 Task: Explore Victorian Homes in San Jose with Vintage Charm.
Action: Key pressed <Key.caps_lock>S<Key.caps_lock>an<Key.space><Key.caps_lock>J<Key.caps_lock>ose
Screenshot: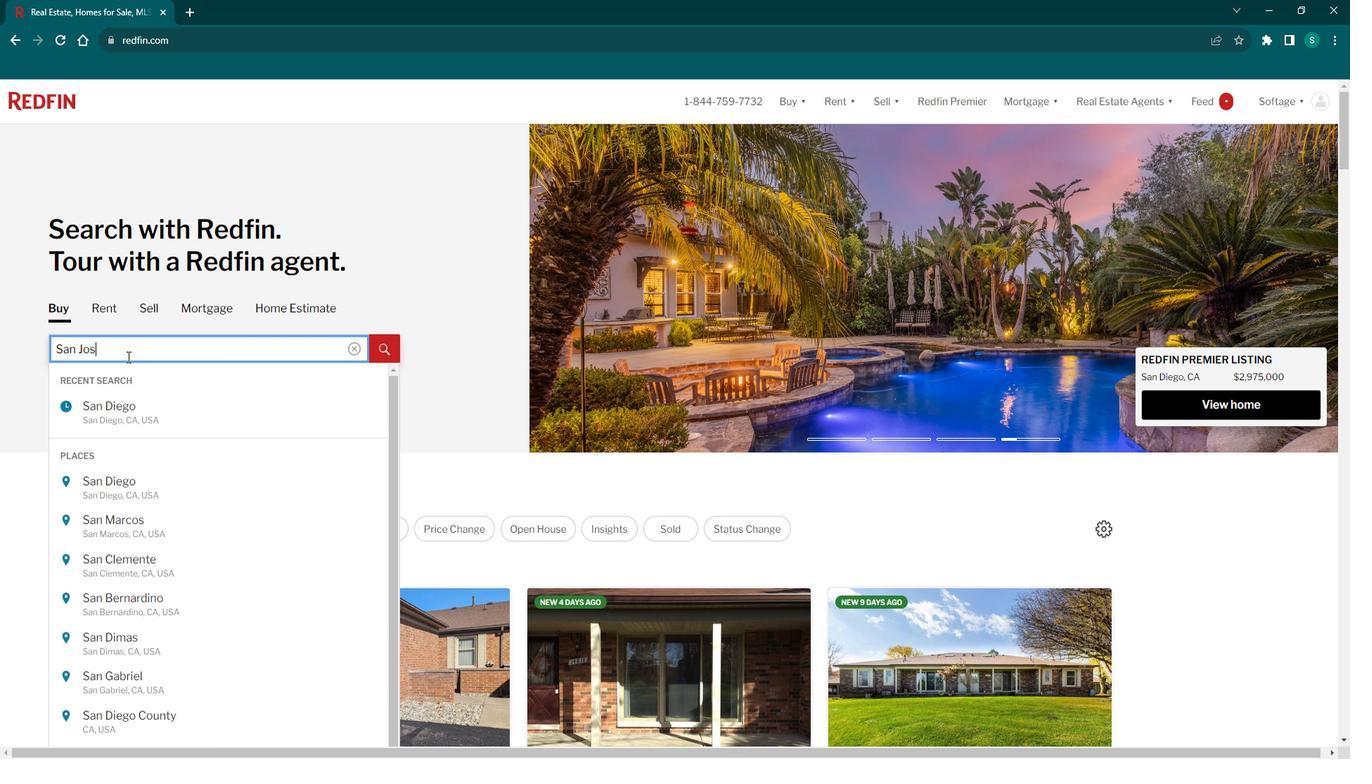 
Action: Mouse moved to (102, 388)
Screenshot: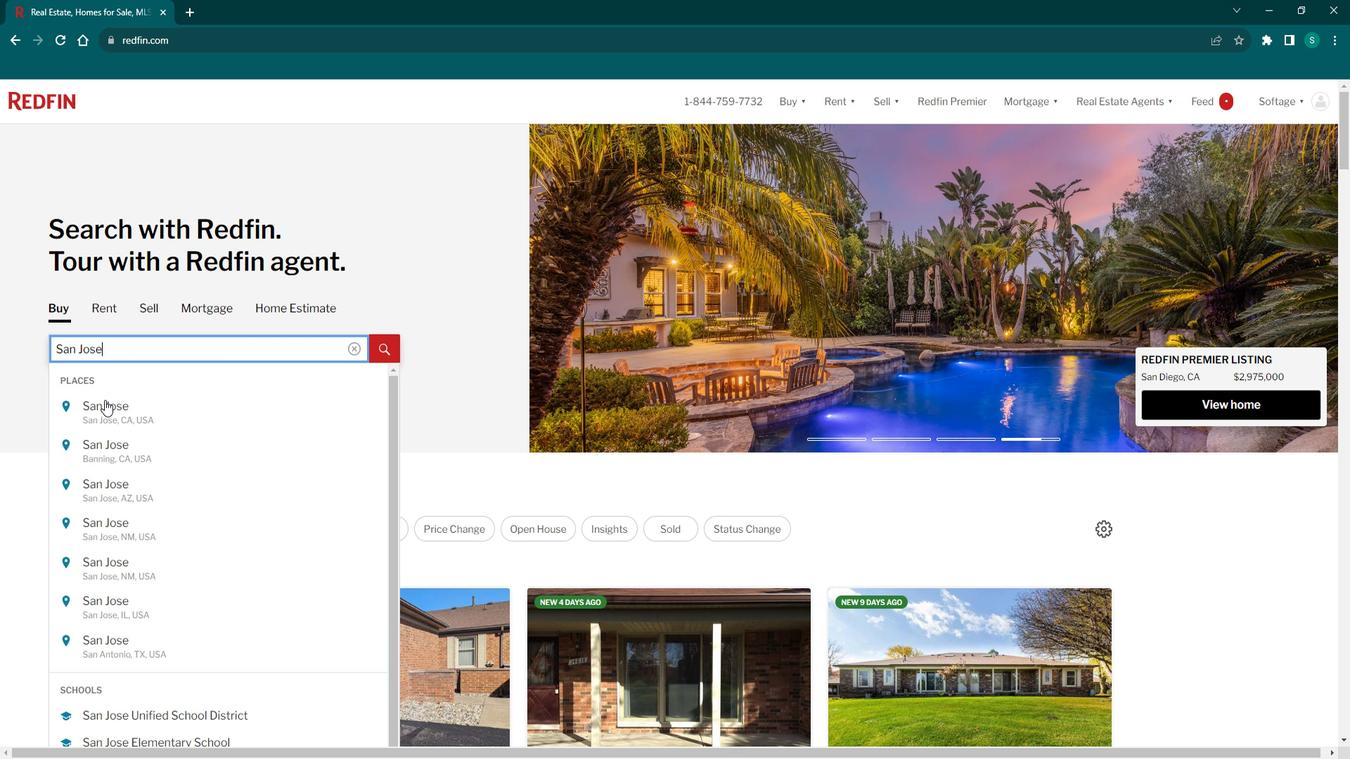 
Action: Mouse pressed left at (102, 388)
Screenshot: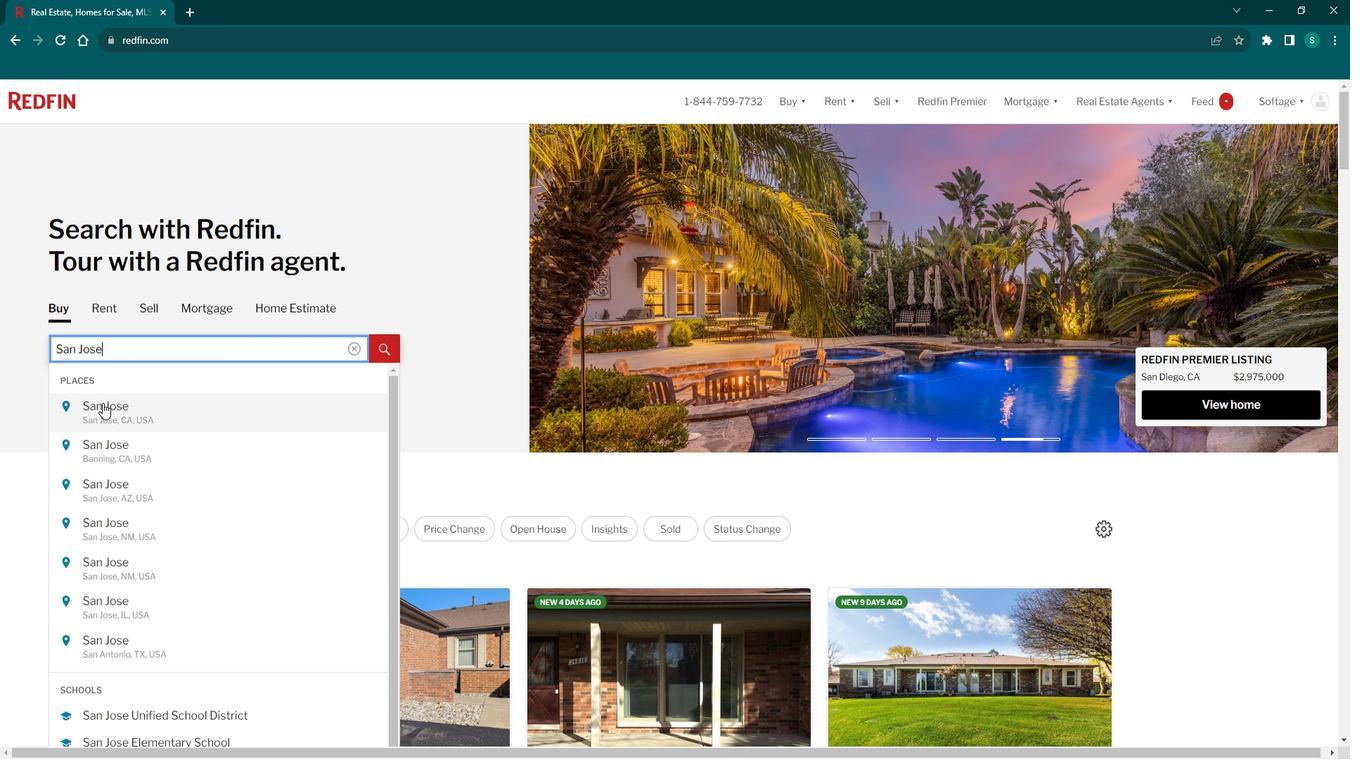 
Action: Mouse moved to (1202, 190)
Screenshot: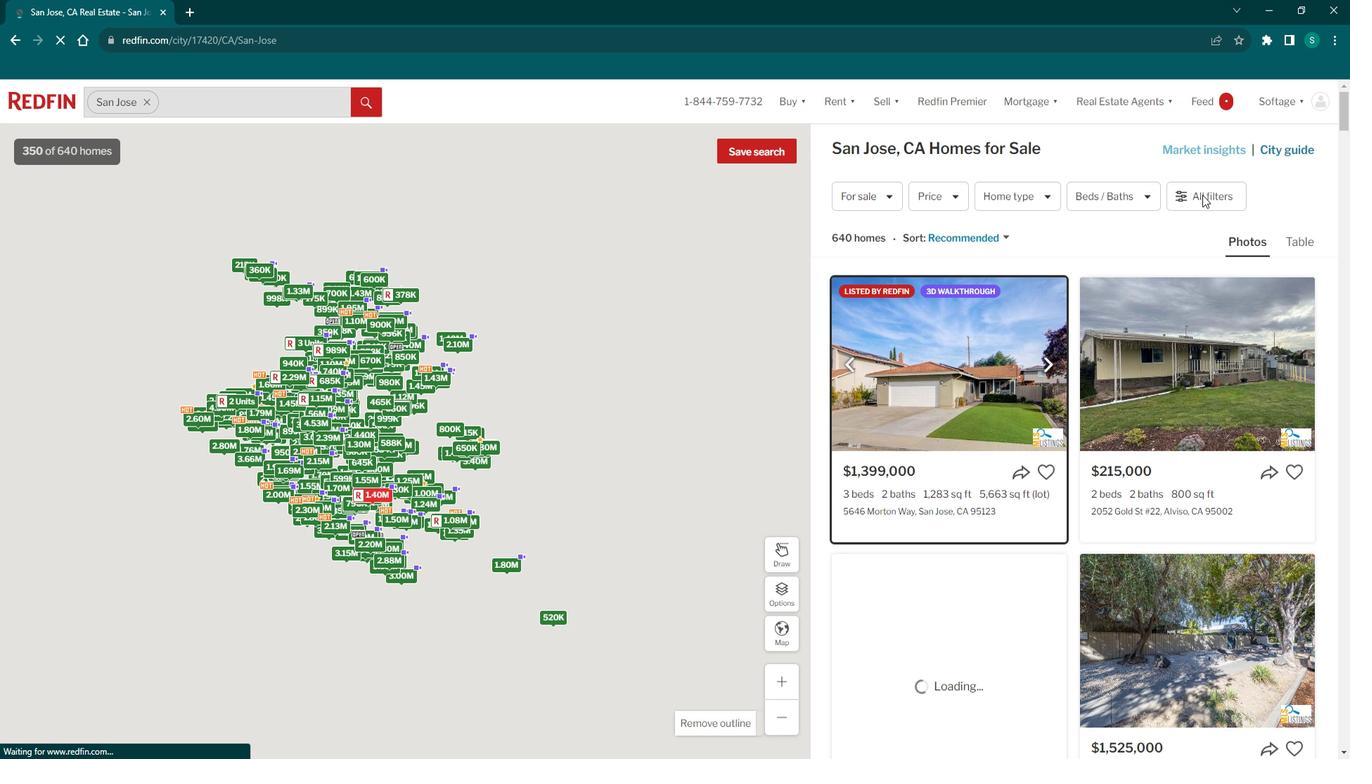 
Action: Mouse pressed left at (1202, 190)
Screenshot: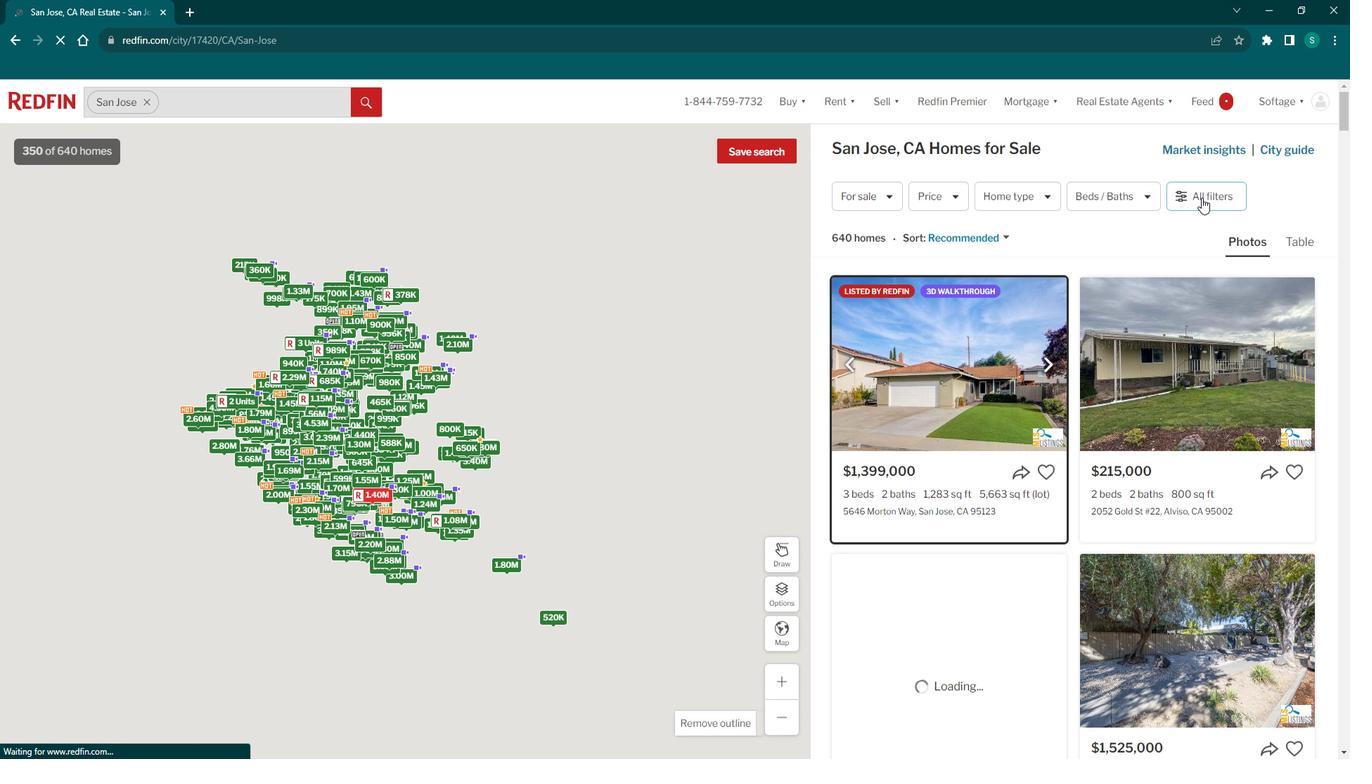 
Action: Mouse moved to (1193, 195)
Screenshot: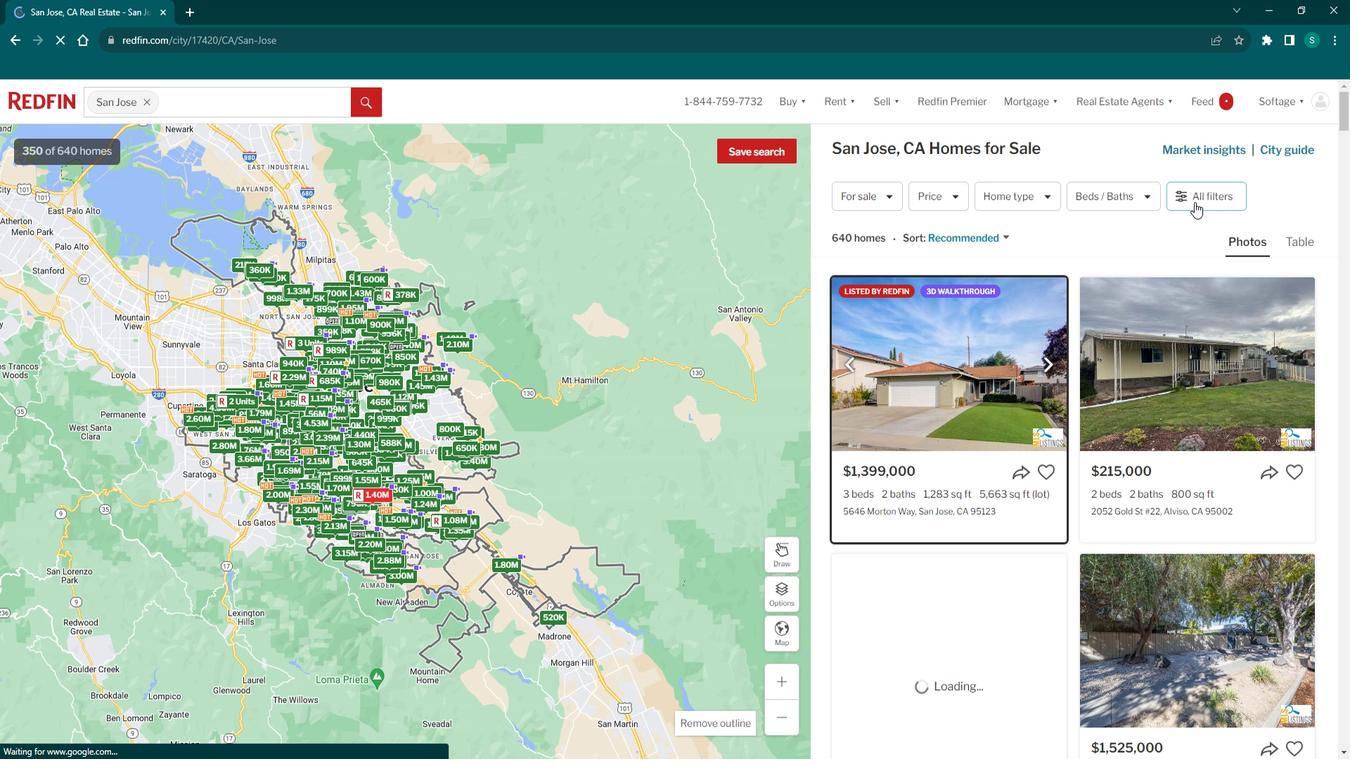 
Action: Mouse pressed left at (1193, 195)
Screenshot: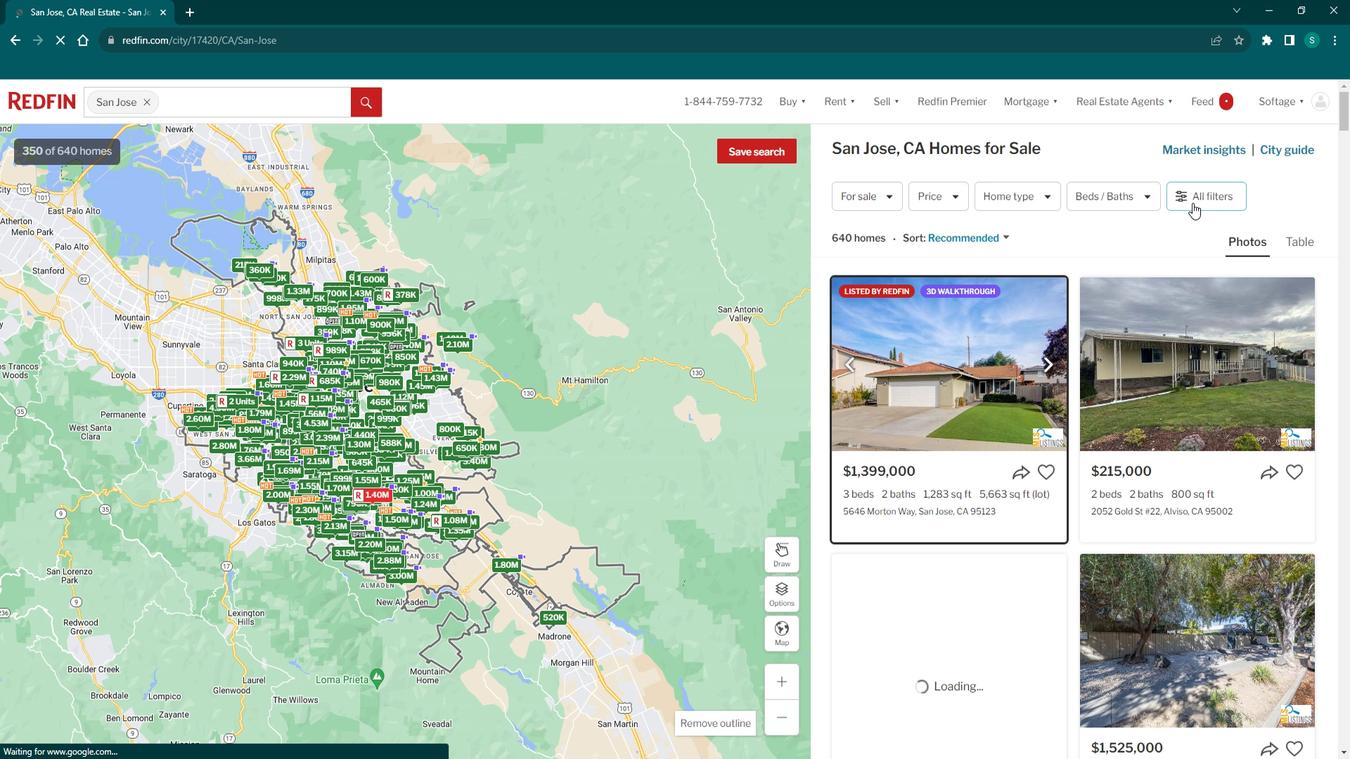 
Action: Mouse pressed left at (1193, 195)
Screenshot: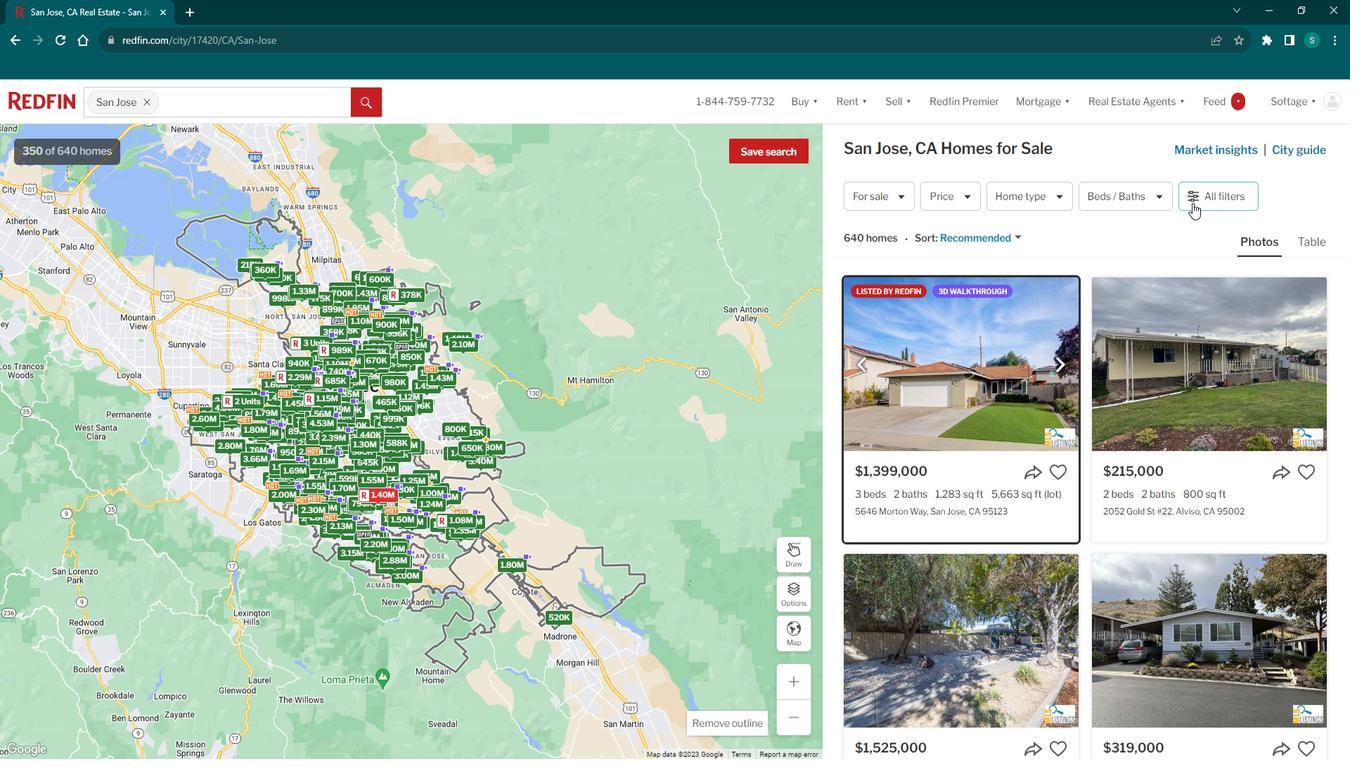 
Action: Mouse moved to (985, 520)
Screenshot: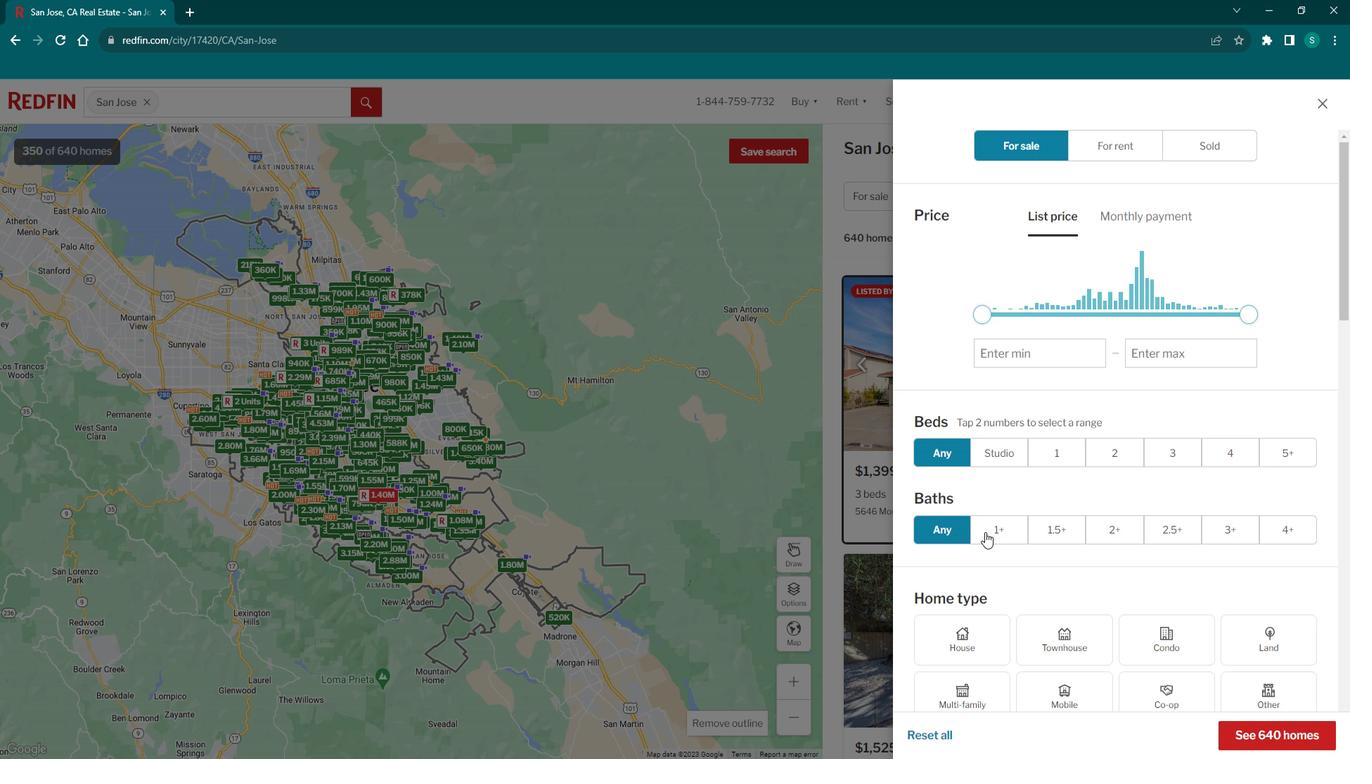 
Action: Mouse scrolled (985, 519) with delta (0, 0)
Screenshot: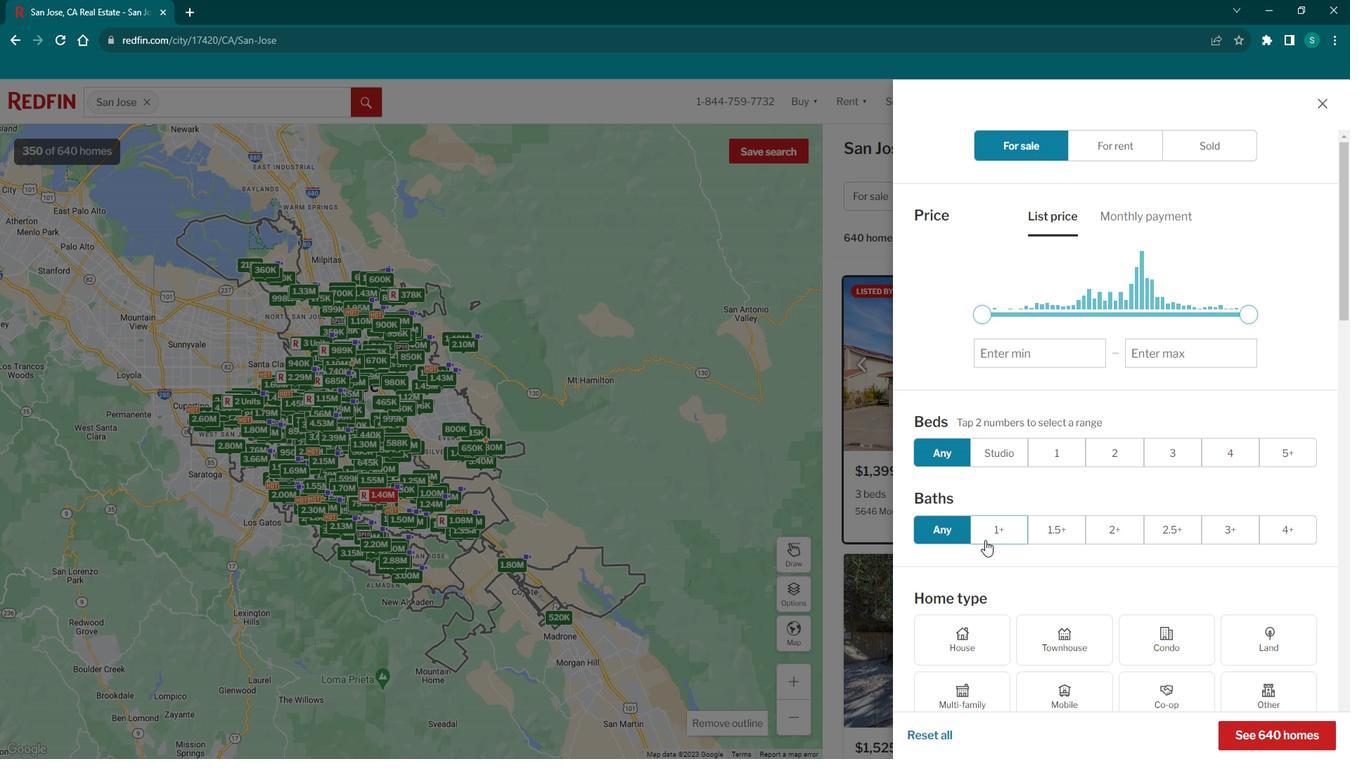 
Action: Mouse scrolled (985, 519) with delta (0, 0)
Screenshot: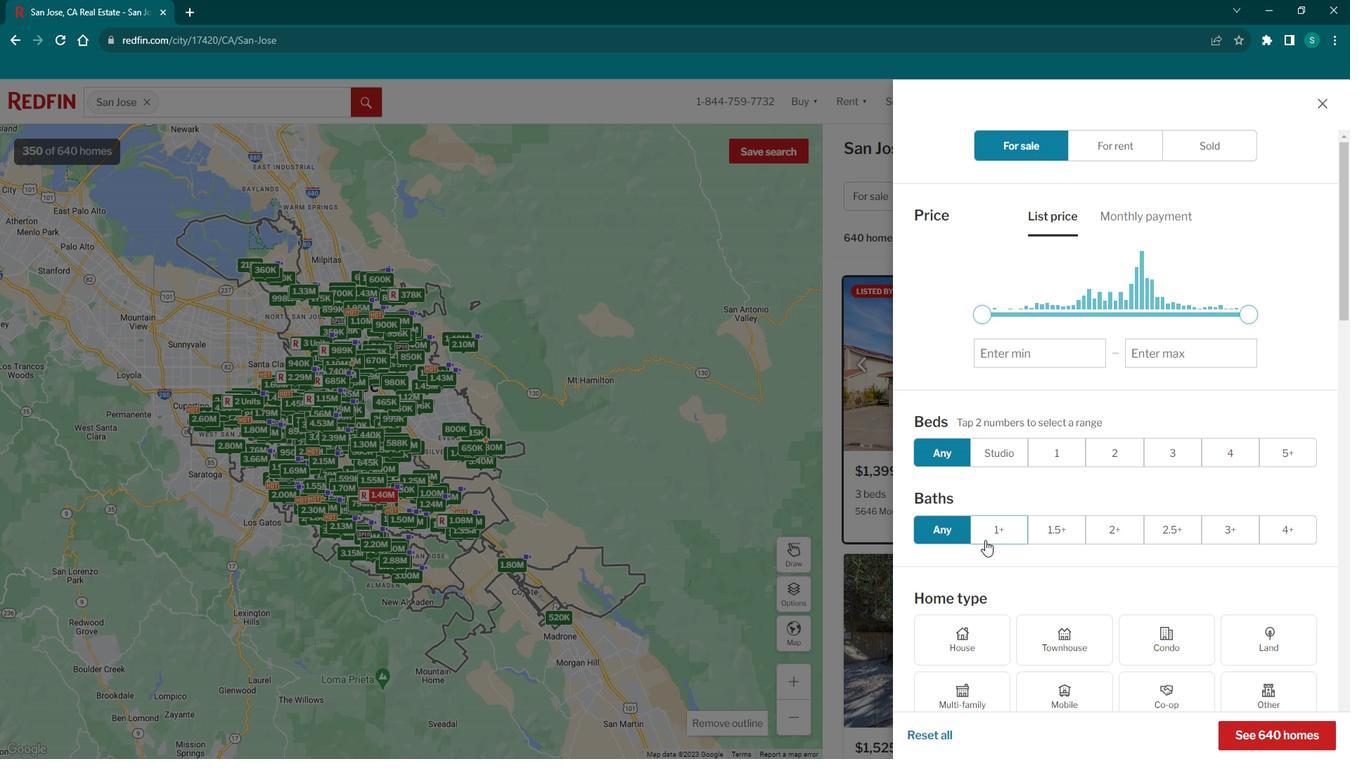 
Action: Mouse moved to (953, 465)
Screenshot: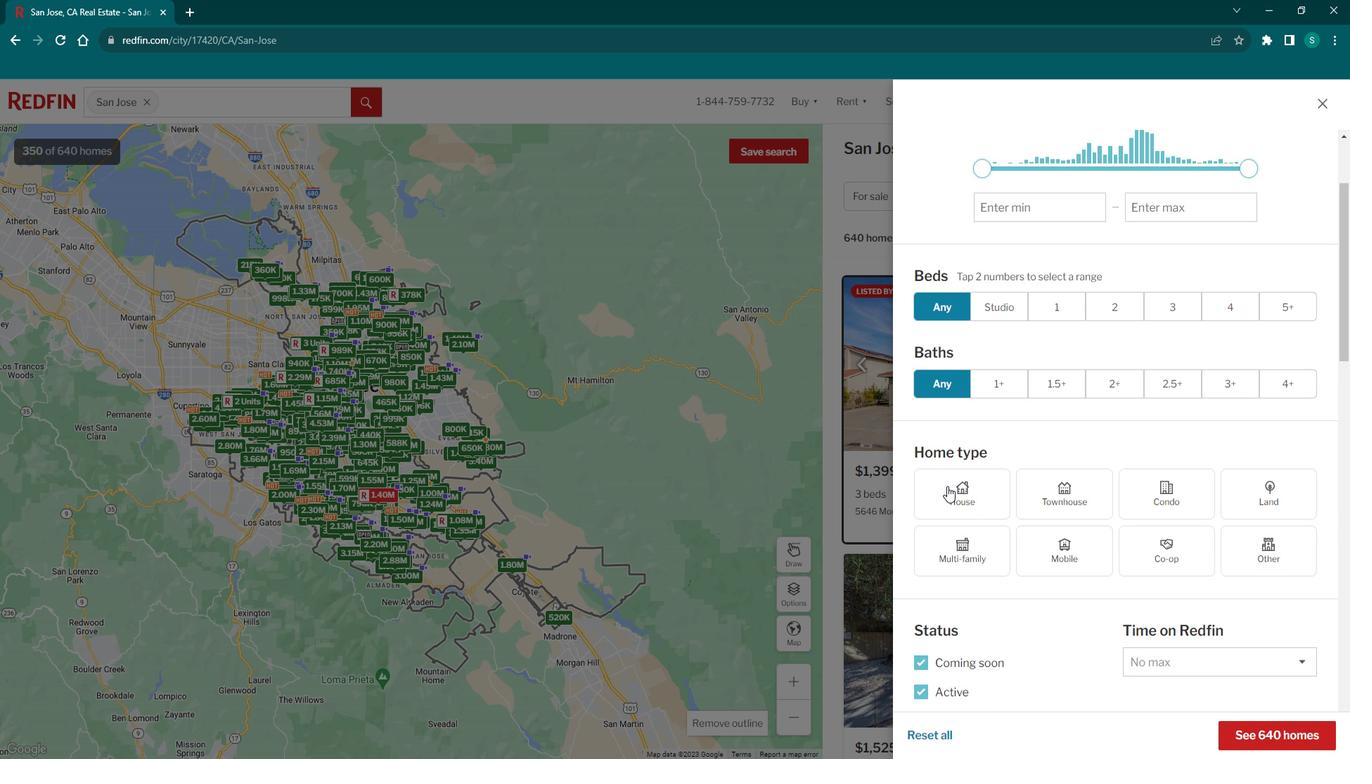 
Action: Mouse pressed left at (953, 465)
Screenshot: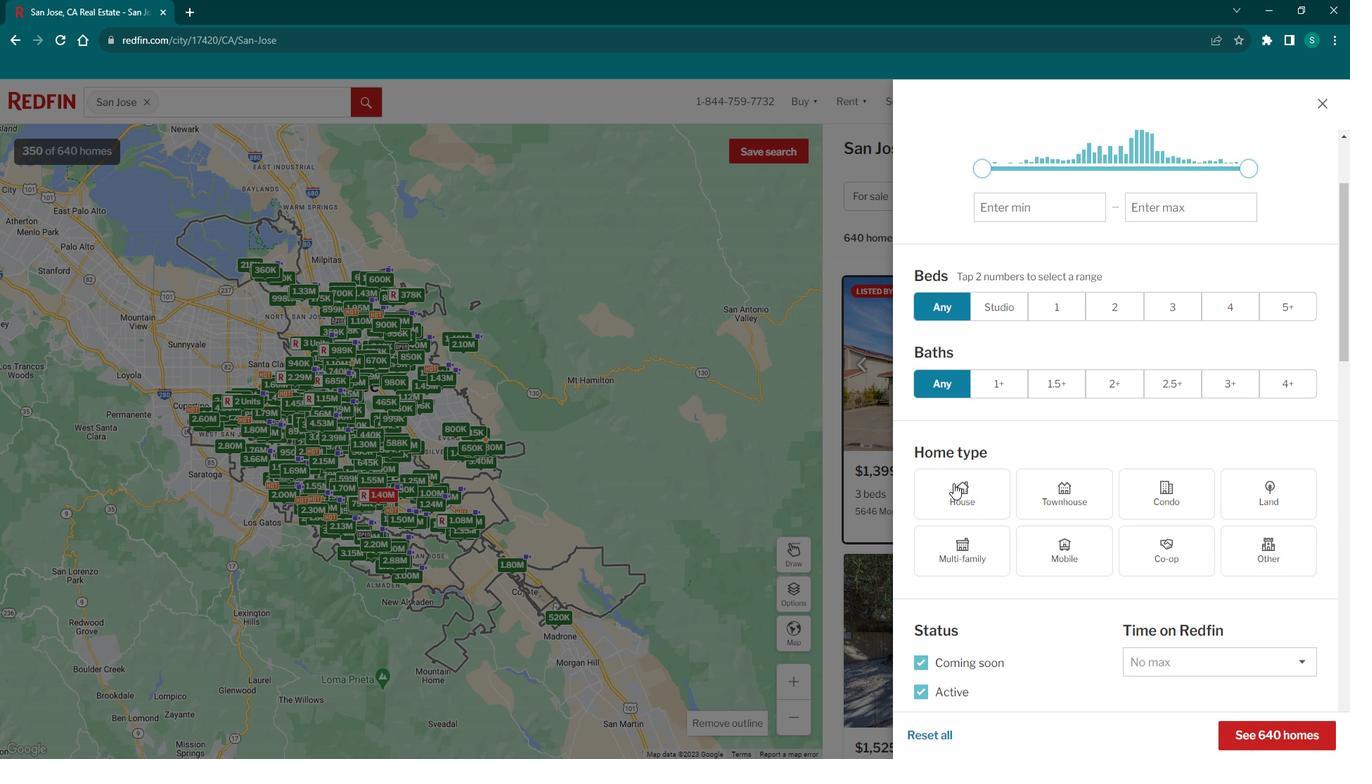 
Action: Mouse moved to (985, 481)
Screenshot: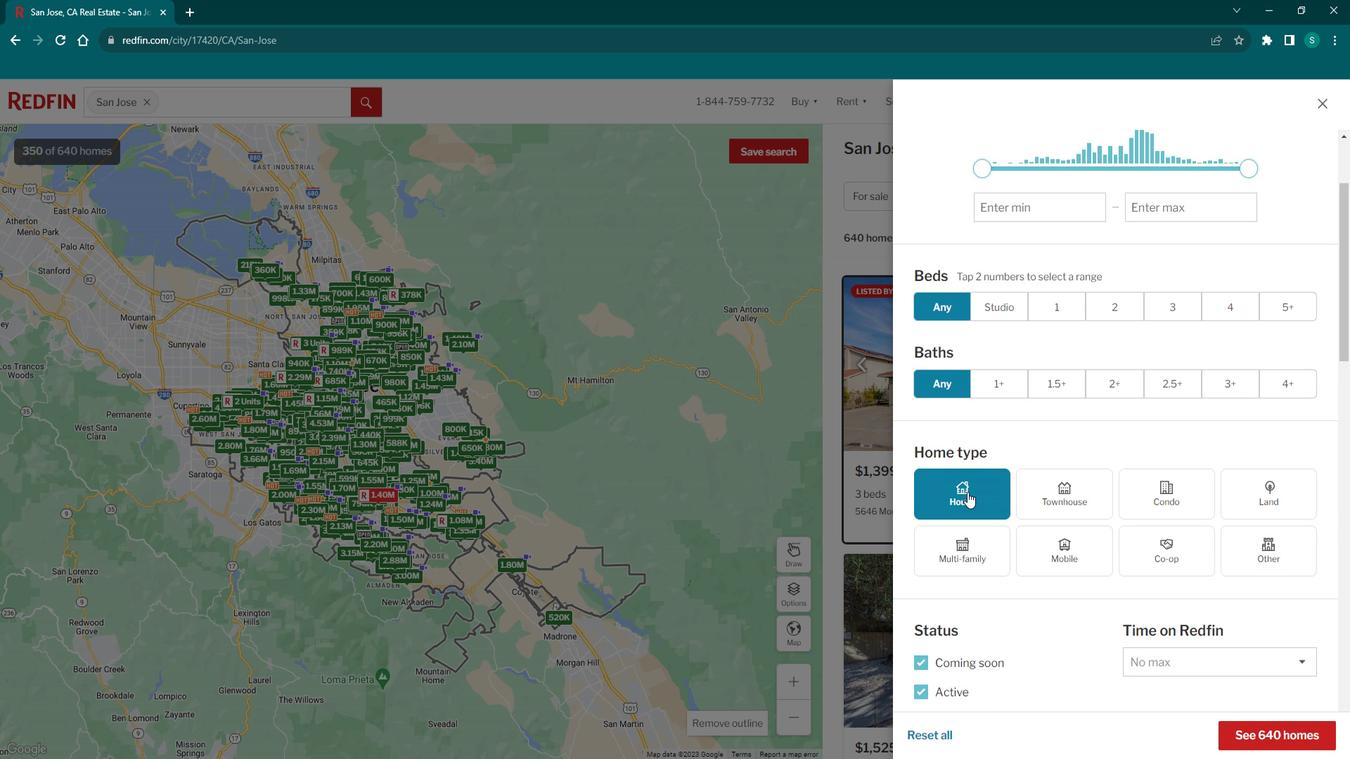 
Action: Mouse scrolled (985, 480) with delta (0, 0)
Screenshot: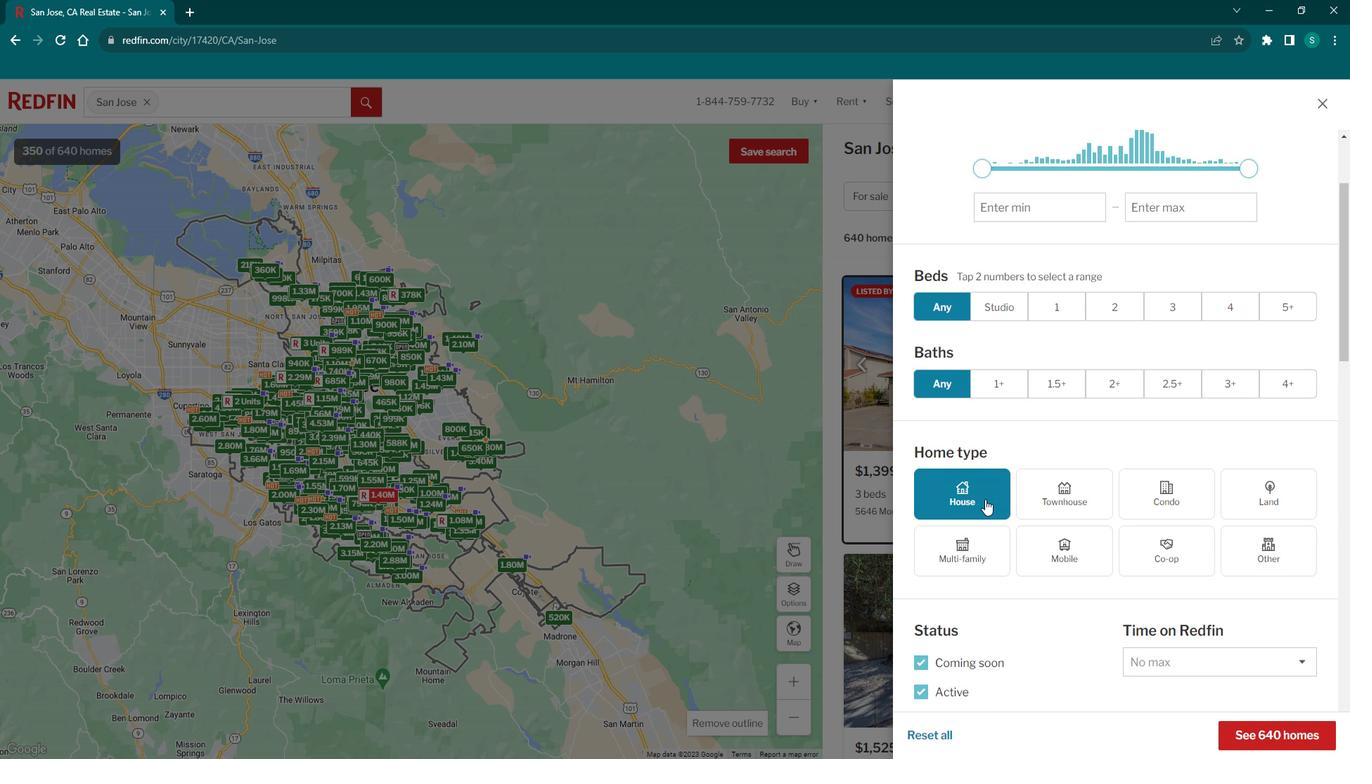 
Action: Mouse scrolled (985, 480) with delta (0, 0)
Screenshot: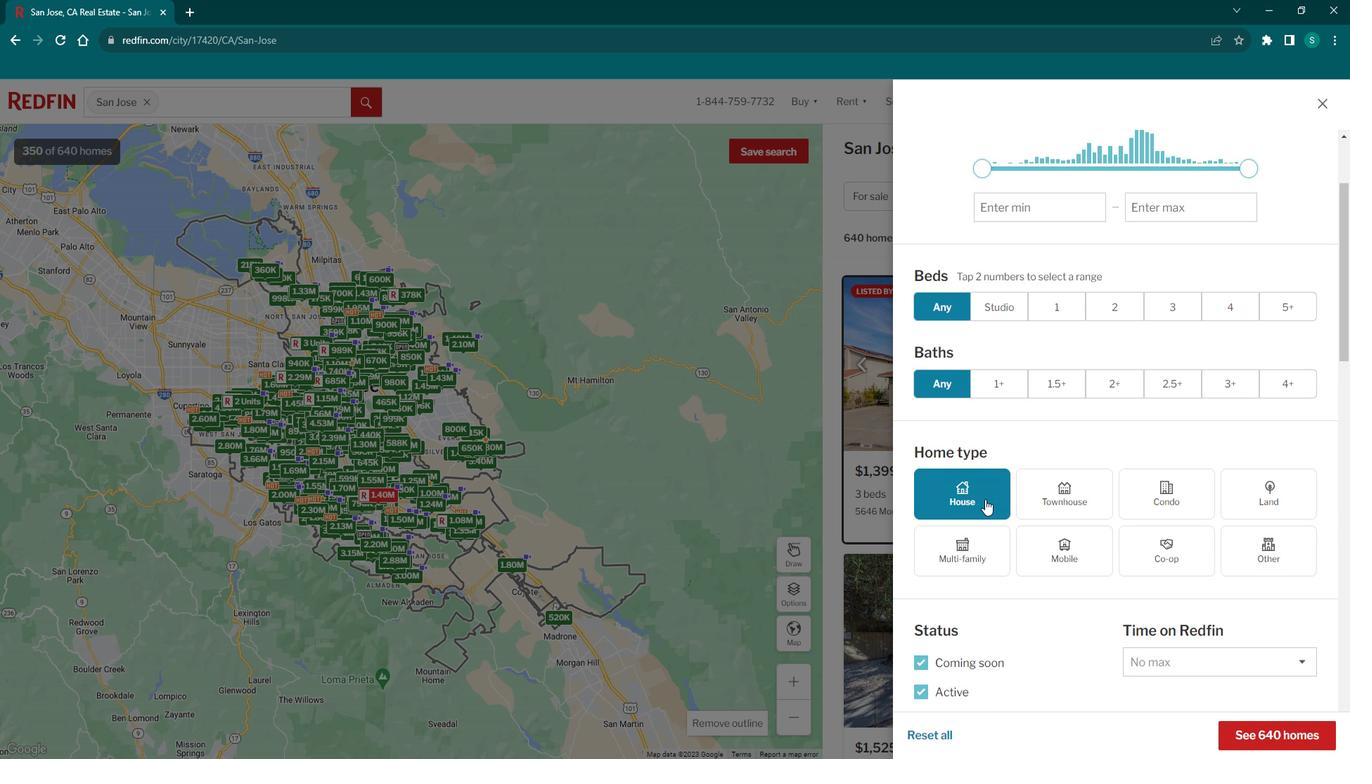 
Action: Mouse scrolled (985, 480) with delta (0, 0)
Screenshot: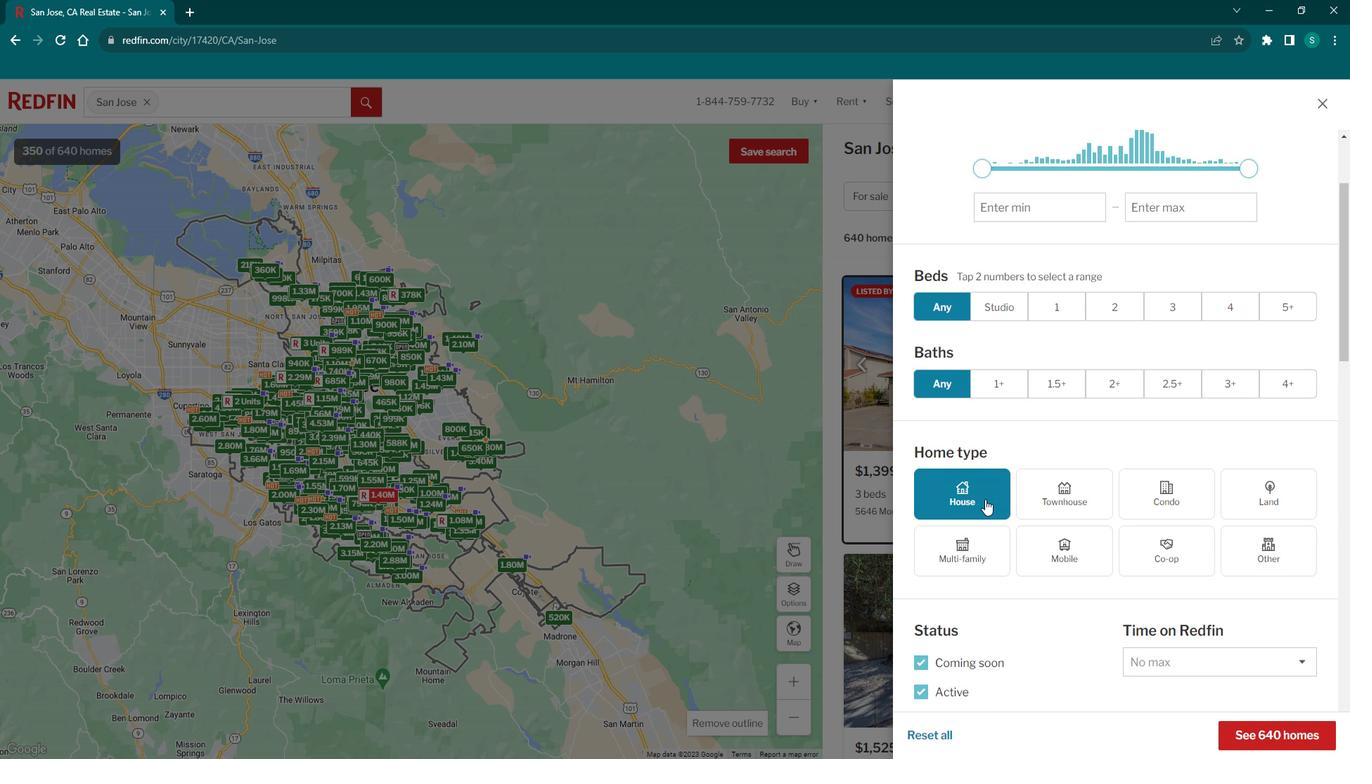 
Action: Mouse scrolled (985, 480) with delta (0, 0)
Screenshot: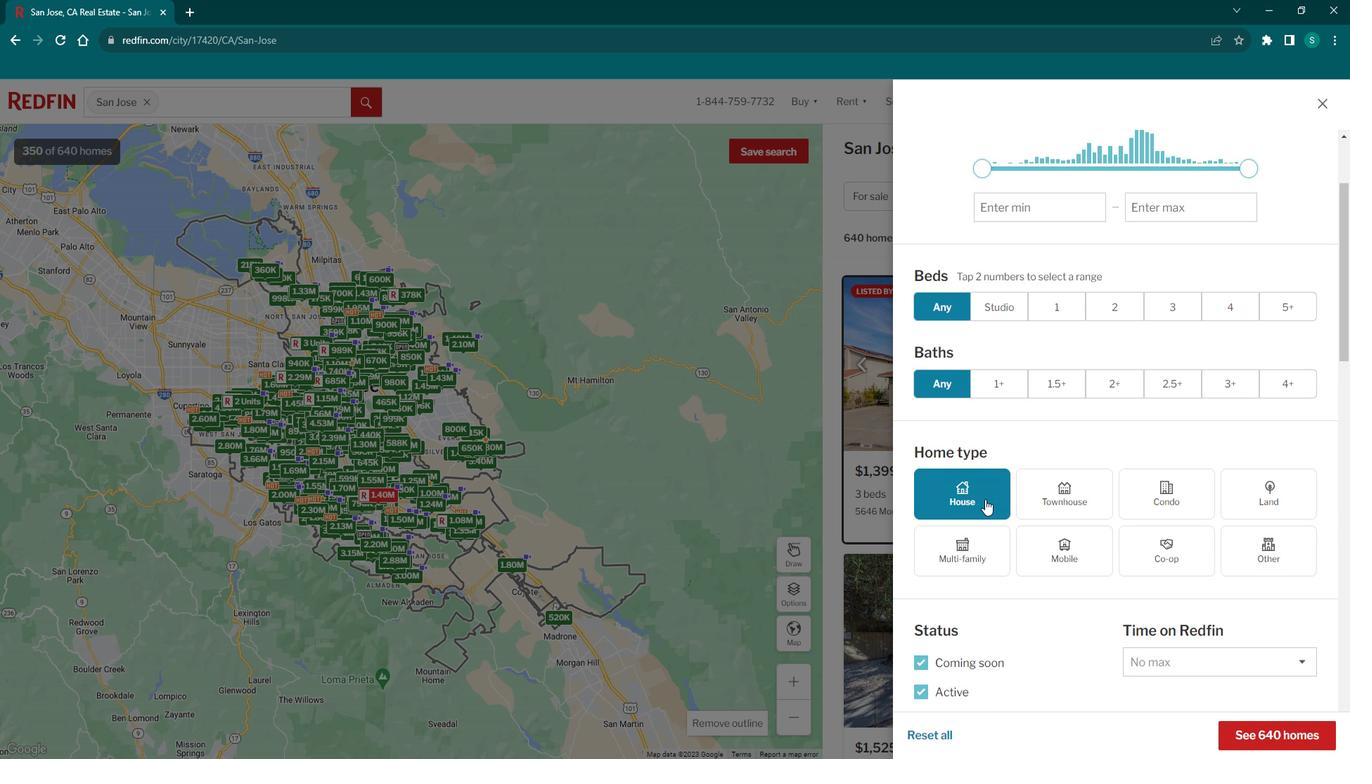 
Action: Mouse scrolled (985, 480) with delta (0, 0)
Screenshot: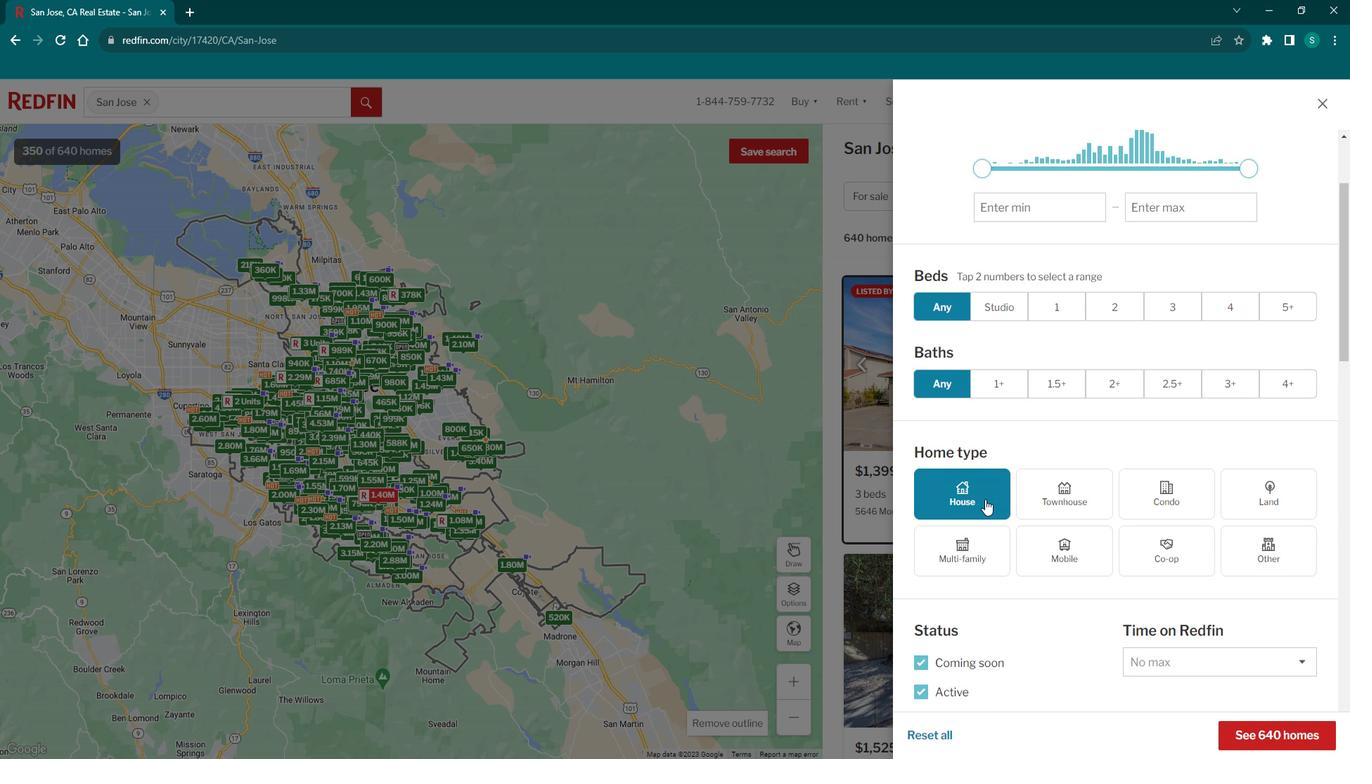 
Action: Mouse scrolled (985, 480) with delta (0, 0)
Screenshot: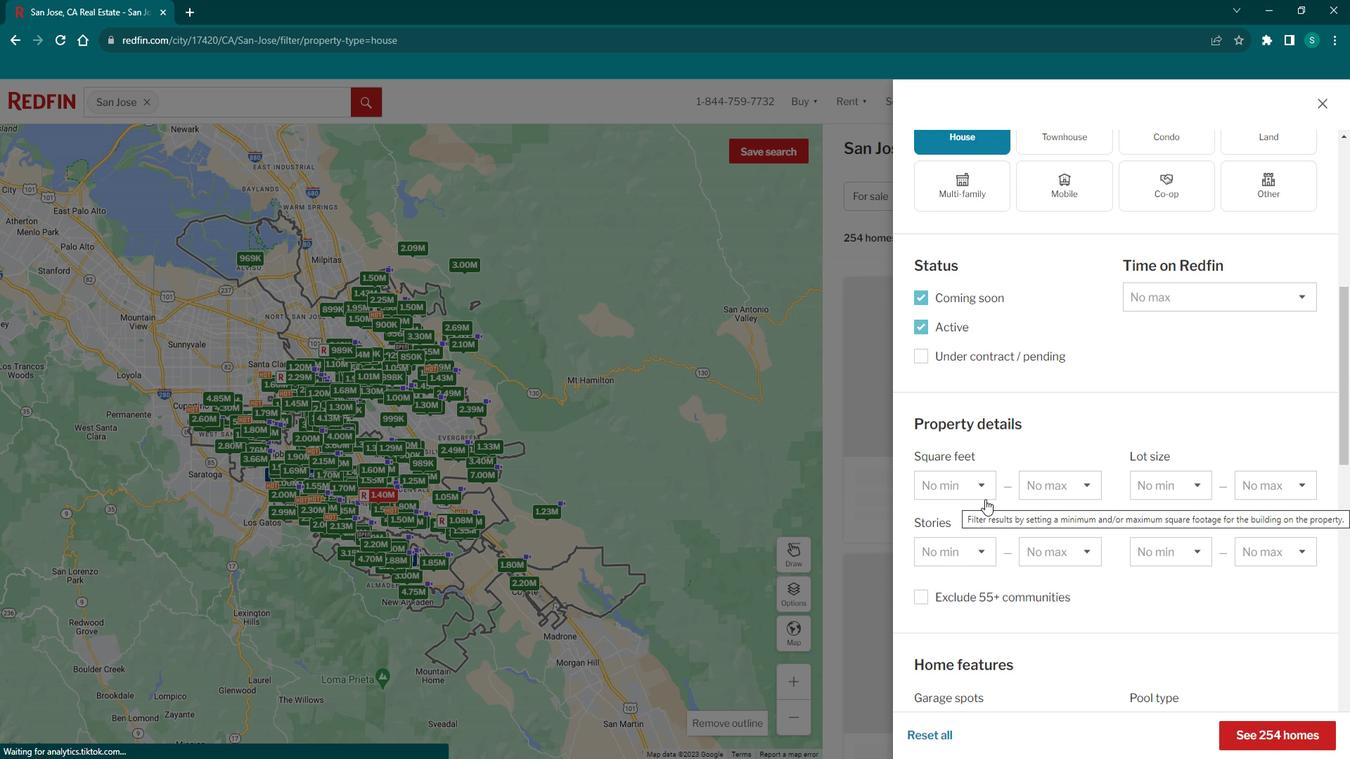 
Action: Mouse scrolled (985, 480) with delta (0, 0)
Screenshot: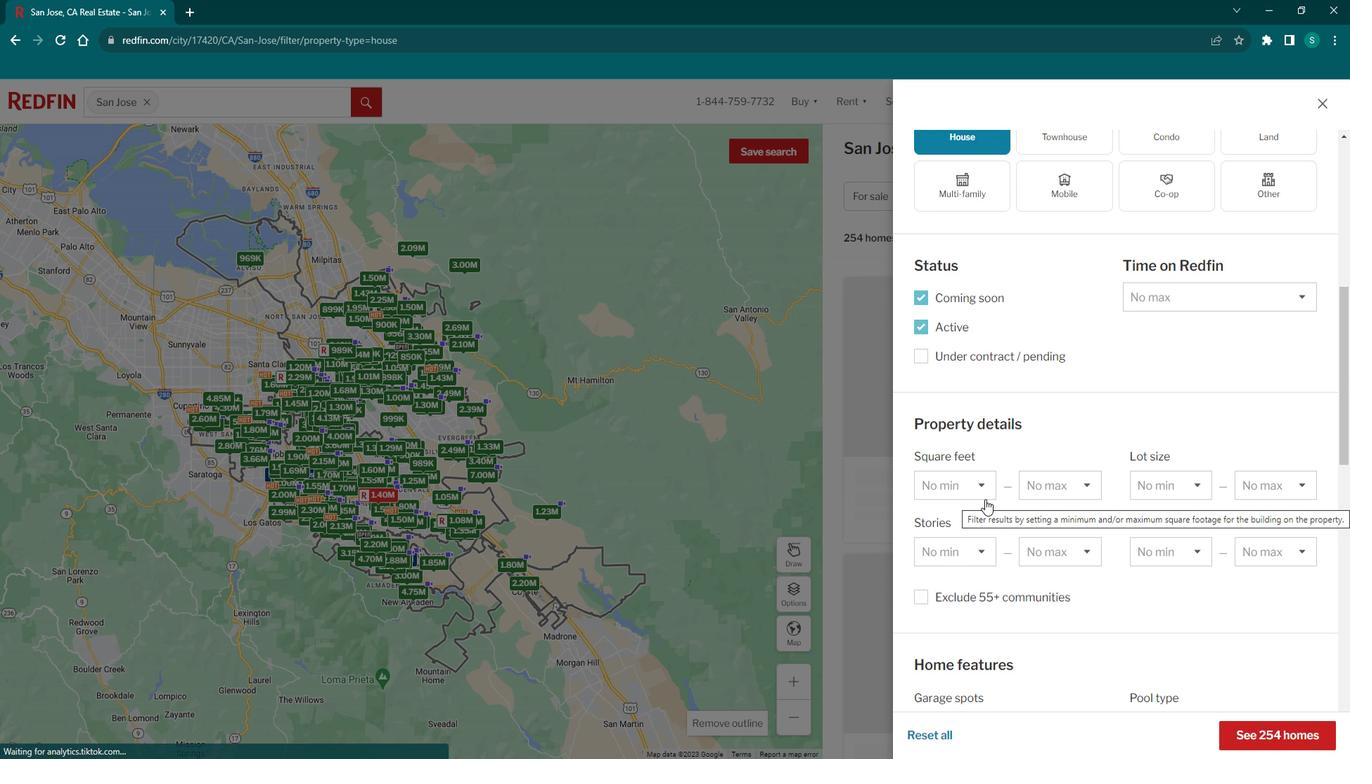 
Action: Mouse moved to (1158, 394)
Screenshot: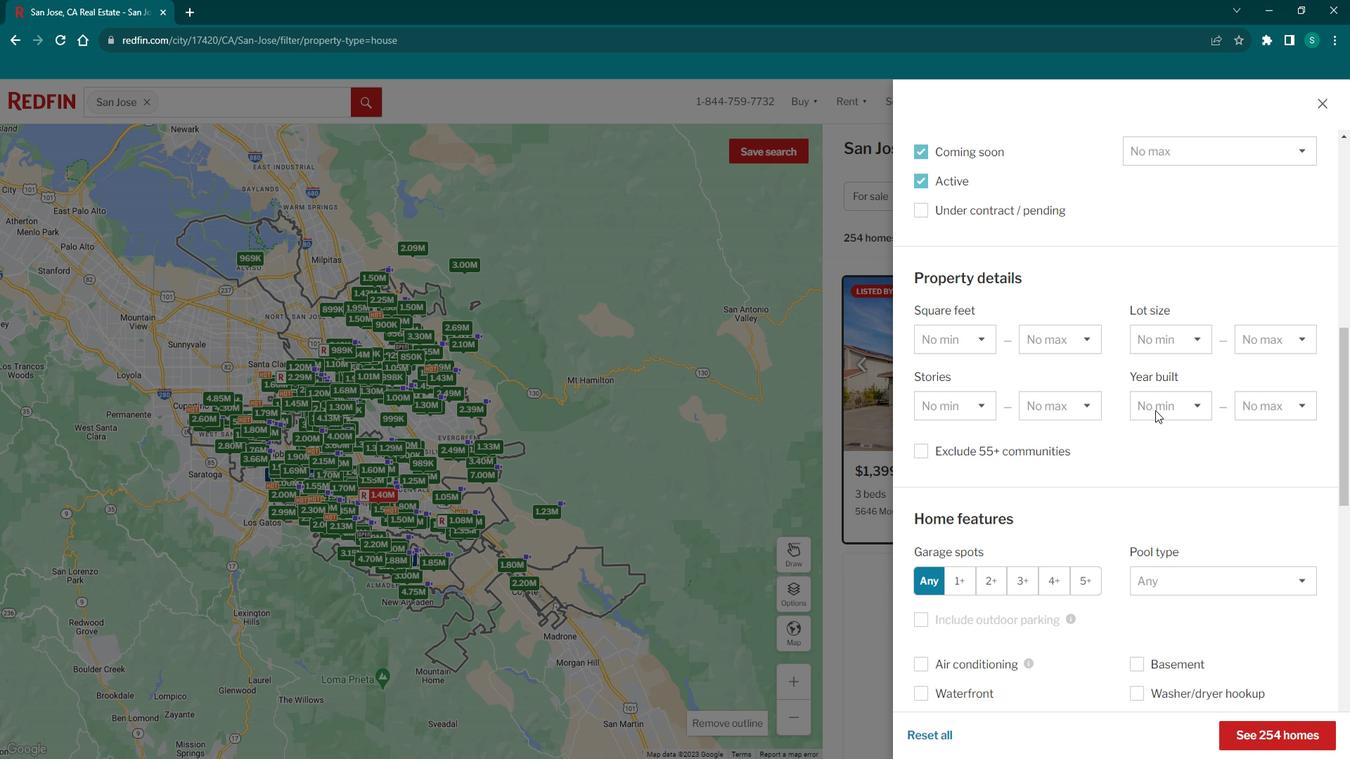 
Action: Mouse pressed left at (1158, 394)
Screenshot: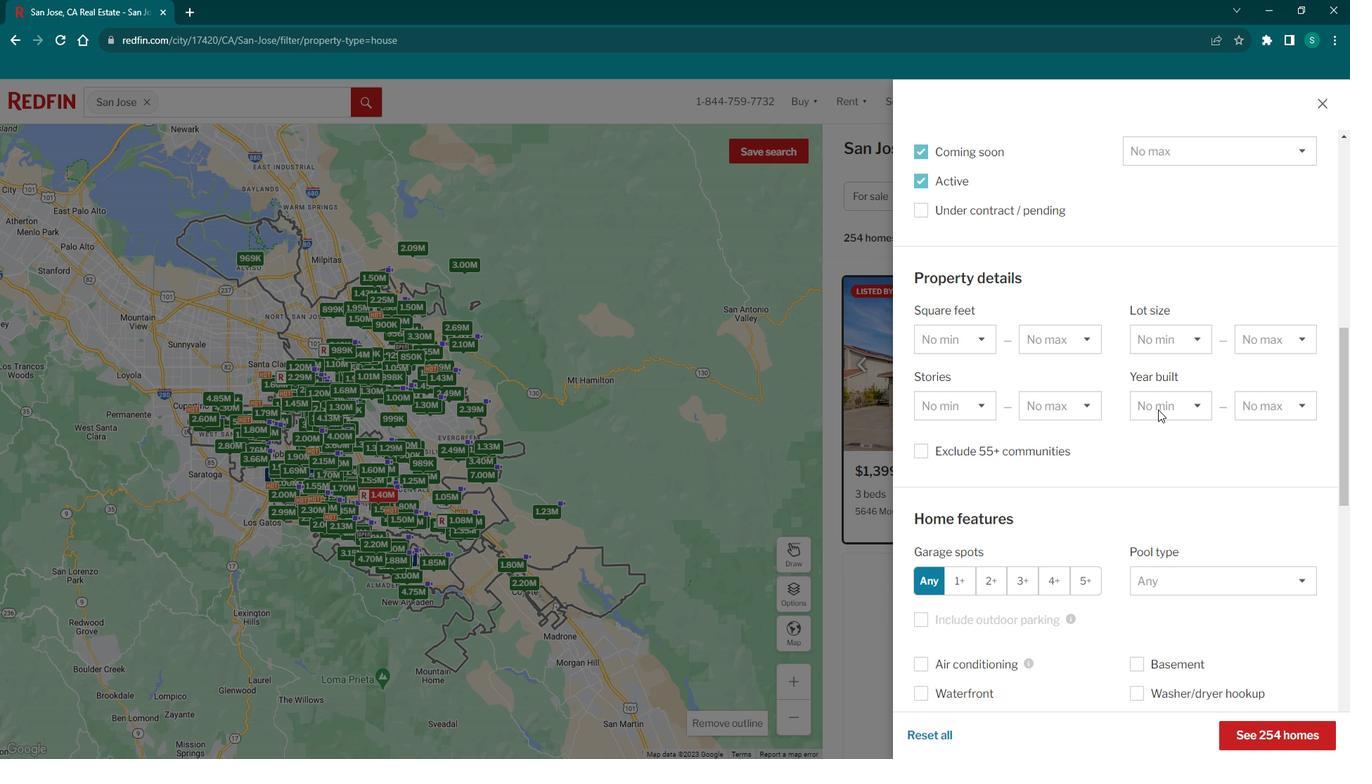 
Action: Mouse moved to (1143, 549)
Screenshot: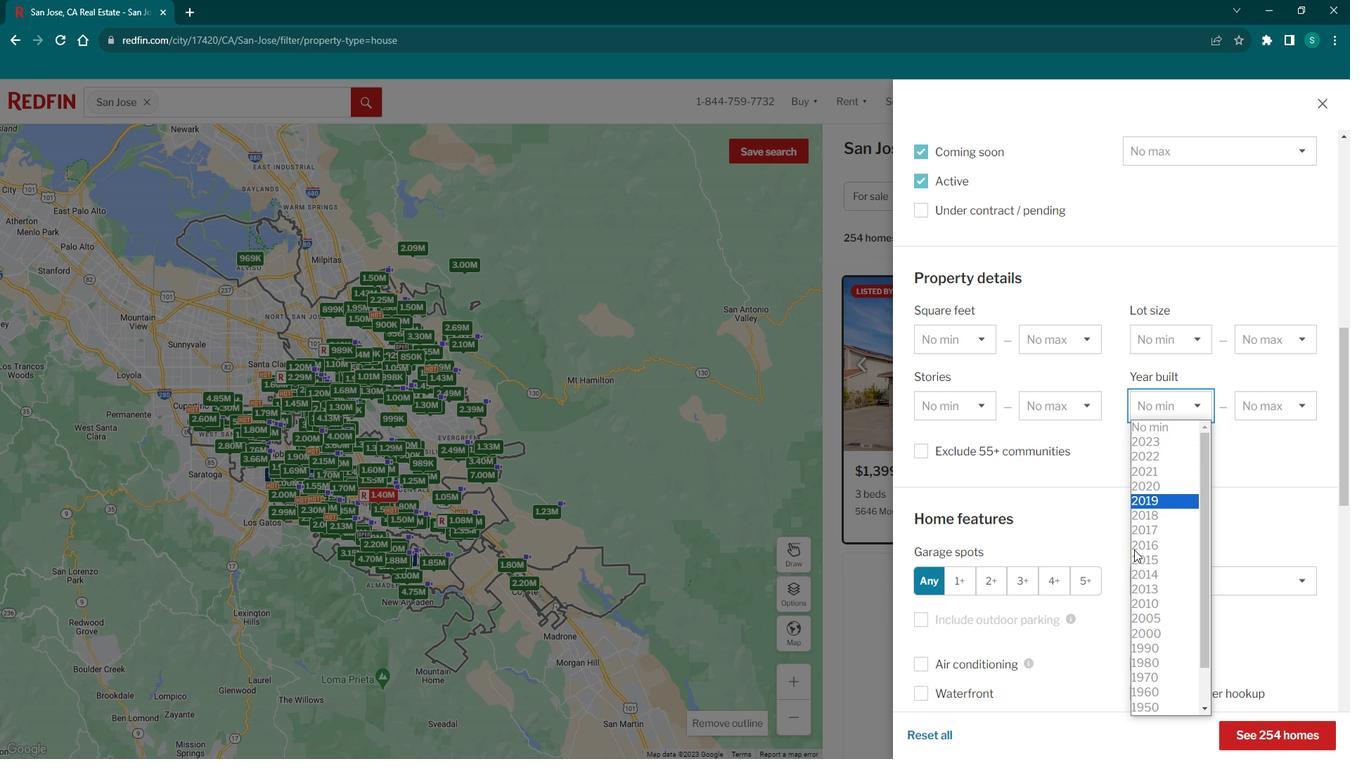 
Action: Mouse scrolled (1143, 548) with delta (0, 0)
Screenshot: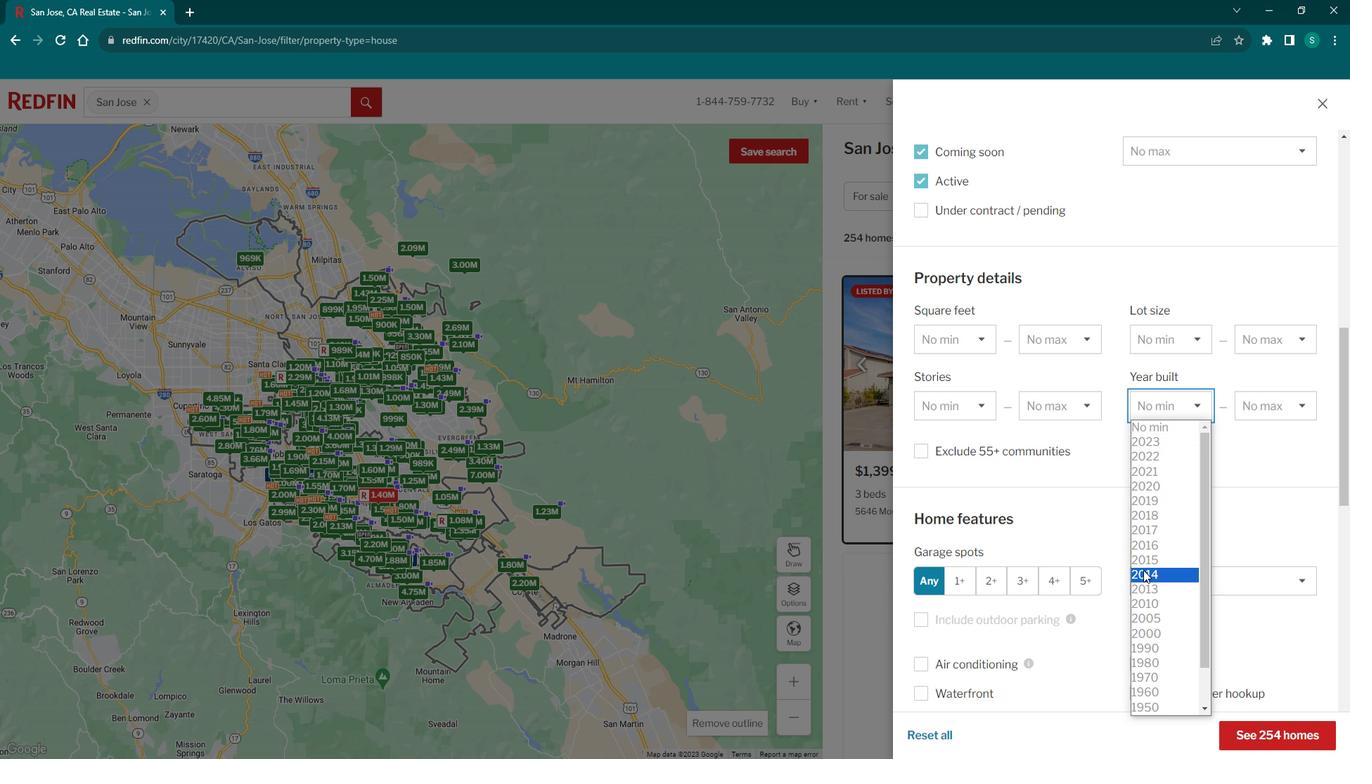 
Action: Mouse scrolled (1143, 548) with delta (0, 0)
Screenshot: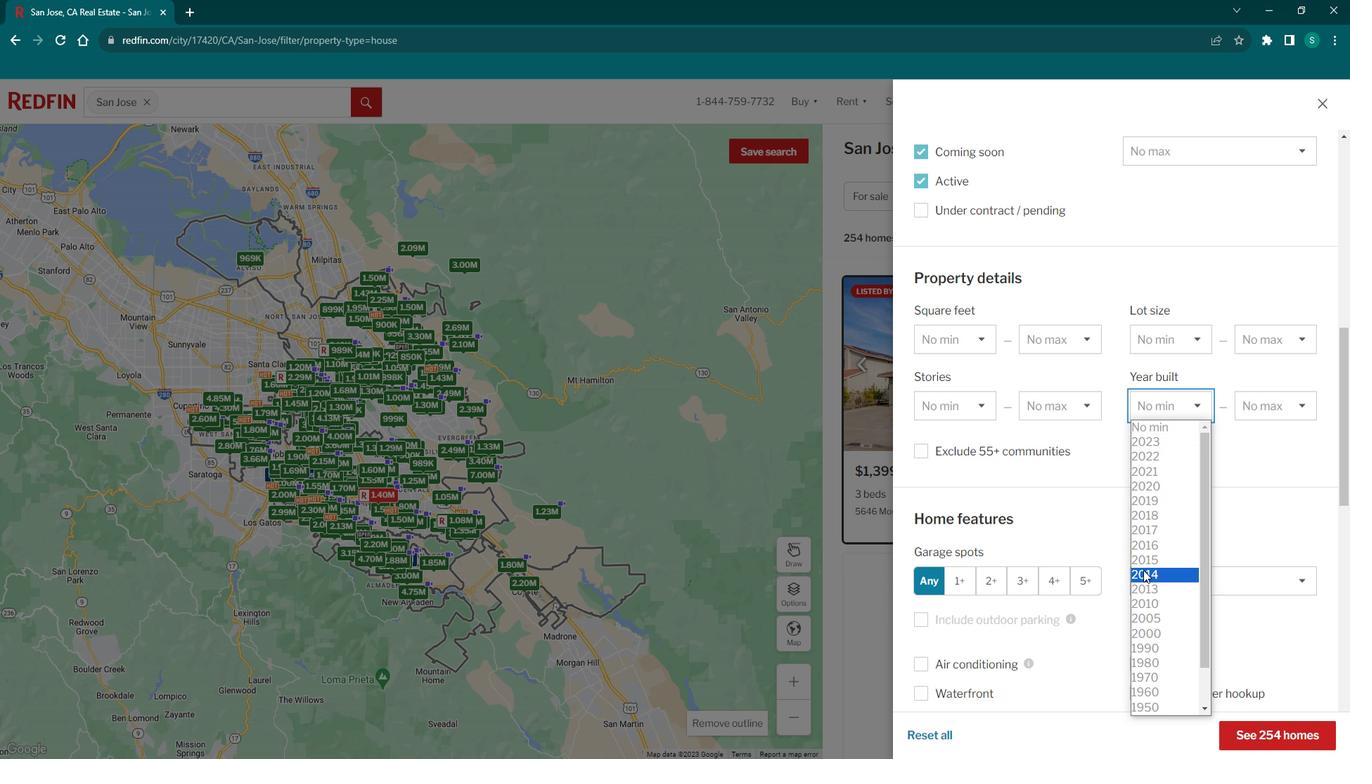 
Action: Mouse scrolled (1143, 548) with delta (0, 0)
Screenshot: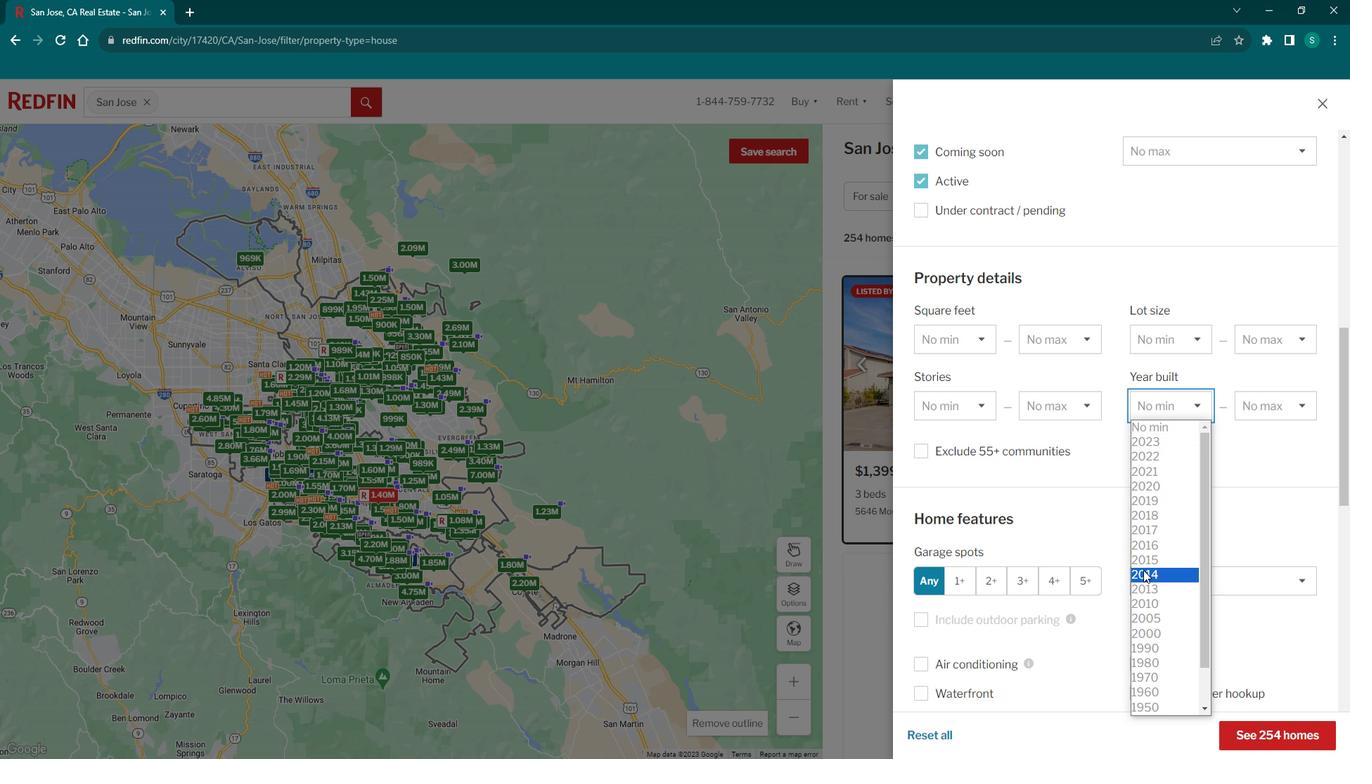 
Action: Mouse scrolled (1143, 548) with delta (0, 0)
Screenshot: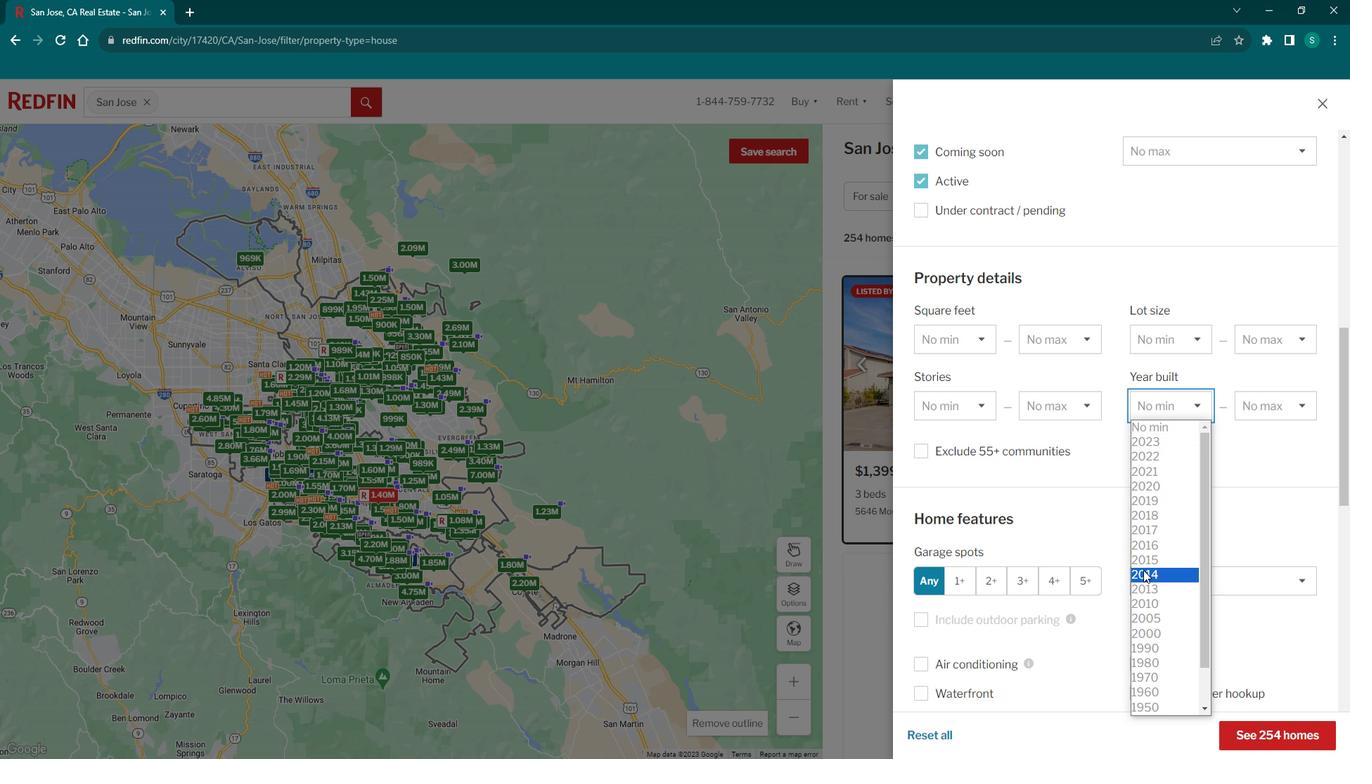 
Action: Mouse scrolled (1143, 548) with delta (0, 0)
Screenshot: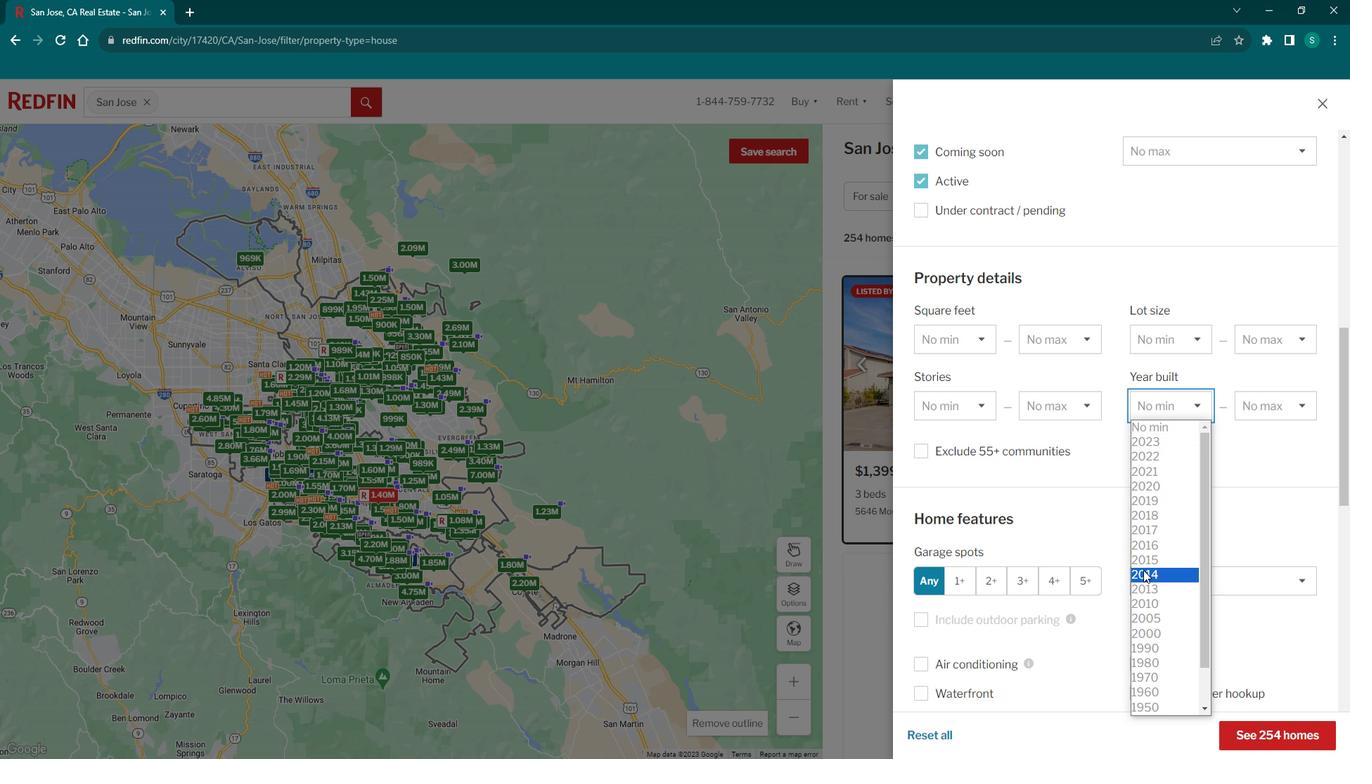 
Action: Mouse moved to (1141, 654)
Screenshot: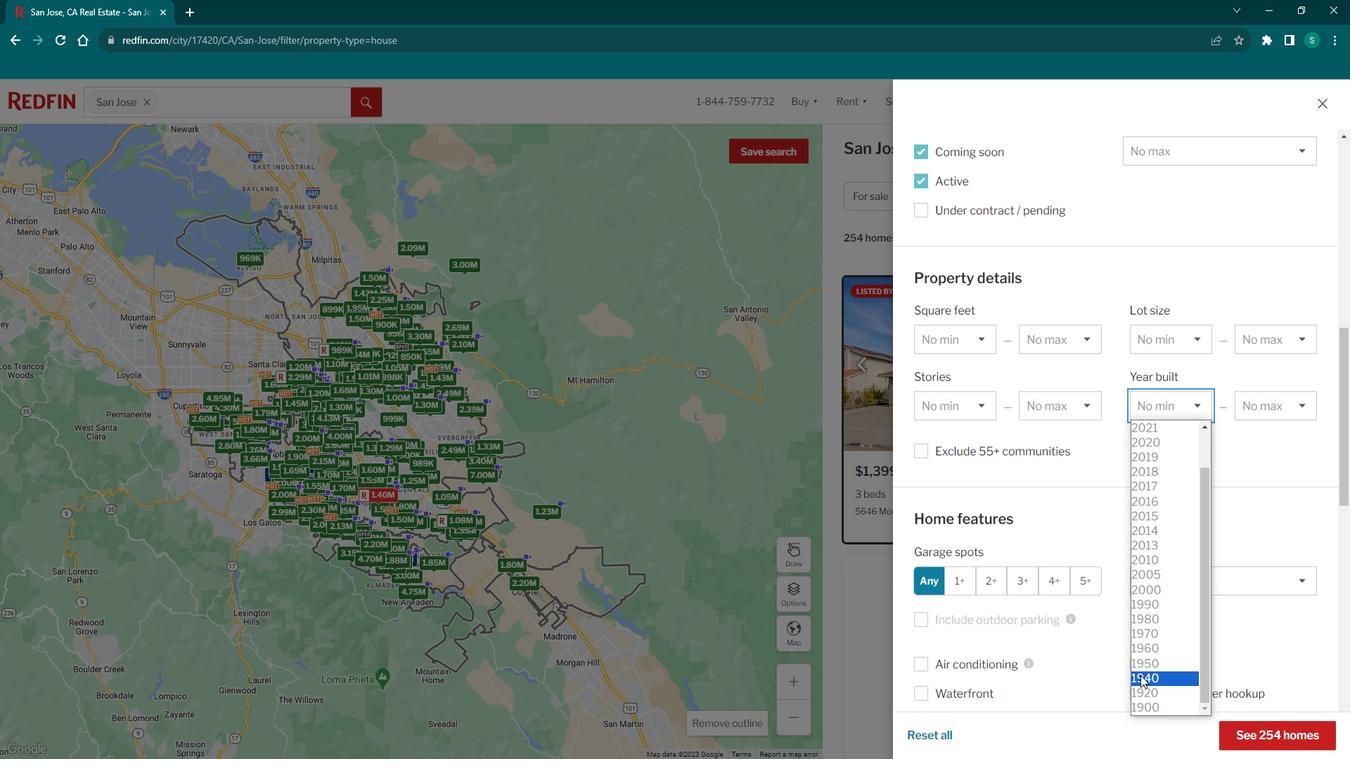 
Action: Mouse pressed left at (1141, 654)
Screenshot: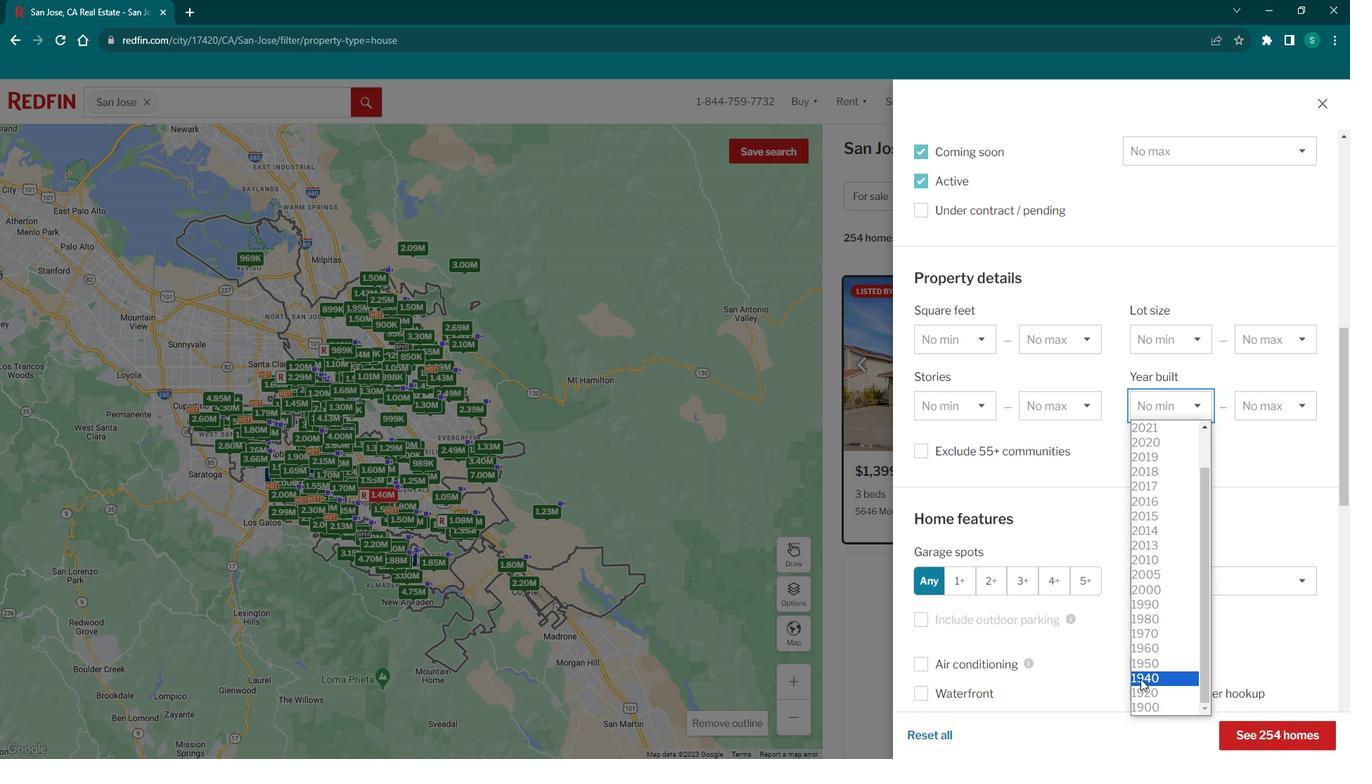 
Action: Mouse moved to (1275, 394)
Screenshot: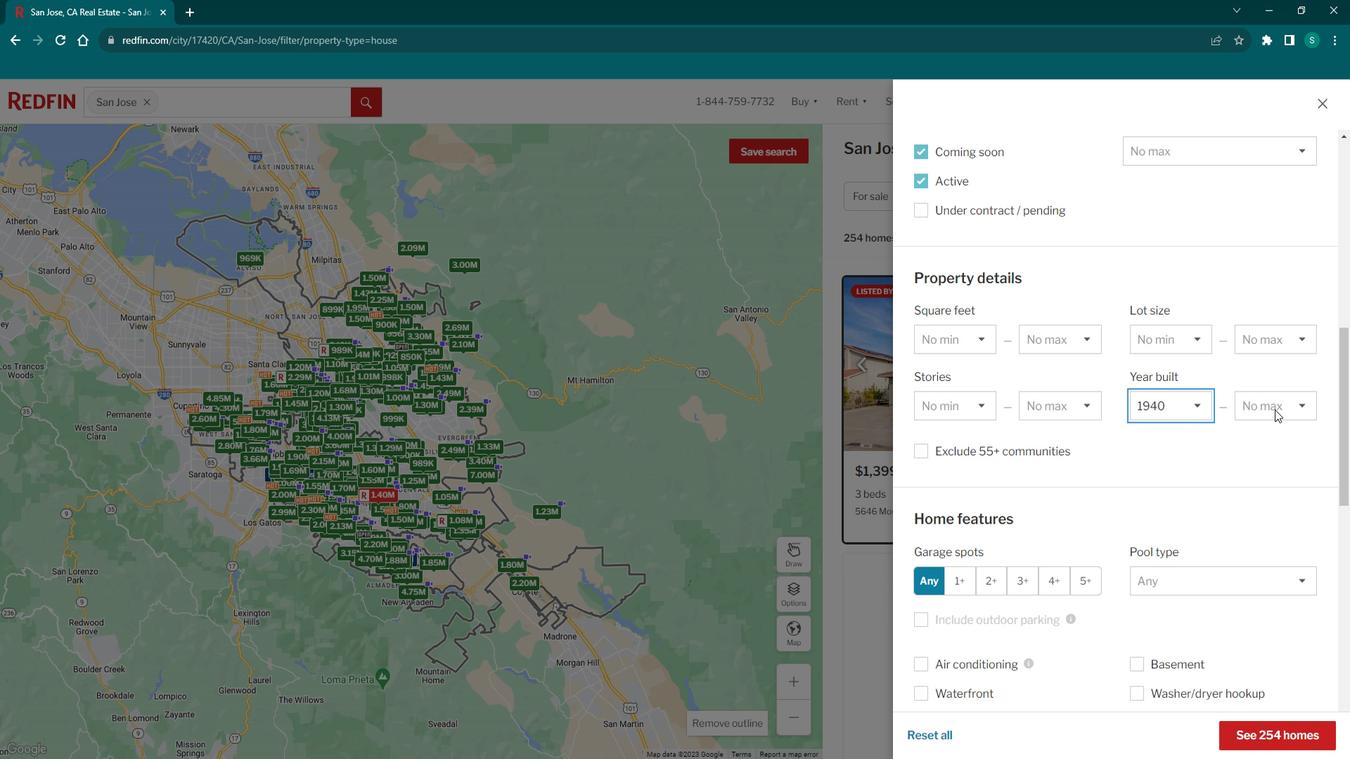 
Action: Mouse pressed left at (1275, 394)
Screenshot: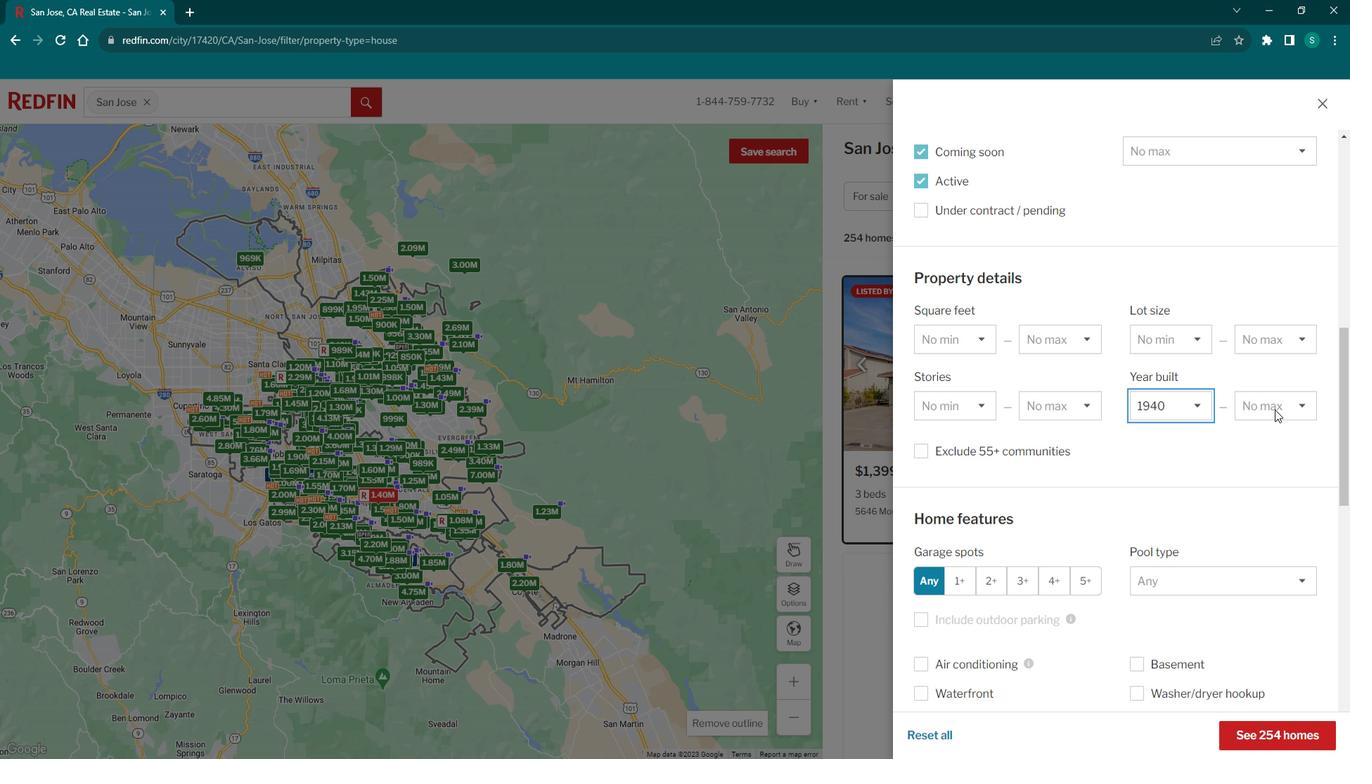 
Action: Mouse moved to (1266, 625)
Screenshot: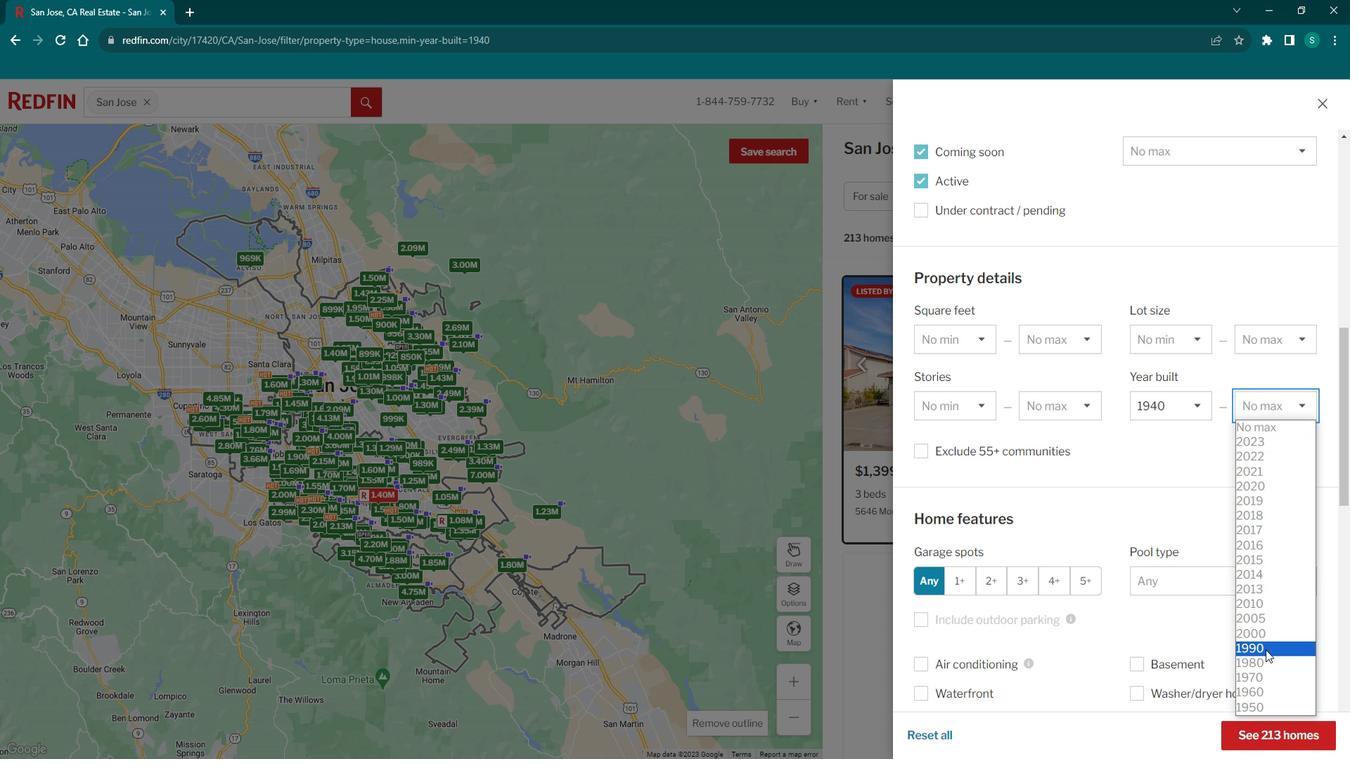 
Action: Mouse pressed left at (1266, 625)
Screenshot: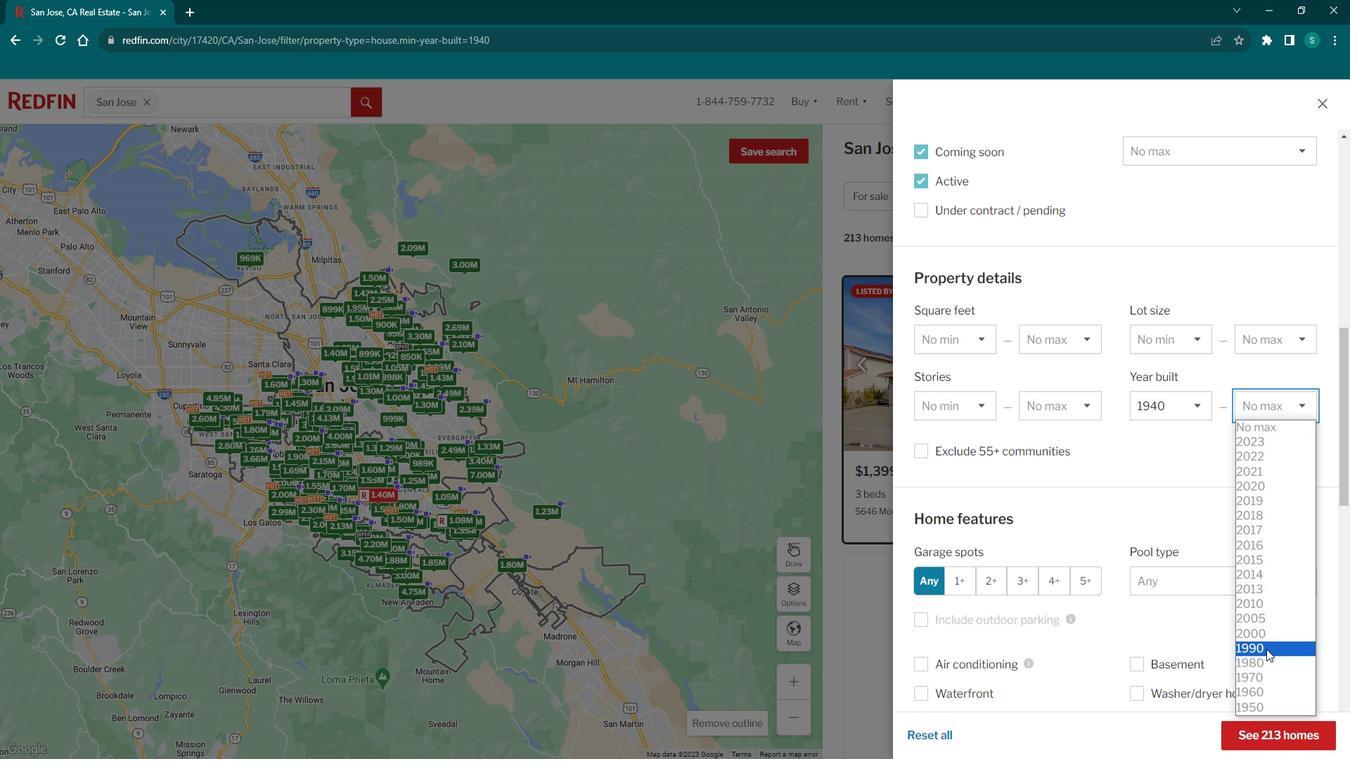 
Action: Mouse moved to (1117, 508)
Screenshot: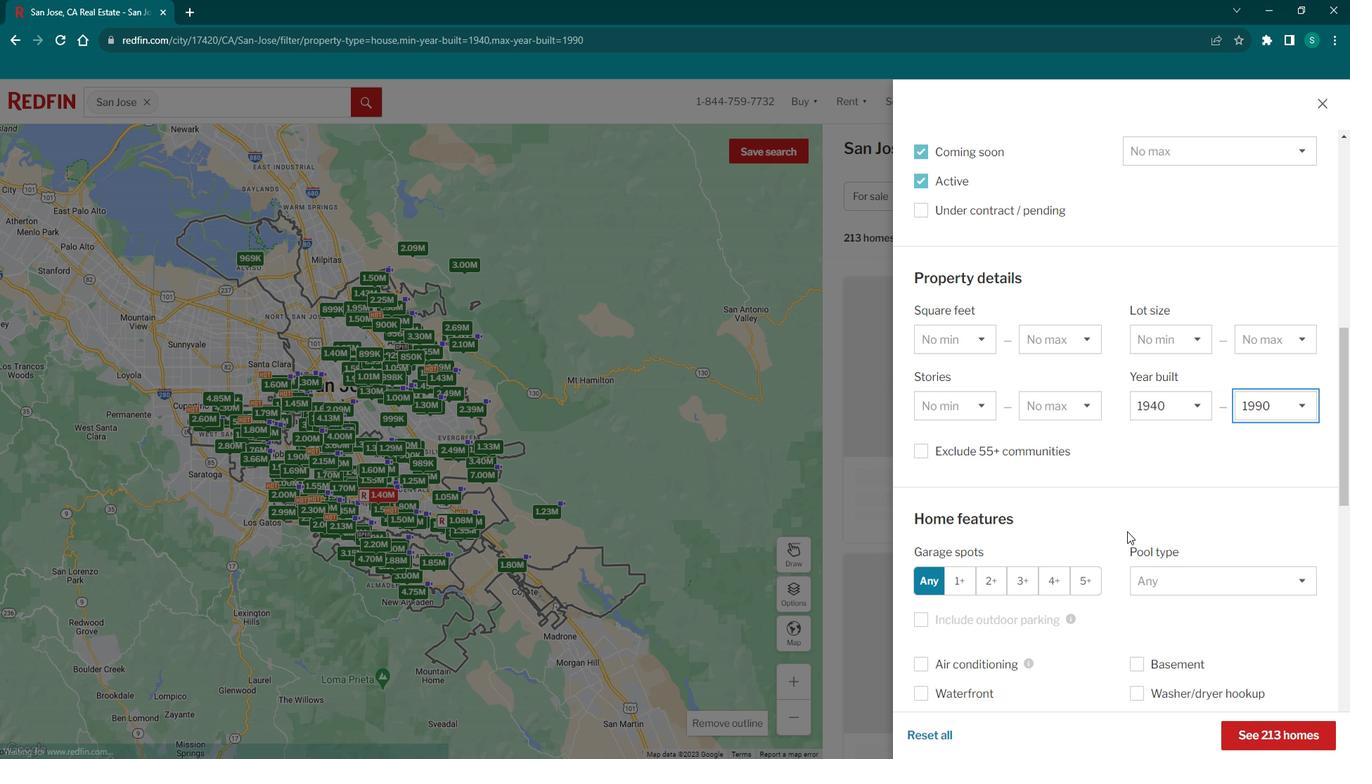 
Action: Mouse scrolled (1117, 507) with delta (0, 0)
Screenshot: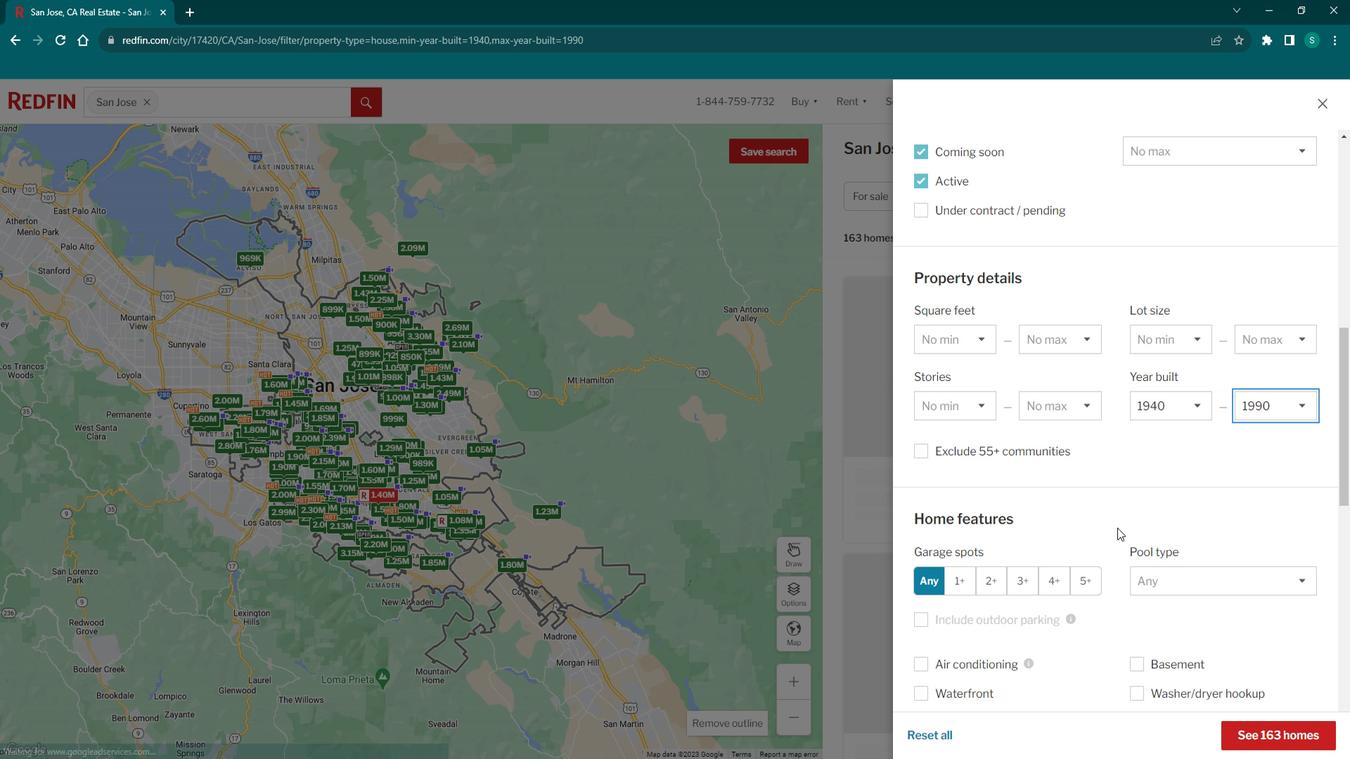 
Action: Mouse scrolled (1117, 507) with delta (0, 0)
Screenshot: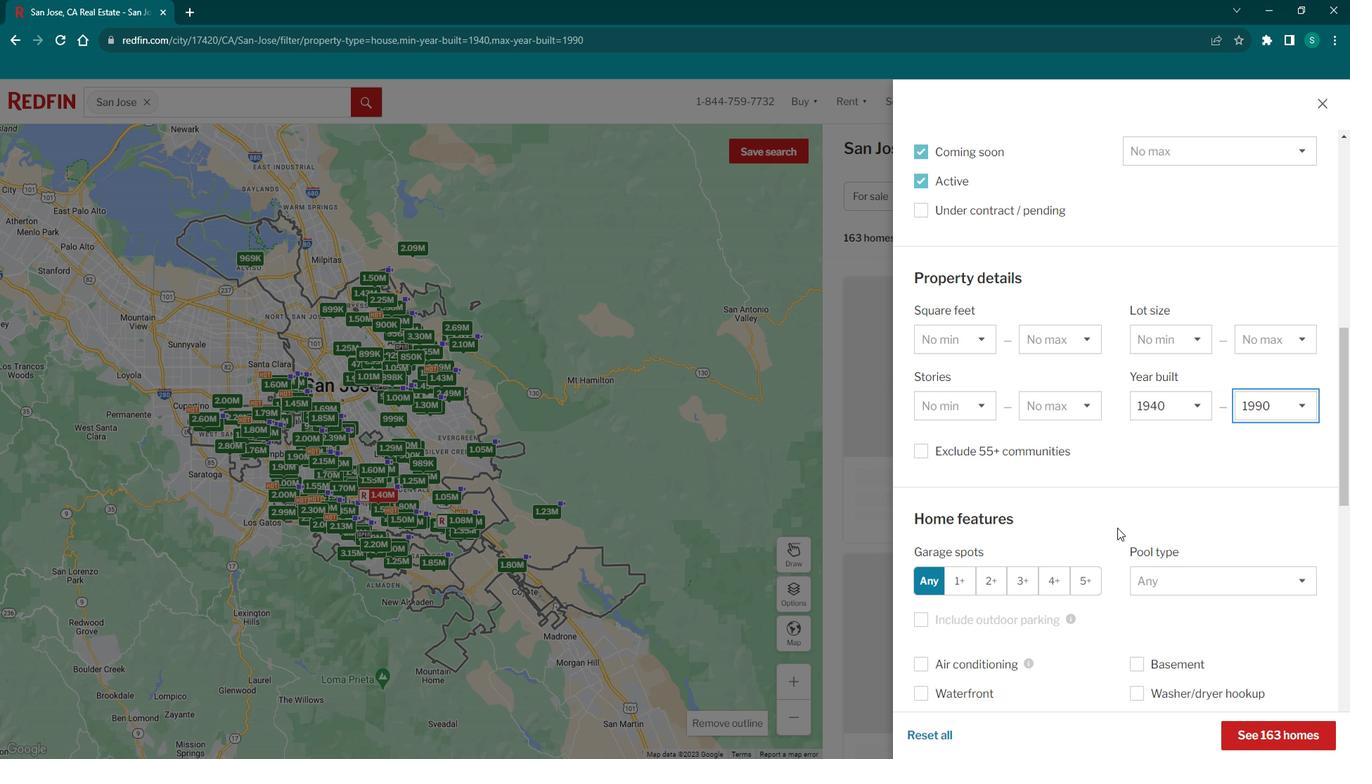 
Action: Mouse scrolled (1117, 507) with delta (0, 0)
Screenshot: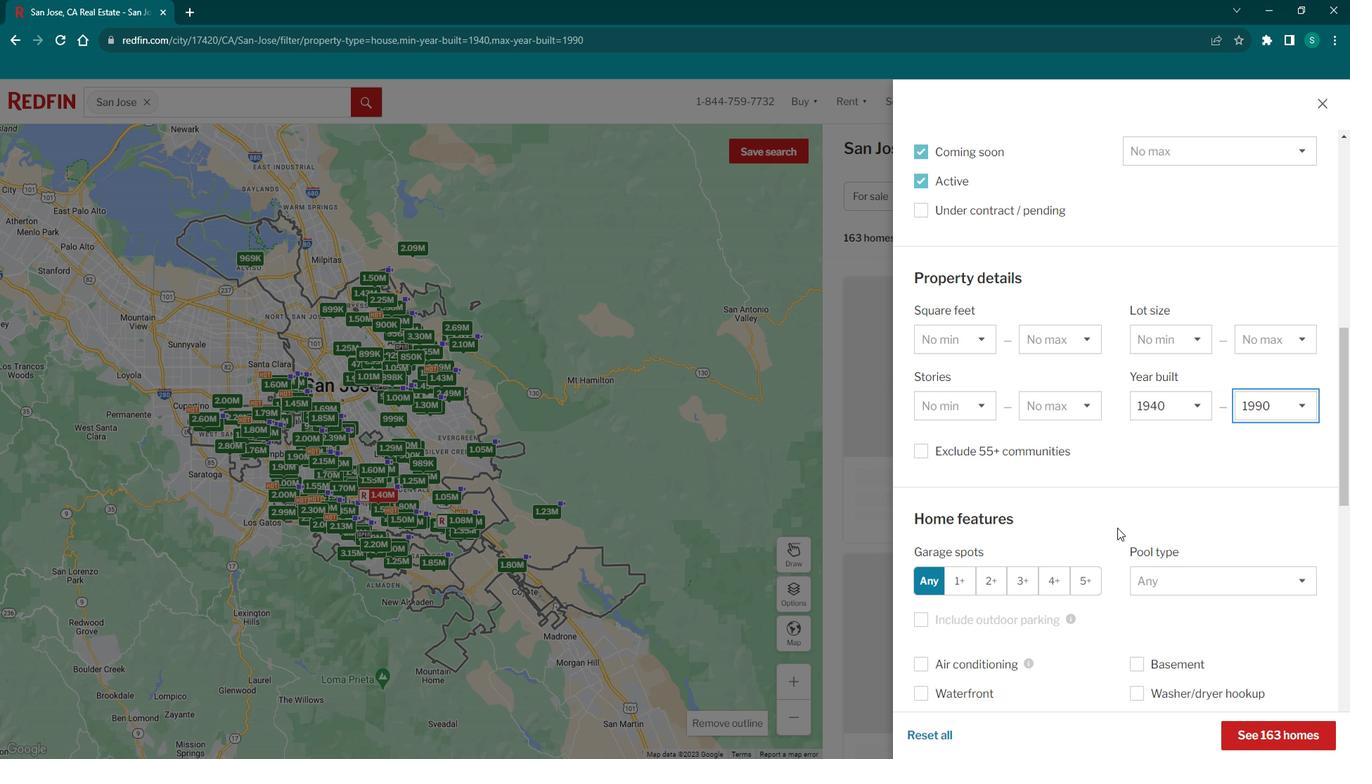 
Action: Mouse scrolled (1117, 507) with delta (0, 0)
Screenshot: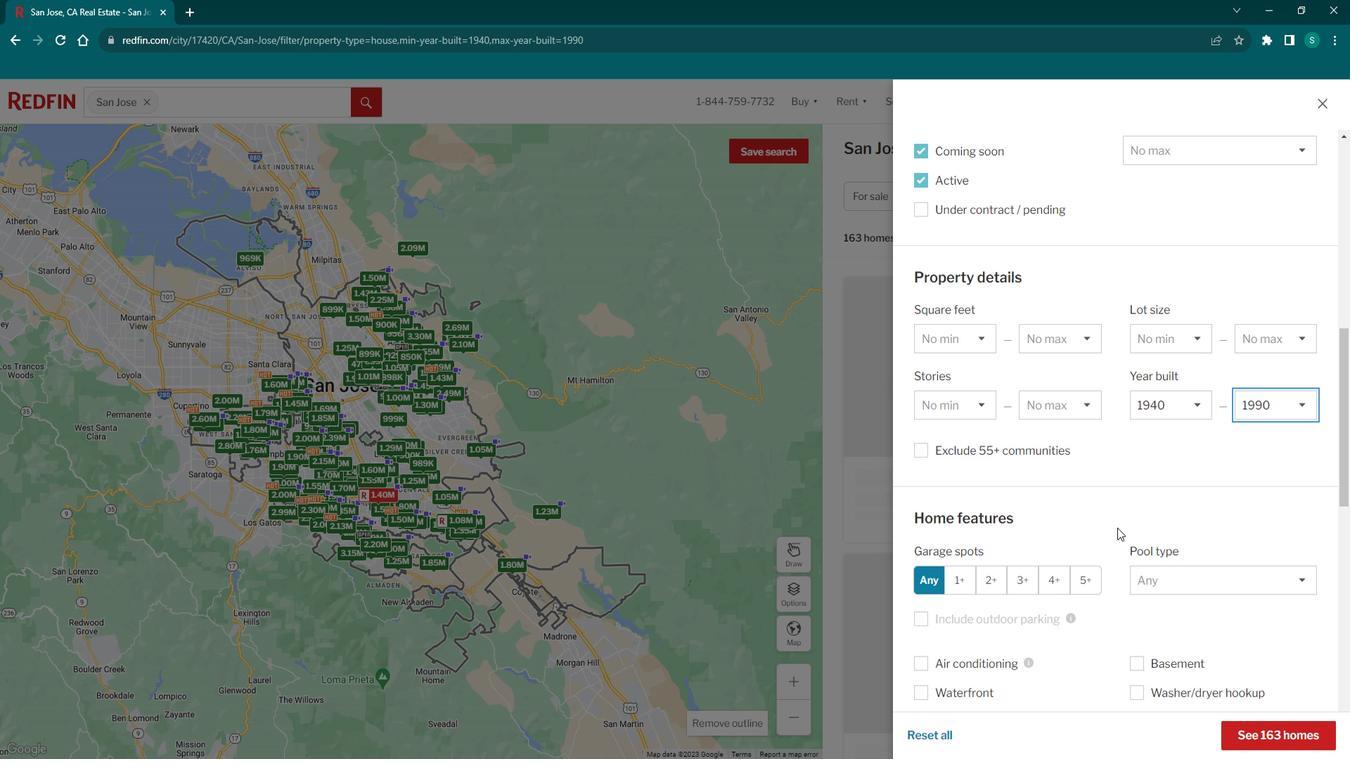 
Action: Mouse scrolled (1117, 507) with delta (0, 0)
Screenshot: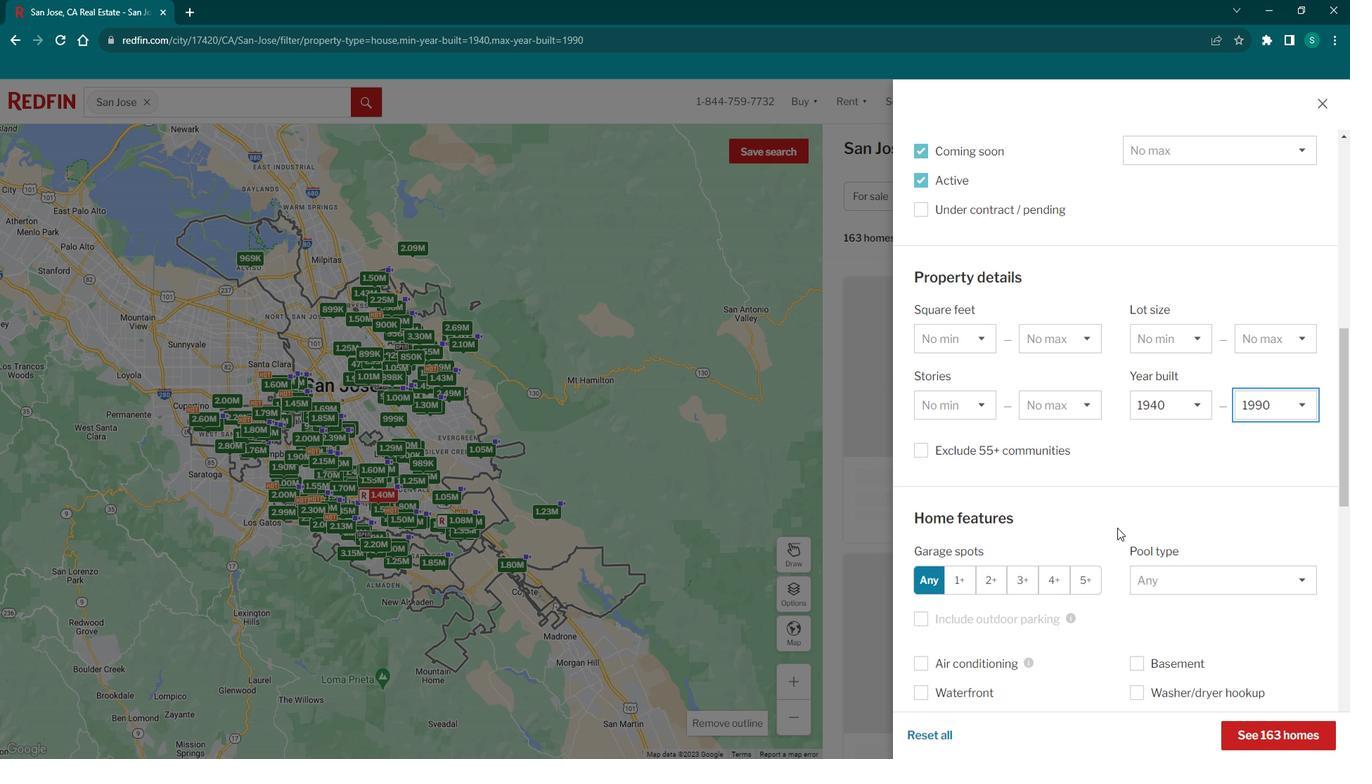 
Action: Mouse moved to (1065, 496)
Screenshot: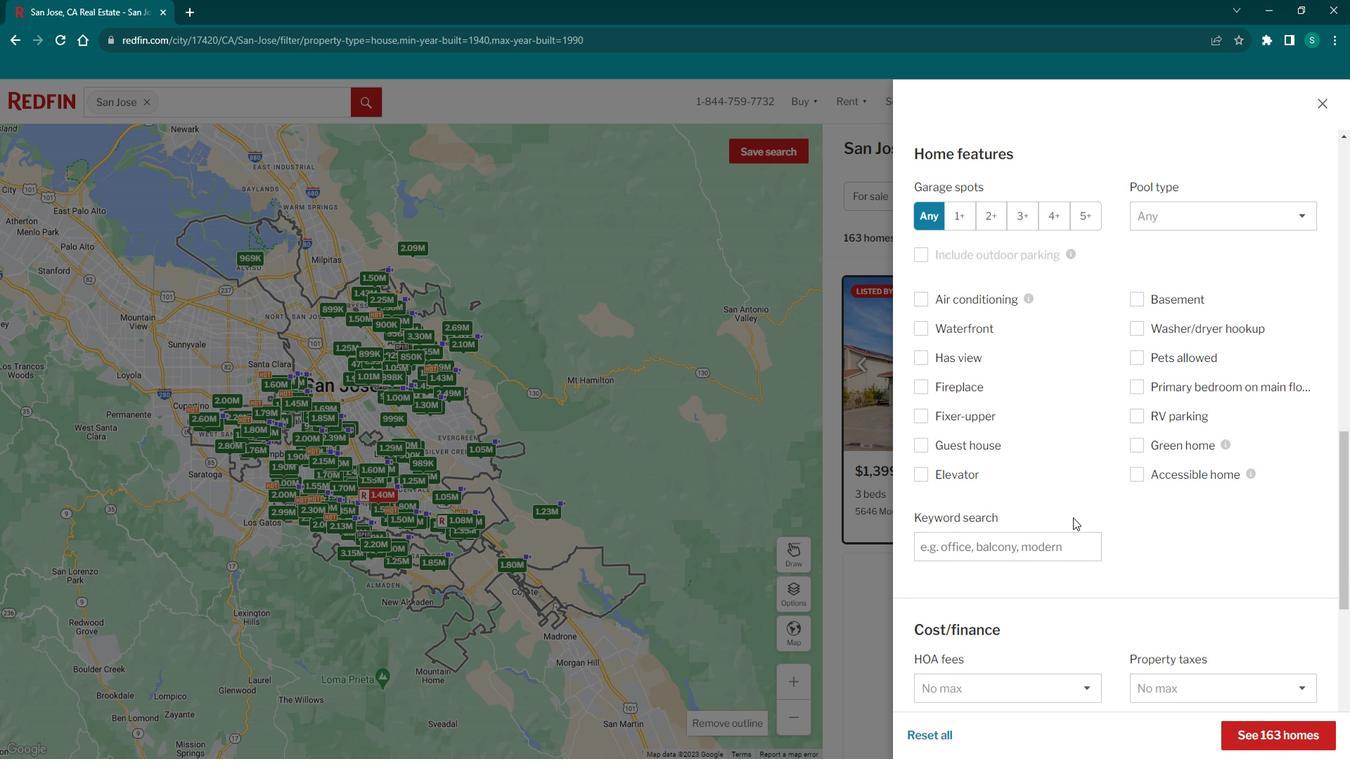 
Action: Mouse scrolled (1065, 497) with delta (0, 0)
Screenshot: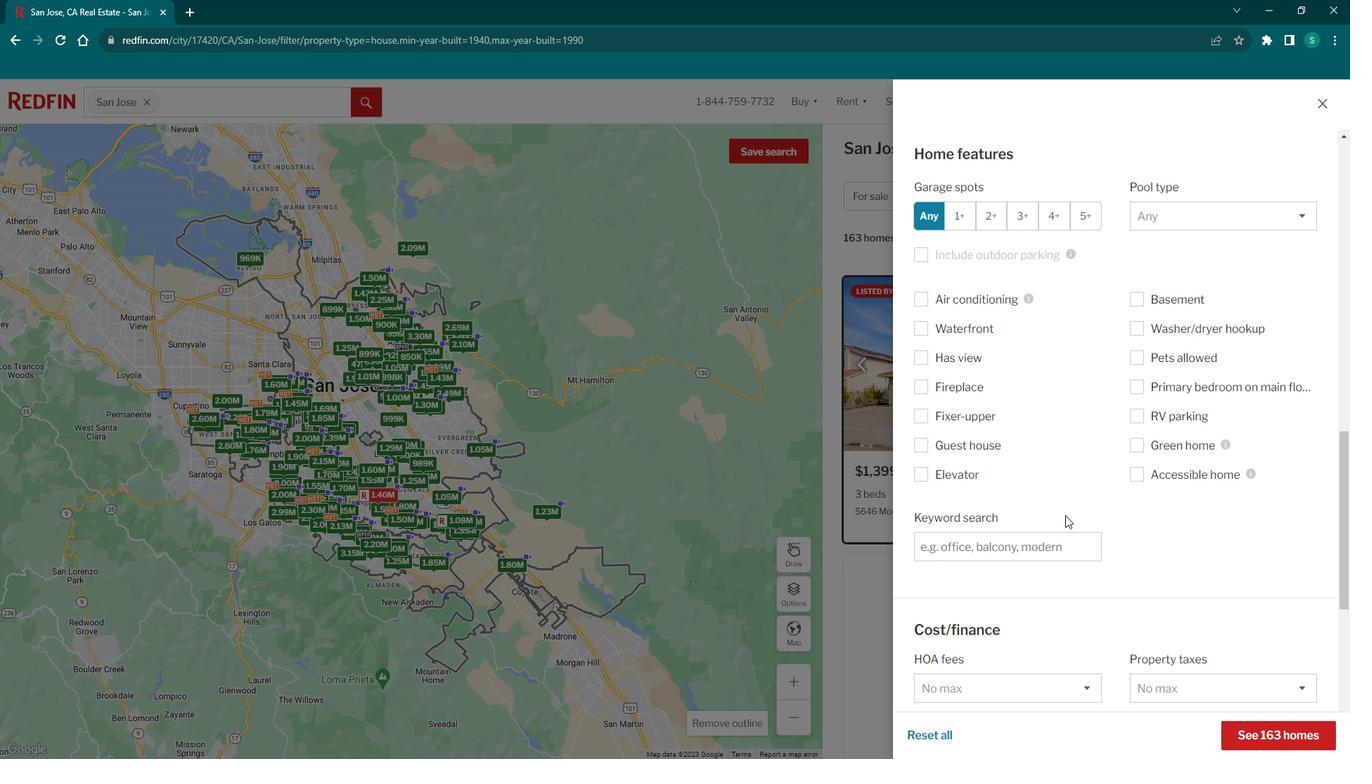 
Action: Mouse scrolled (1065, 497) with delta (0, 0)
Screenshot: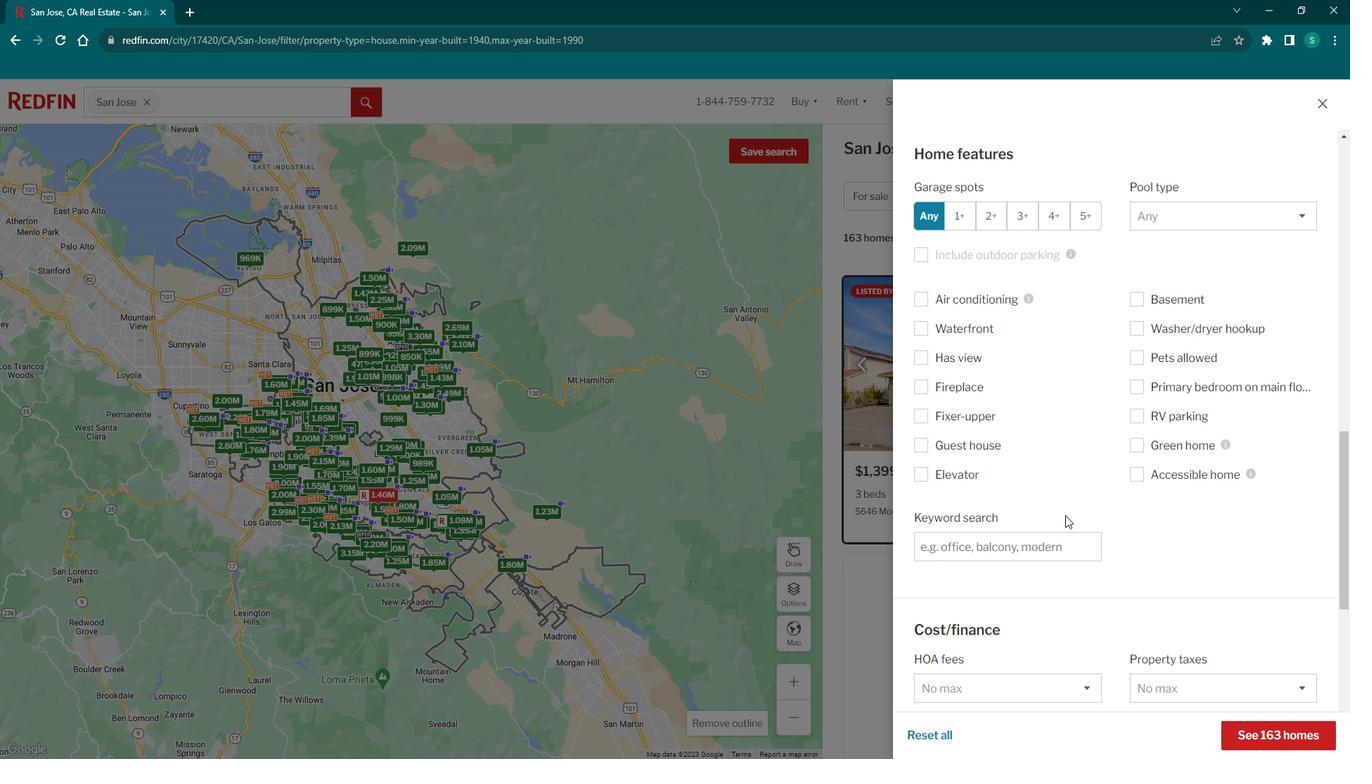 
Action: Mouse scrolled (1065, 497) with delta (0, 0)
Screenshot: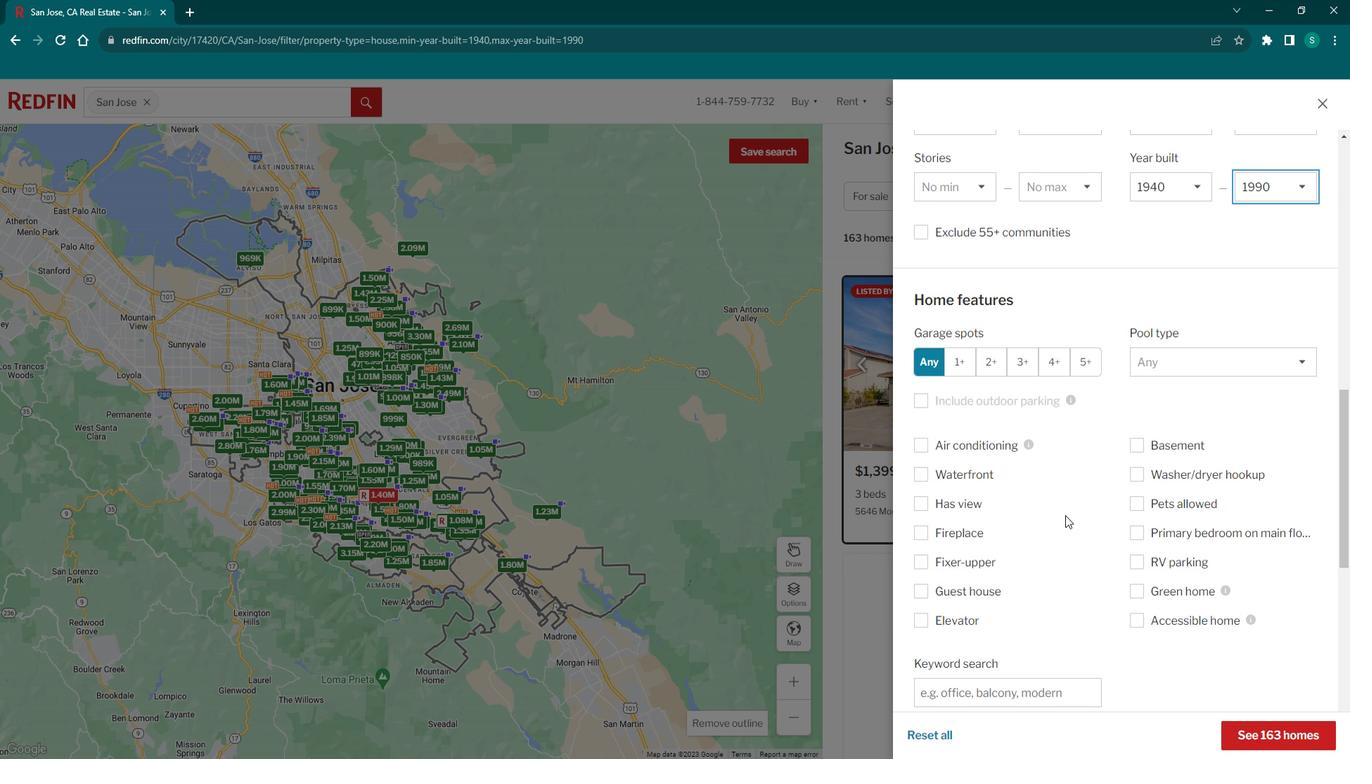 
Action: Mouse scrolled (1065, 497) with delta (0, 0)
Screenshot: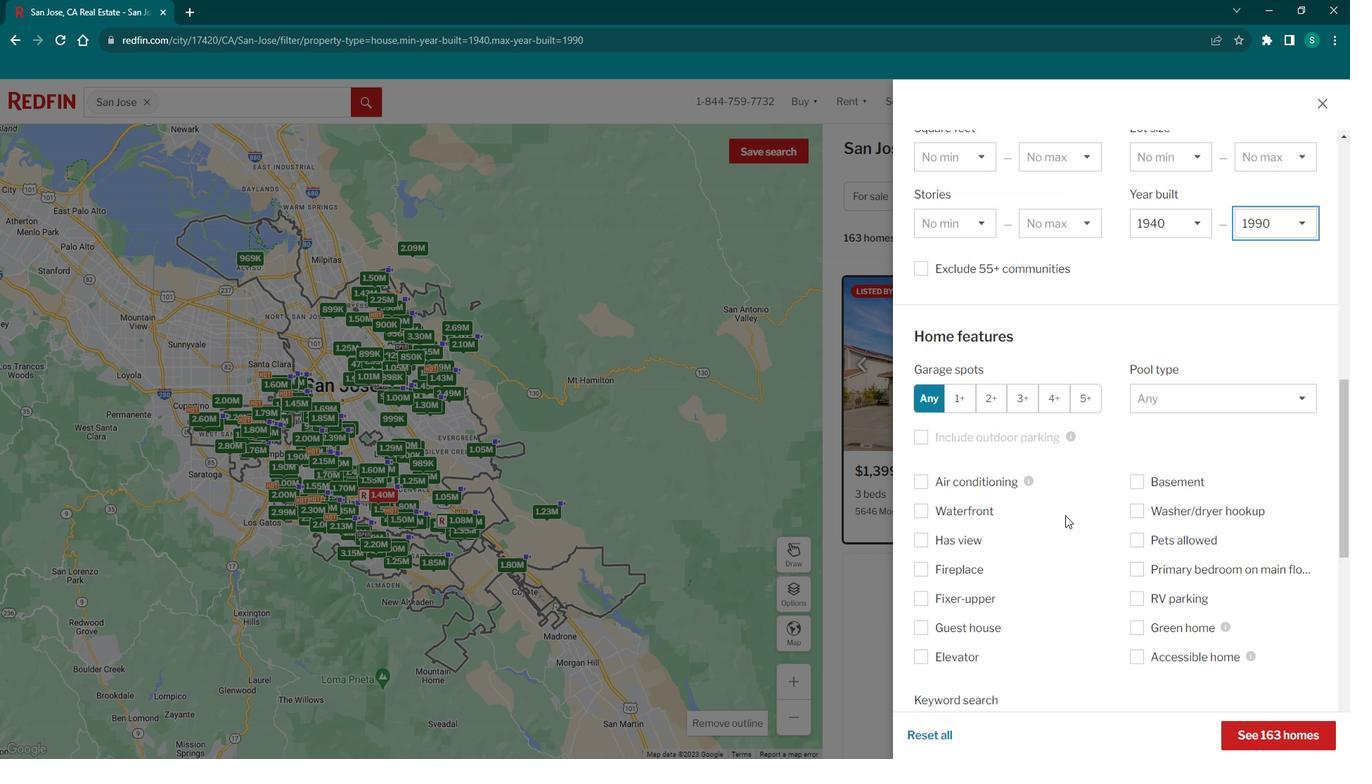 
Action: Mouse moved to (1278, 331)
Screenshot: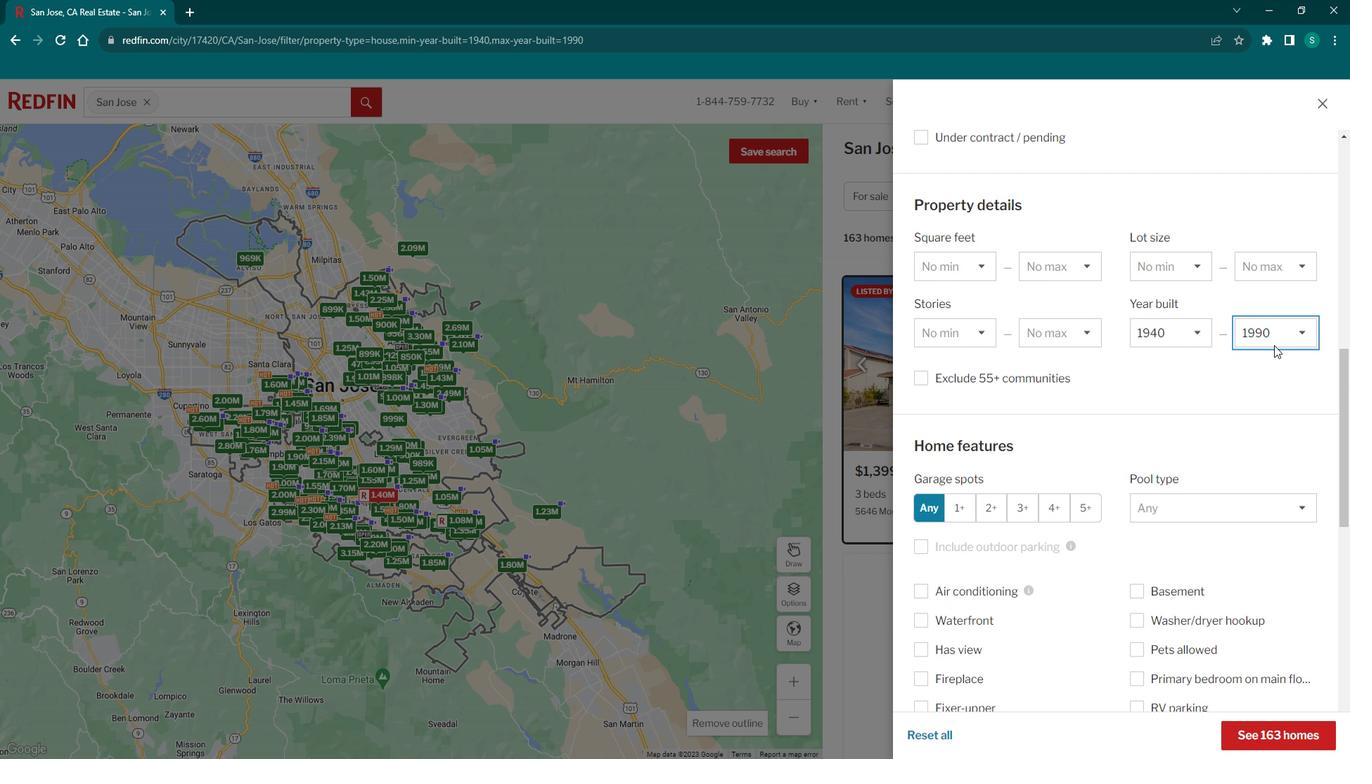 
Action: Mouse pressed left at (1278, 331)
Screenshot: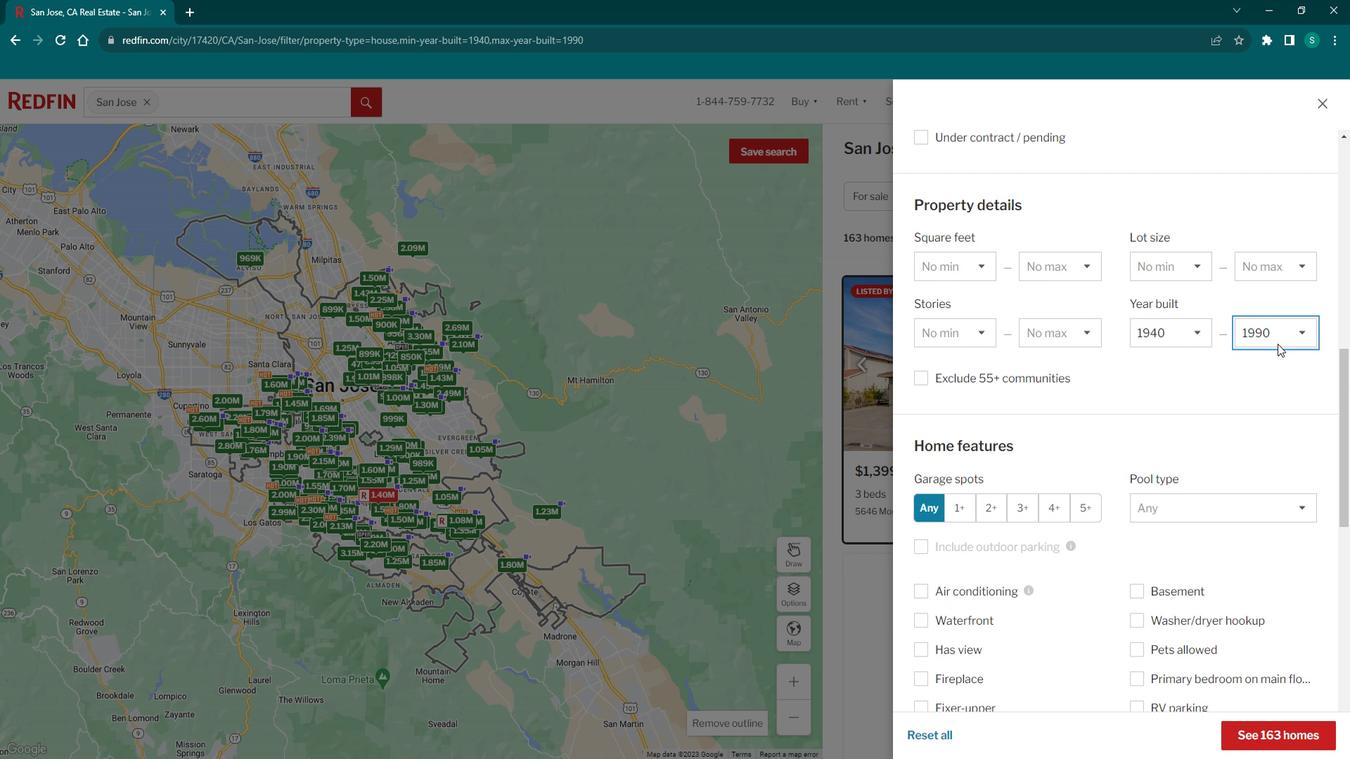 
Action: Mouse moved to (1257, 566)
Screenshot: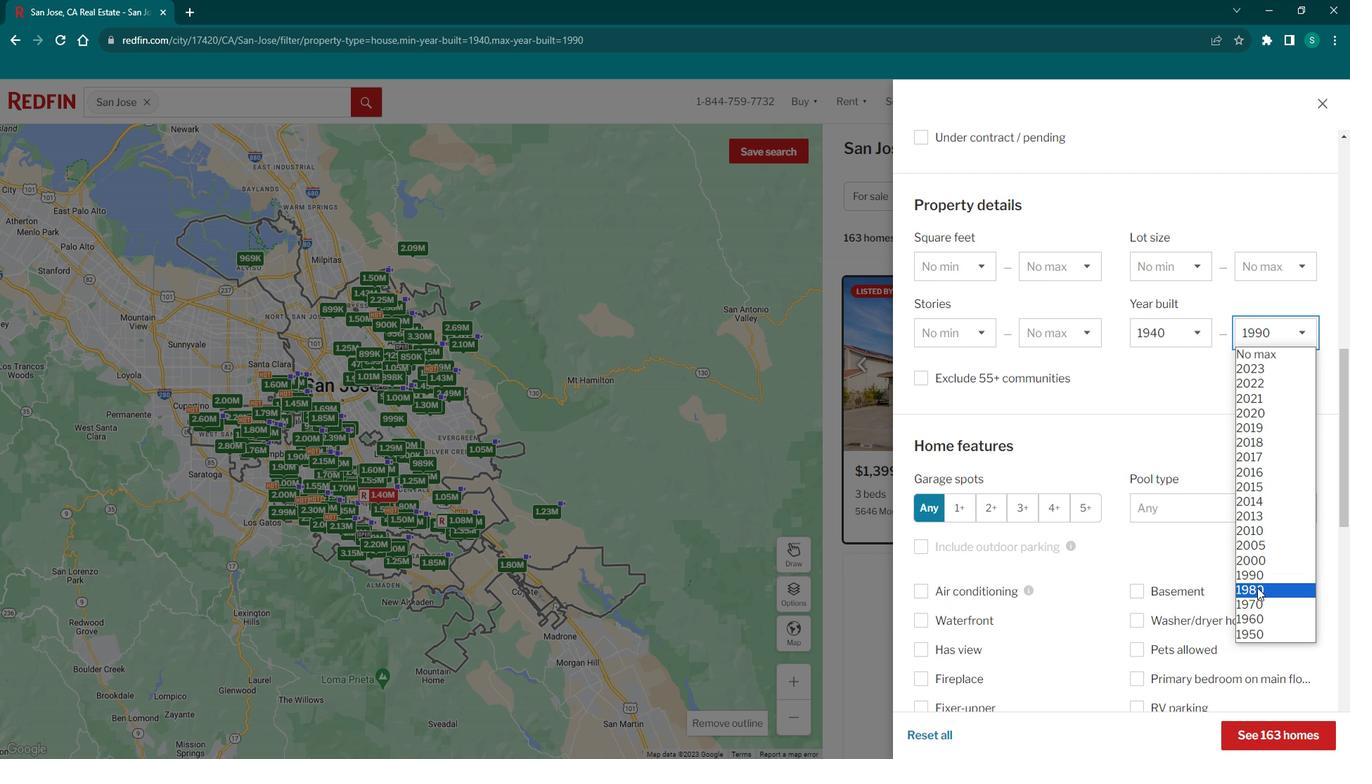 
Action: Mouse pressed left at (1257, 566)
Screenshot: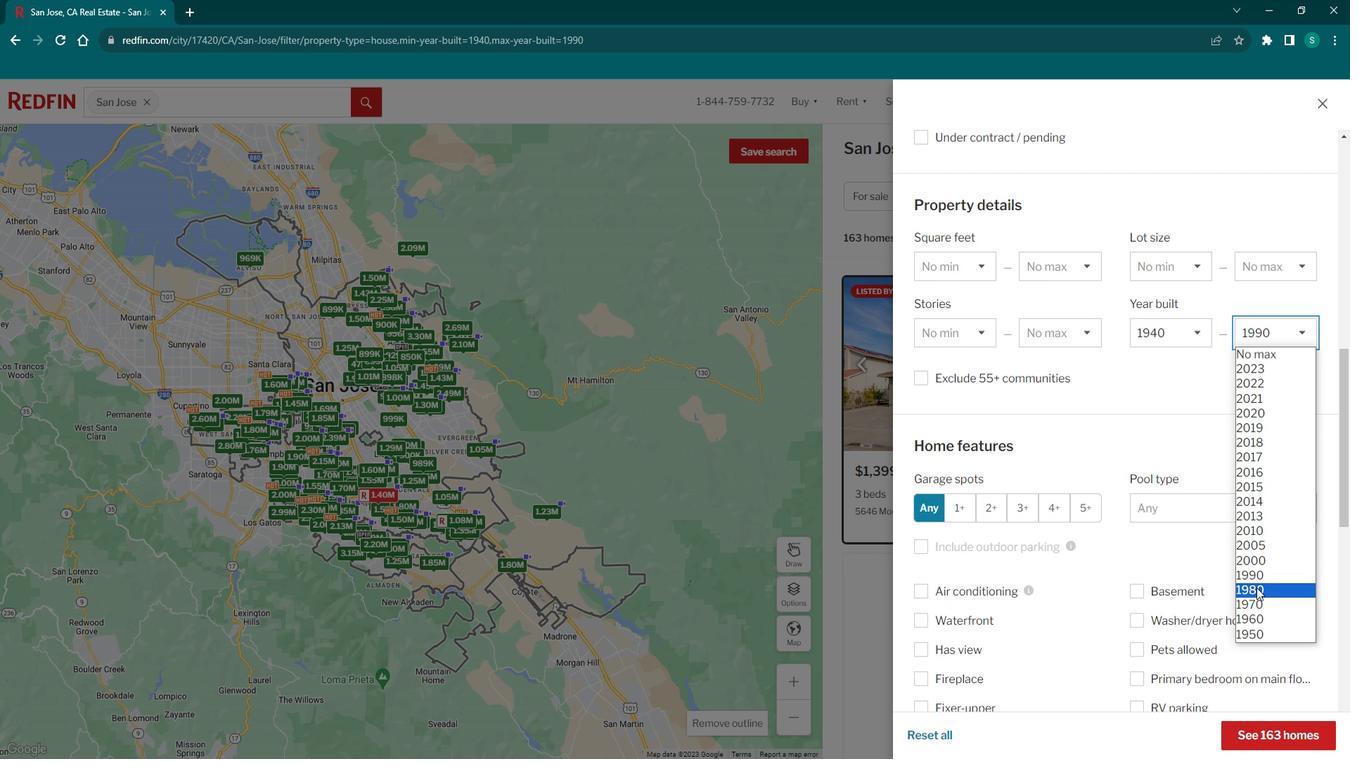 
Action: Mouse moved to (1235, 420)
Screenshot: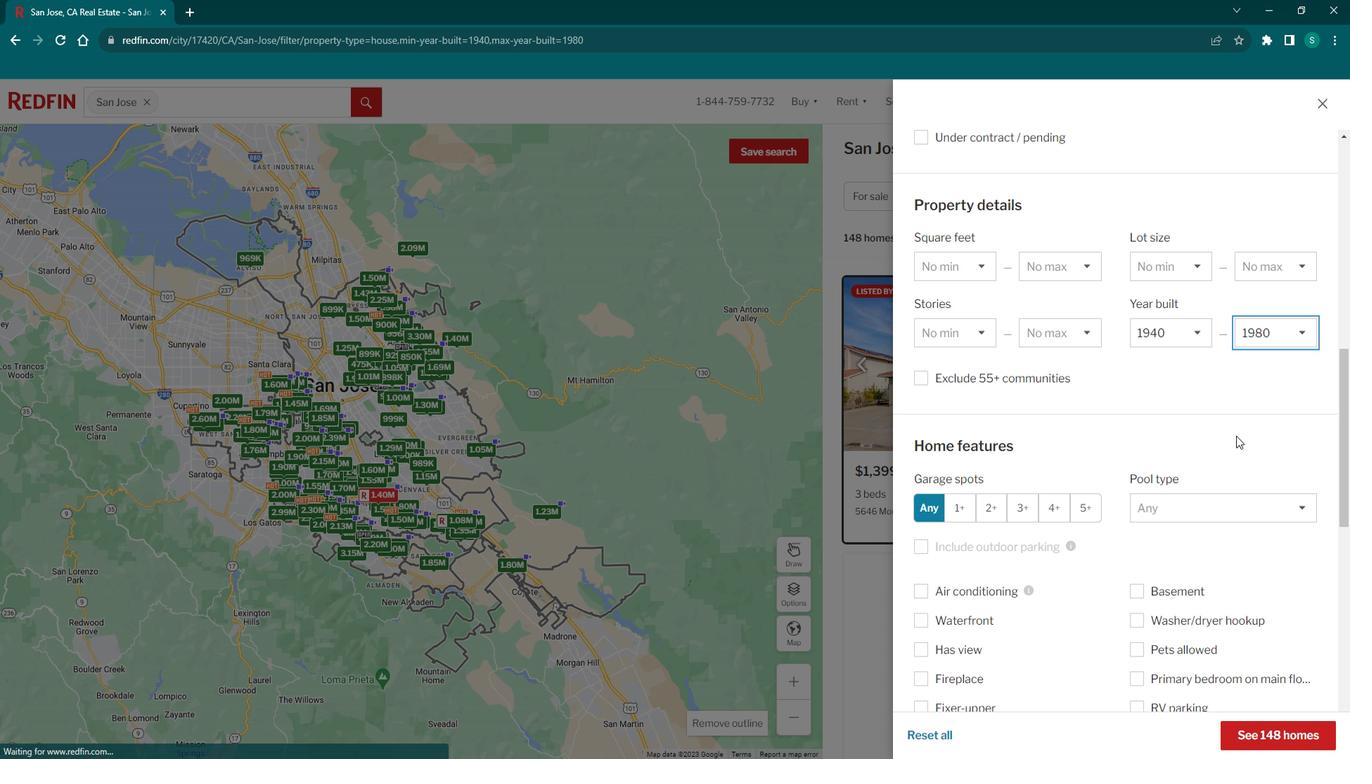 
Action: Mouse scrolled (1235, 419) with delta (0, 0)
Screenshot: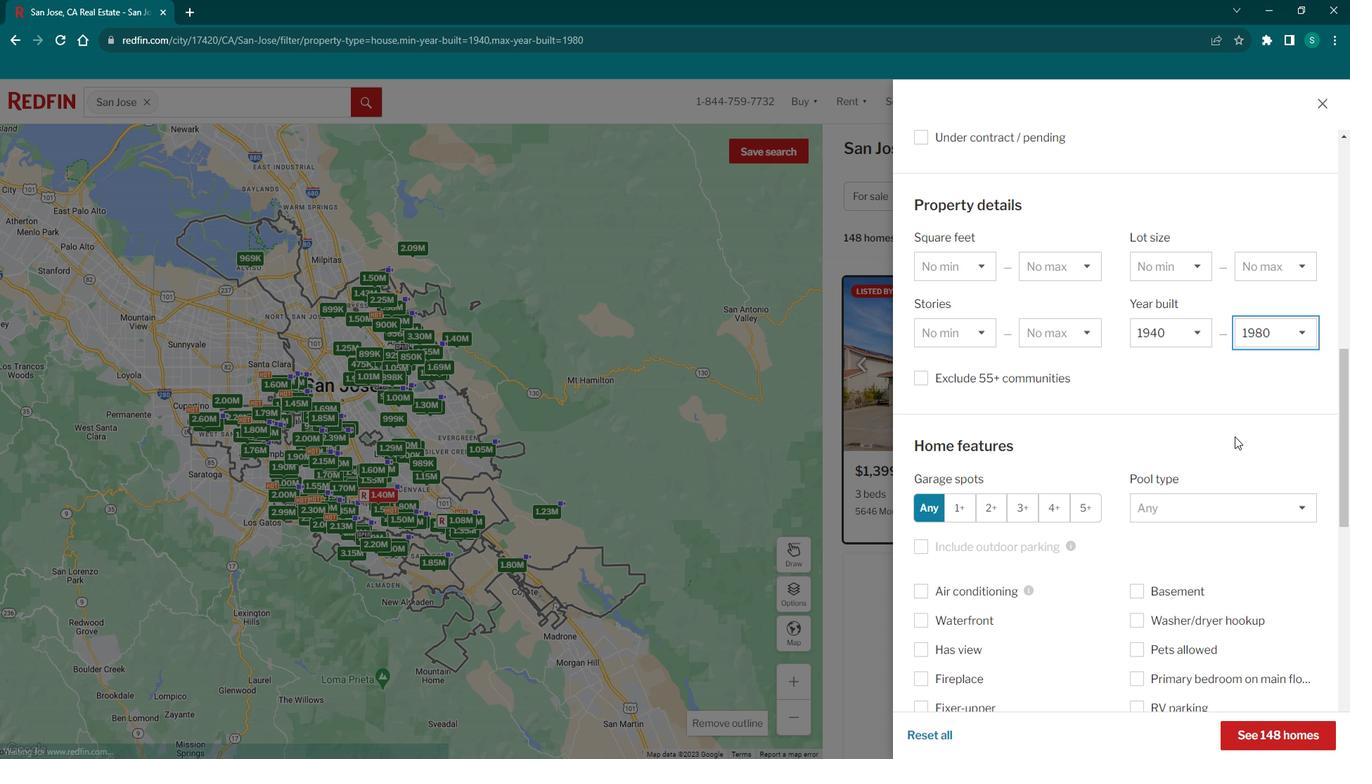 
Action: Mouse moved to (1234, 421)
Screenshot: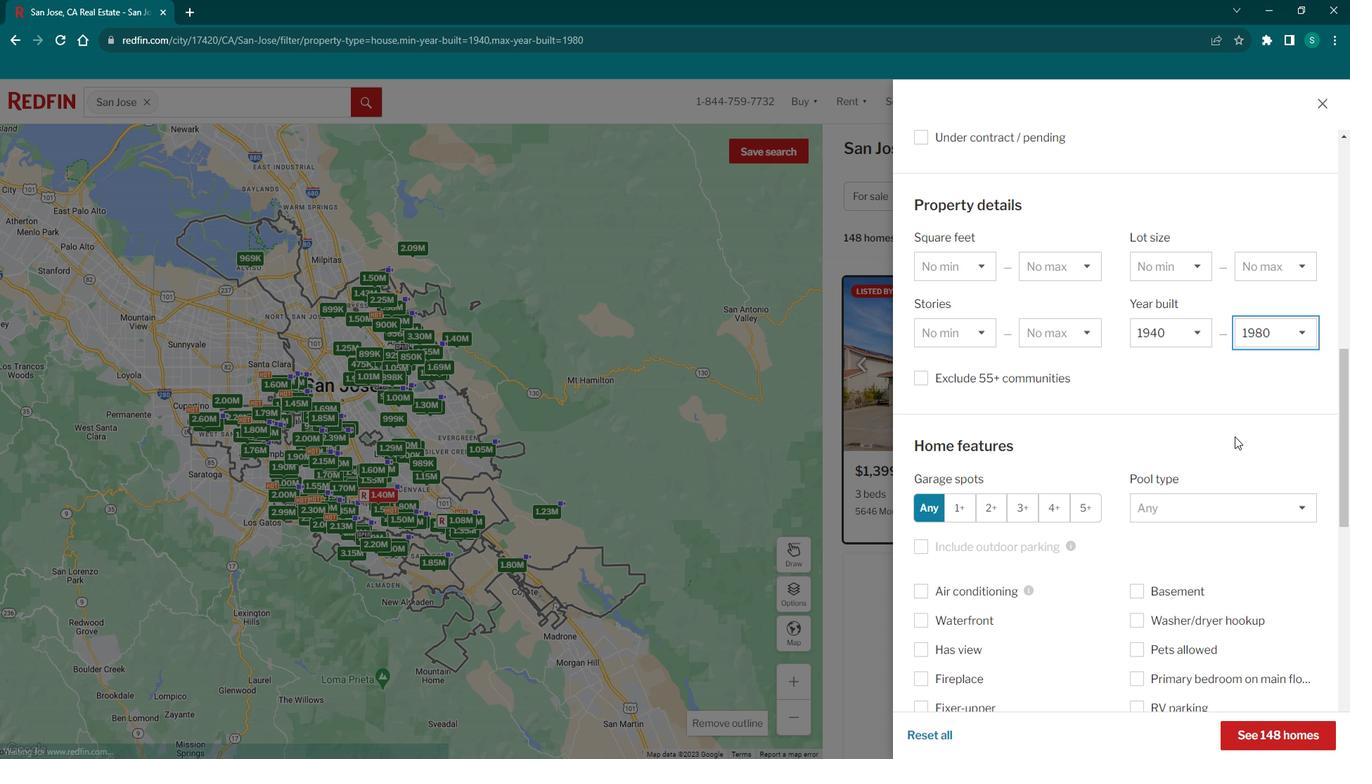 
Action: Mouse scrolled (1234, 420) with delta (0, 0)
Screenshot: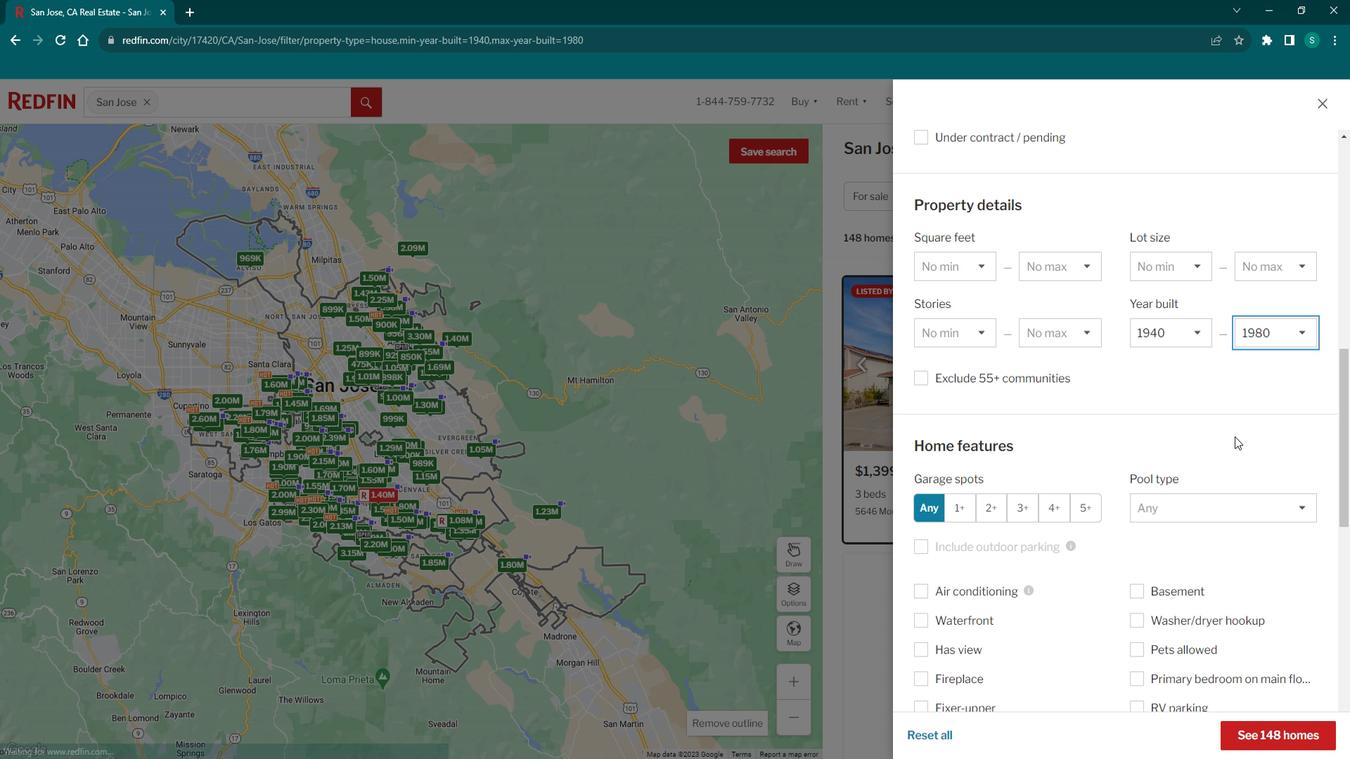 
Action: Mouse scrolled (1234, 420) with delta (0, 0)
Screenshot: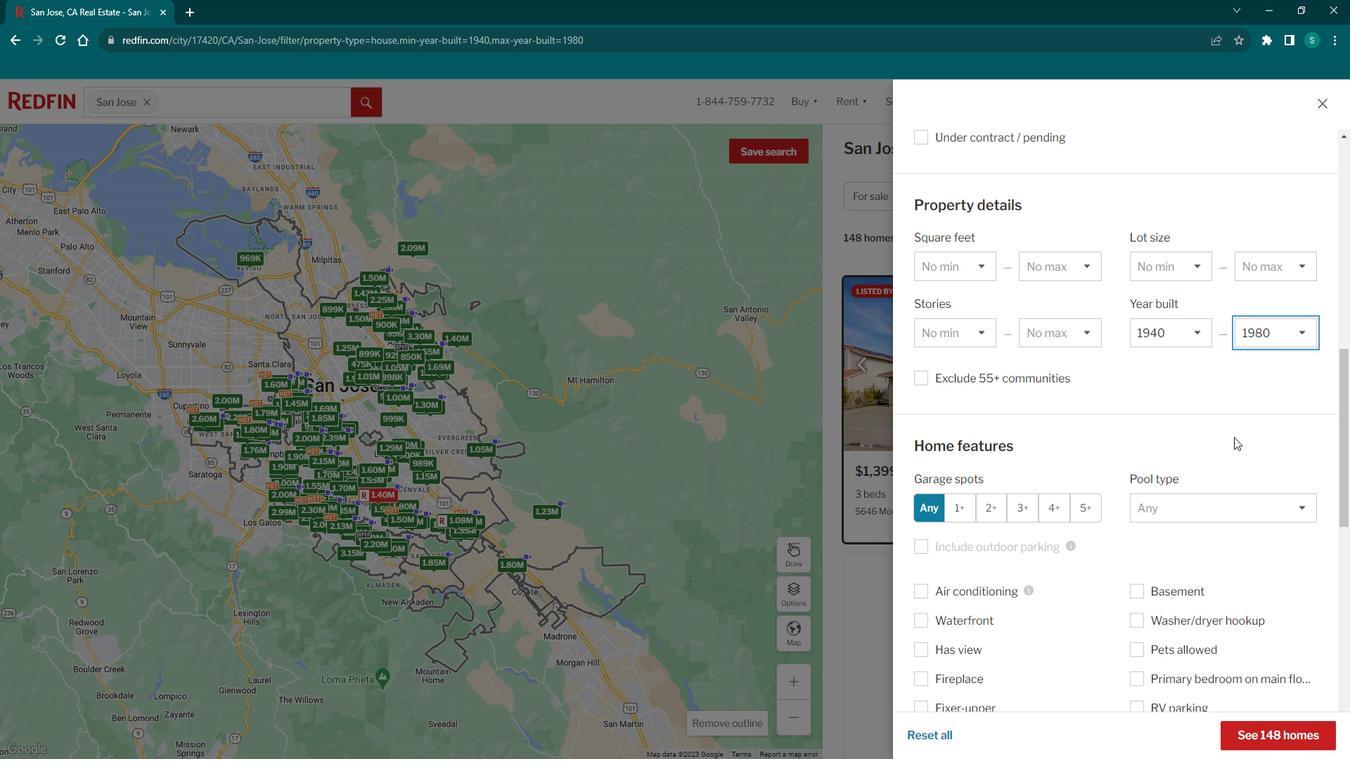 
Action: Mouse scrolled (1234, 420) with delta (0, 0)
Screenshot: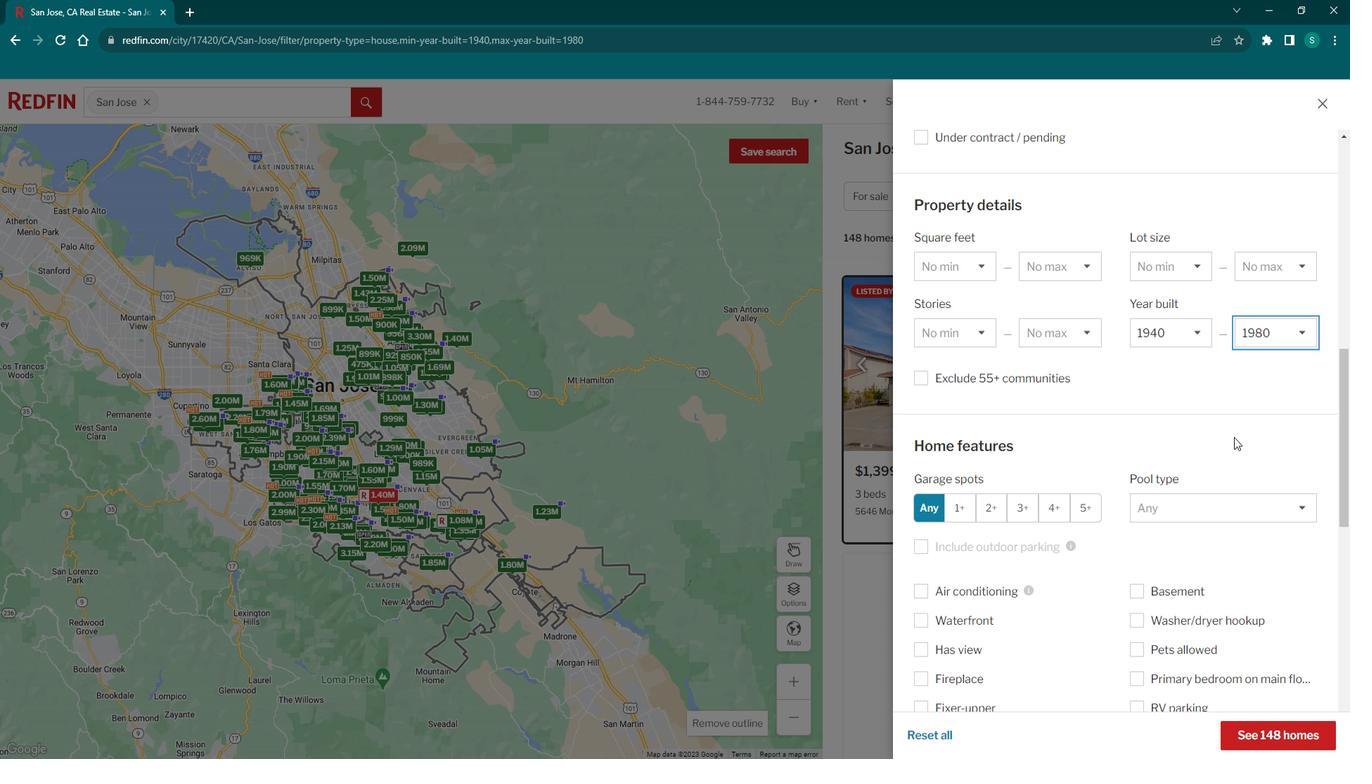 
Action: Mouse moved to (1115, 472)
Screenshot: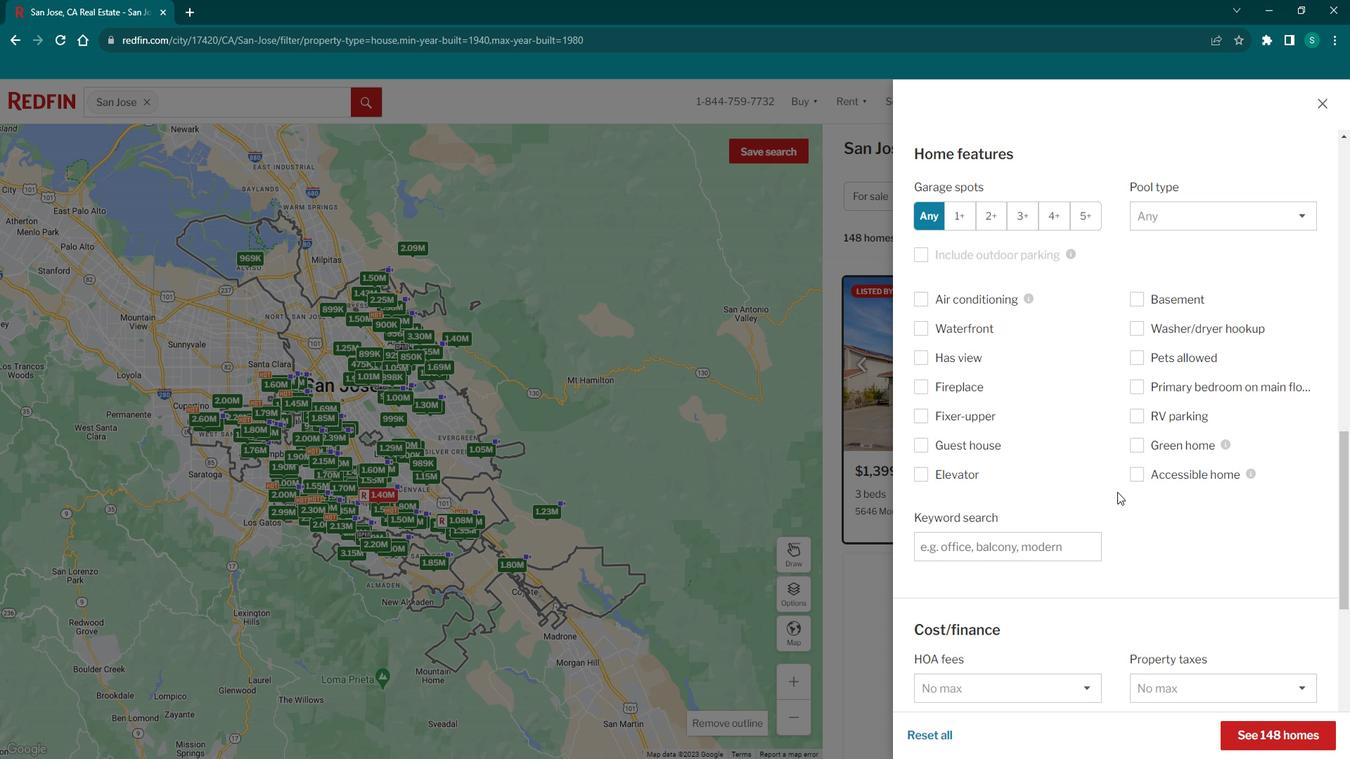 
Action: Mouse scrolled (1115, 472) with delta (0, 0)
Screenshot: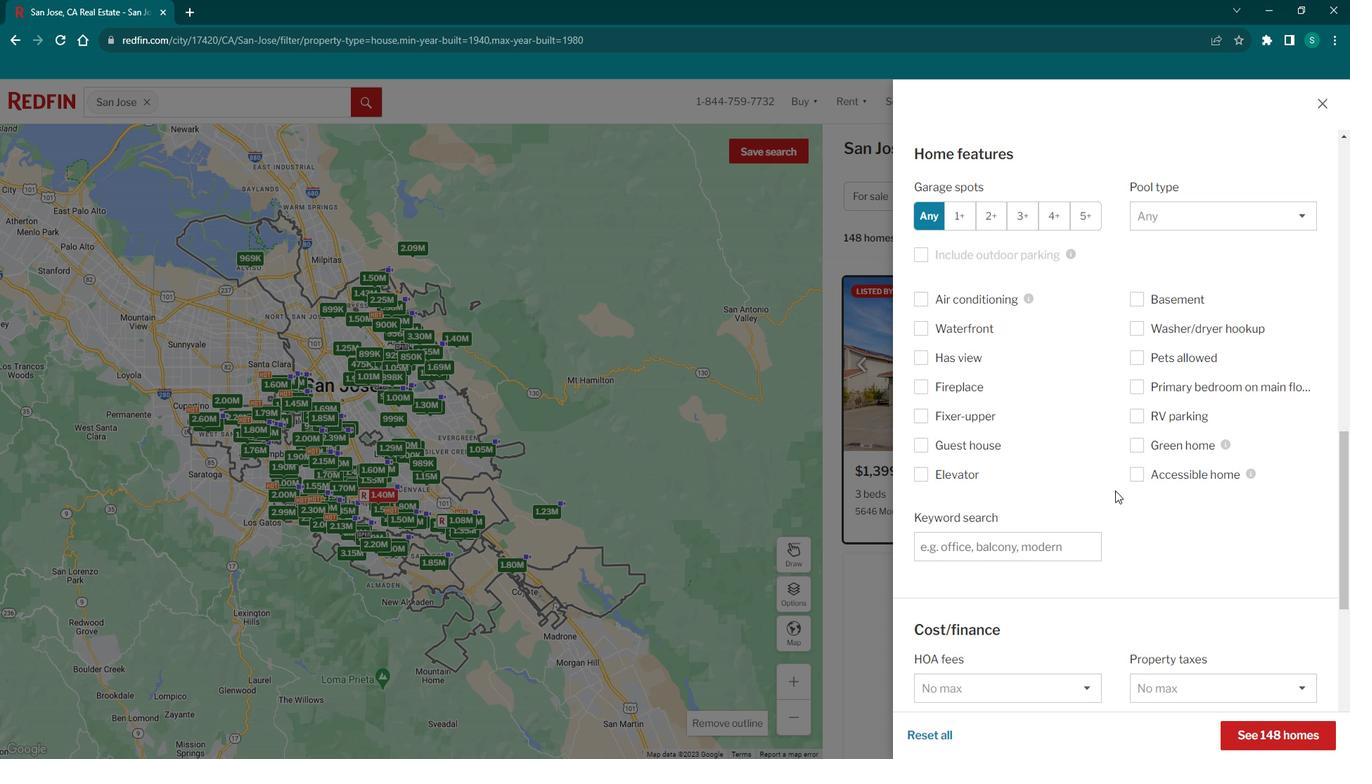 
Action: Mouse scrolled (1115, 472) with delta (0, 0)
Screenshot: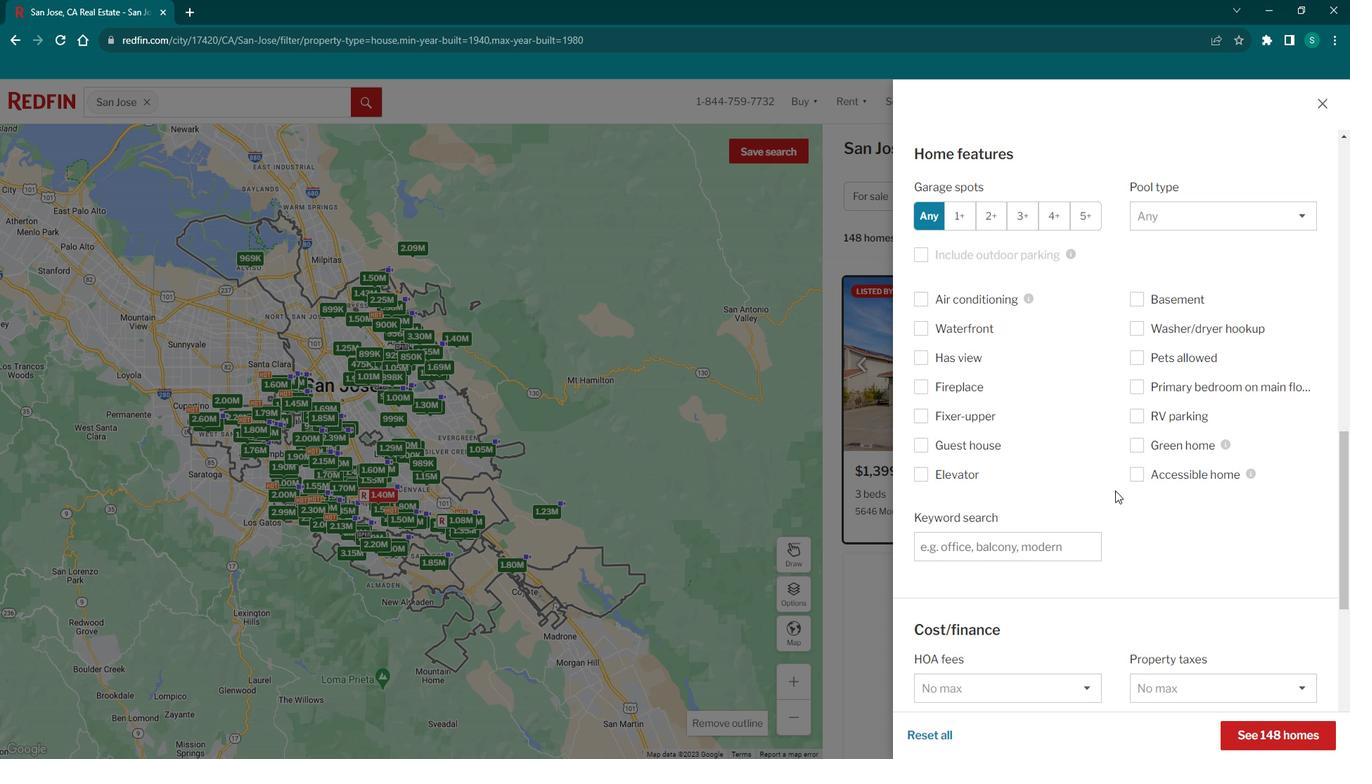
Action: Mouse scrolled (1115, 472) with delta (0, 0)
Screenshot: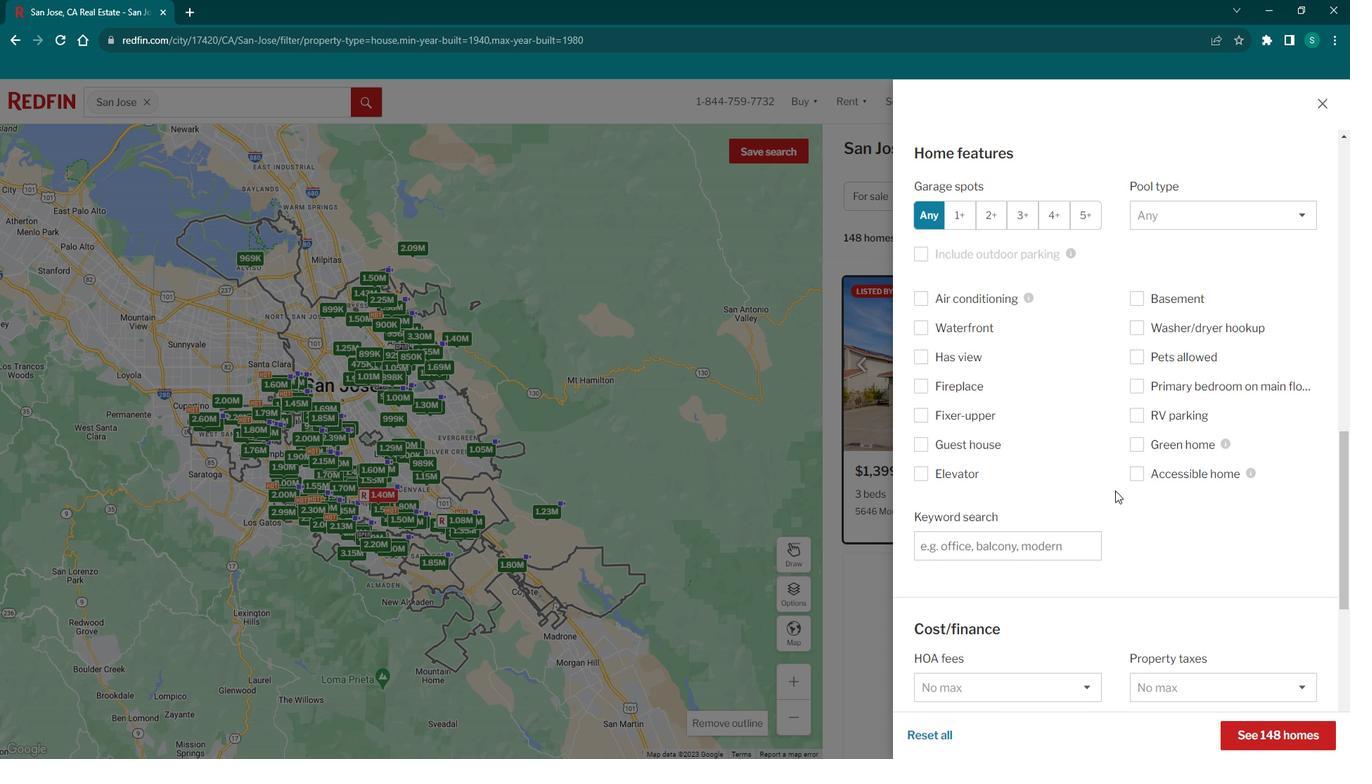 
Action: Mouse scrolled (1115, 472) with delta (0, 0)
Screenshot: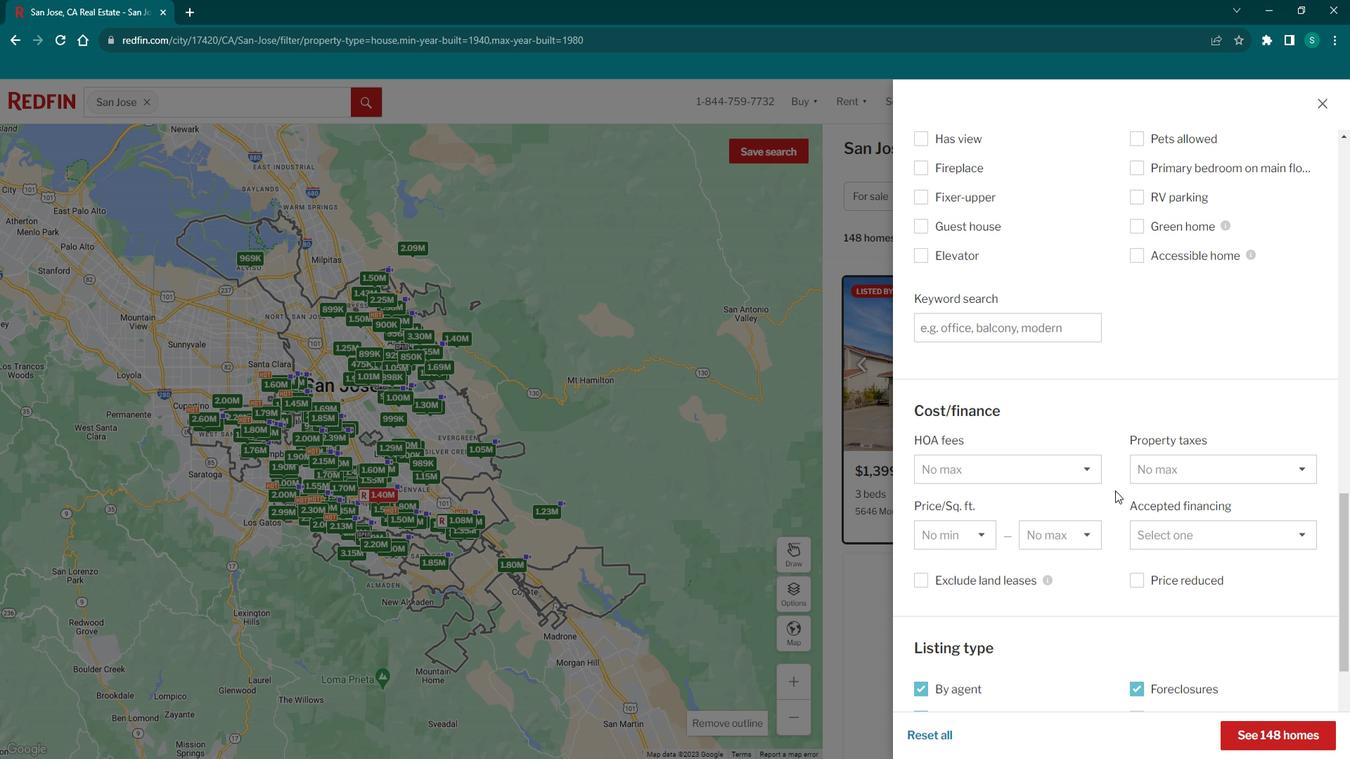 
Action: Mouse scrolled (1115, 472) with delta (0, 0)
Screenshot: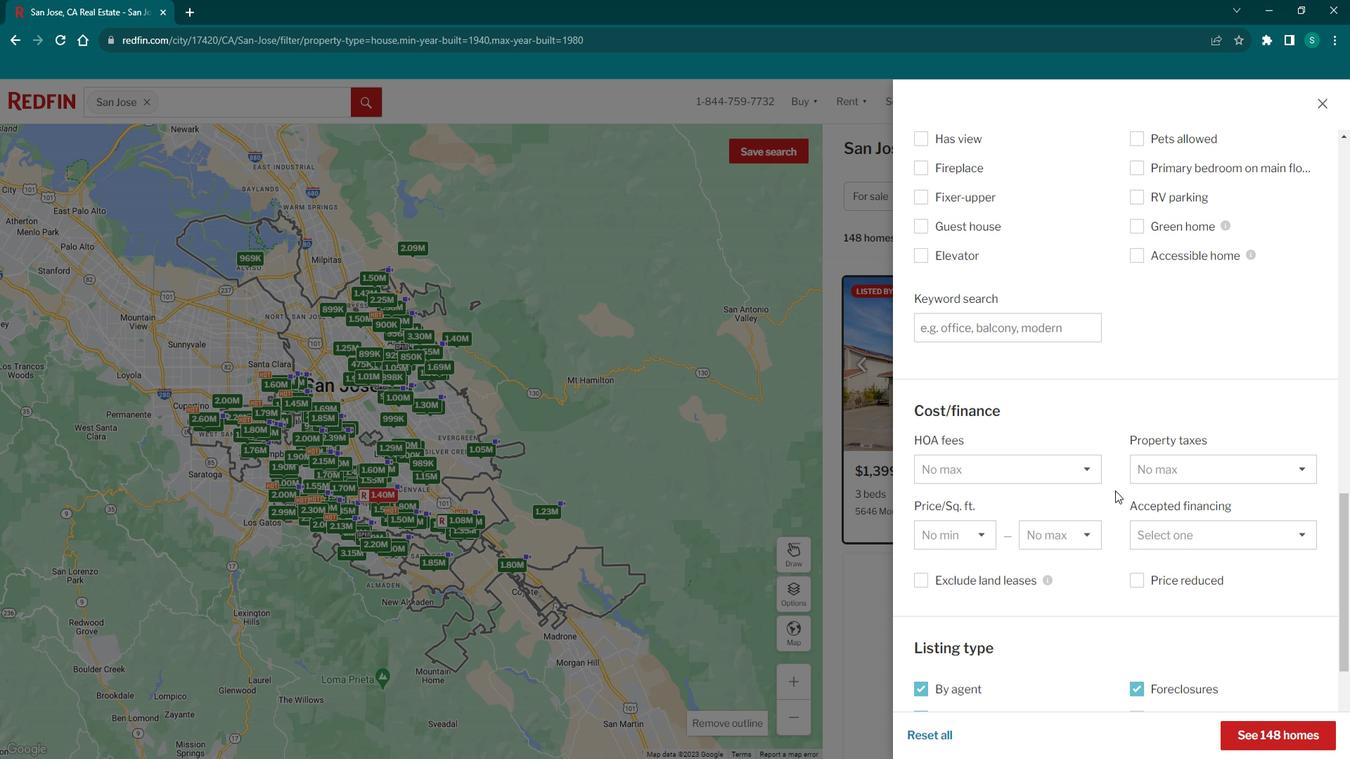 
Action: Mouse scrolled (1115, 472) with delta (0, 0)
Screenshot: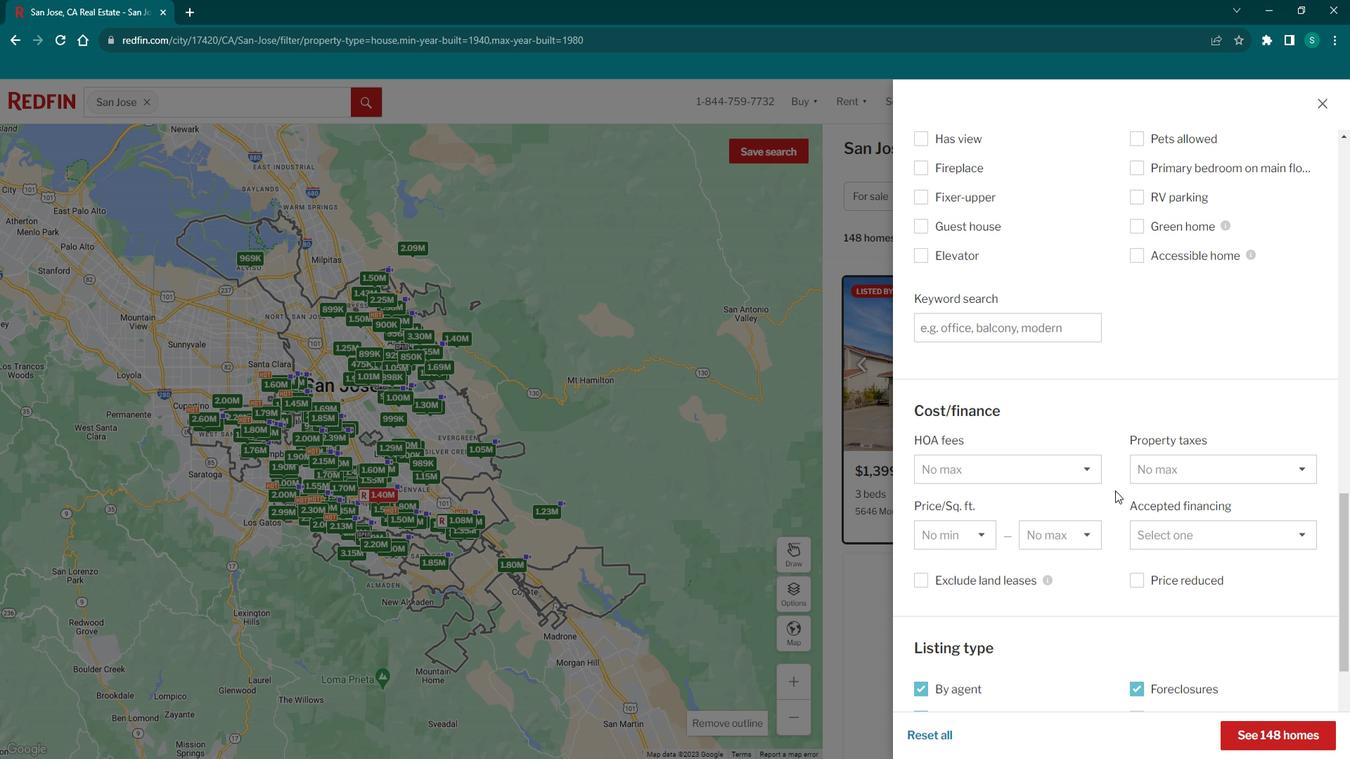 
Action: Mouse scrolled (1115, 472) with delta (0, 0)
Screenshot: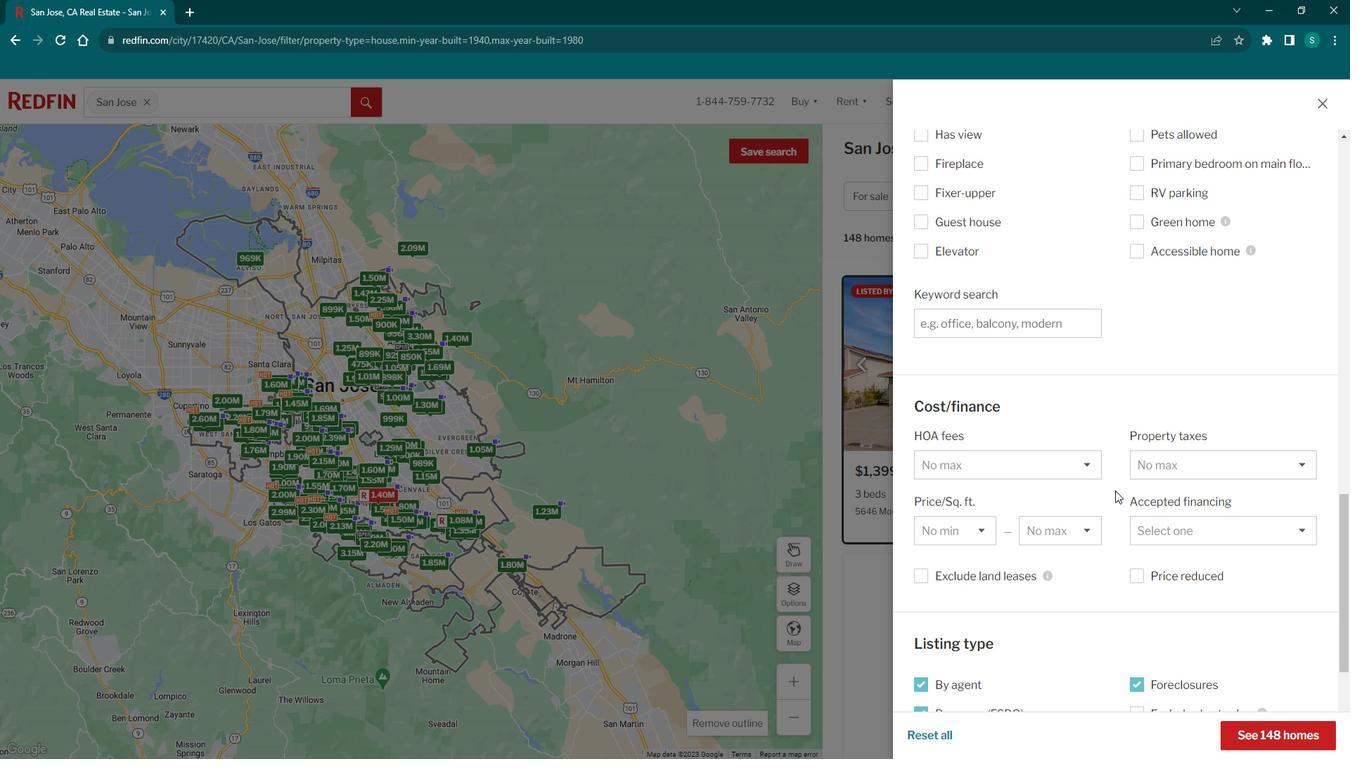 
Action: Mouse scrolled (1115, 472) with delta (0, 0)
Screenshot: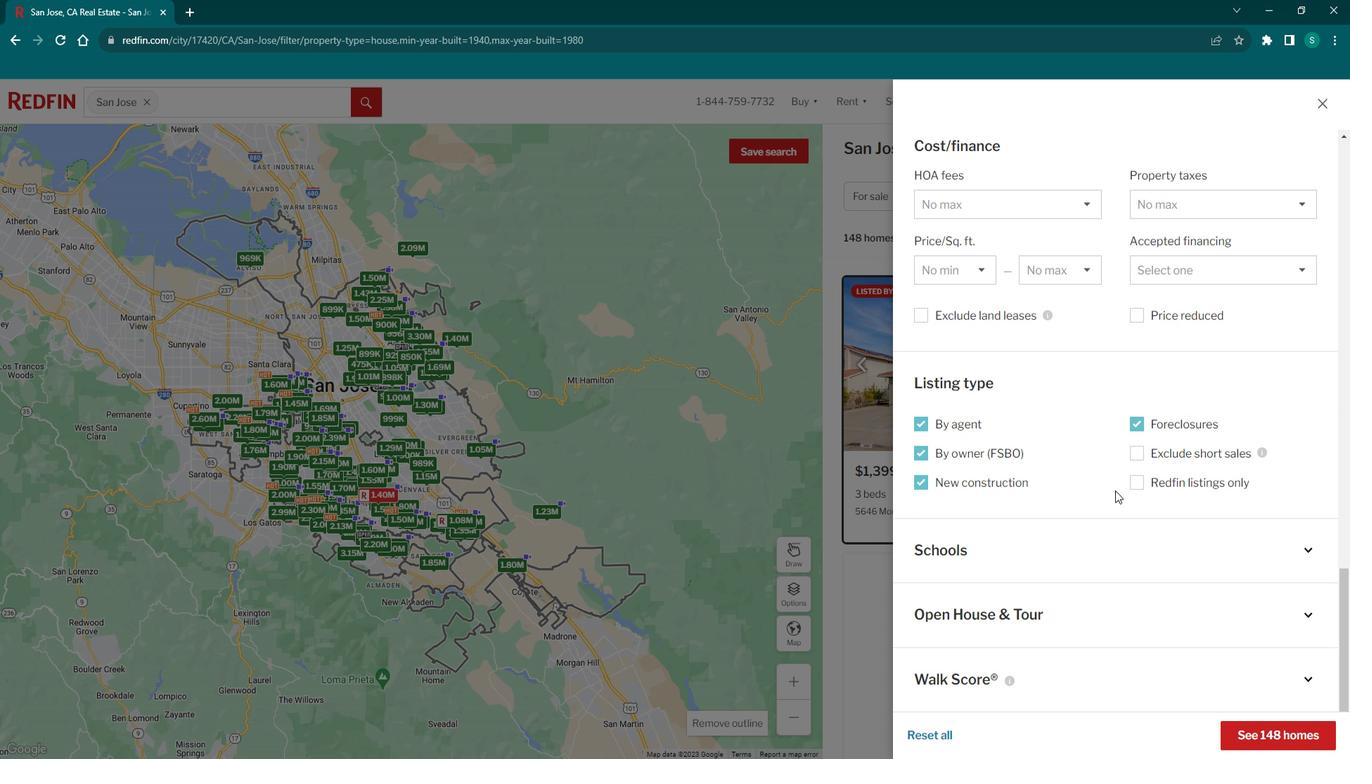 
Action: Mouse scrolled (1115, 472) with delta (0, 0)
Screenshot: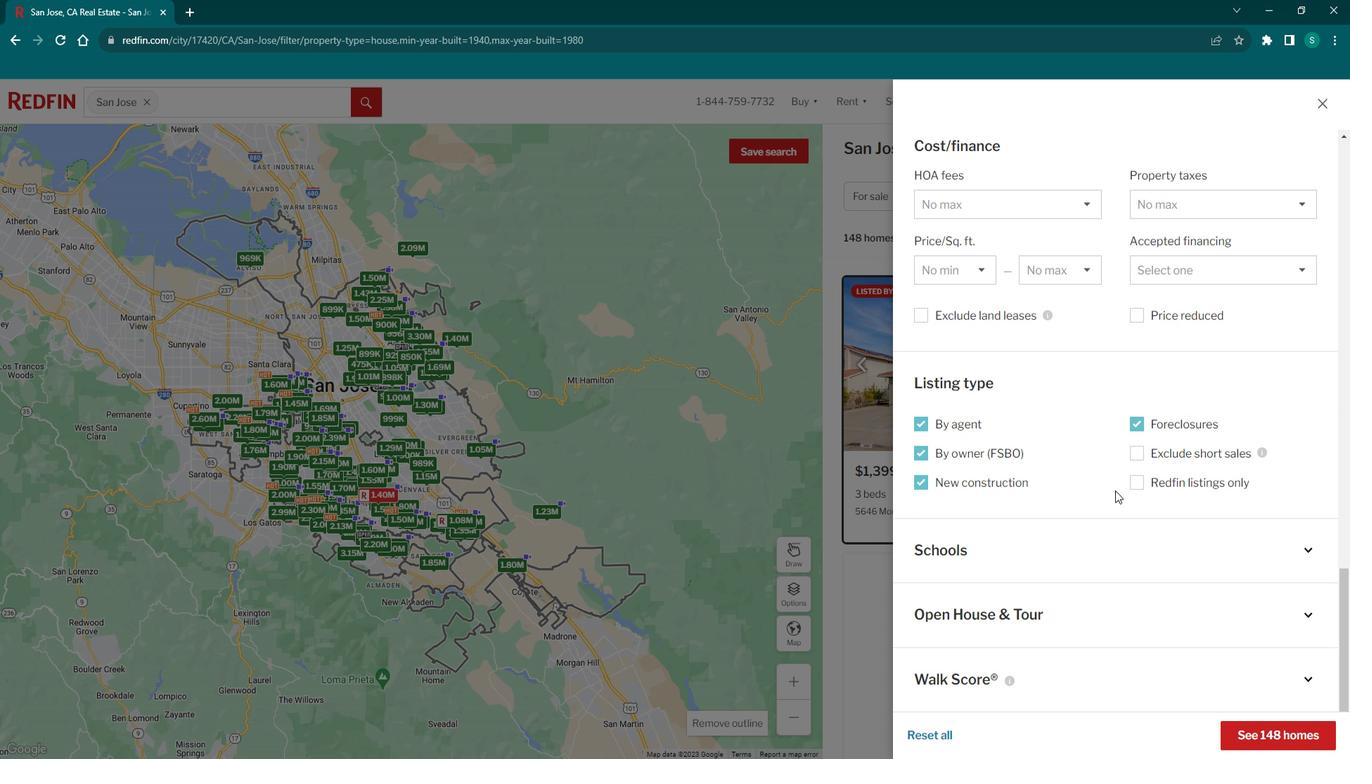 
Action: Mouse scrolled (1115, 472) with delta (0, 0)
Screenshot: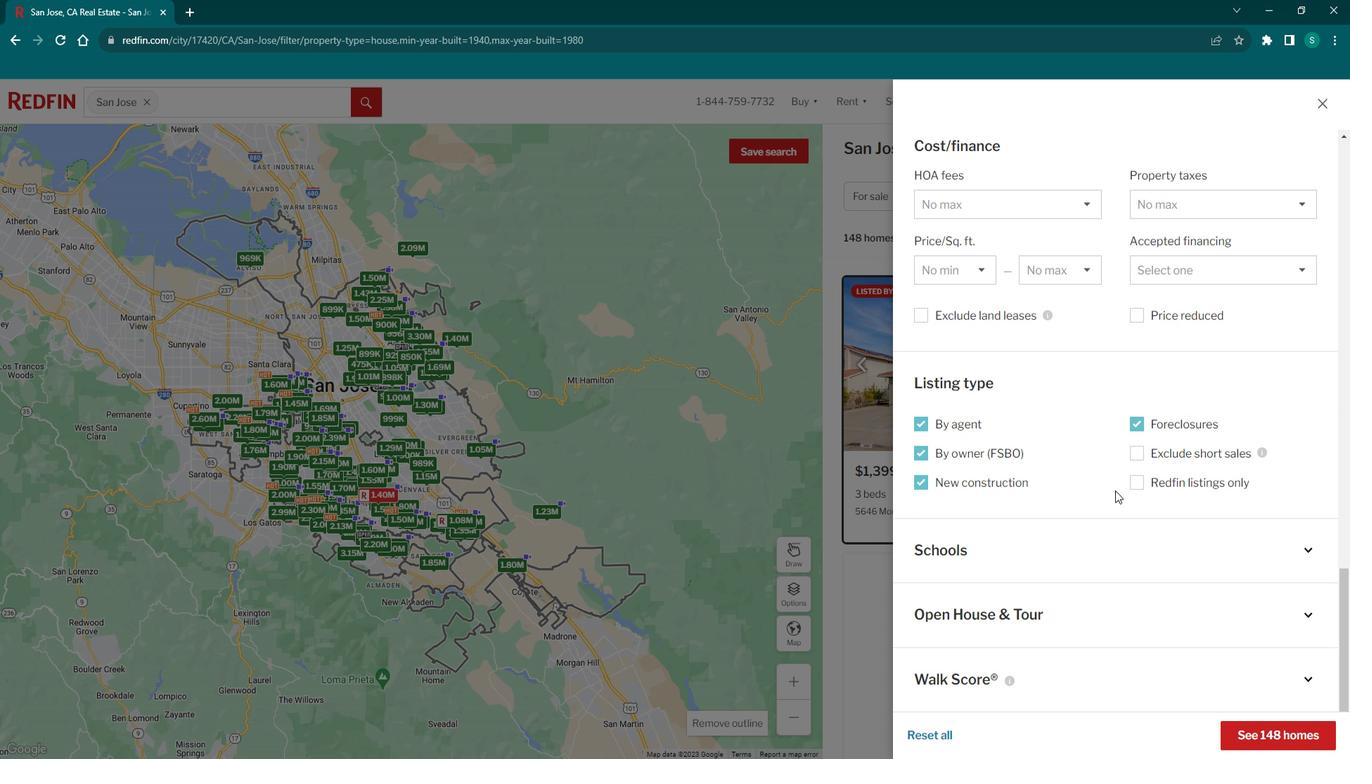 
Action: Mouse scrolled (1115, 472) with delta (0, 0)
Screenshot: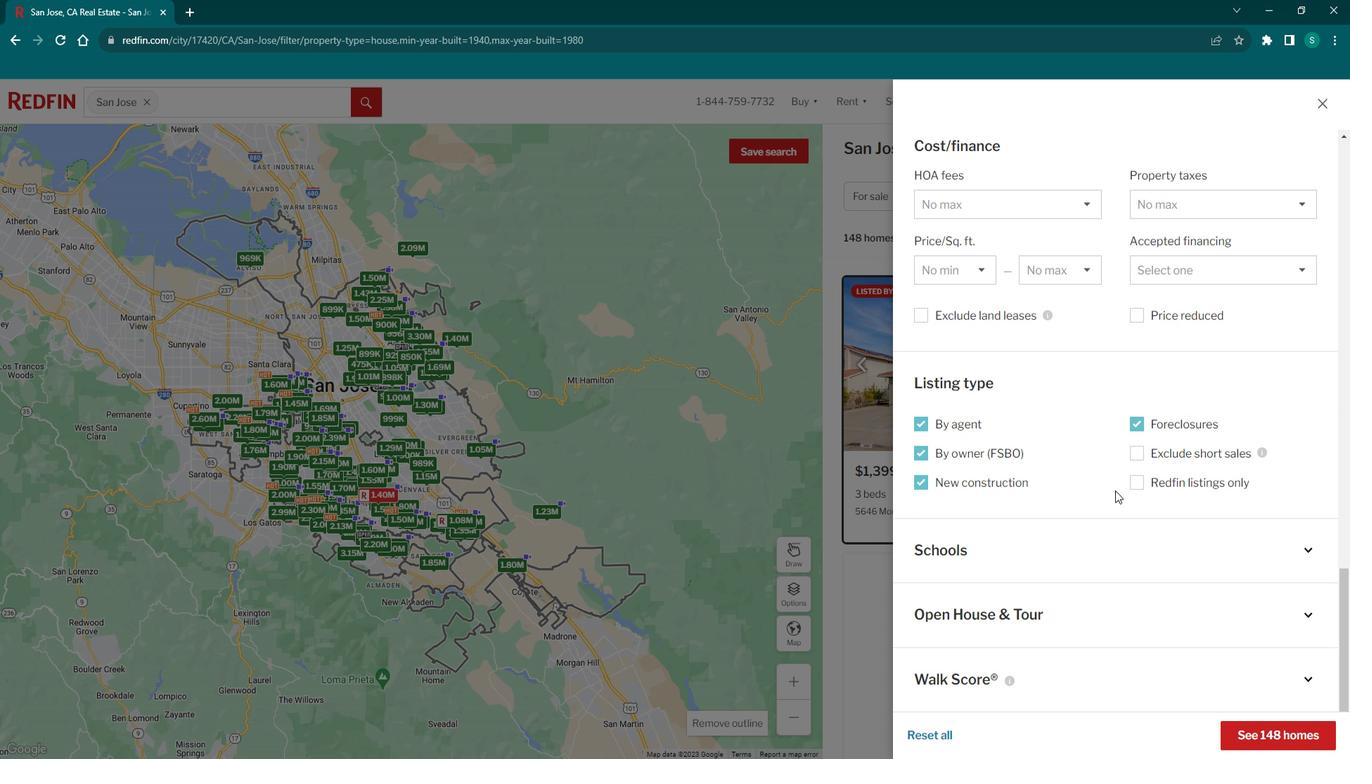 
Action: Mouse scrolled (1115, 472) with delta (0, 0)
Screenshot: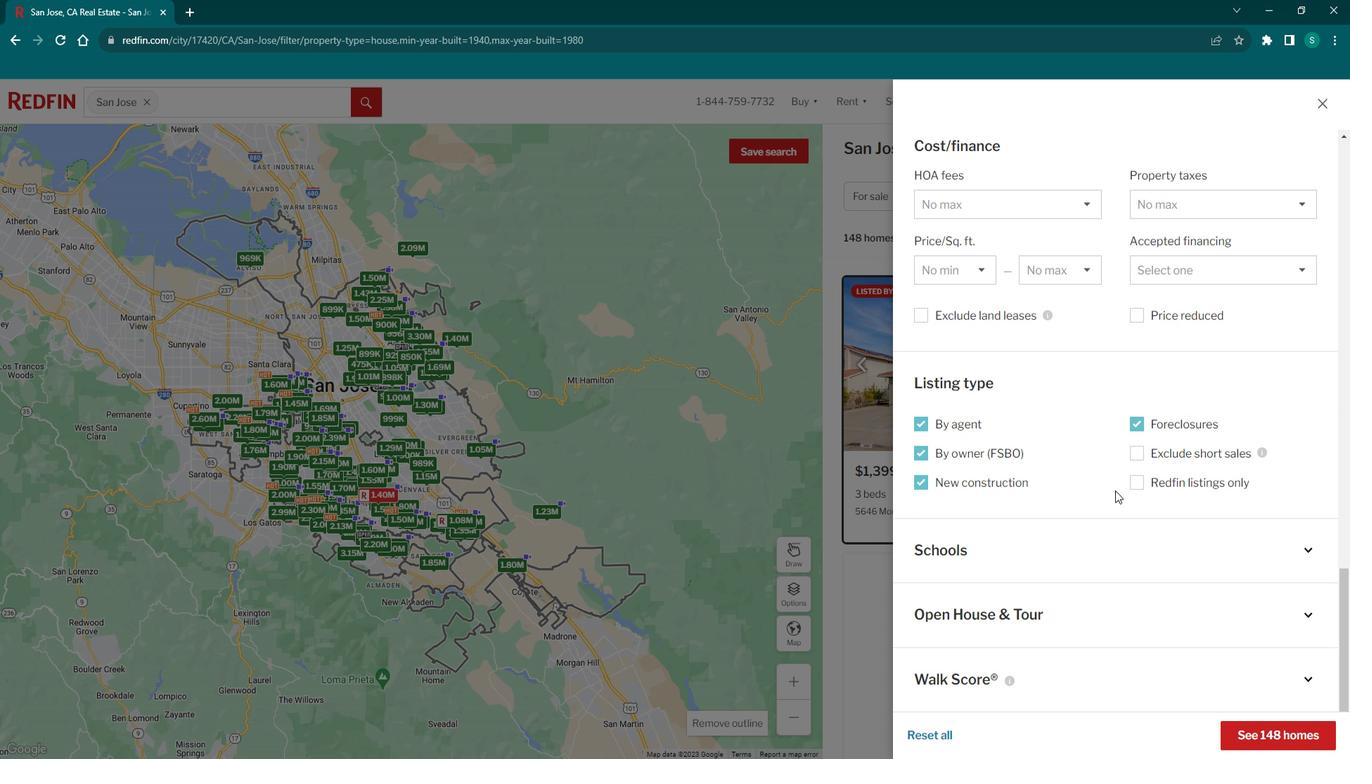 
Action: Mouse scrolled (1115, 473) with delta (0, 0)
Screenshot: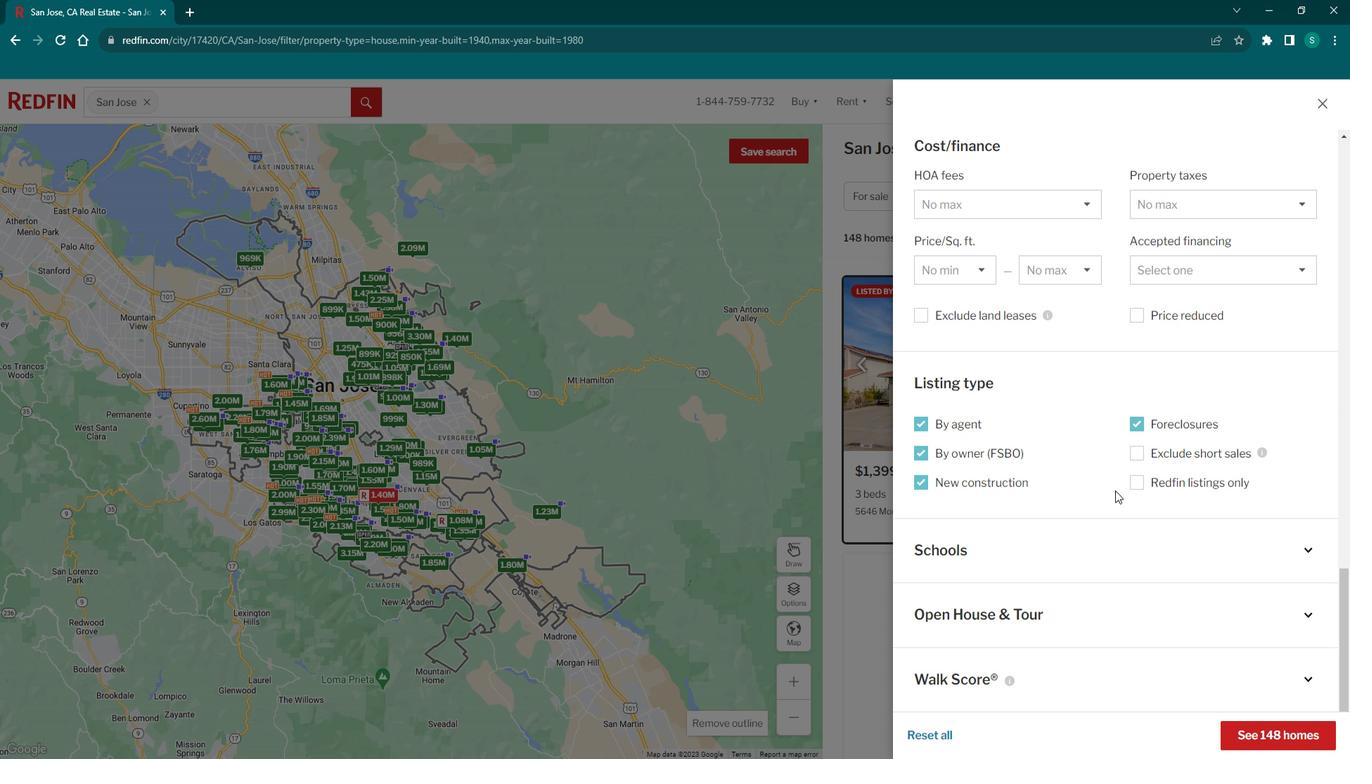 
Action: Mouse scrolled (1115, 472) with delta (0, 0)
Screenshot: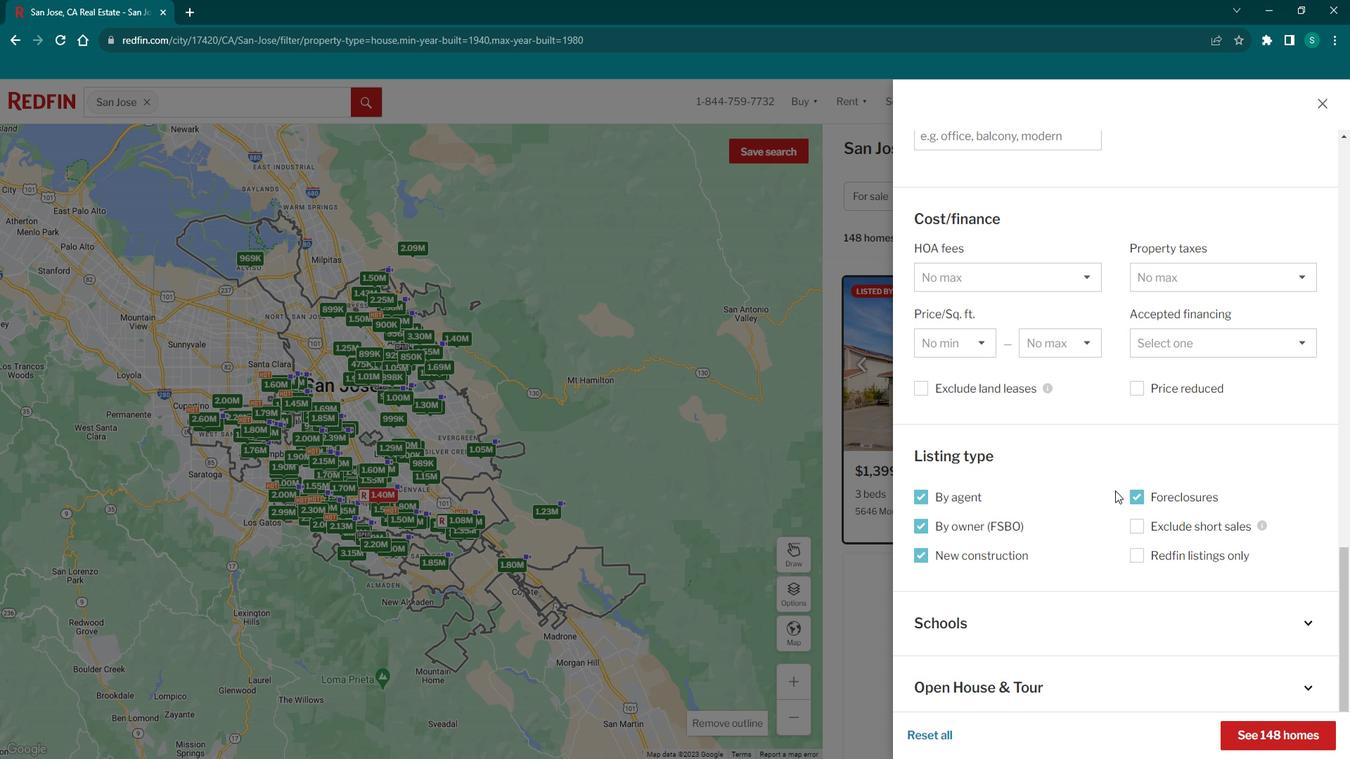 
Action: Mouse moved to (1115, 474)
Screenshot: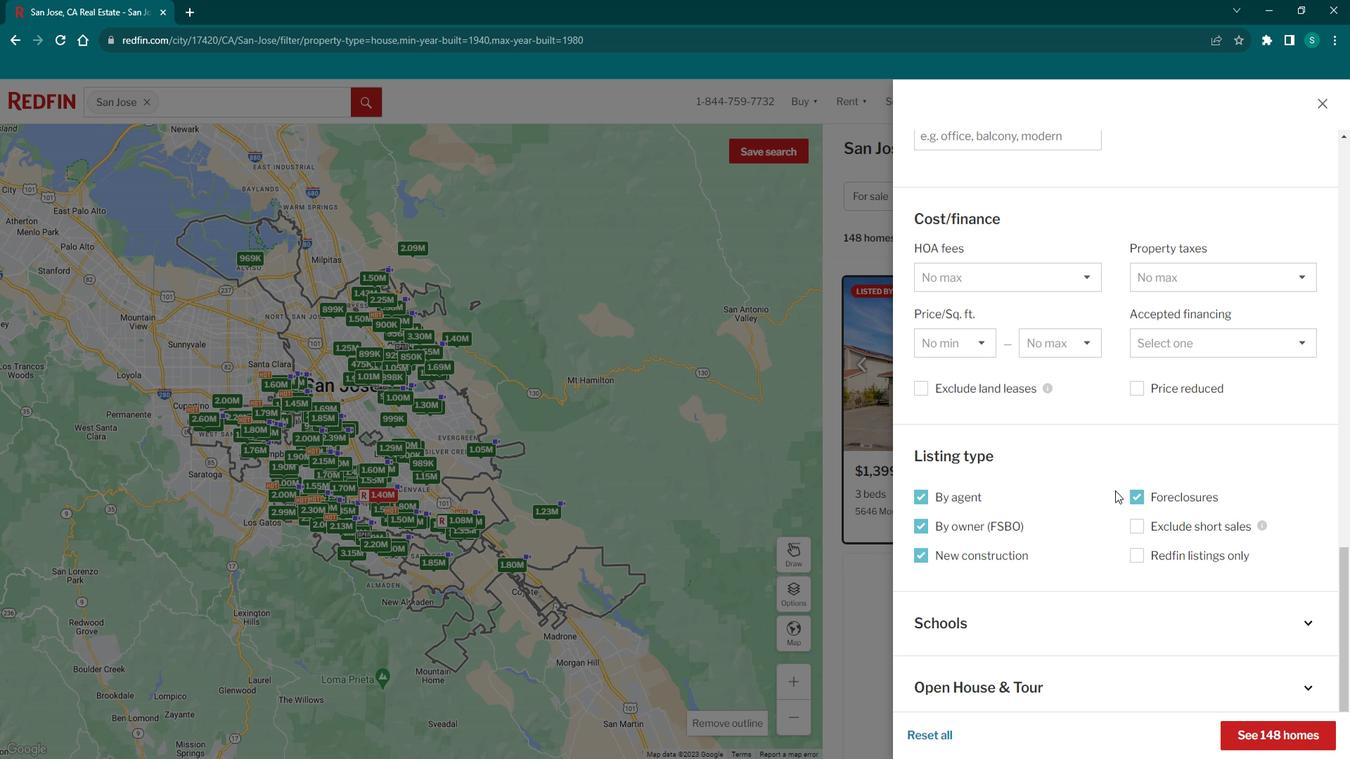 
Action: Mouse scrolled (1115, 474) with delta (0, 0)
Screenshot: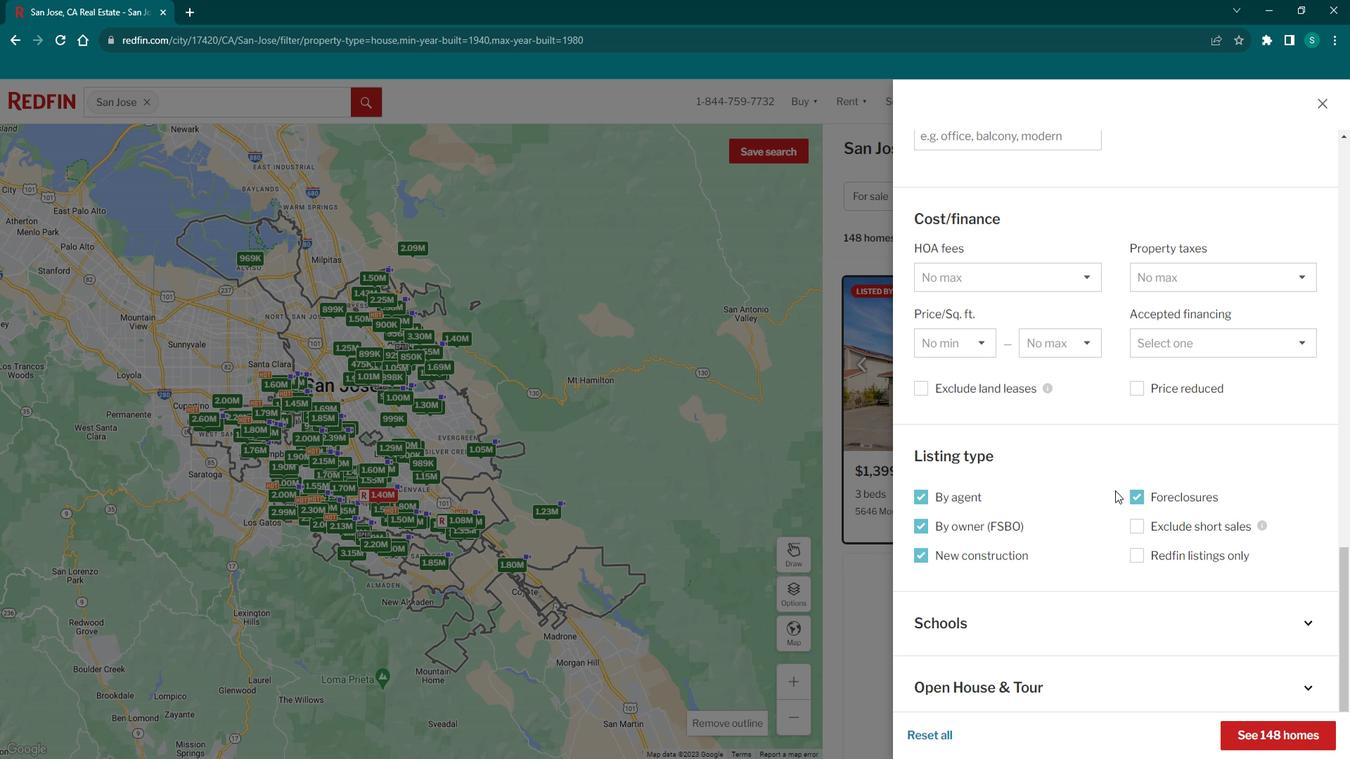 
Action: Mouse moved to (1240, 702)
Screenshot: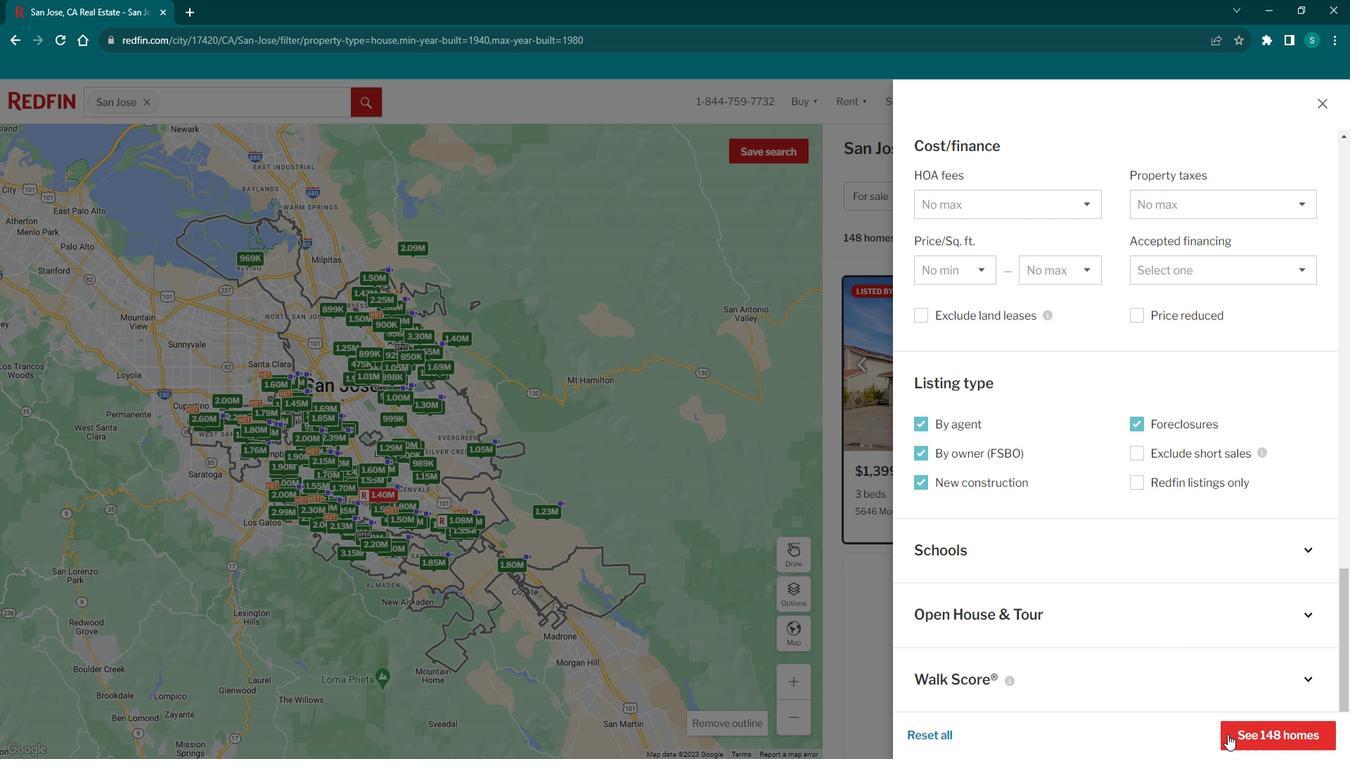
Action: Mouse pressed left at (1240, 702)
Screenshot: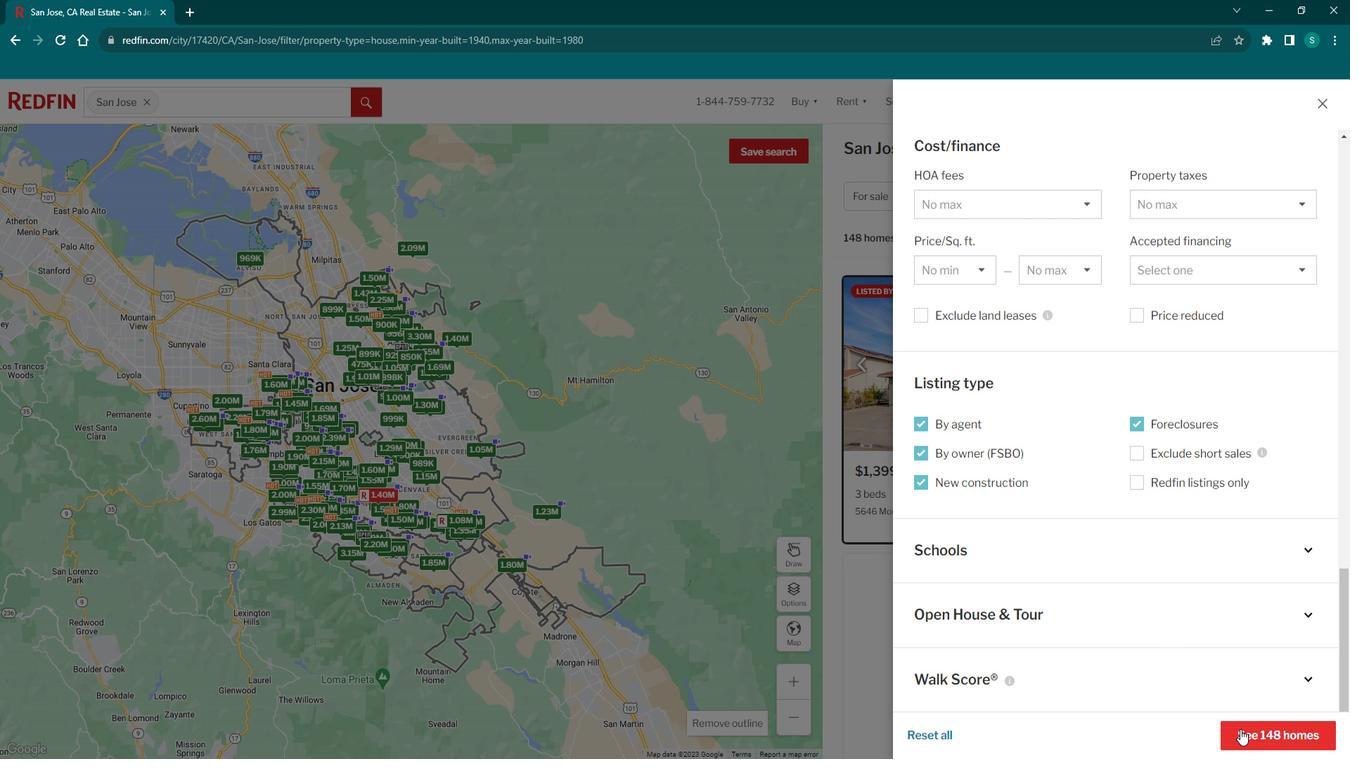 
Action: Mouse moved to (929, 460)
Screenshot: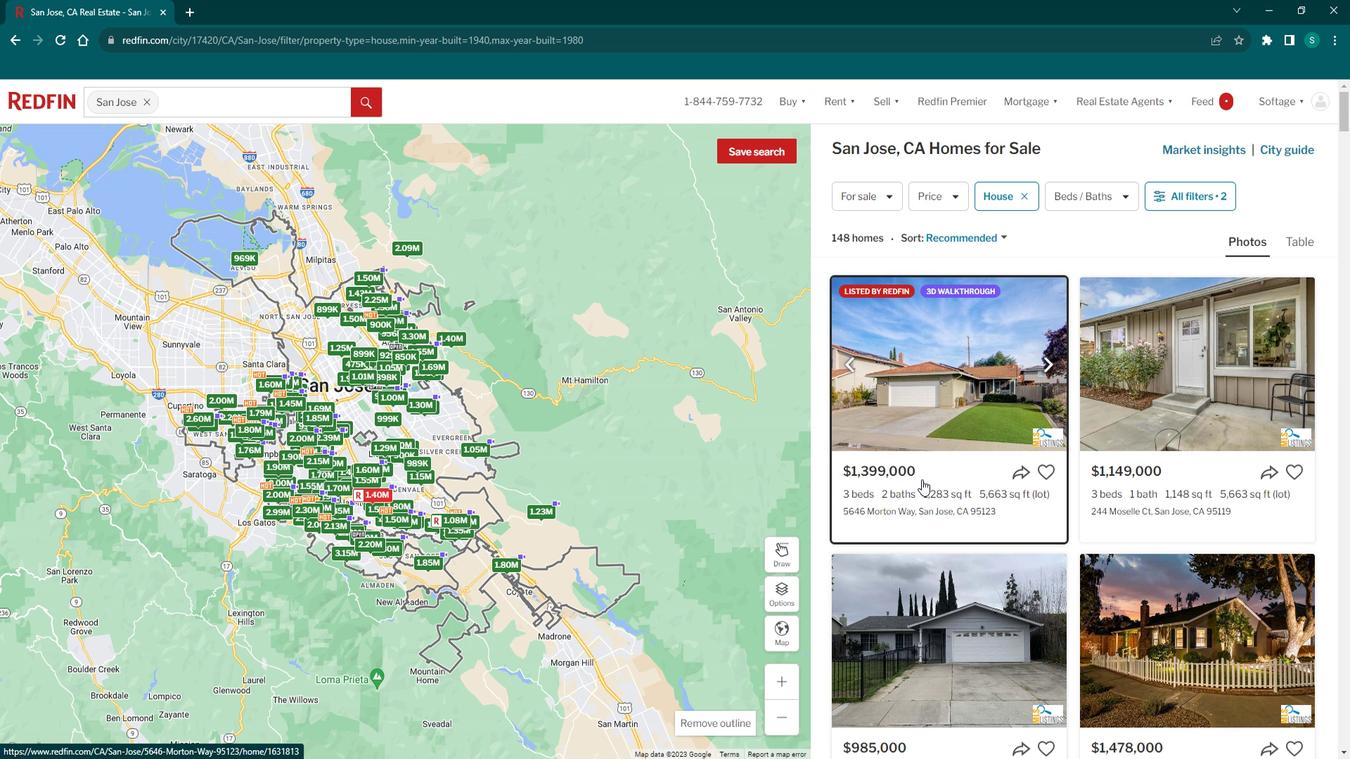 
Action: Mouse scrolled (929, 459) with delta (0, 0)
Screenshot: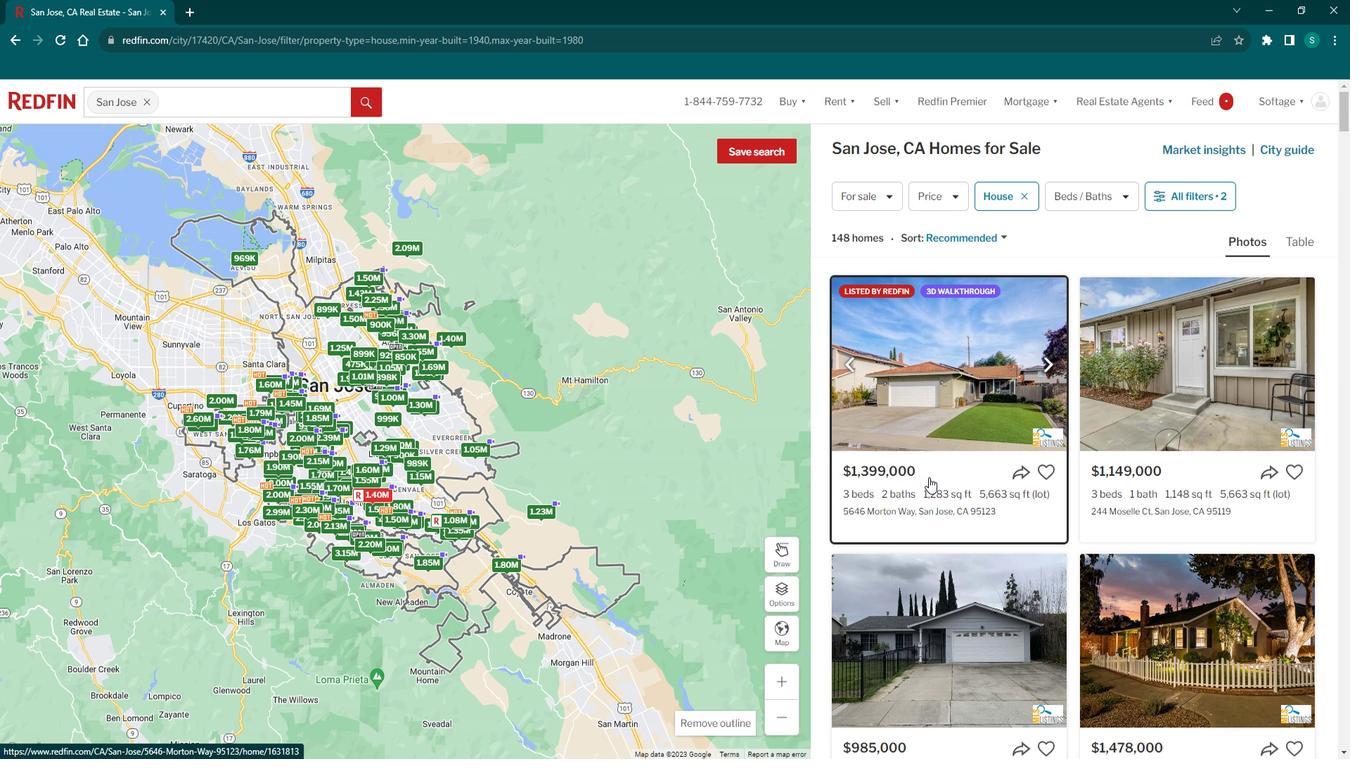 
Action: Mouse scrolled (929, 459) with delta (0, 0)
Screenshot: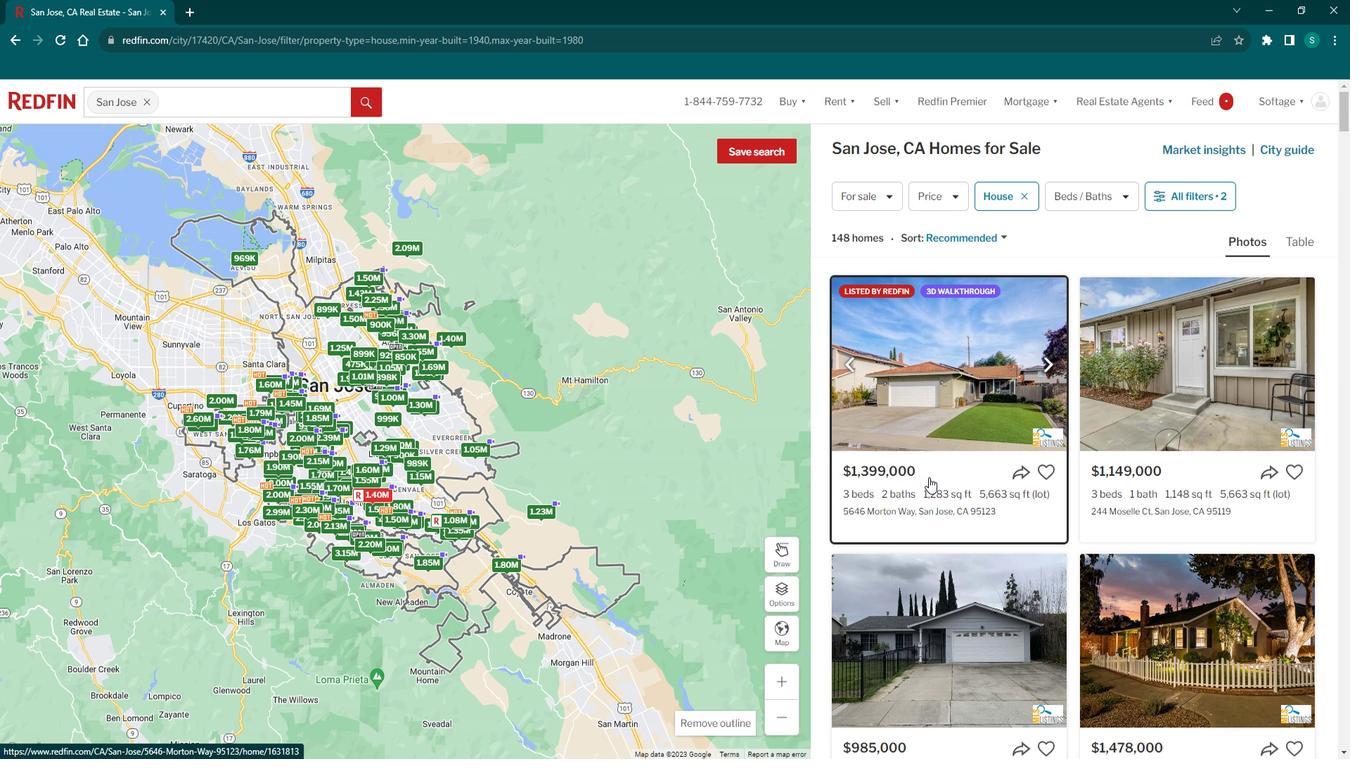 
Action: Mouse scrolled (929, 459) with delta (0, 0)
Screenshot: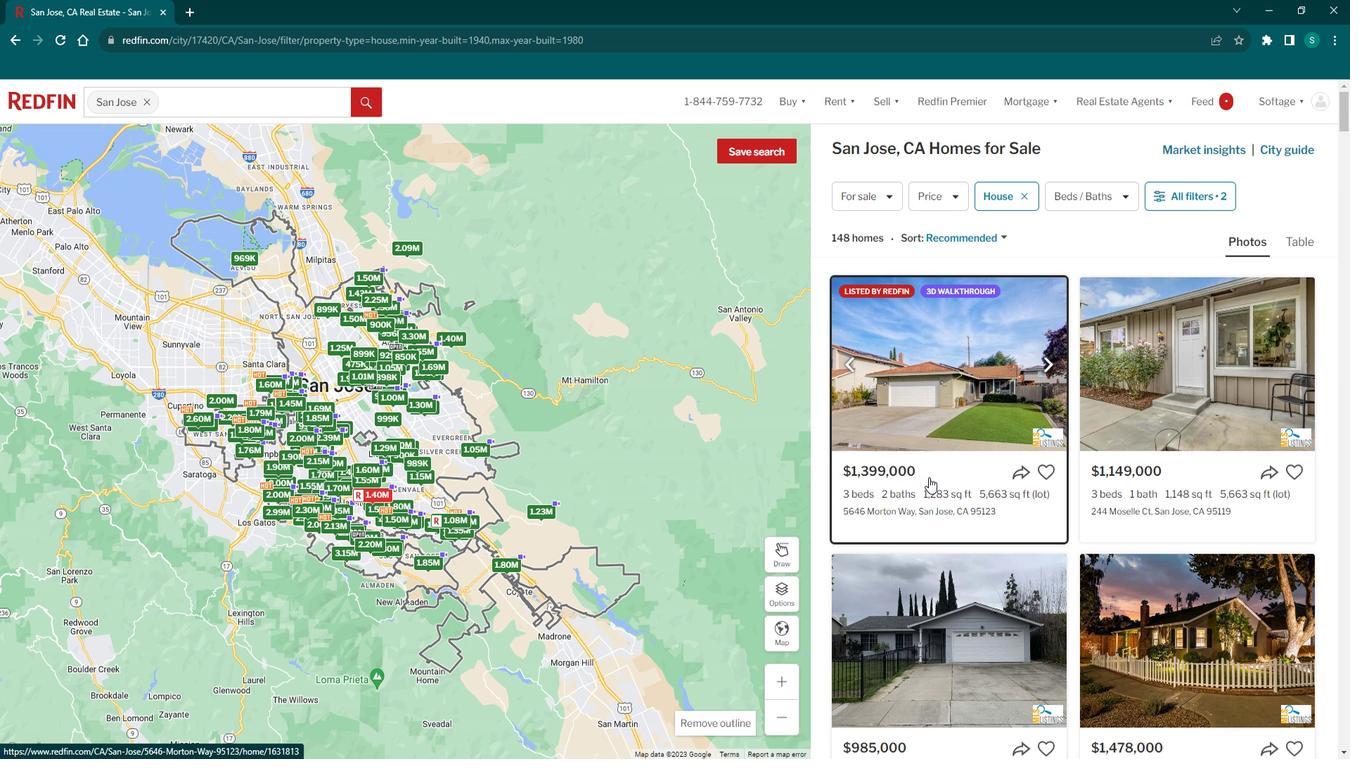 
Action: Mouse scrolled (929, 459) with delta (0, 0)
Screenshot: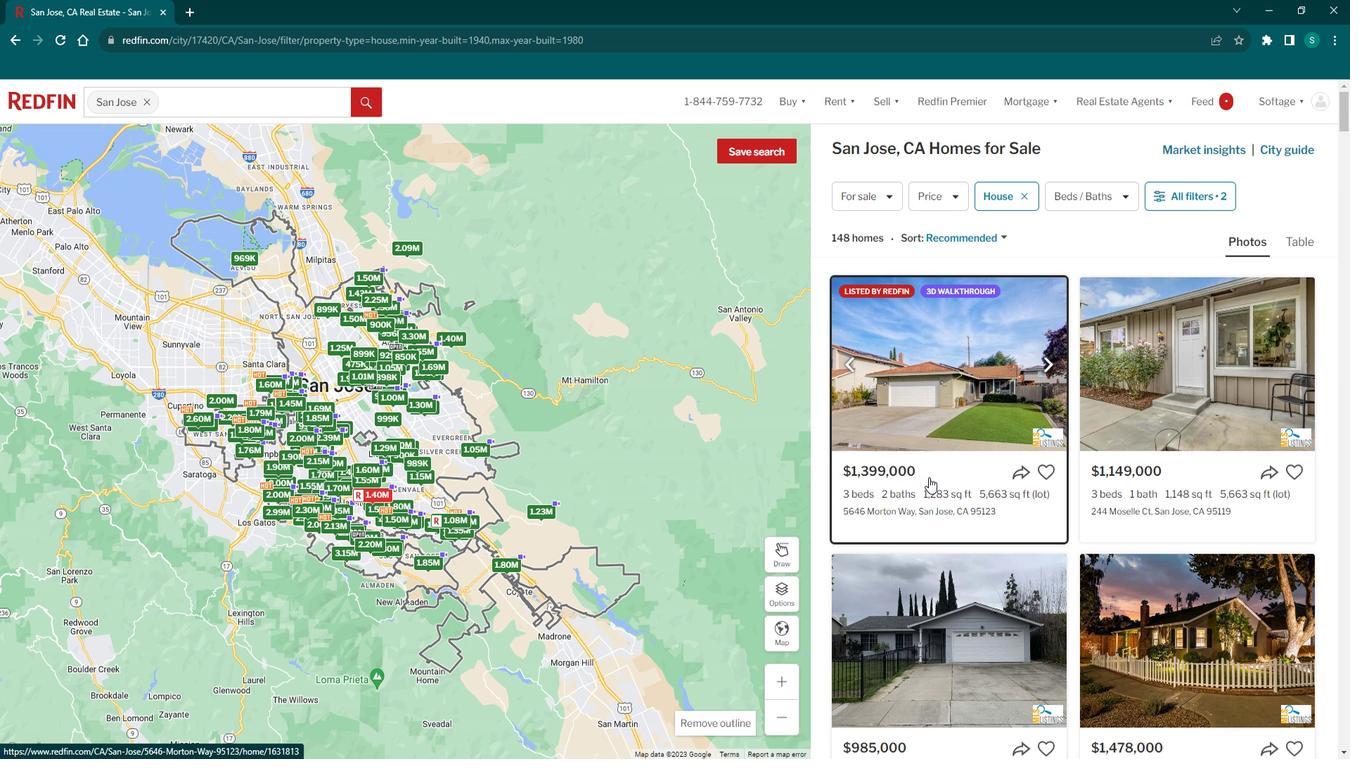 
Action: Mouse scrolled (929, 459) with delta (0, 0)
Screenshot: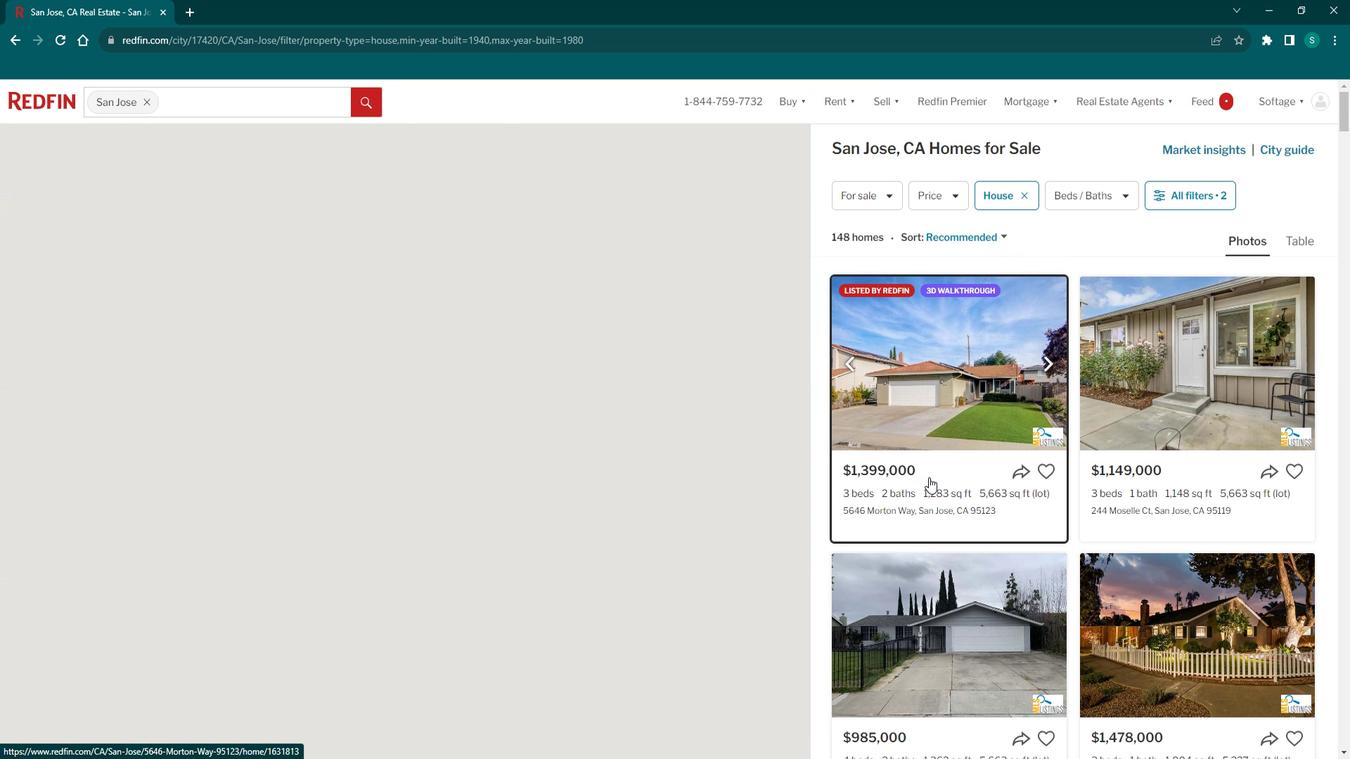 
Action: Mouse moved to (953, 285)
Screenshot: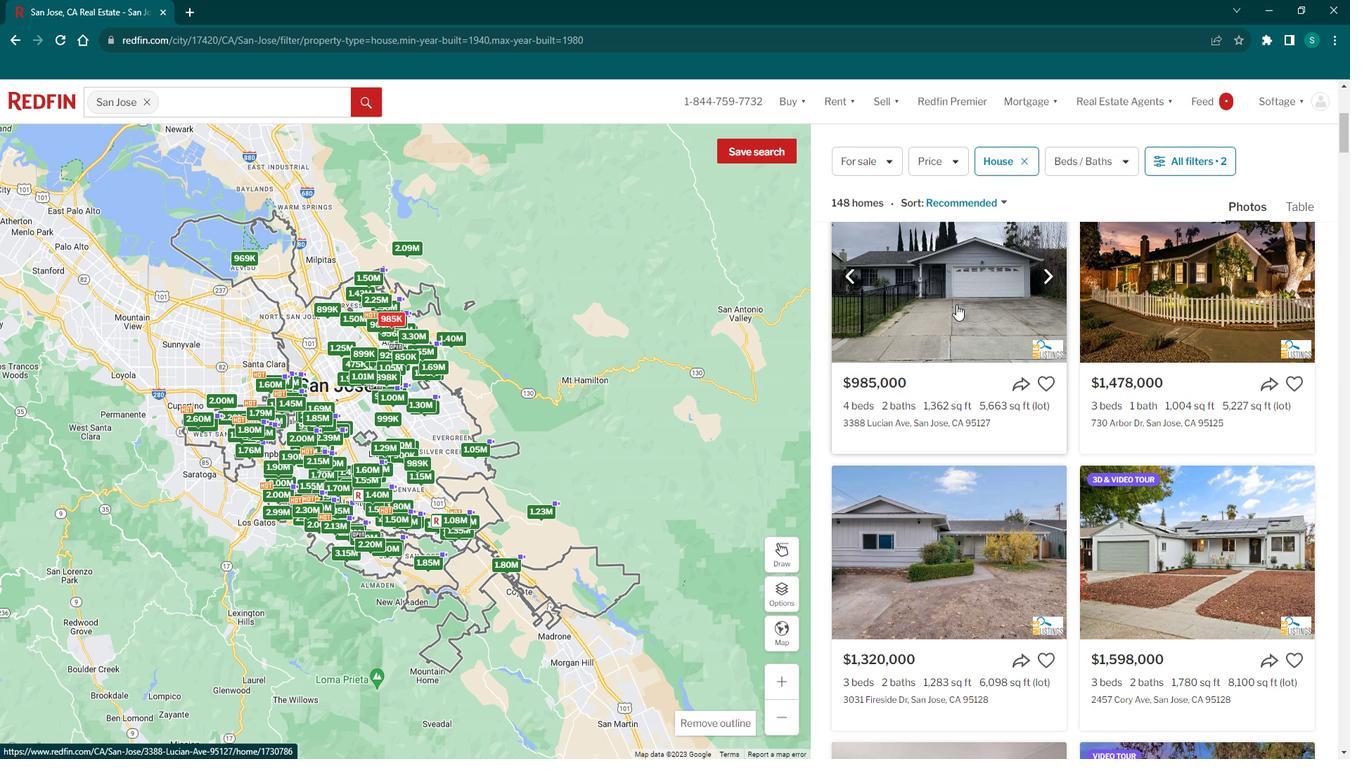 
Action: Mouse pressed left at (953, 285)
Screenshot: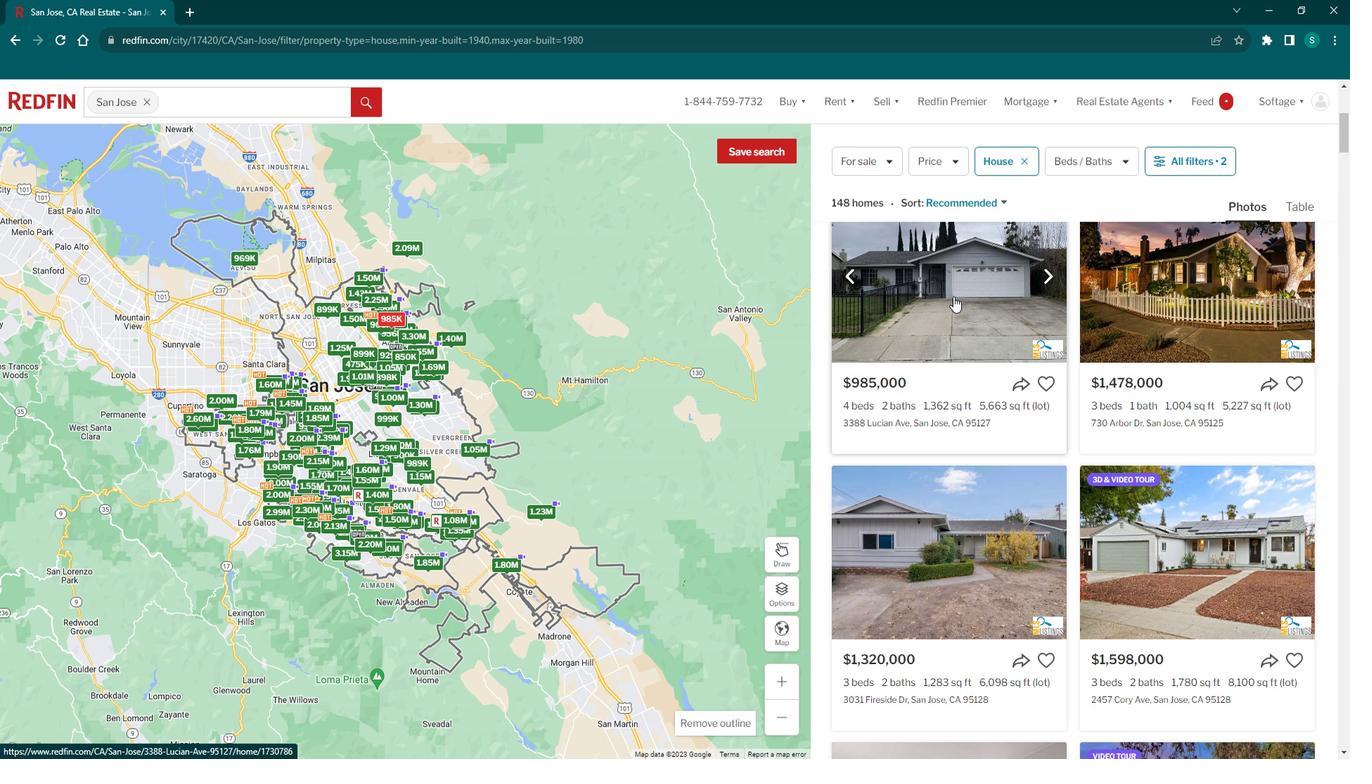
Action: Mouse moved to (410, 390)
Screenshot: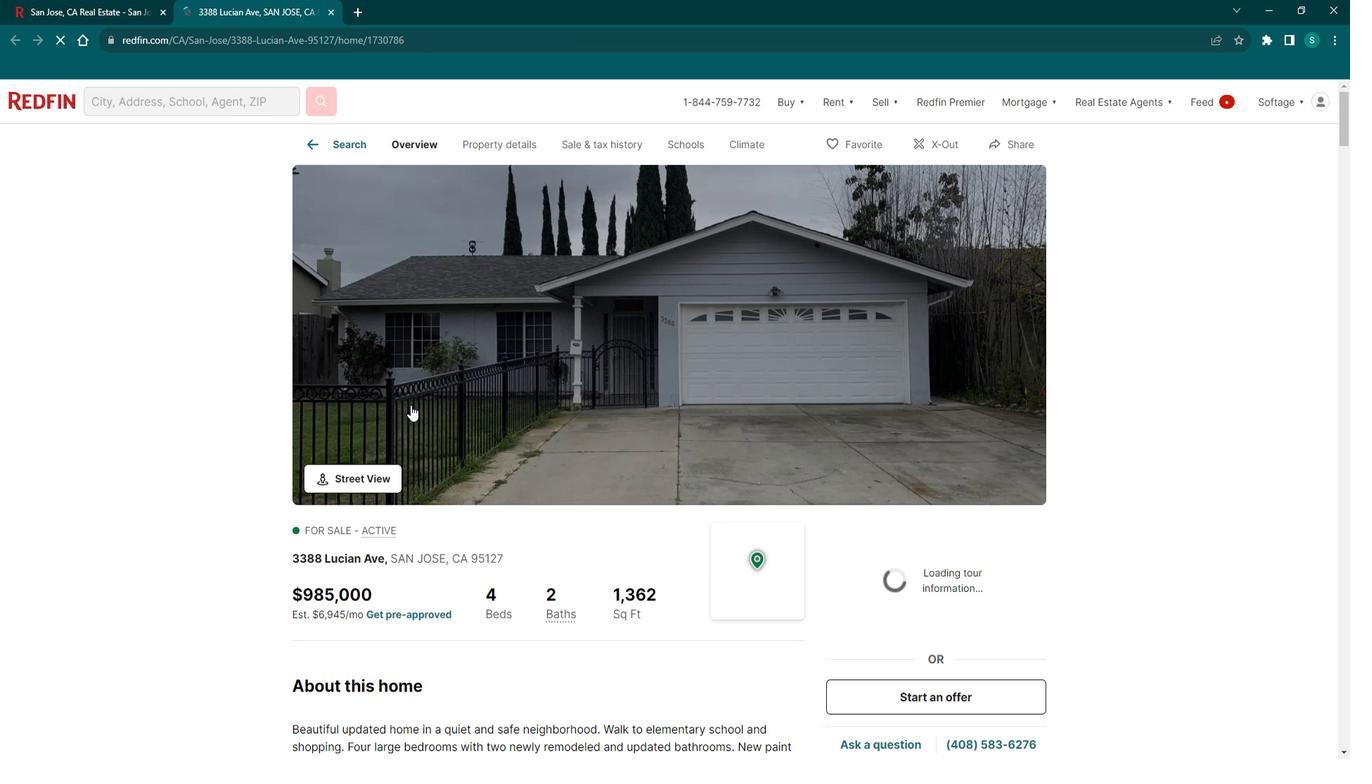 
Action: Mouse scrolled (410, 389) with delta (0, 0)
Screenshot: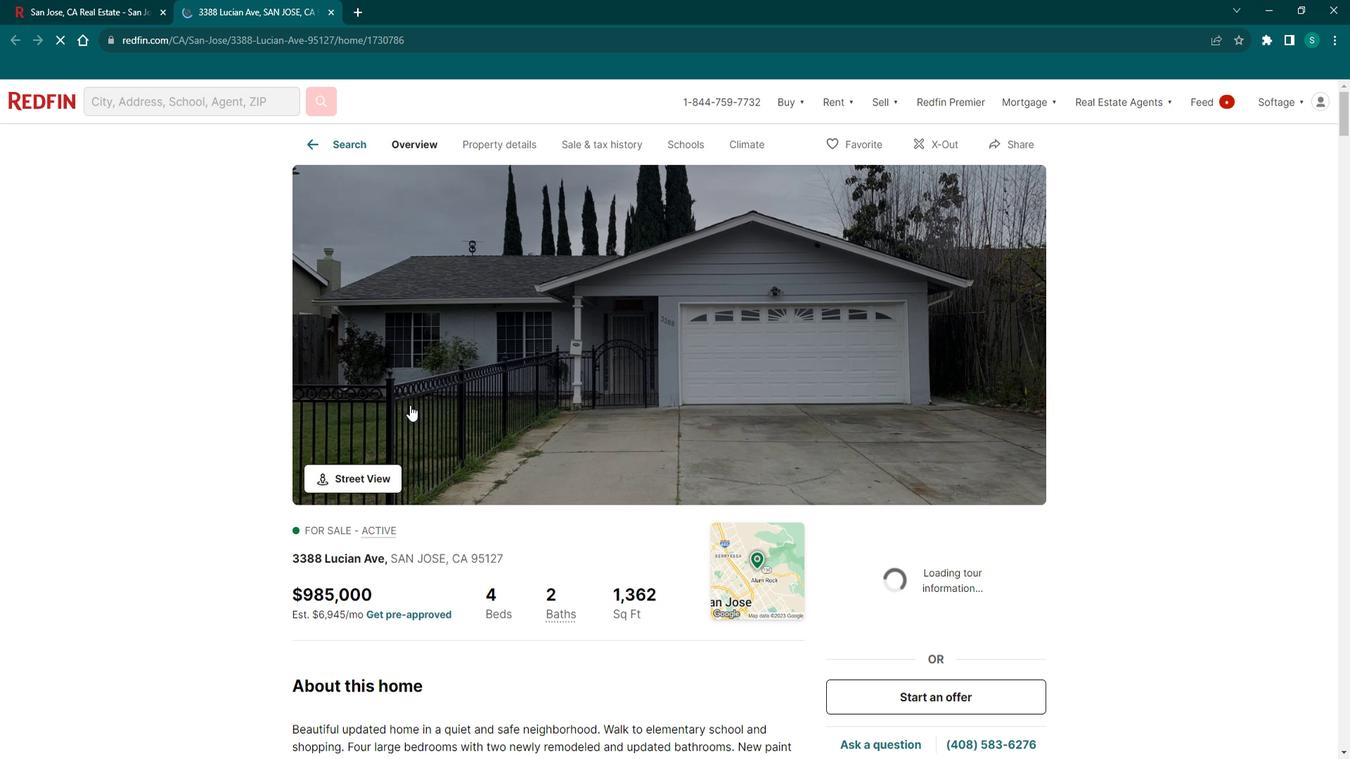 
Action: Mouse scrolled (410, 389) with delta (0, 0)
Screenshot: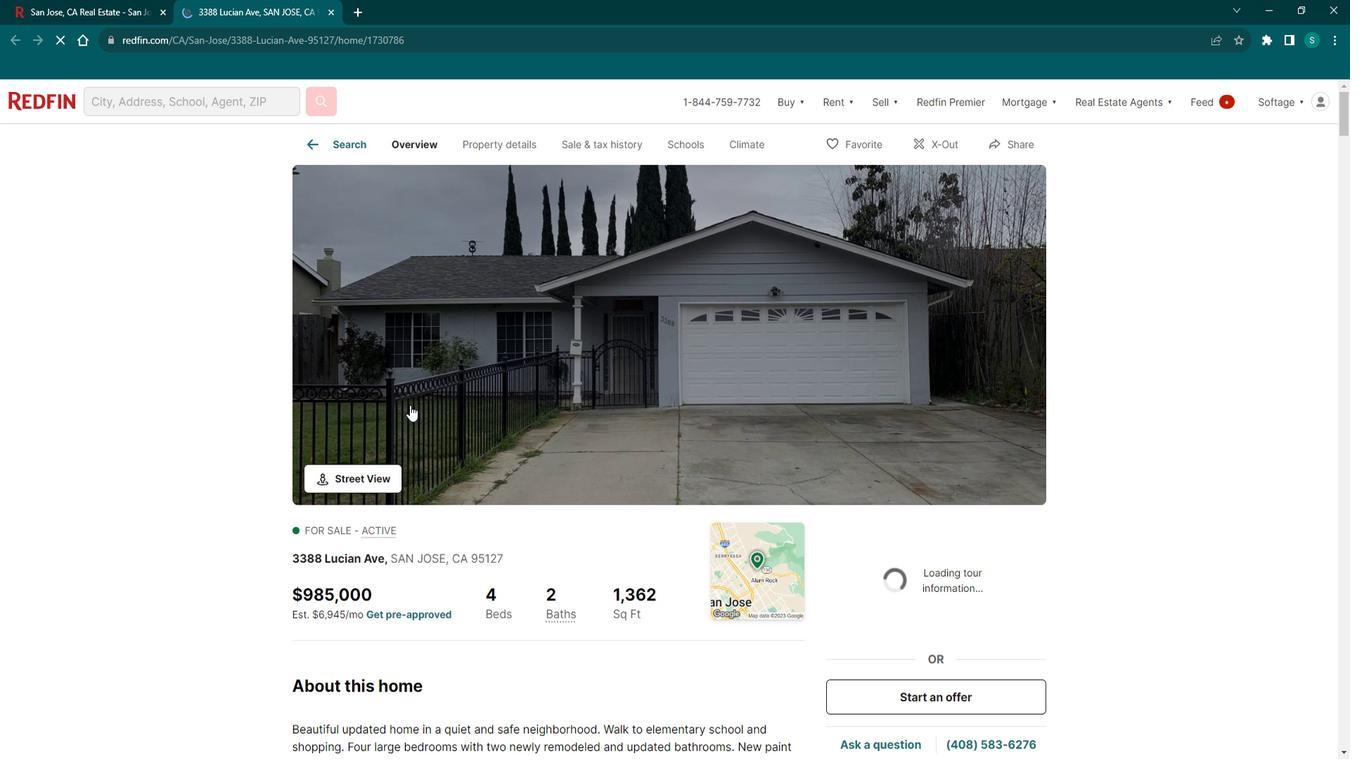 
Action: Mouse scrolled (410, 389) with delta (0, 0)
Screenshot: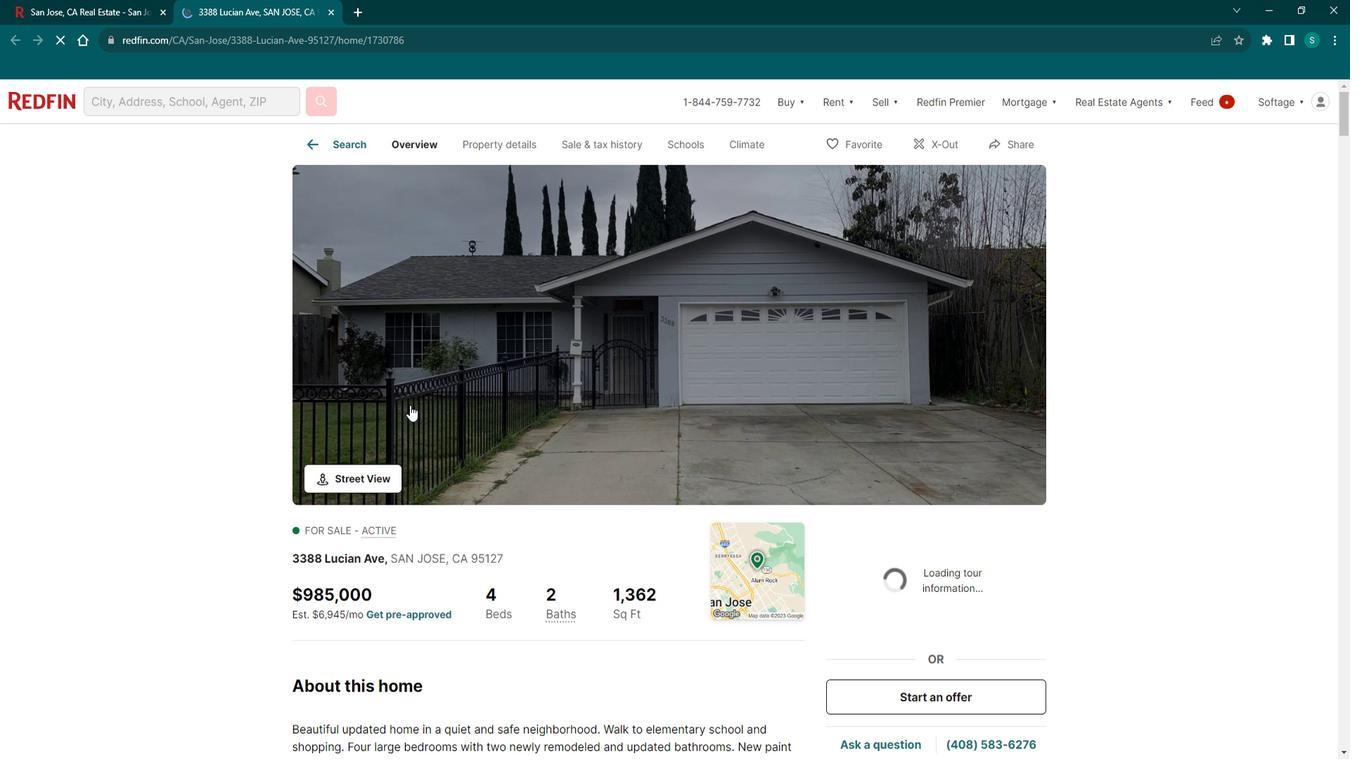
Action: Mouse scrolled (410, 389) with delta (0, 0)
Screenshot: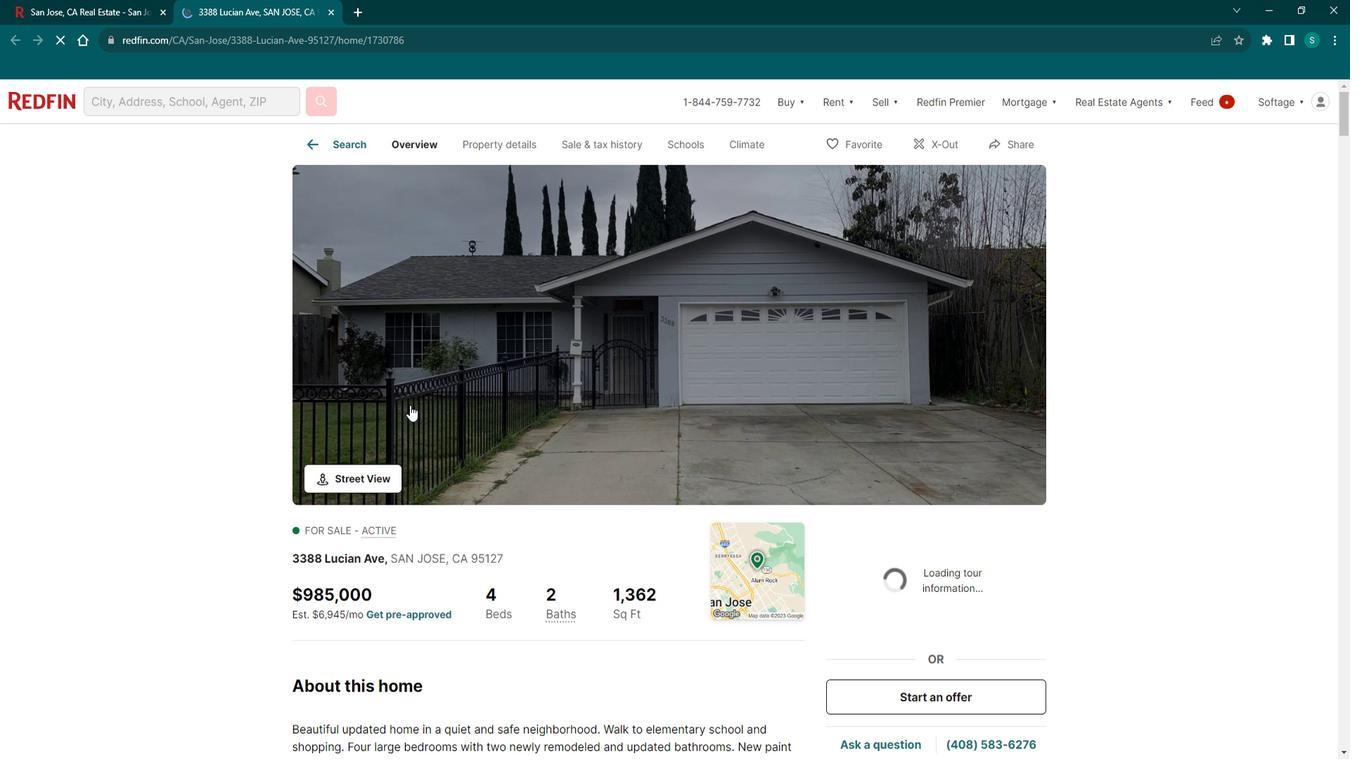 
Action: Mouse scrolled (410, 389) with delta (0, 0)
Screenshot: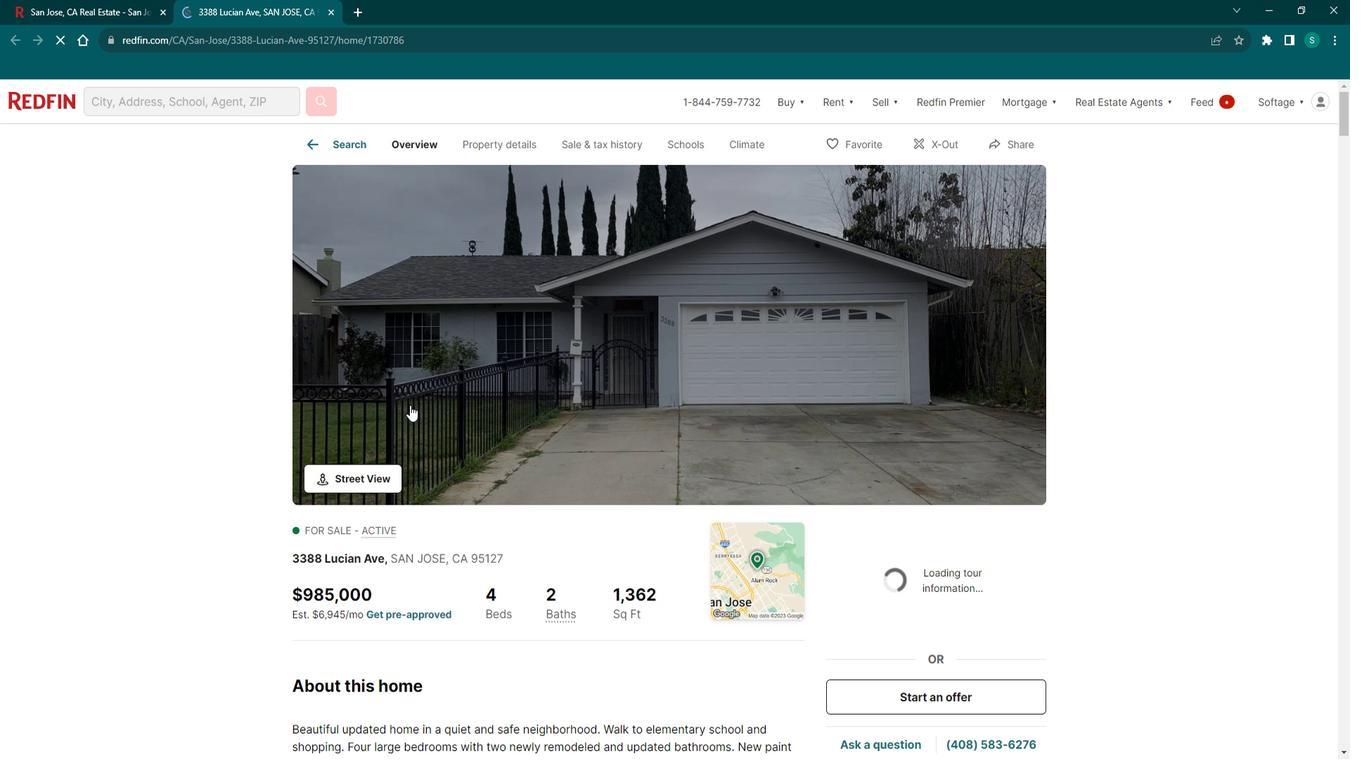 
Action: Mouse scrolled (410, 389) with delta (0, 0)
Screenshot: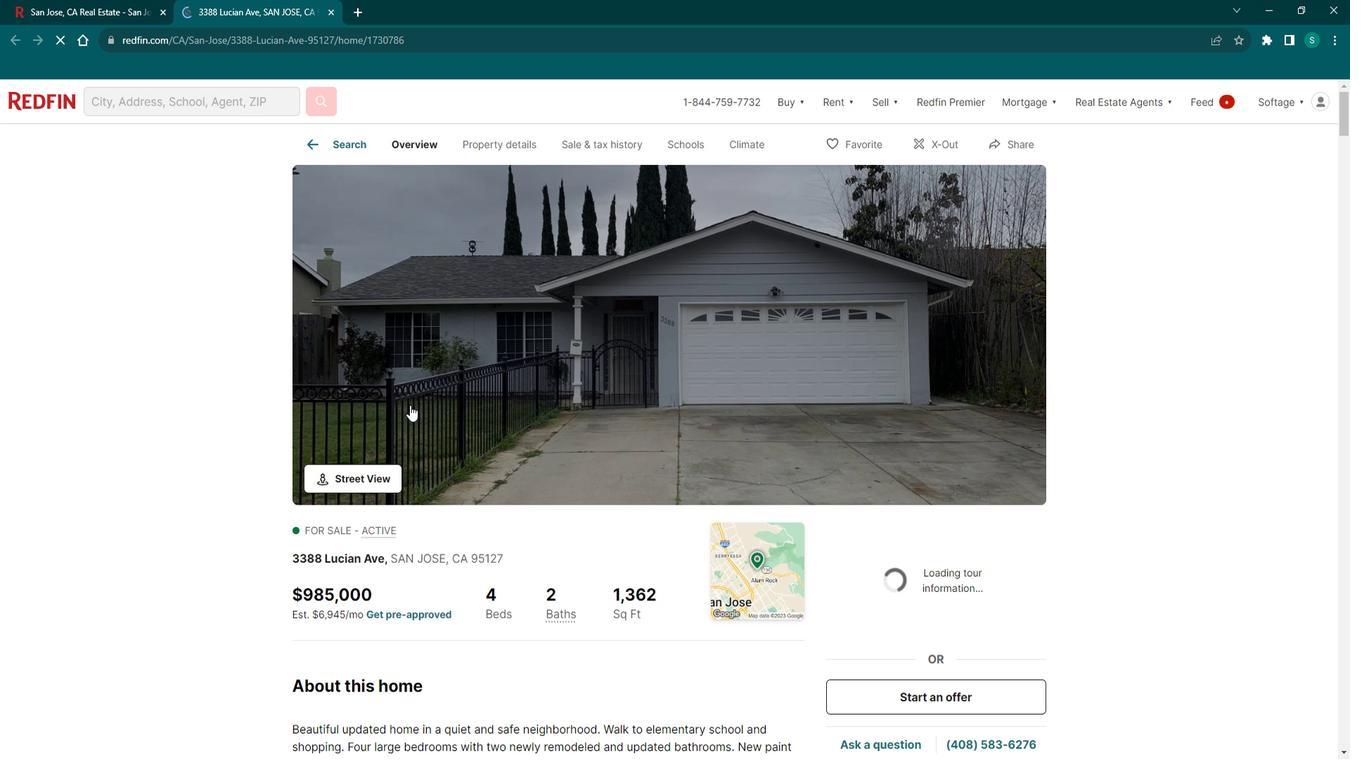 
Action: Mouse moved to (352, 340)
Screenshot: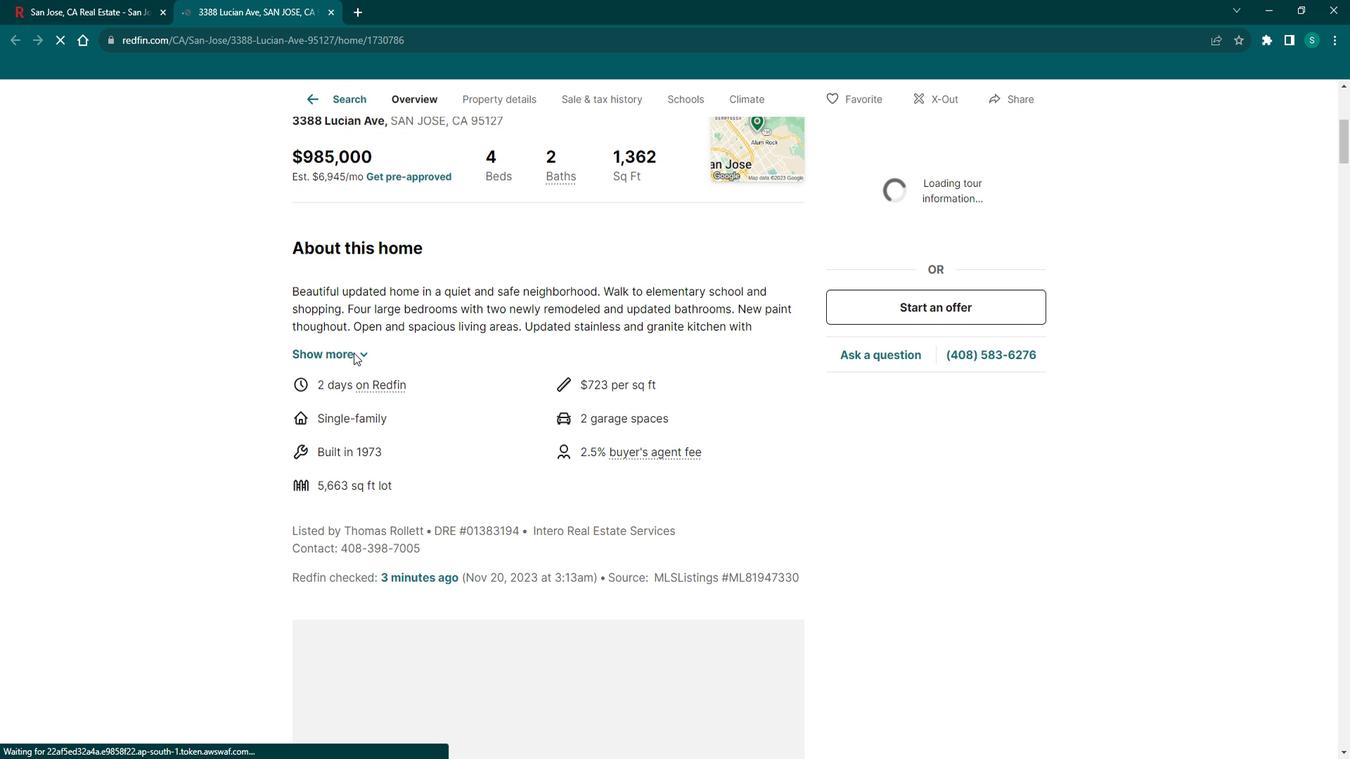 
Action: Mouse pressed left at (352, 340)
Screenshot: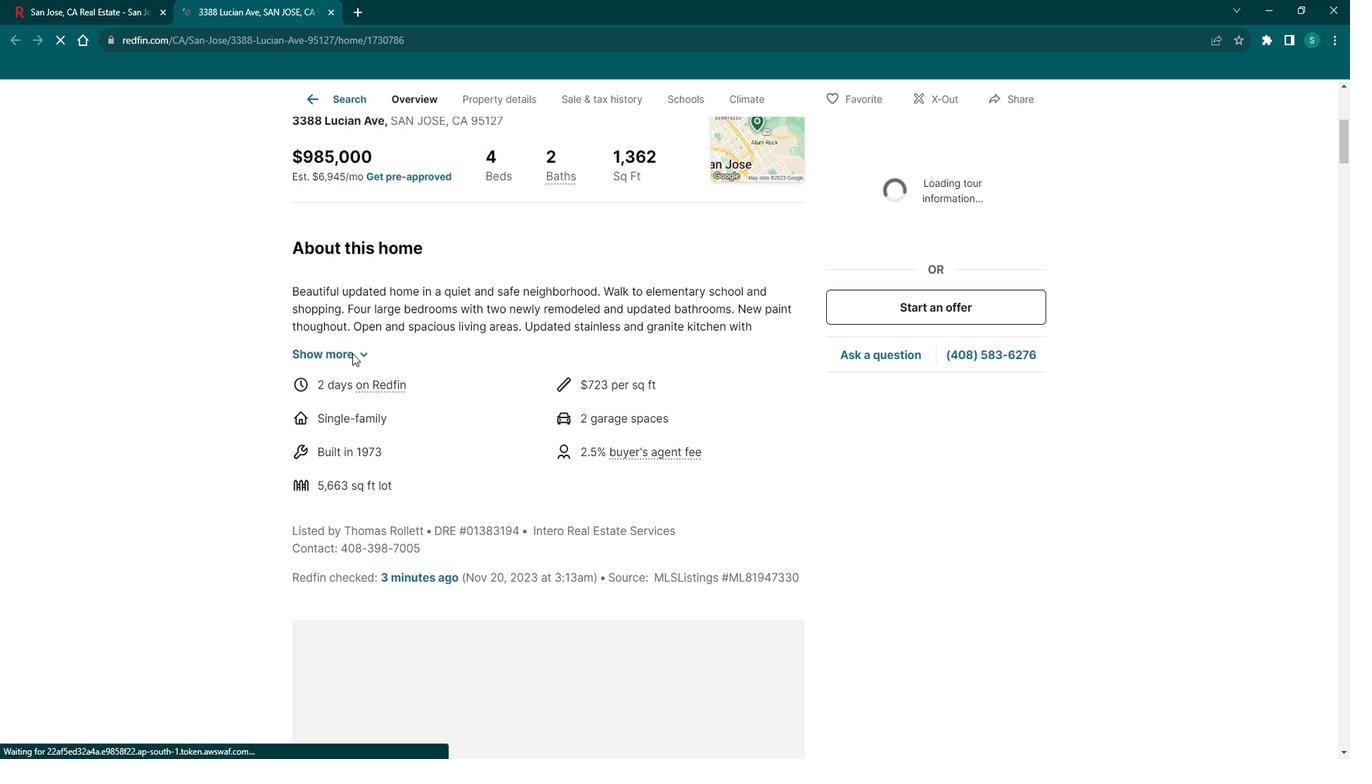 
Action: Mouse scrolled (352, 339) with delta (0, 0)
Screenshot: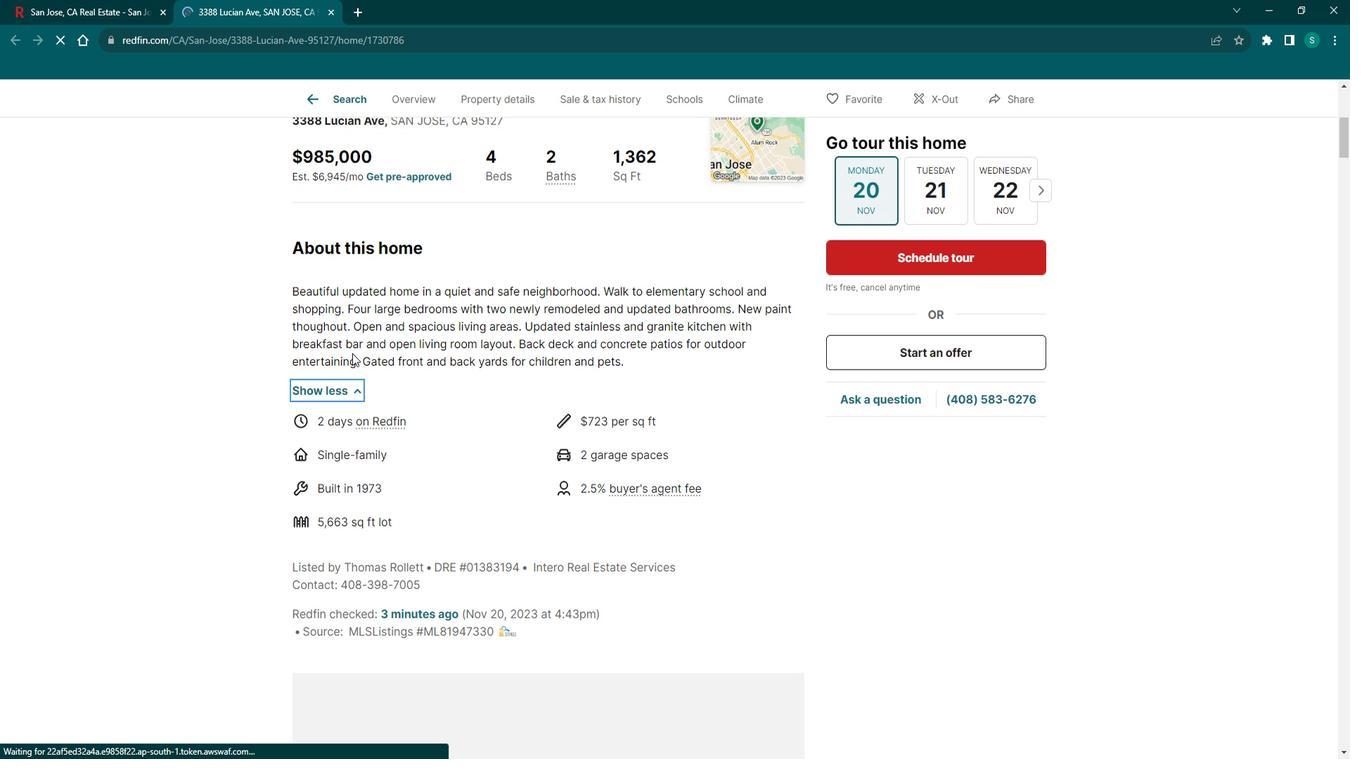 
Action: Mouse scrolled (352, 339) with delta (0, 0)
Screenshot: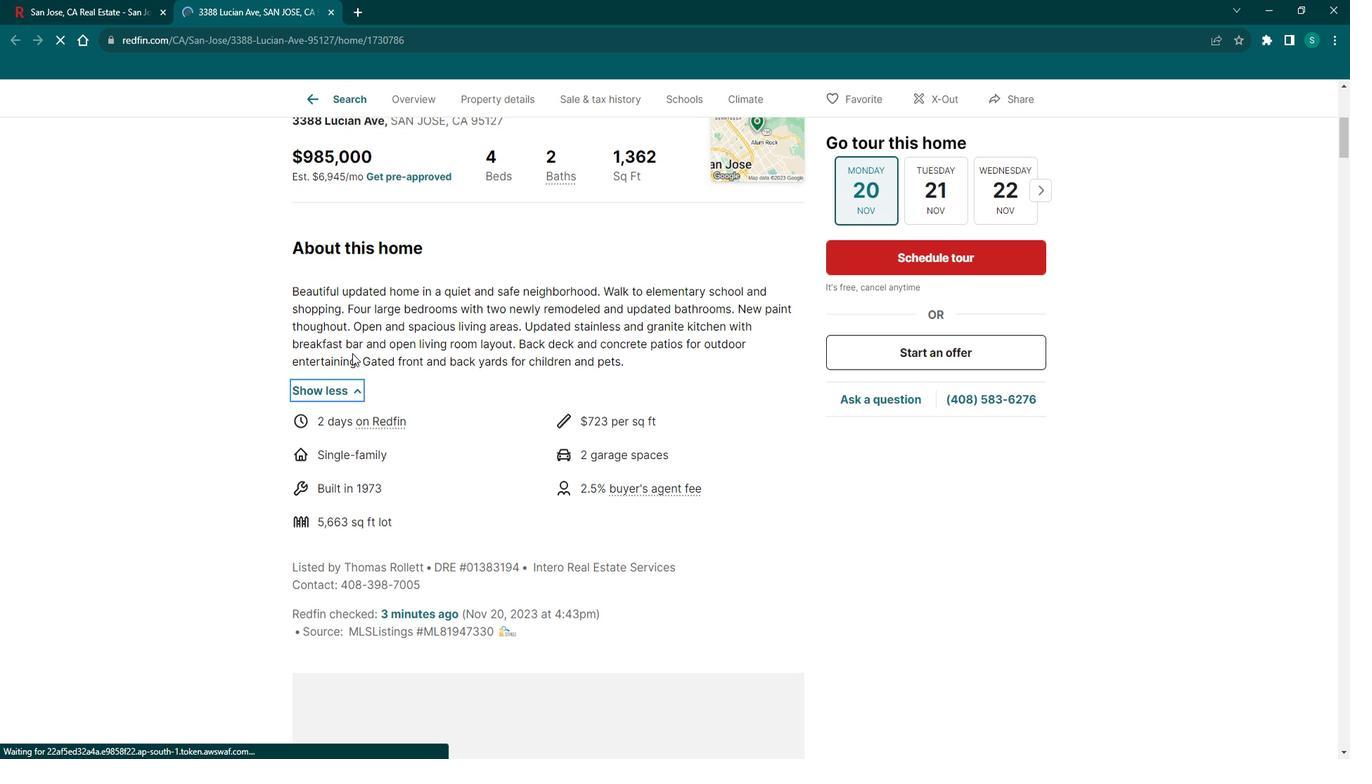 
Action: Mouse scrolled (352, 339) with delta (0, 0)
Screenshot: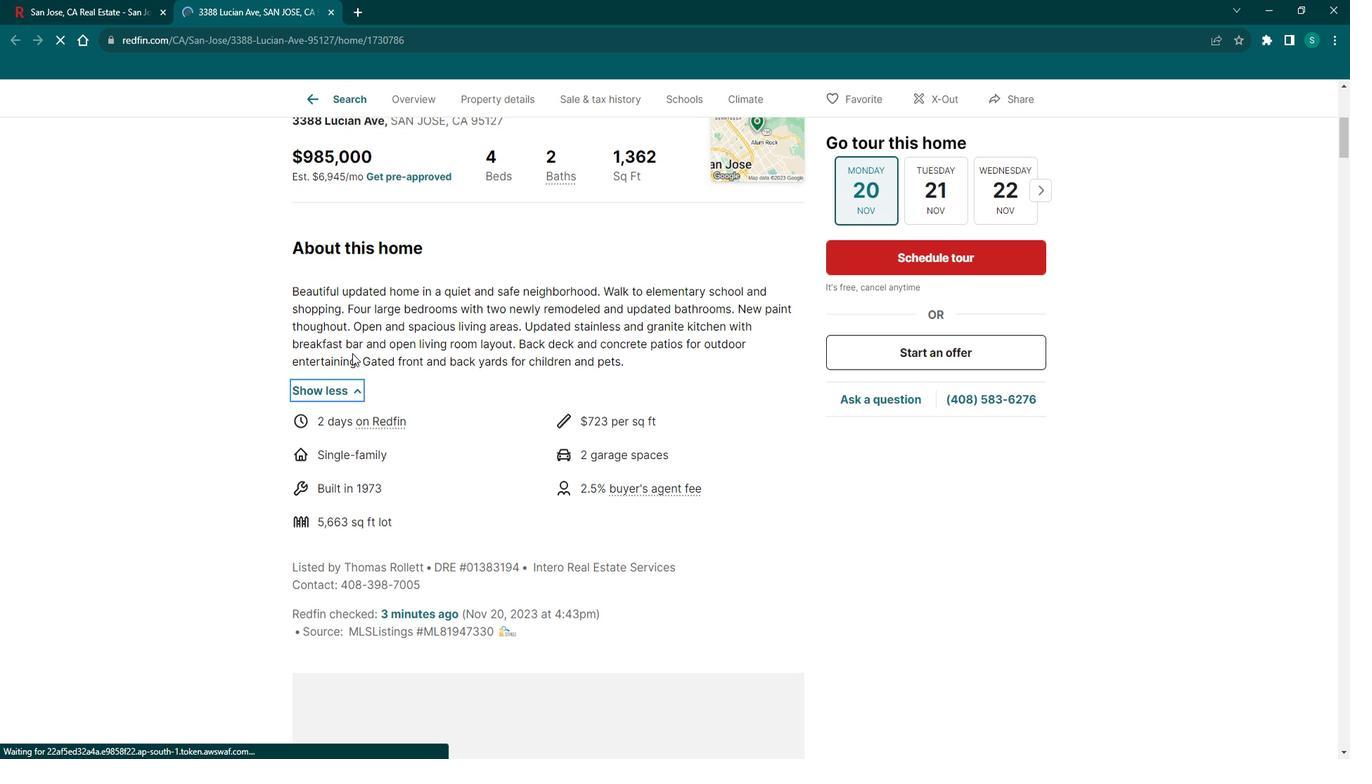 
Action: Mouse scrolled (352, 339) with delta (0, 0)
Screenshot: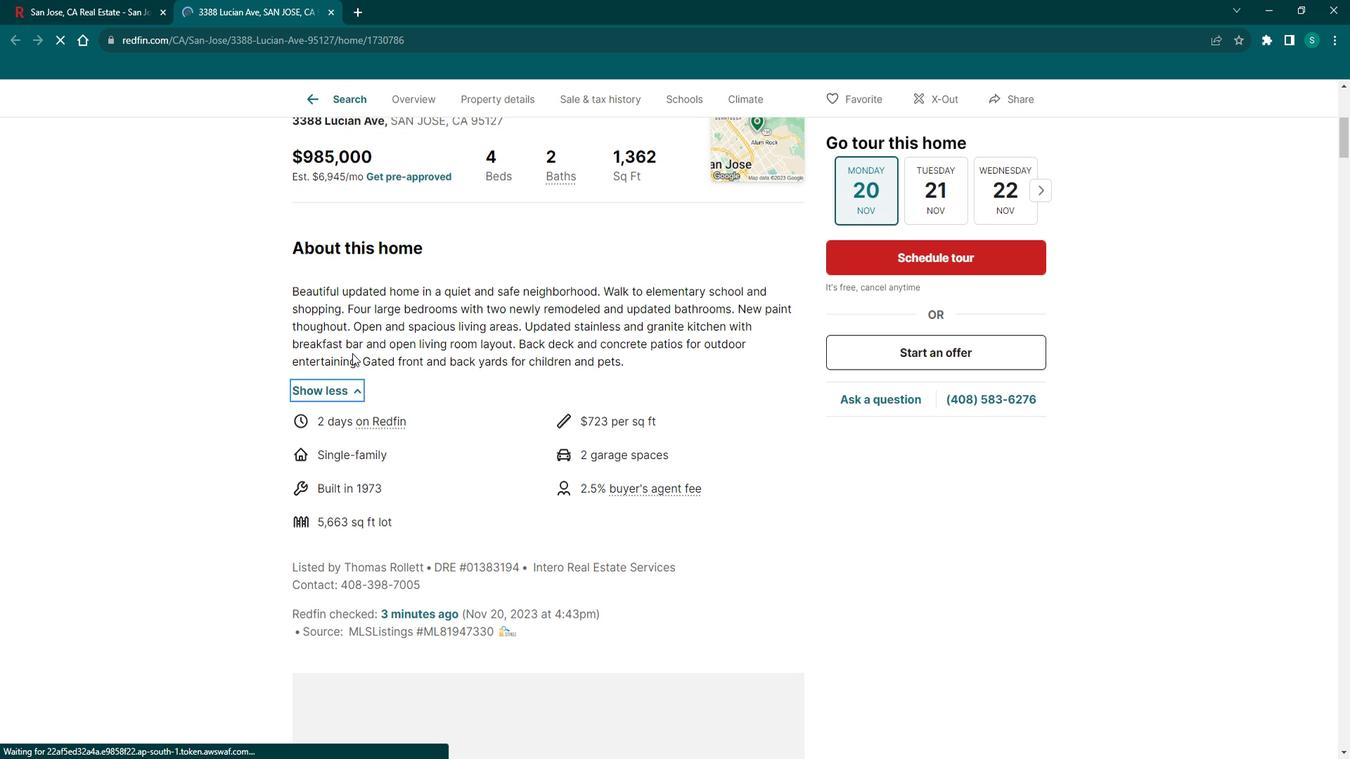 
Action: Mouse scrolled (352, 339) with delta (0, 0)
Screenshot: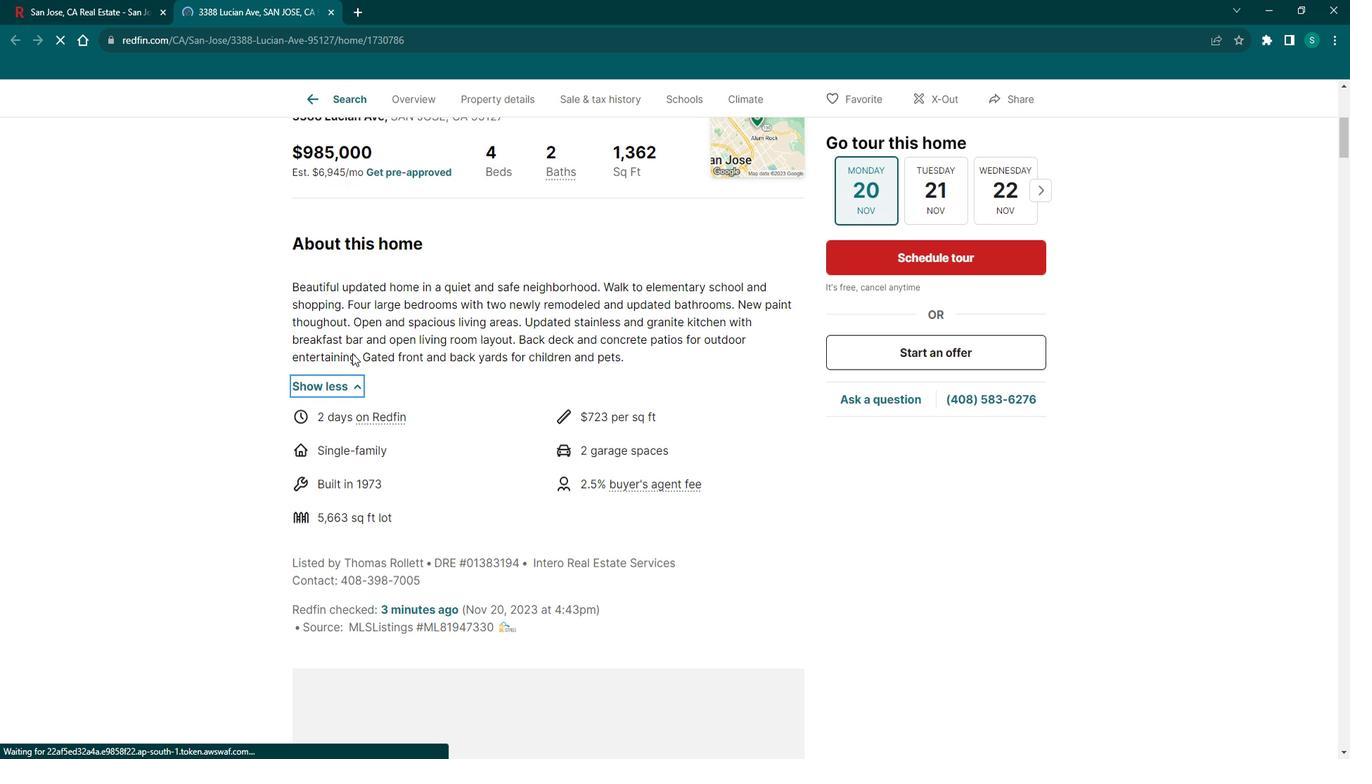 
Action: Mouse scrolled (352, 339) with delta (0, 0)
Screenshot: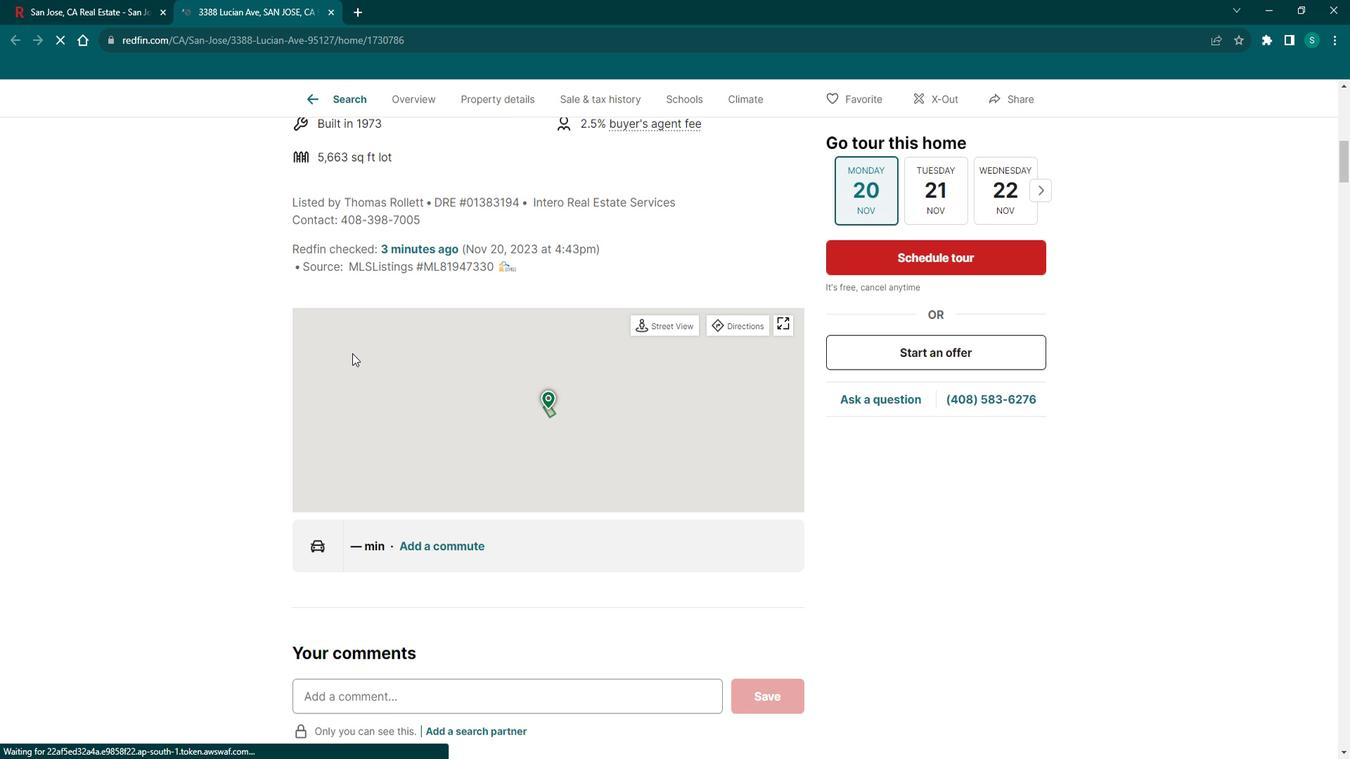 
Action: Mouse scrolled (352, 339) with delta (0, 0)
Screenshot: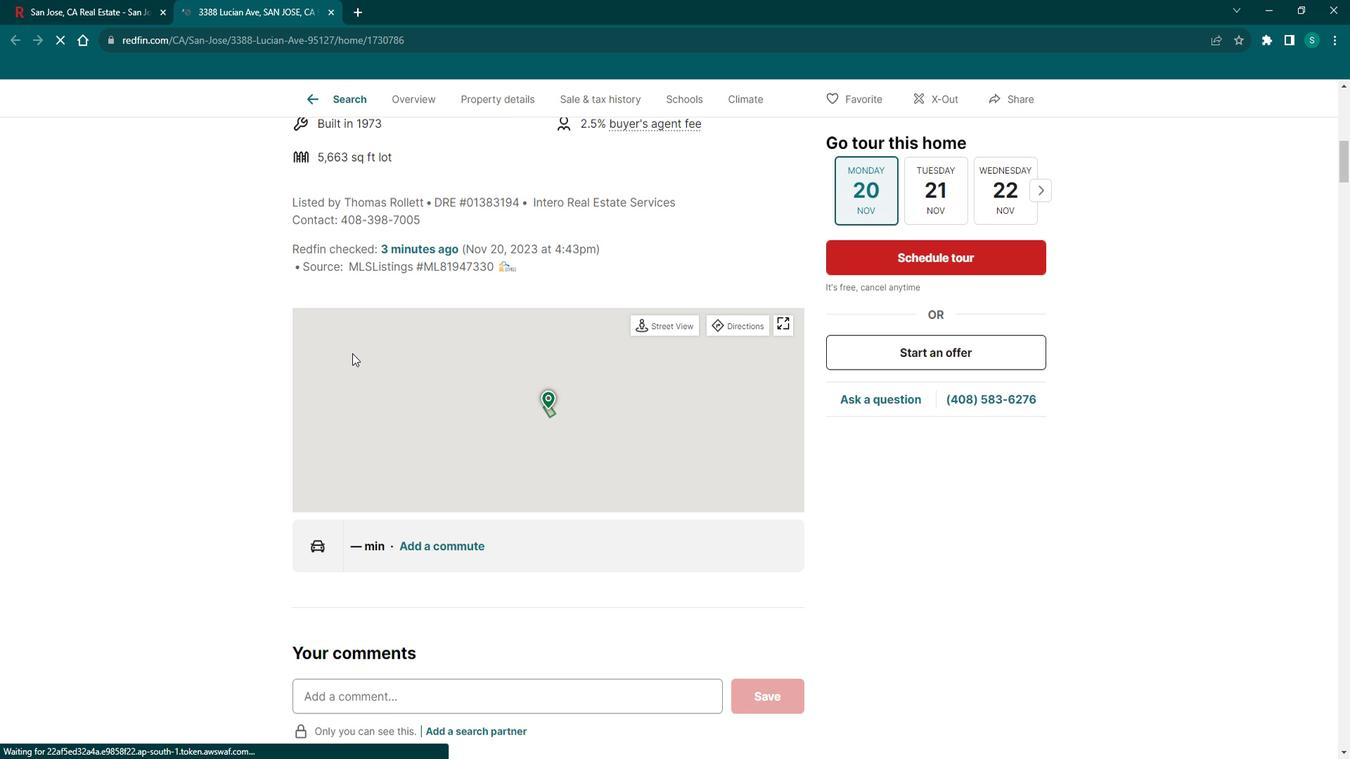 
Action: Mouse scrolled (352, 339) with delta (0, 0)
Screenshot: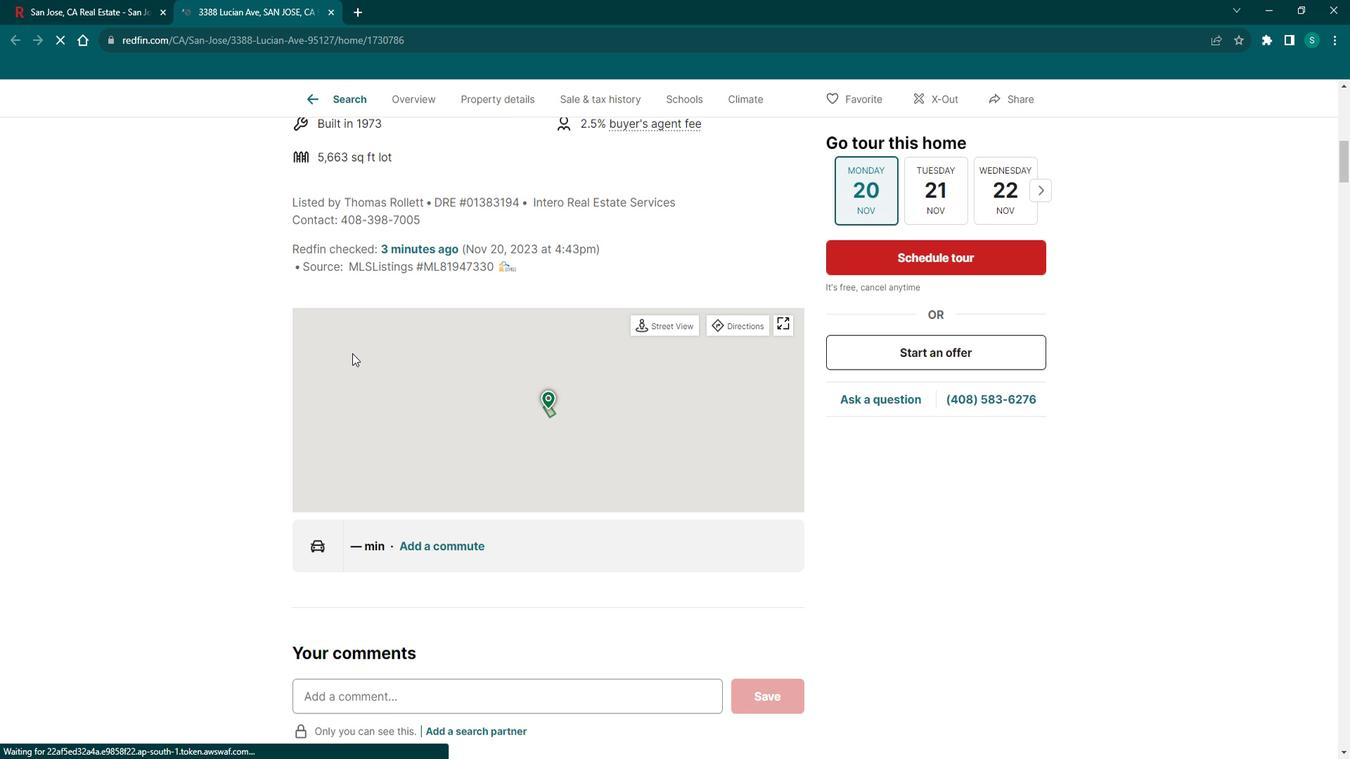 
Action: Mouse scrolled (352, 339) with delta (0, 0)
Screenshot: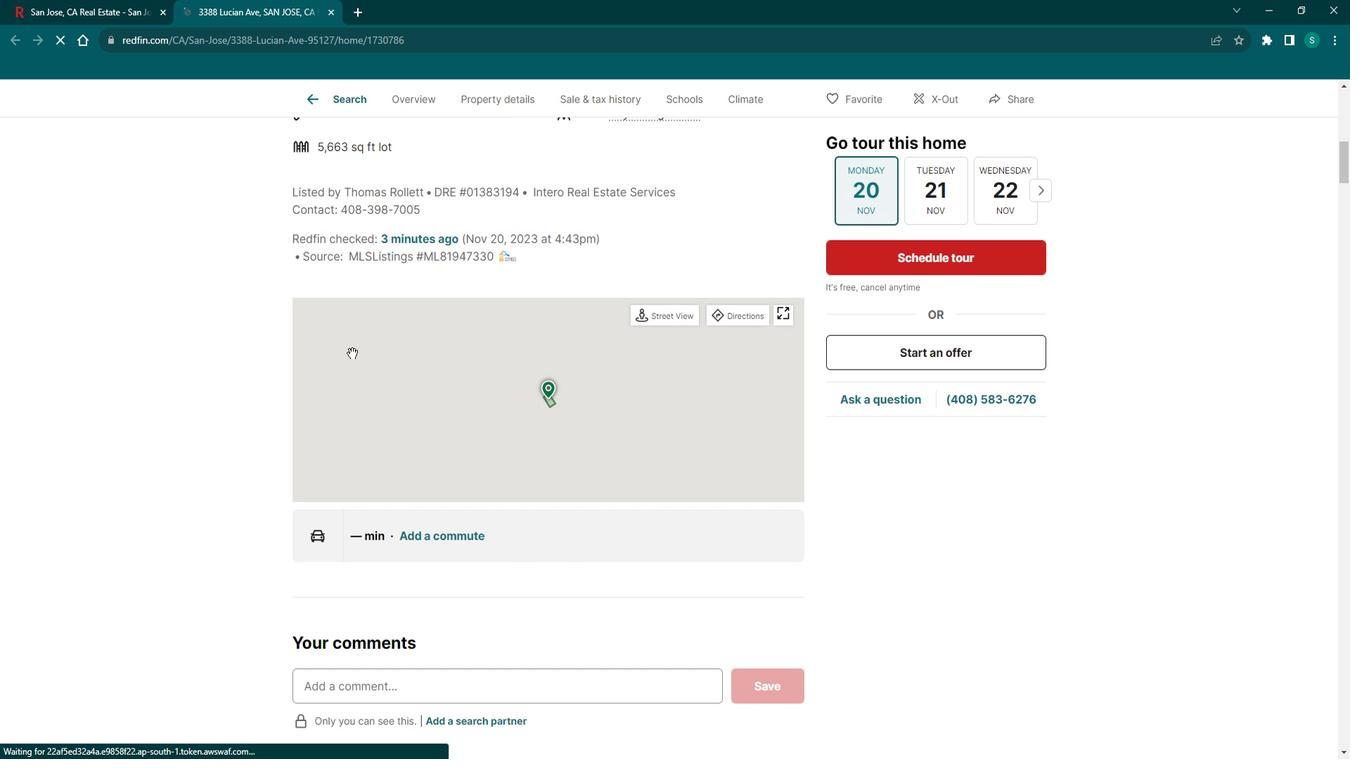 
Action: Mouse scrolled (352, 339) with delta (0, 0)
Screenshot: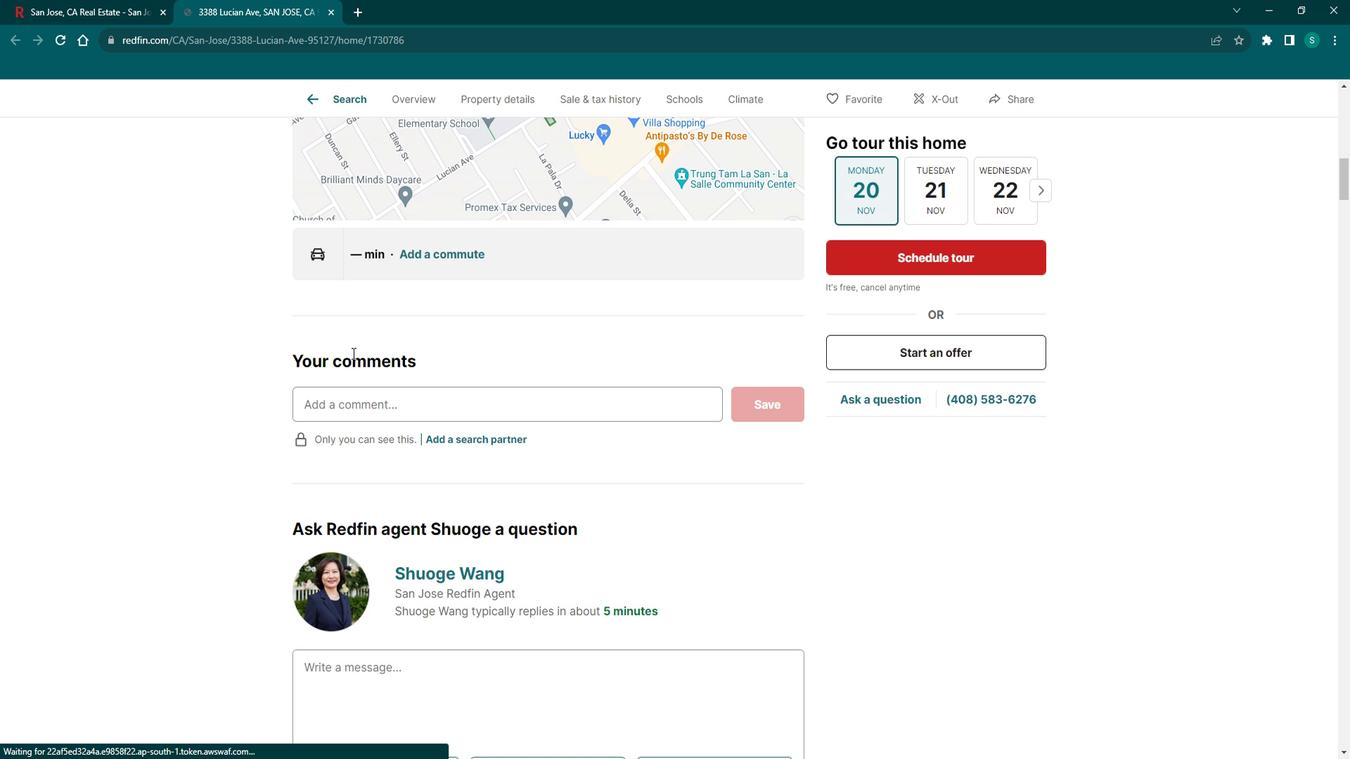 
Action: Mouse scrolled (352, 339) with delta (0, 0)
Screenshot: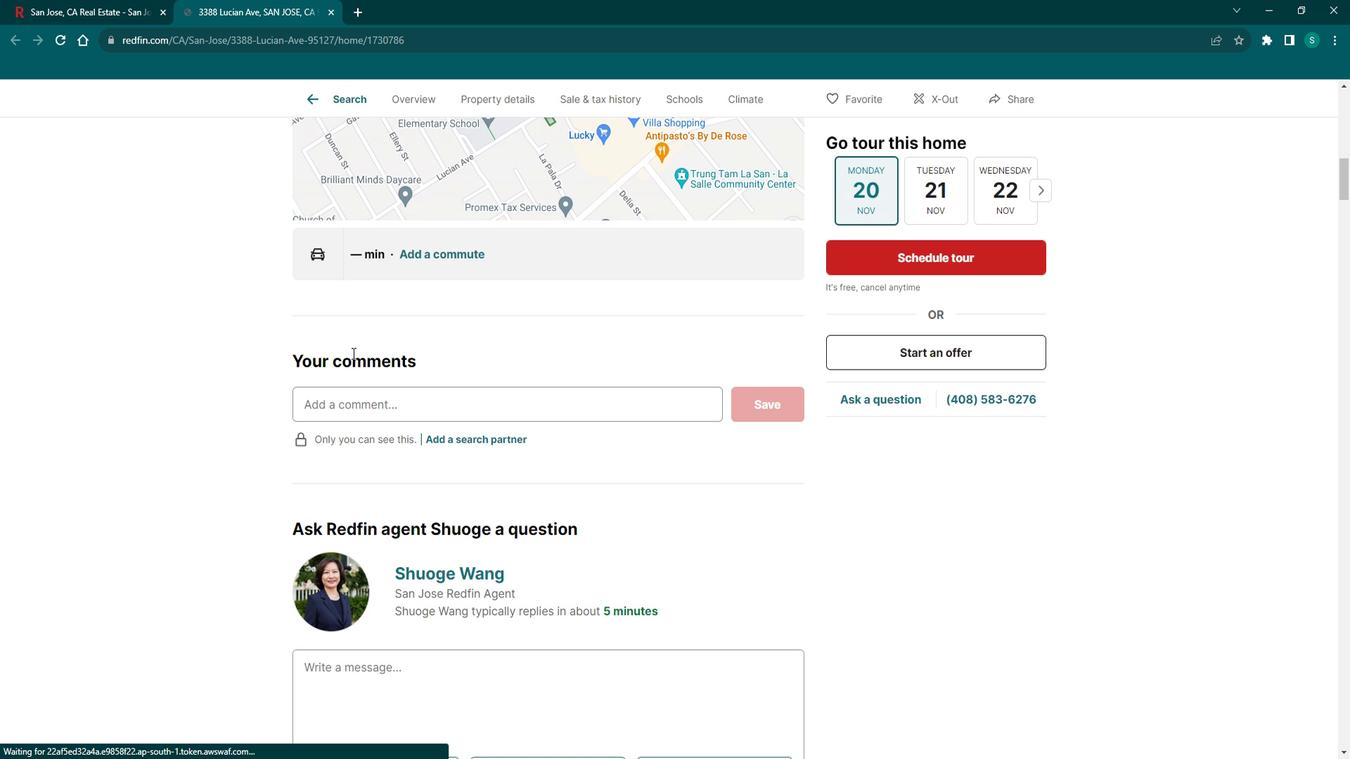 
Action: Mouse scrolled (352, 339) with delta (0, 0)
Screenshot: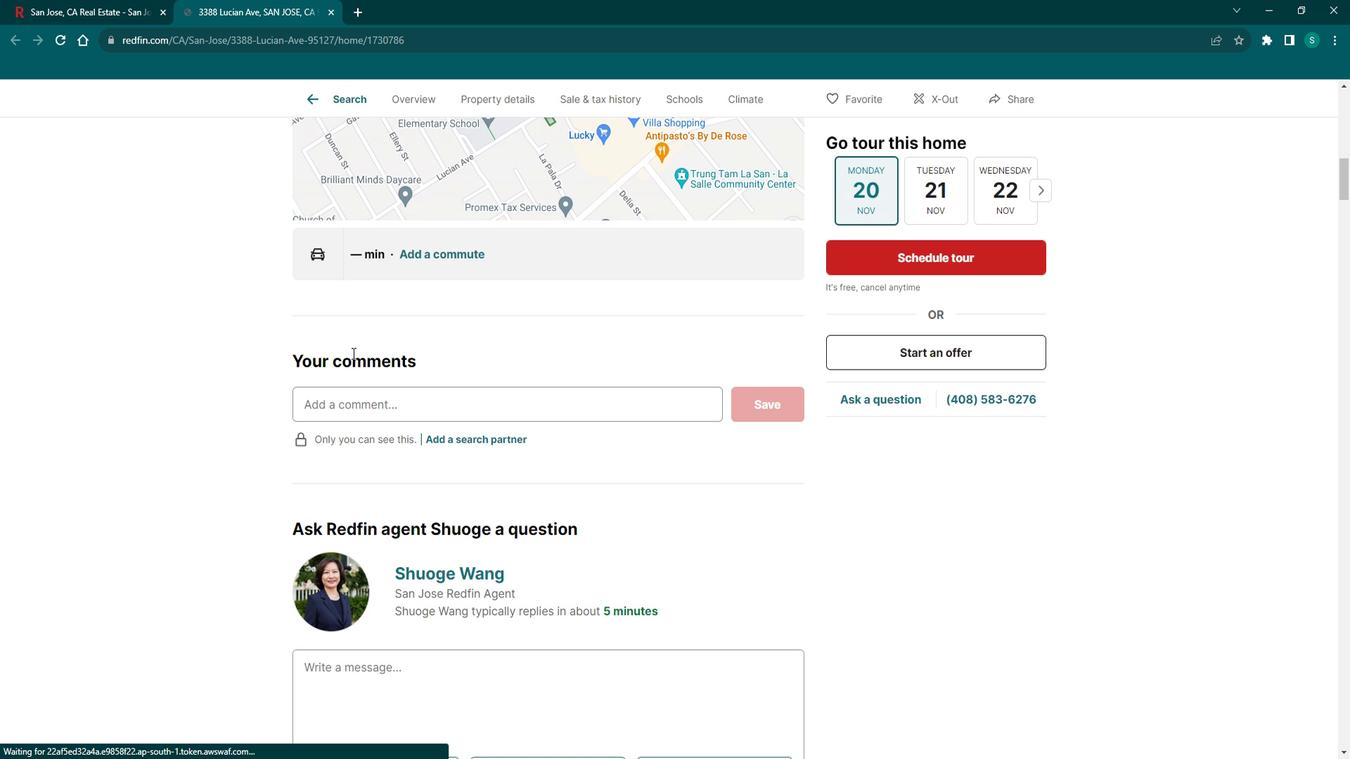 
Action: Mouse scrolled (352, 339) with delta (0, 0)
Screenshot: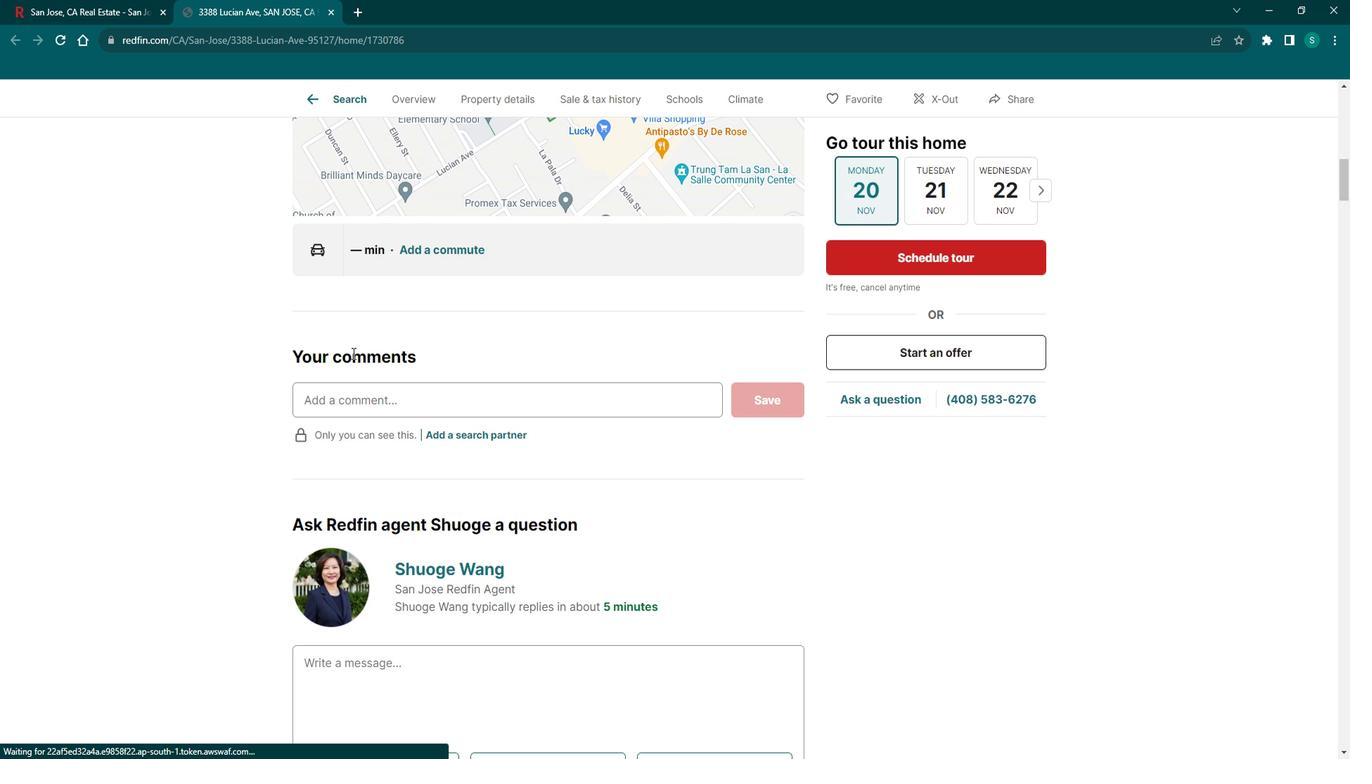 
Action: Mouse scrolled (352, 339) with delta (0, 0)
Screenshot: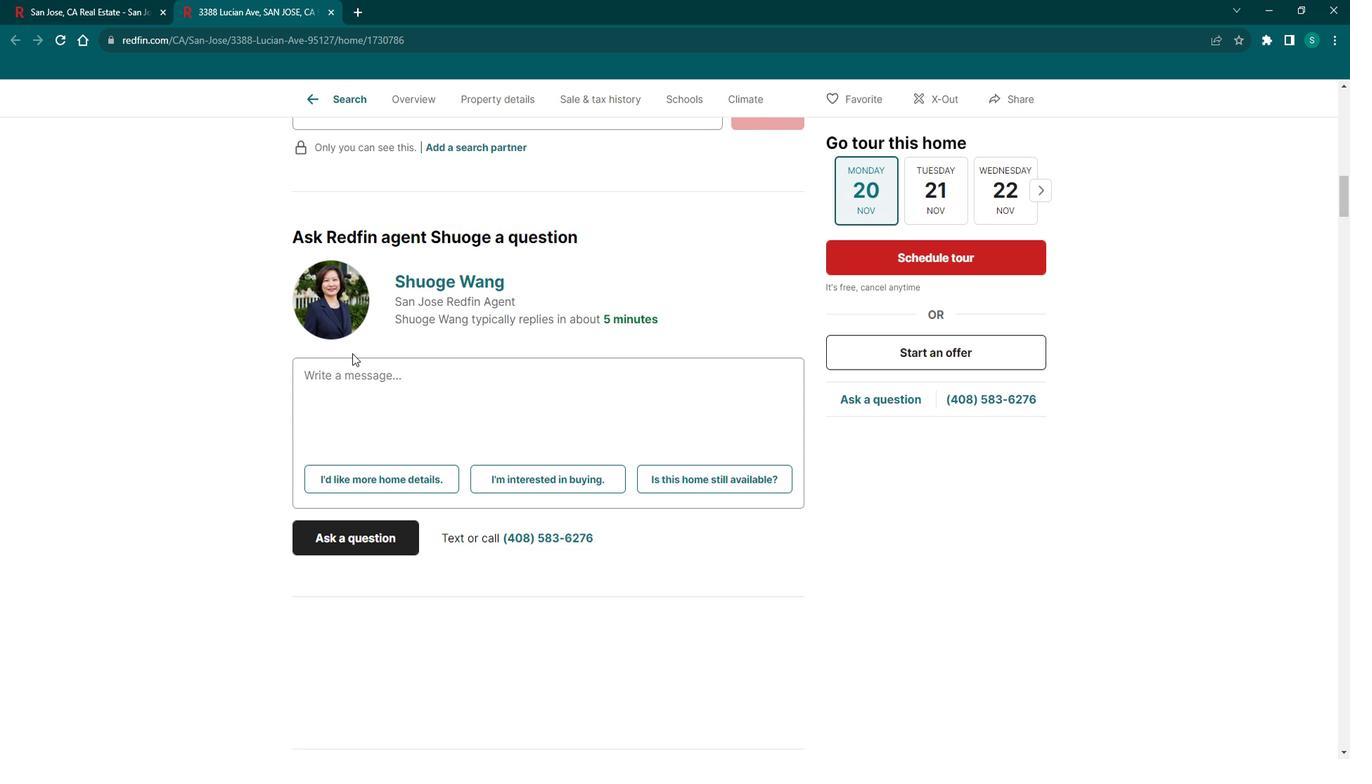 
Action: Mouse scrolled (352, 339) with delta (0, 0)
Screenshot: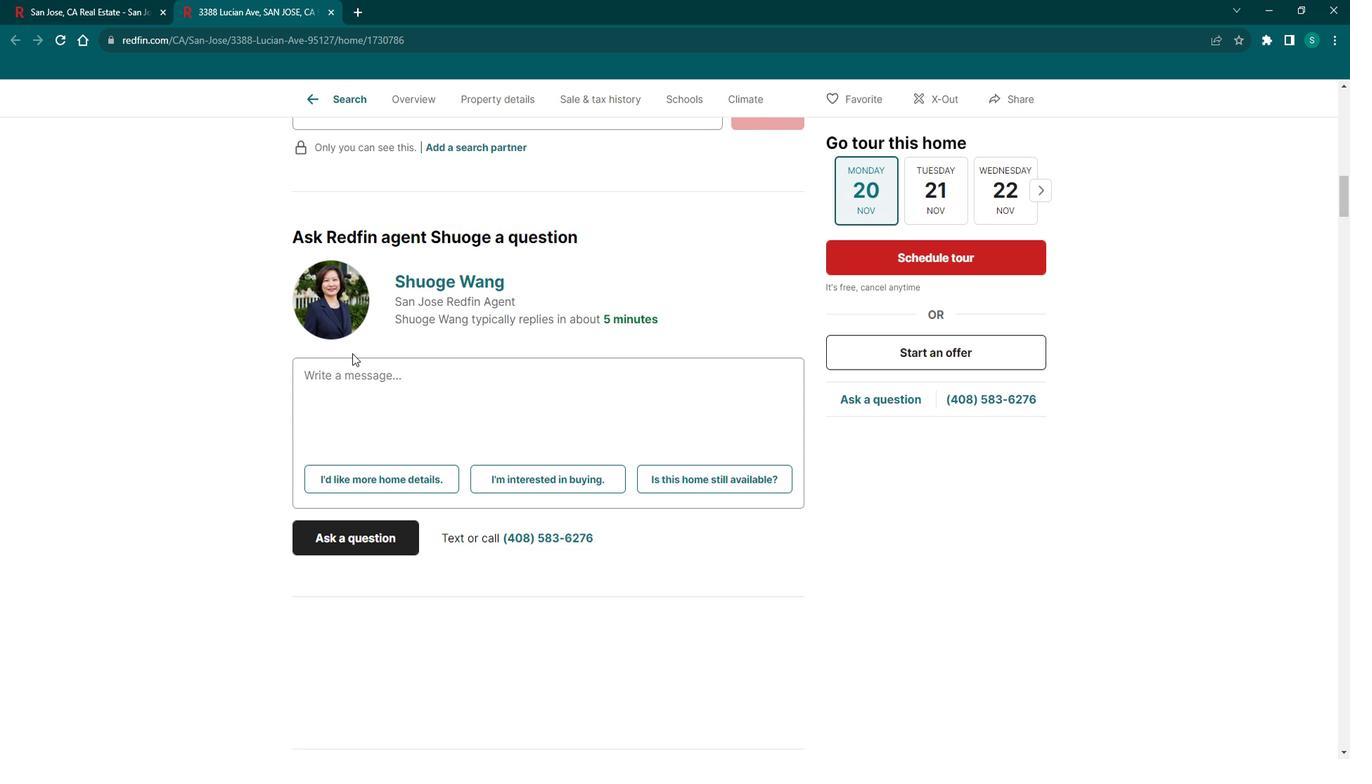 
Action: Mouse scrolled (352, 339) with delta (0, 0)
Screenshot: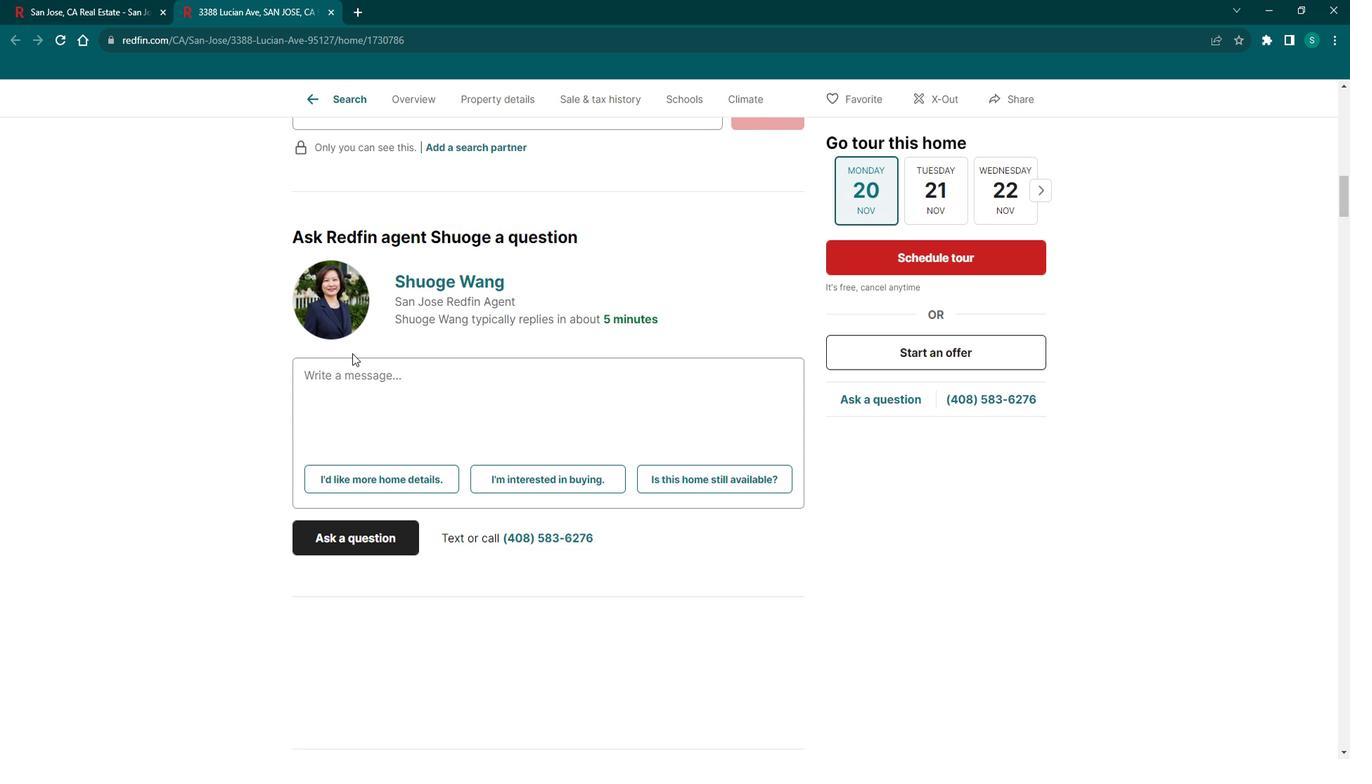
Action: Mouse scrolled (352, 339) with delta (0, 0)
Screenshot: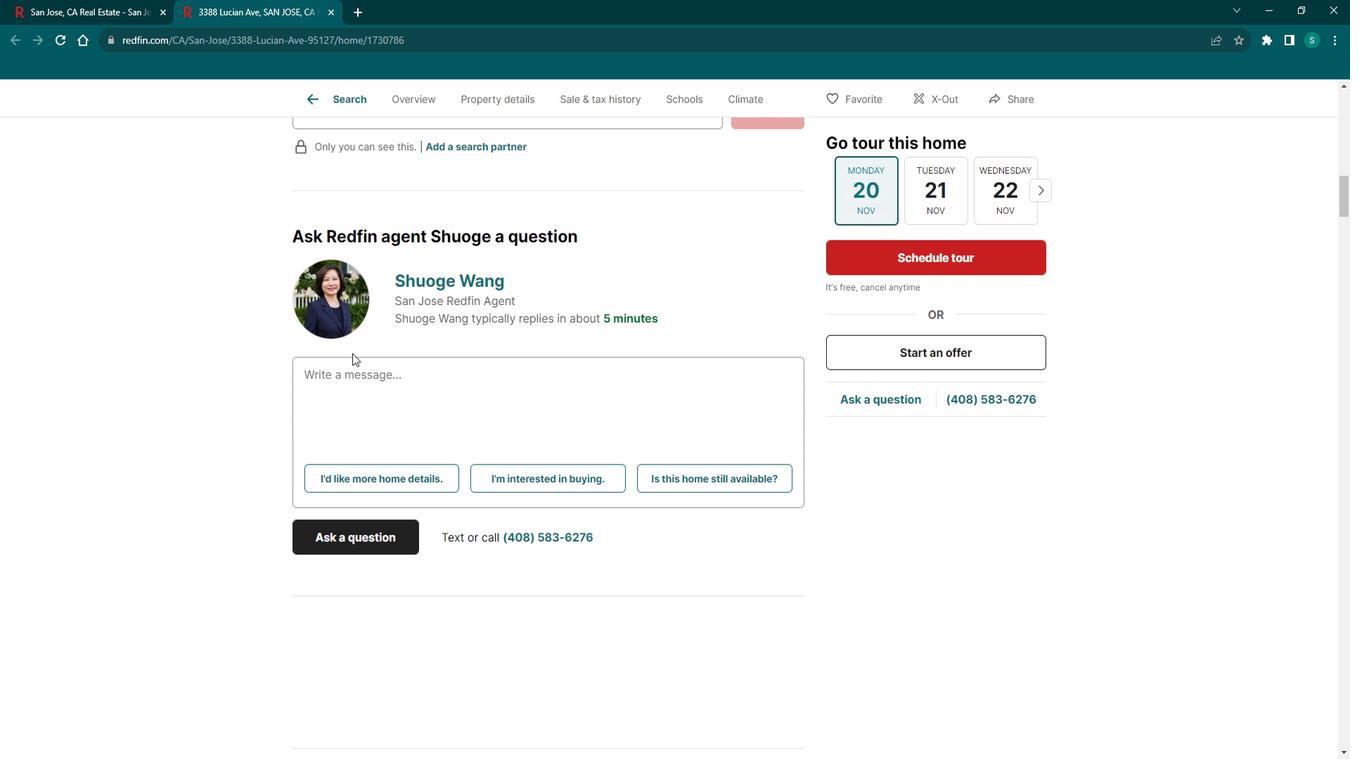 
Action: Mouse scrolled (352, 339) with delta (0, 0)
Screenshot: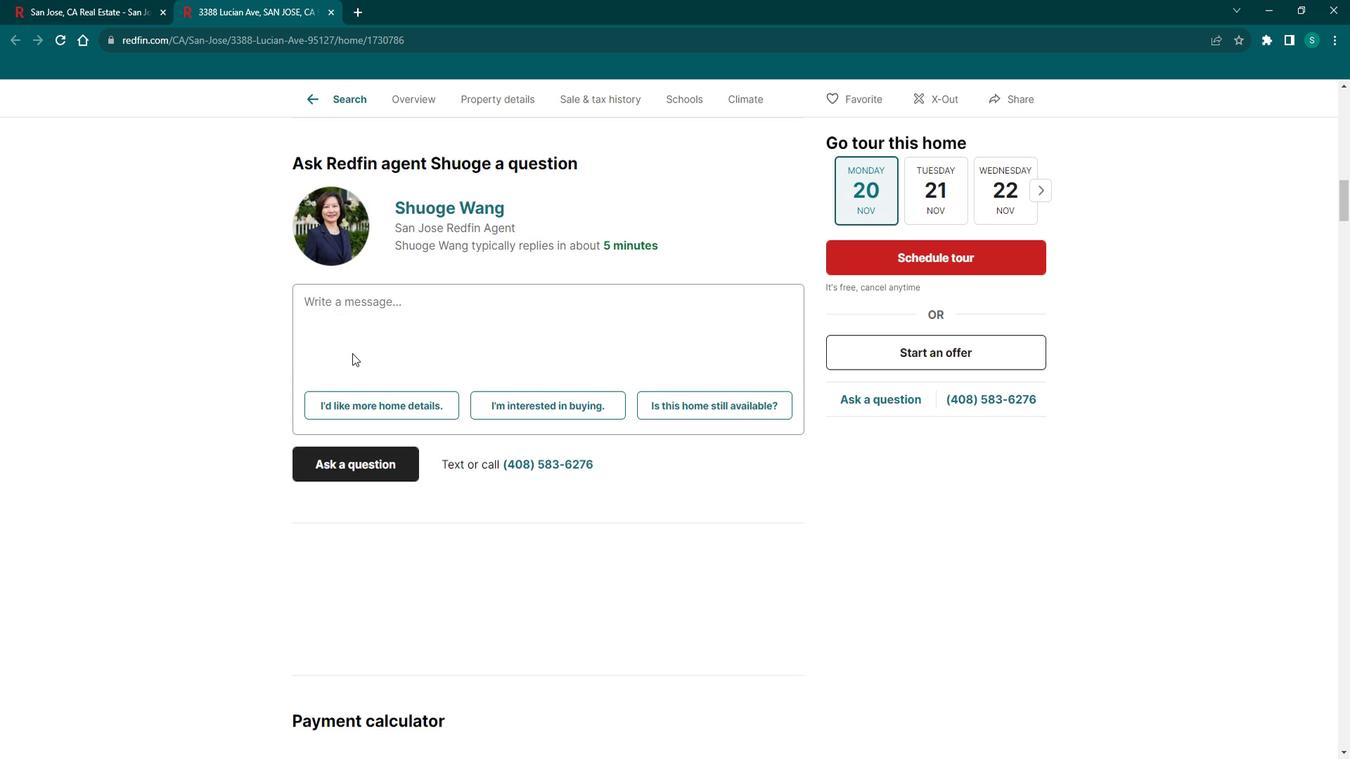 
Action: Mouse scrolled (352, 339) with delta (0, 0)
Screenshot: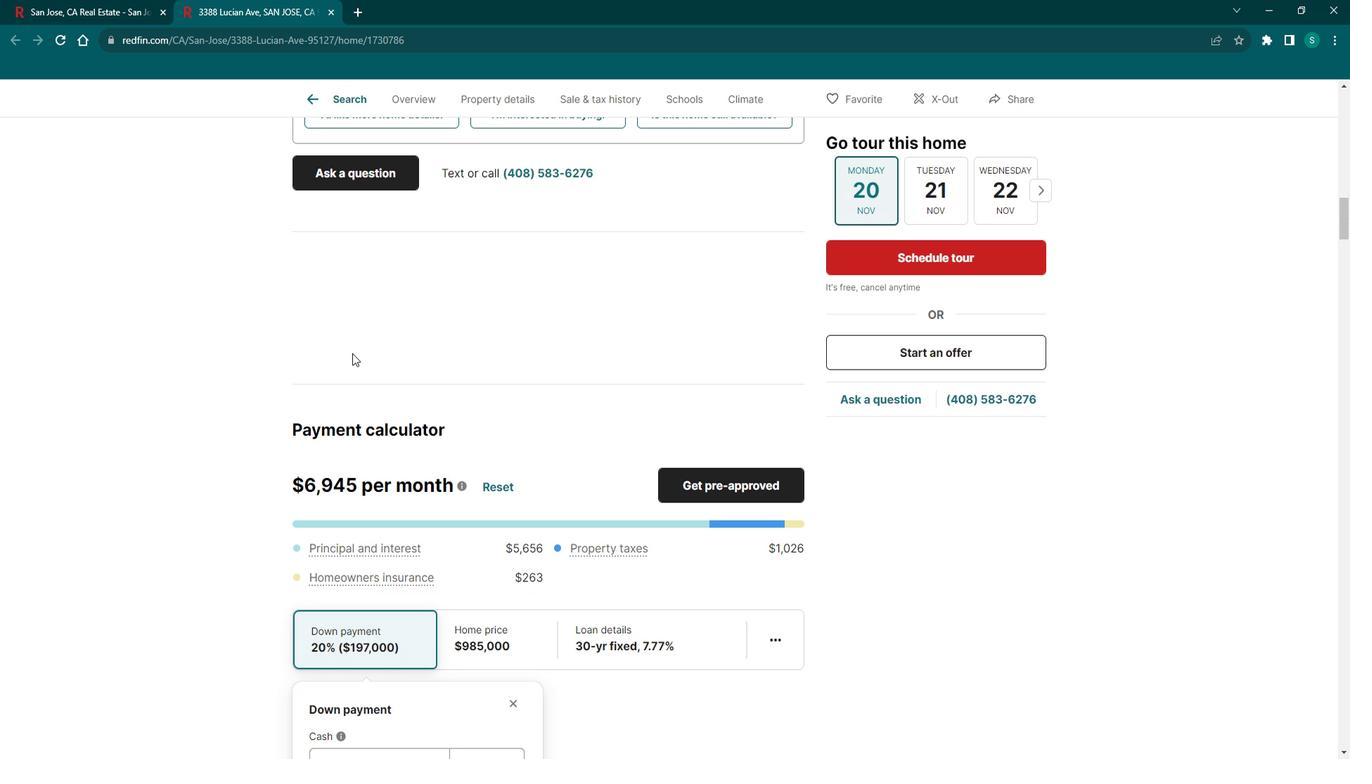
Action: Mouse scrolled (352, 339) with delta (0, 0)
Screenshot: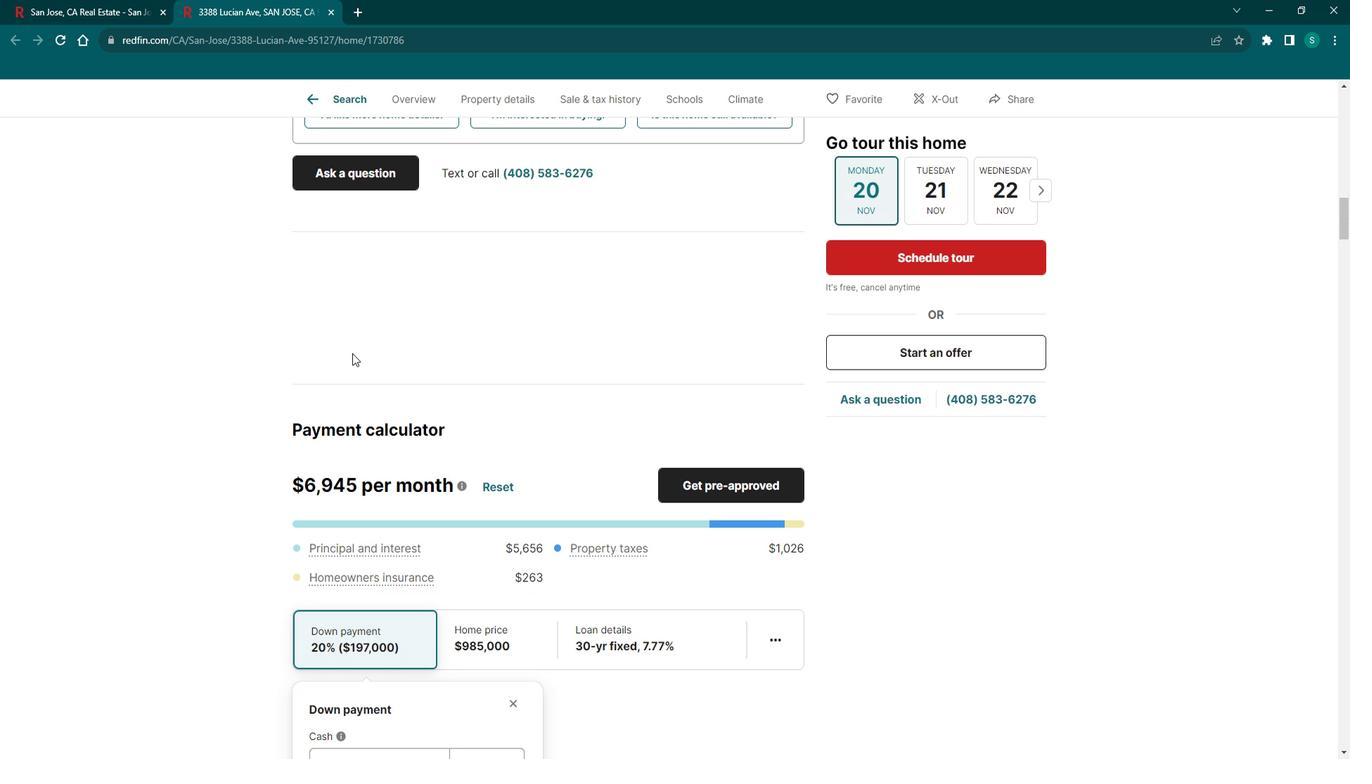 
Action: Mouse scrolled (352, 339) with delta (0, 0)
Screenshot: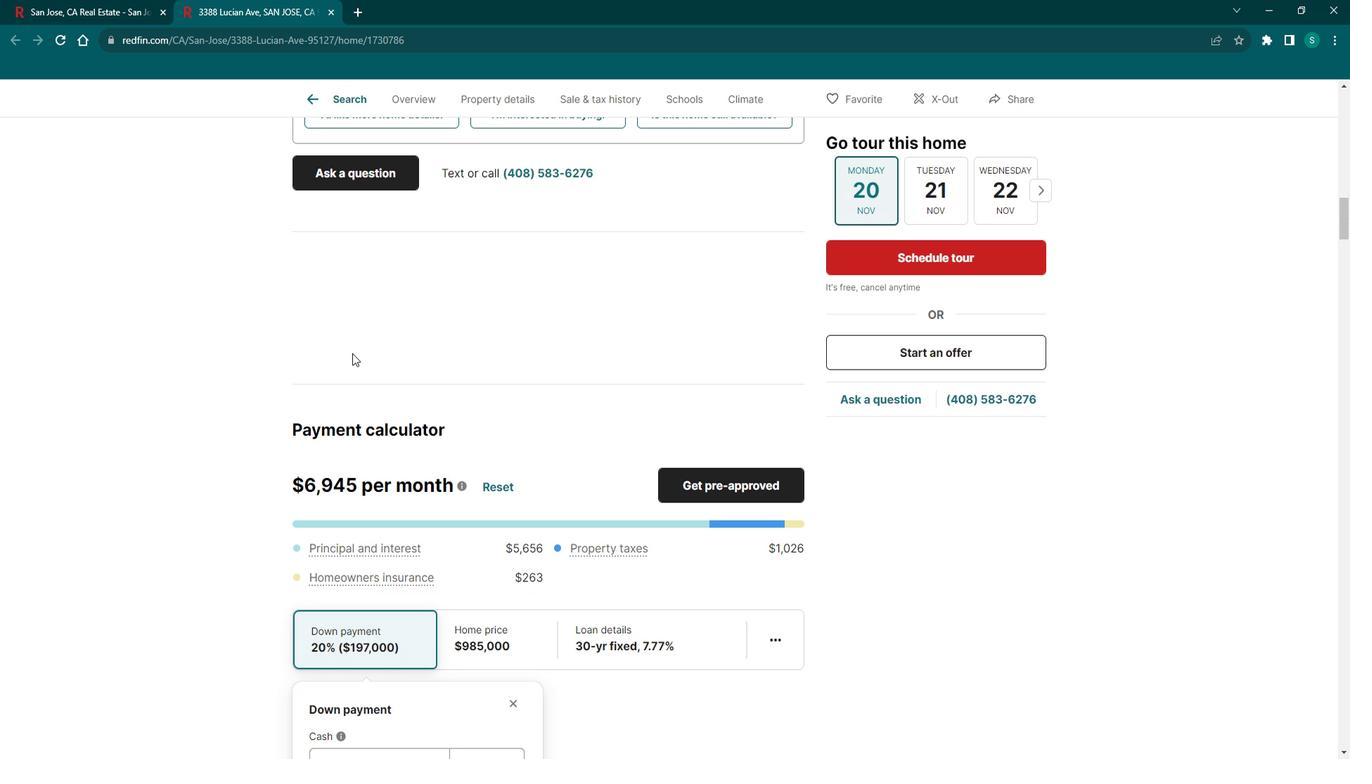 
Action: Mouse scrolled (352, 339) with delta (0, 0)
Screenshot: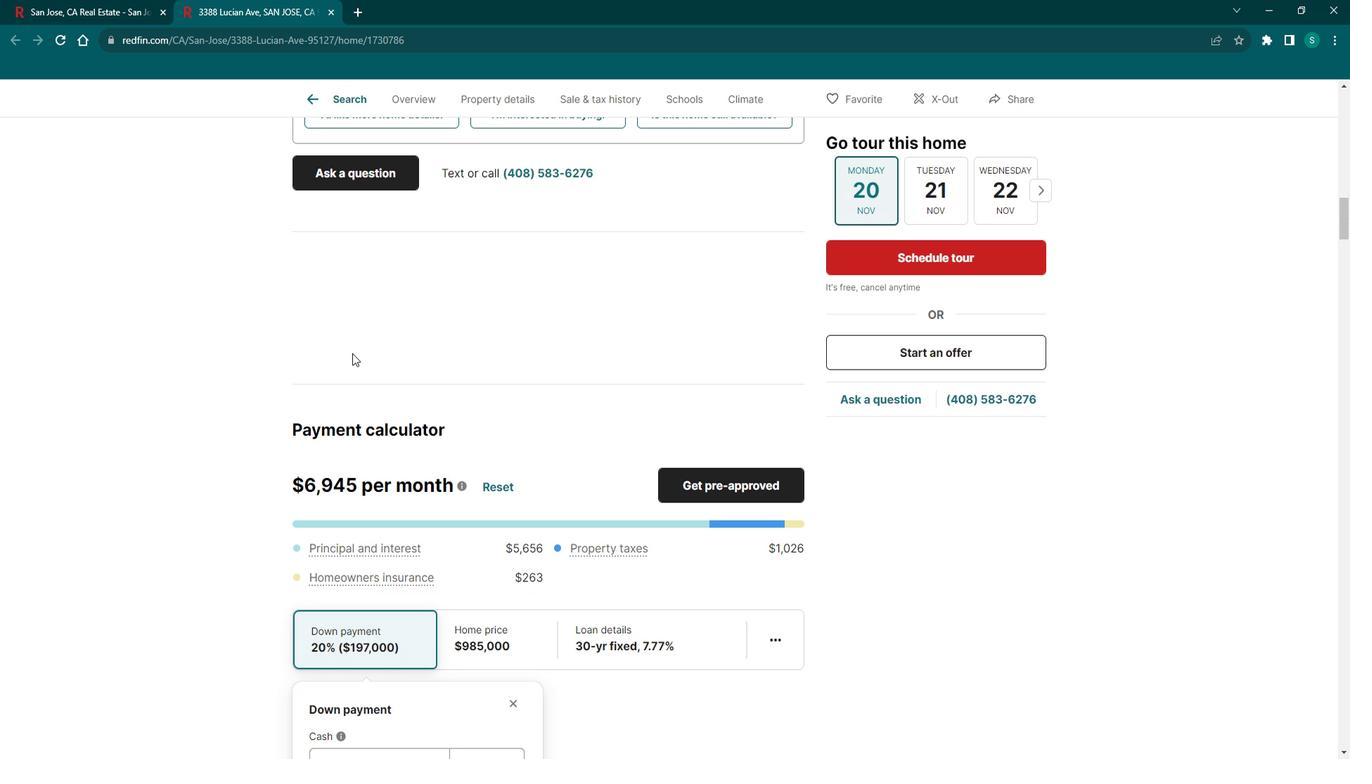 
Action: Mouse scrolled (352, 339) with delta (0, 0)
Screenshot: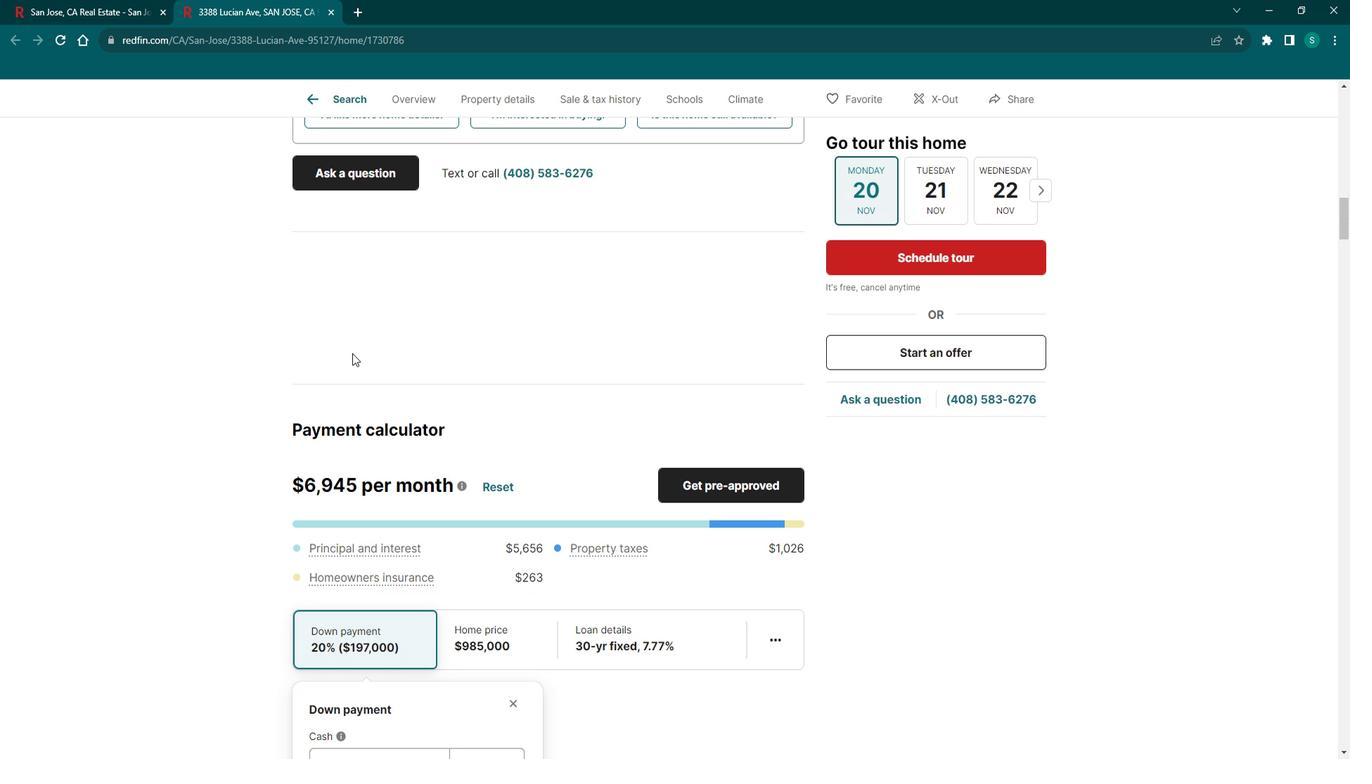 
Action: Mouse scrolled (352, 339) with delta (0, 0)
Screenshot: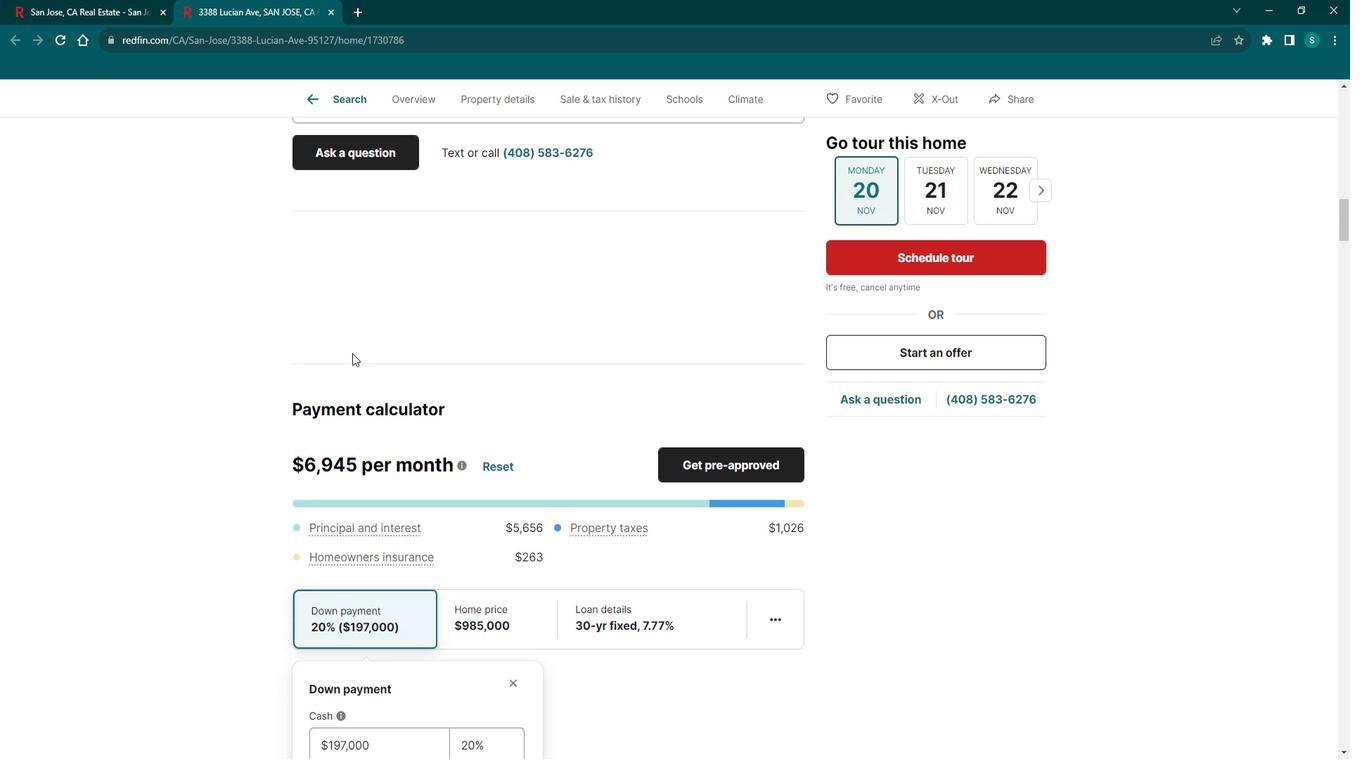 
Action: Mouse scrolled (352, 339) with delta (0, 0)
Screenshot: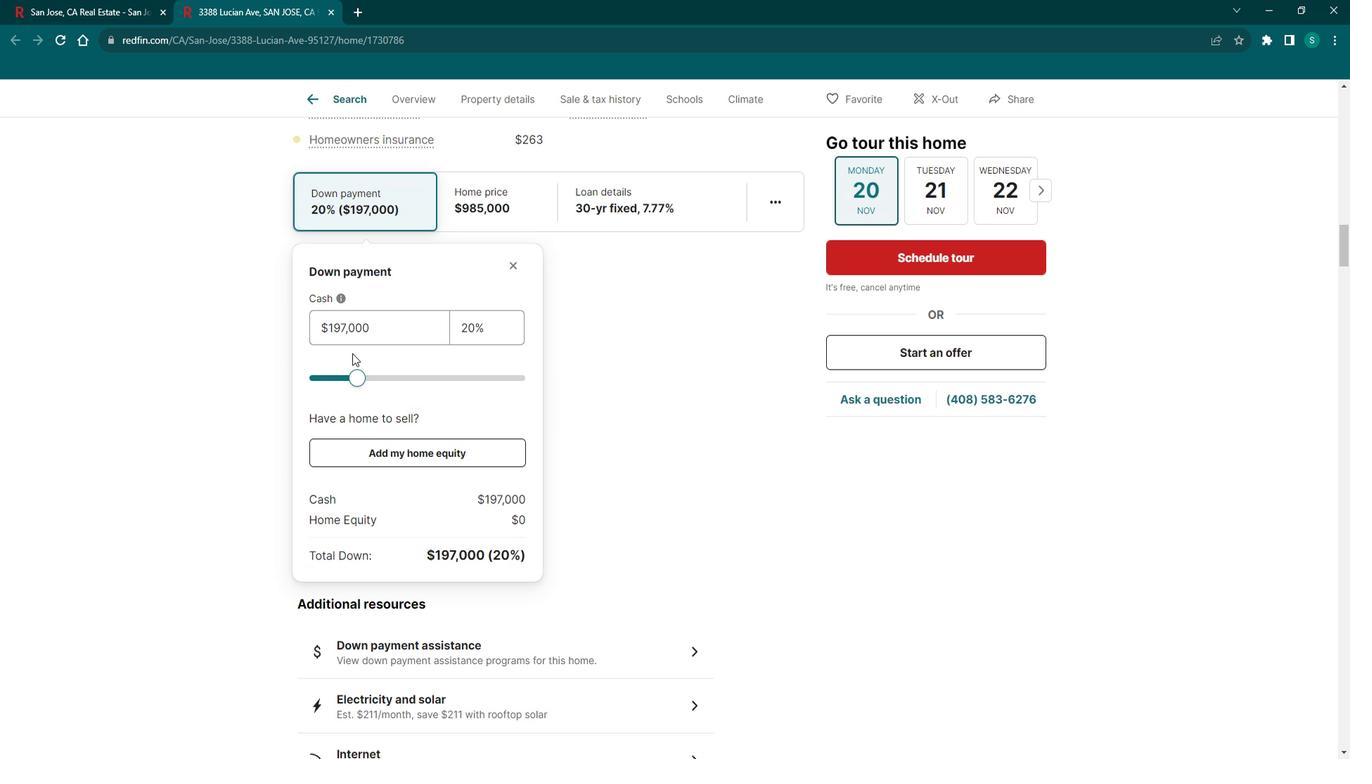 
Action: Mouse scrolled (352, 339) with delta (0, 0)
Screenshot: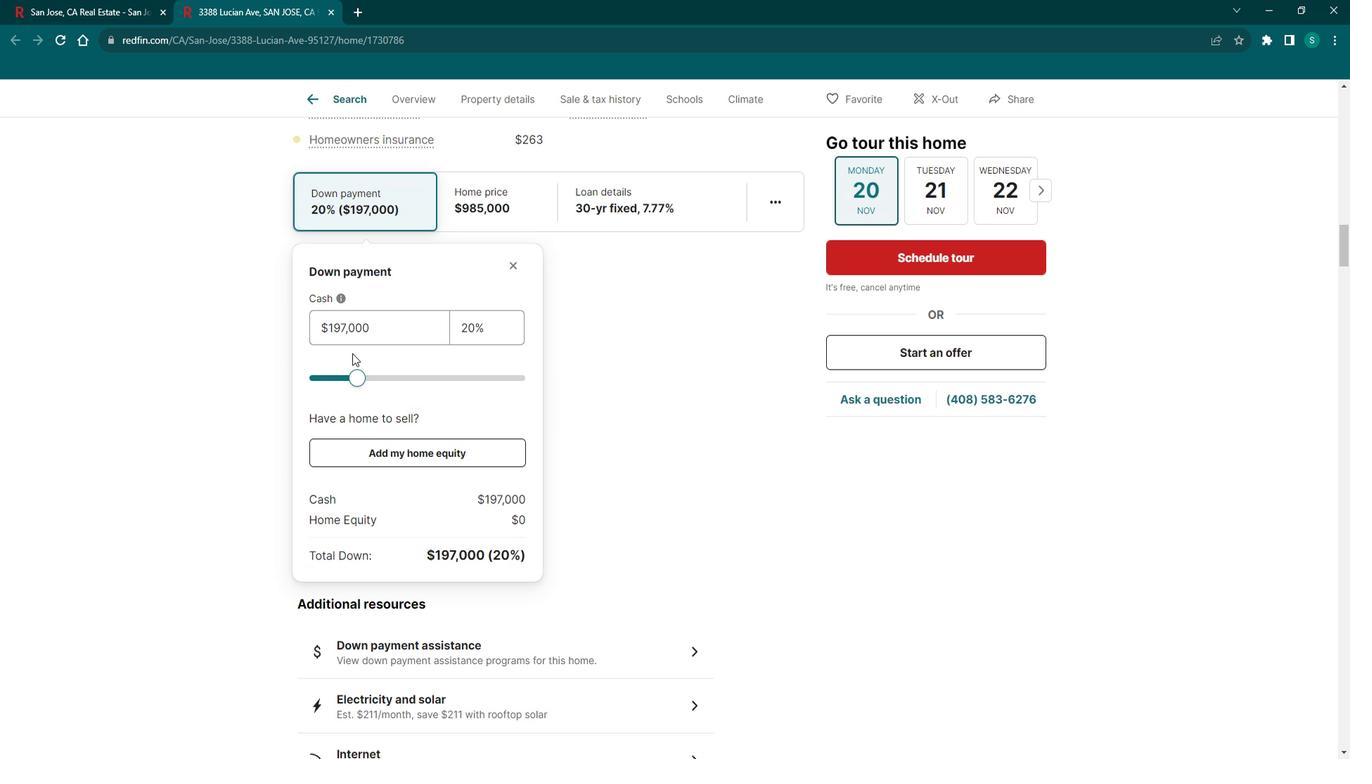 
Action: Mouse scrolled (352, 339) with delta (0, 0)
Screenshot: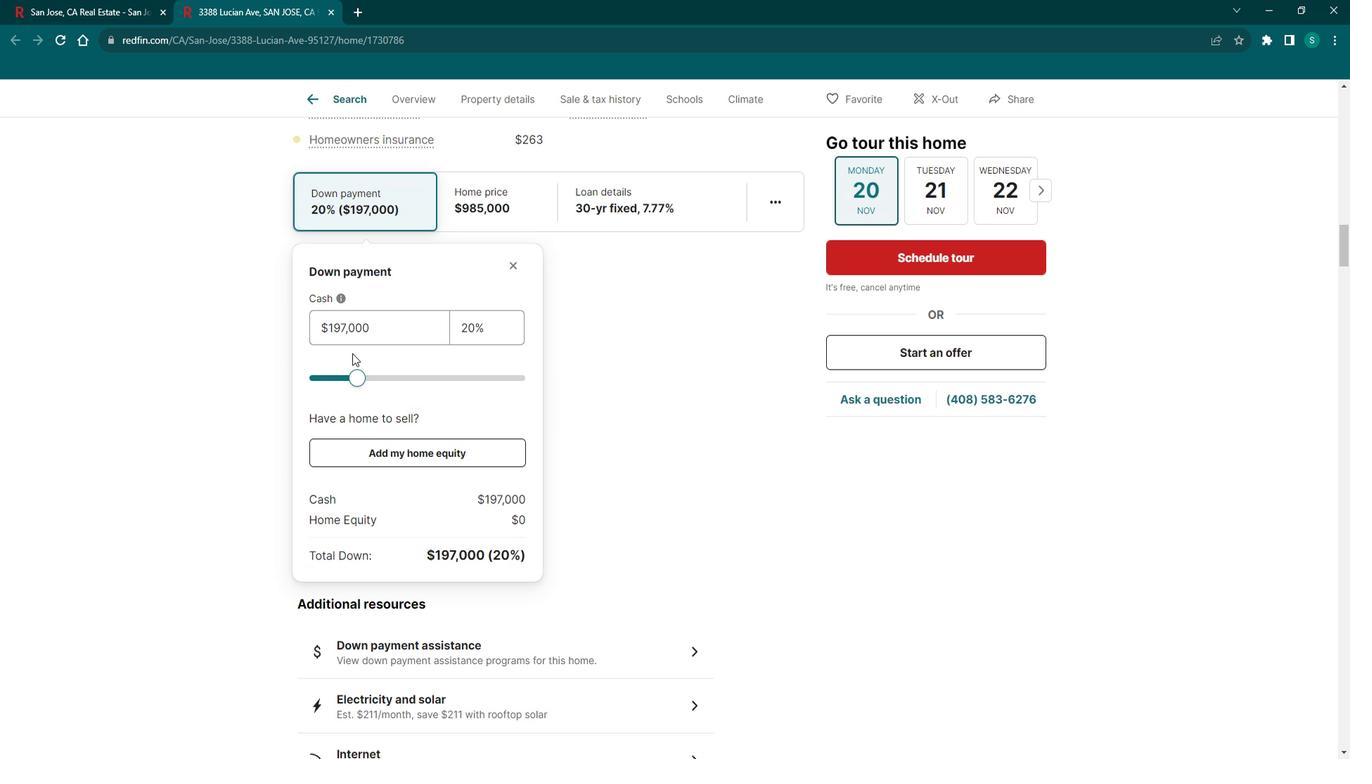 
Action: Mouse scrolled (352, 339) with delta (0, 0)
Screenshot: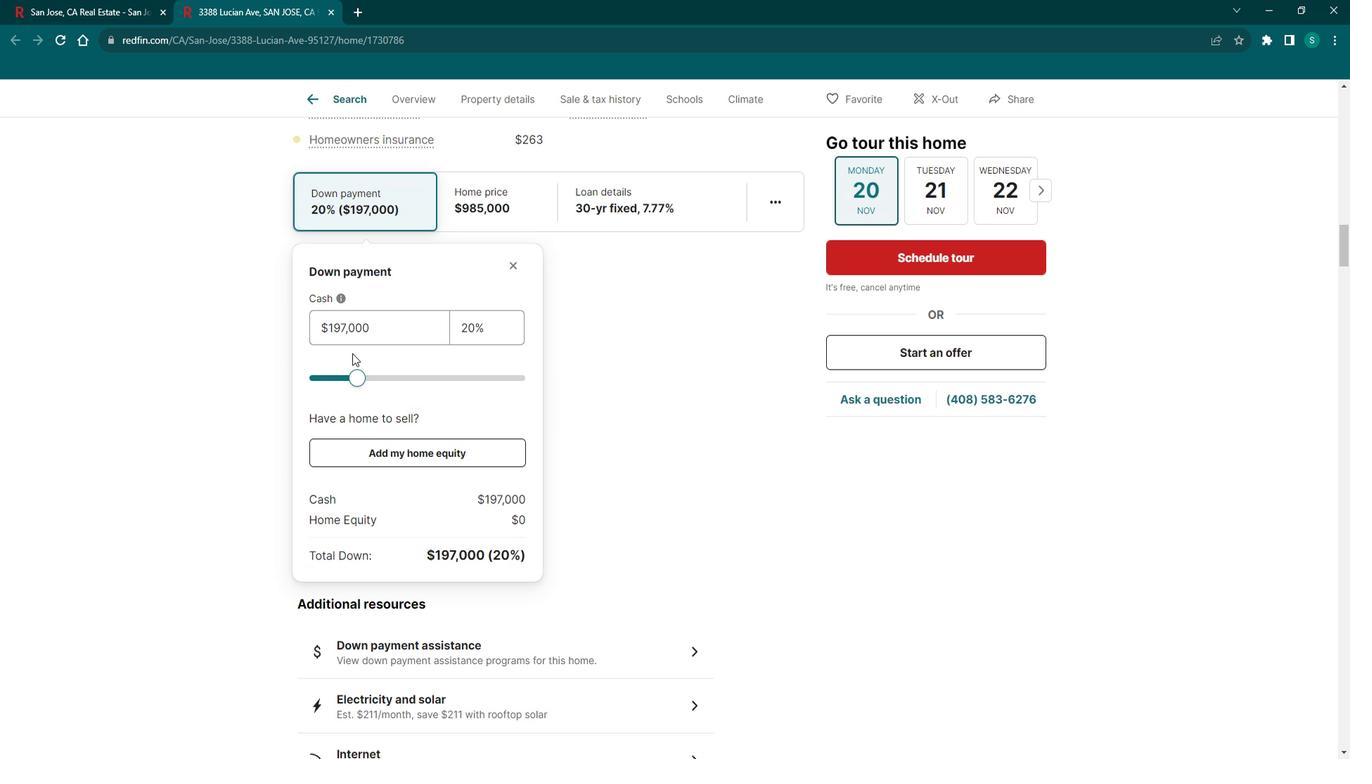 
Action: Mouse scrolled (352, 339) with delta (0, 0)
Screenshot: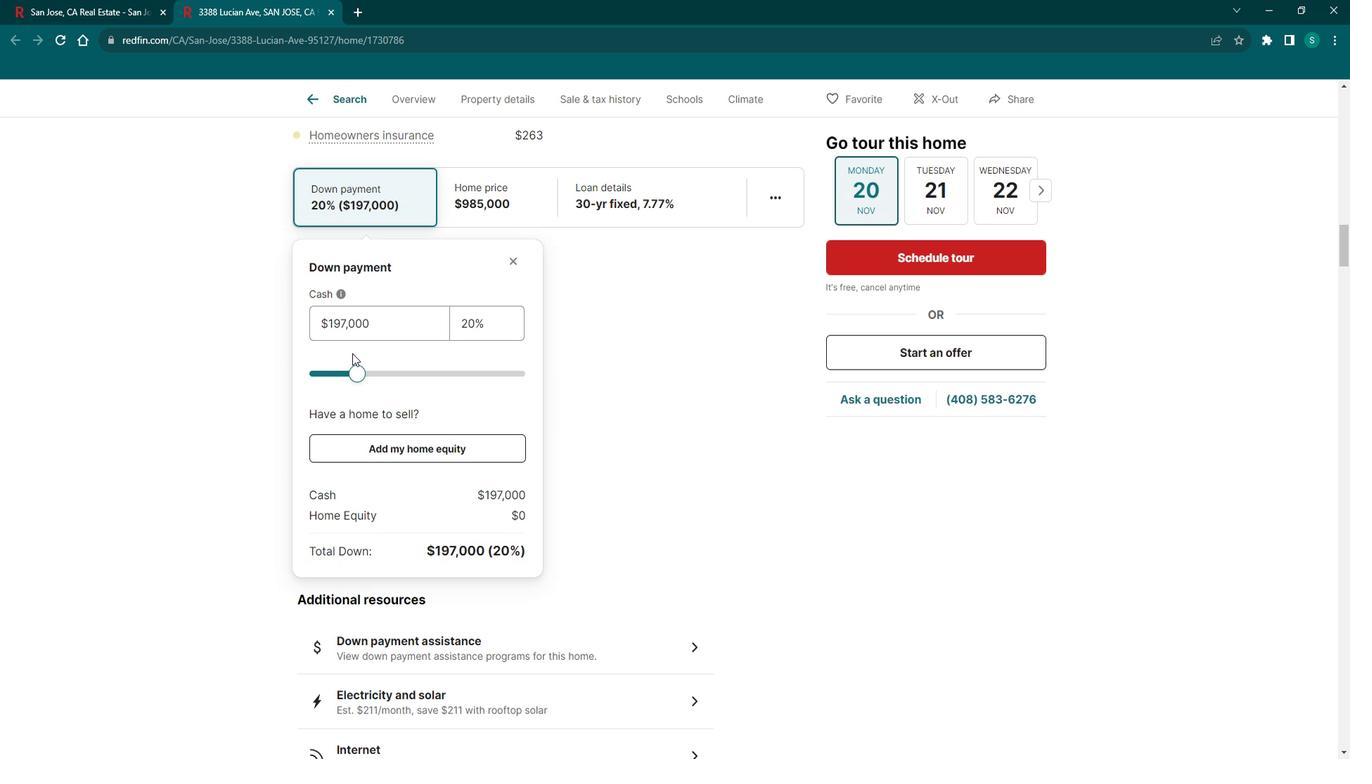 
Action: Mouse scrolled (352, 339) with delta (0, 0)
Screenshot: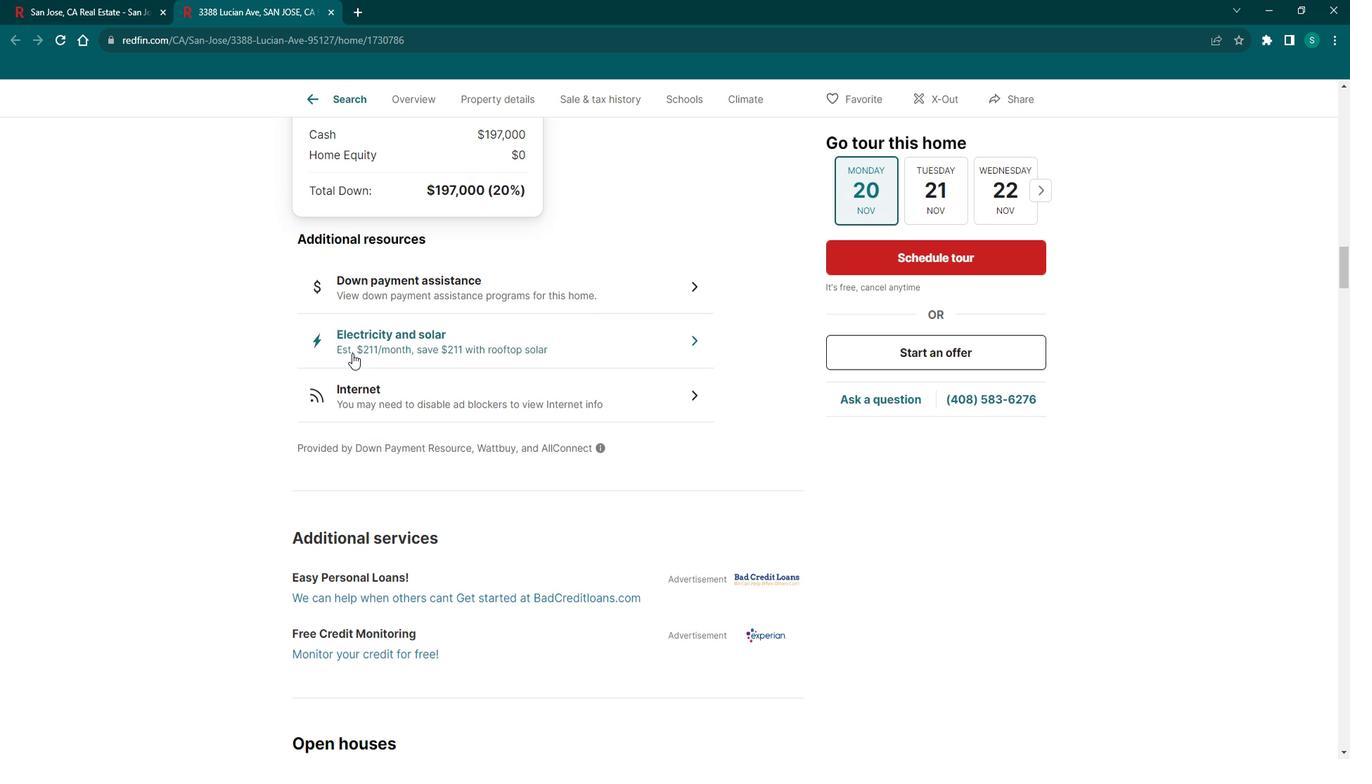 
Action: Mouse scrolled (352, 339) with delta (0, 0)
Screenshot: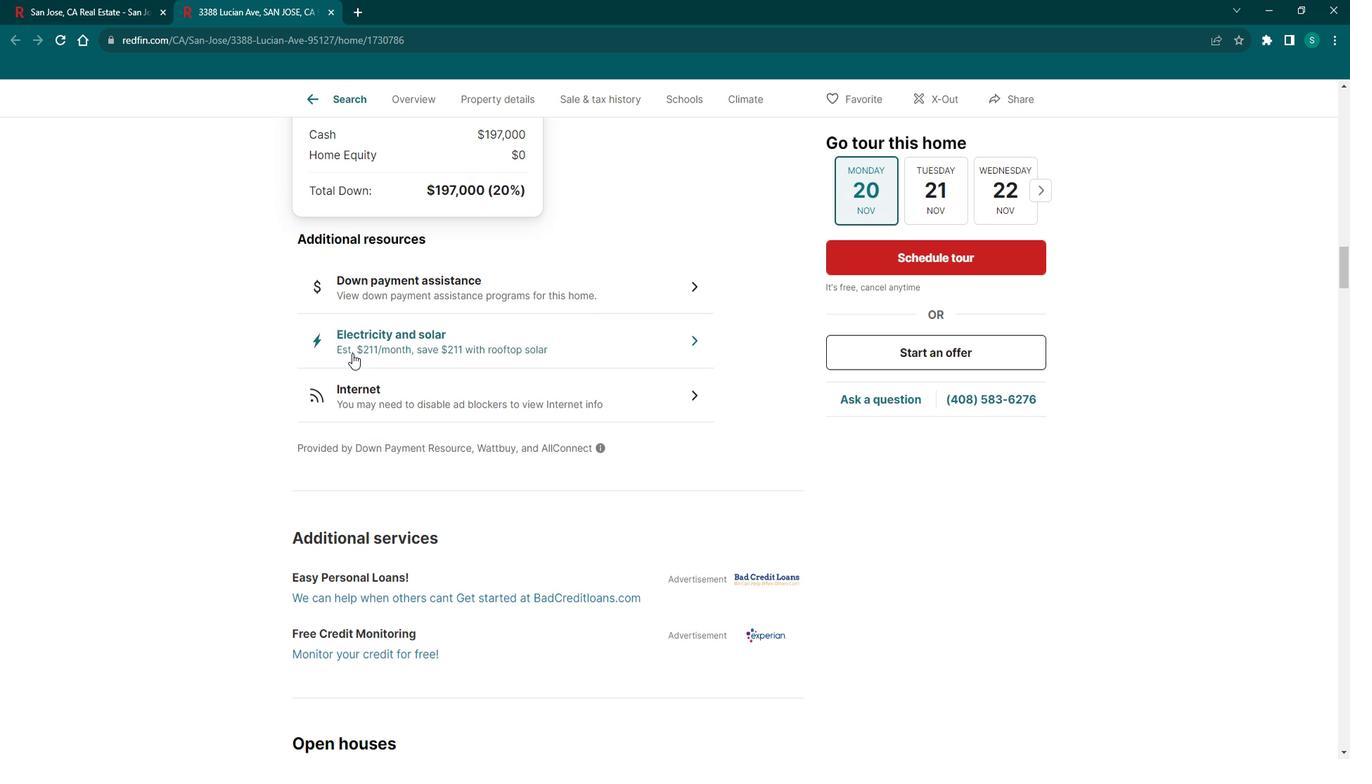 
Action: Mouse scrolled (352, 339) with delta (0, 0)
Screenshot: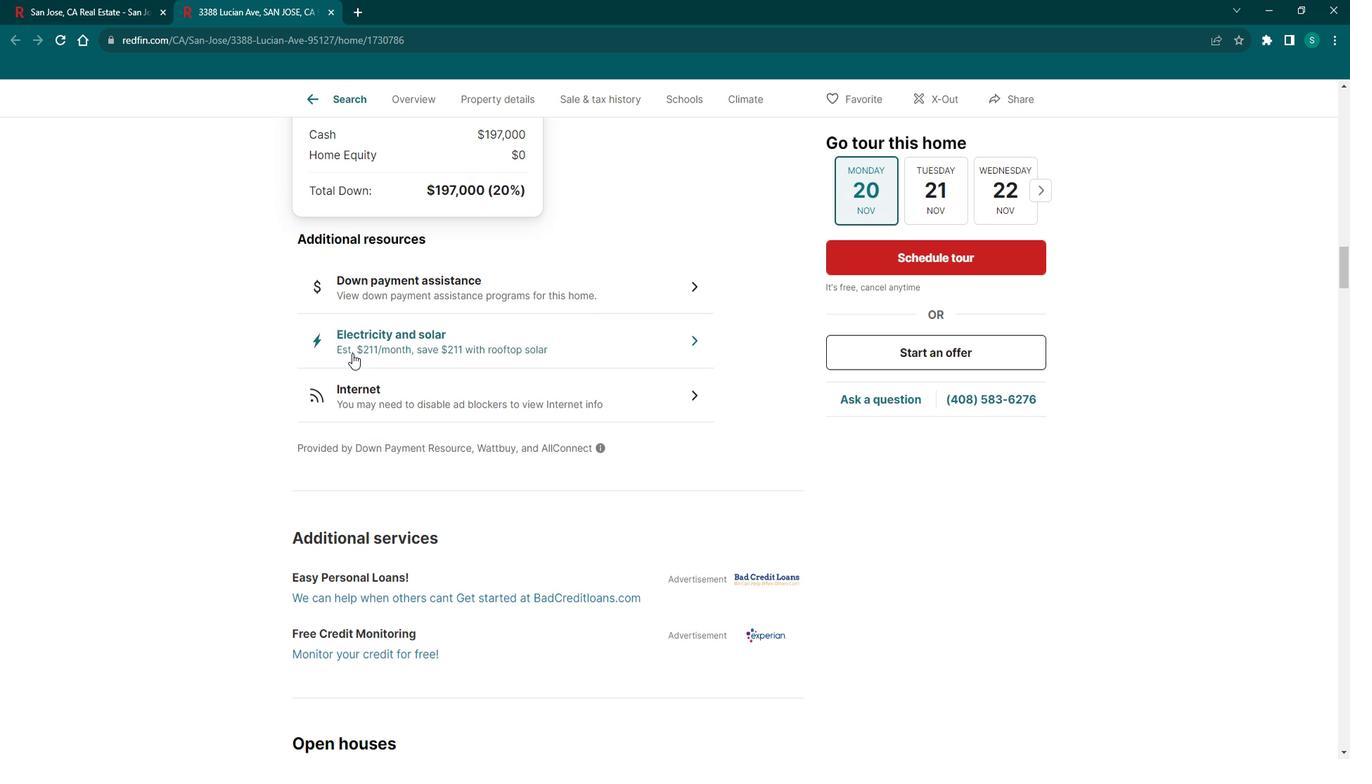 
Action: Mouse scrolled (352, 339) with delta (0, 0)
Screenshot: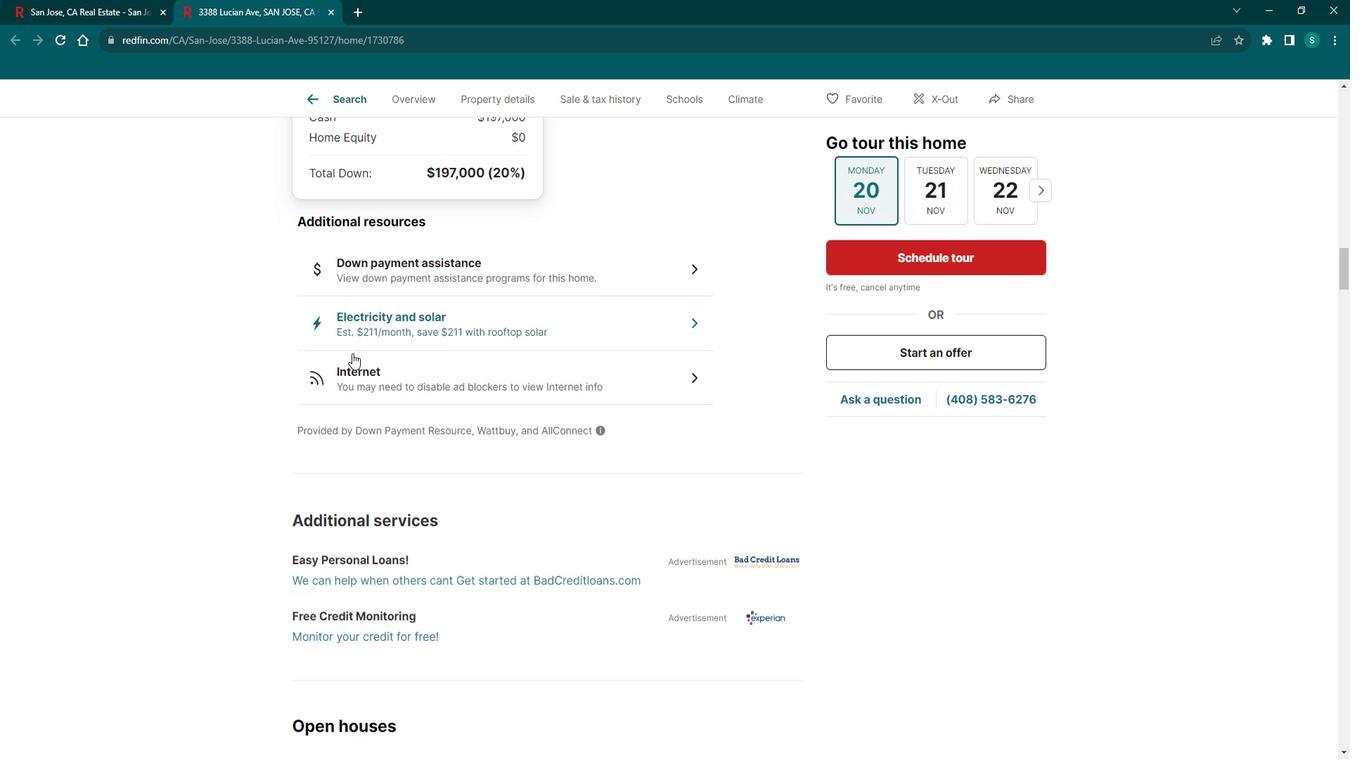 
Action: Mouse scrolled (352, 339) with delta (0, 0)
Screenshot: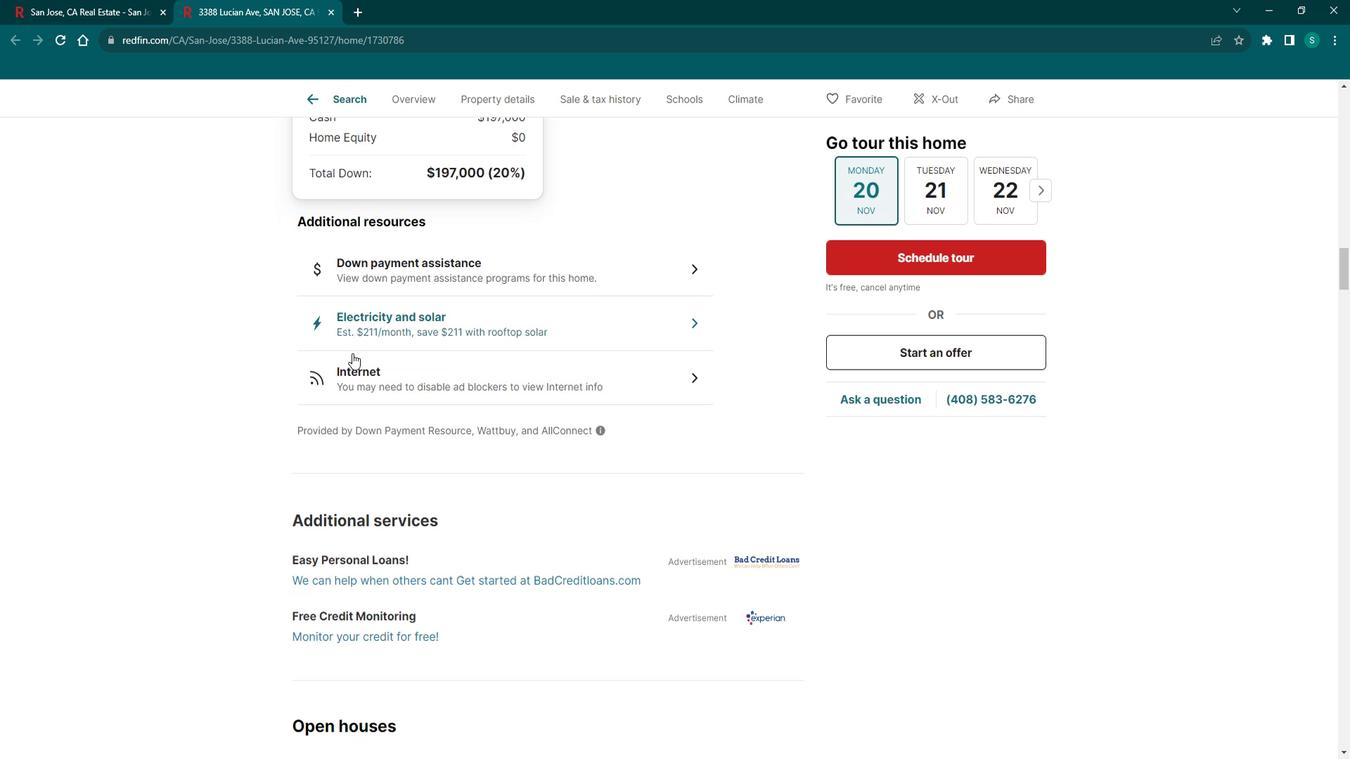 
Action: Mouse scrolled (352, 339) with delta (0, 0)
Screenshot: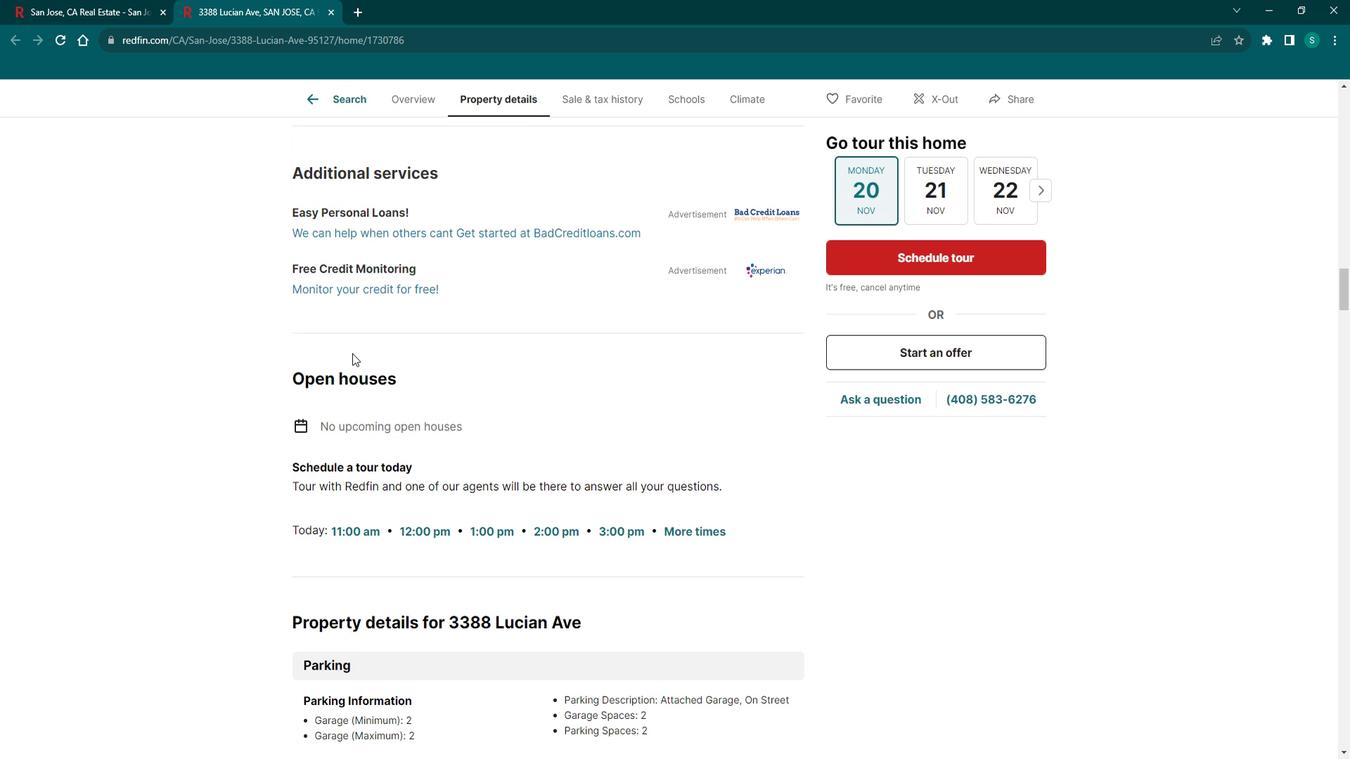 
Action: Mouse scrolled (352, 339) with delta (0, 0)
Screenshot: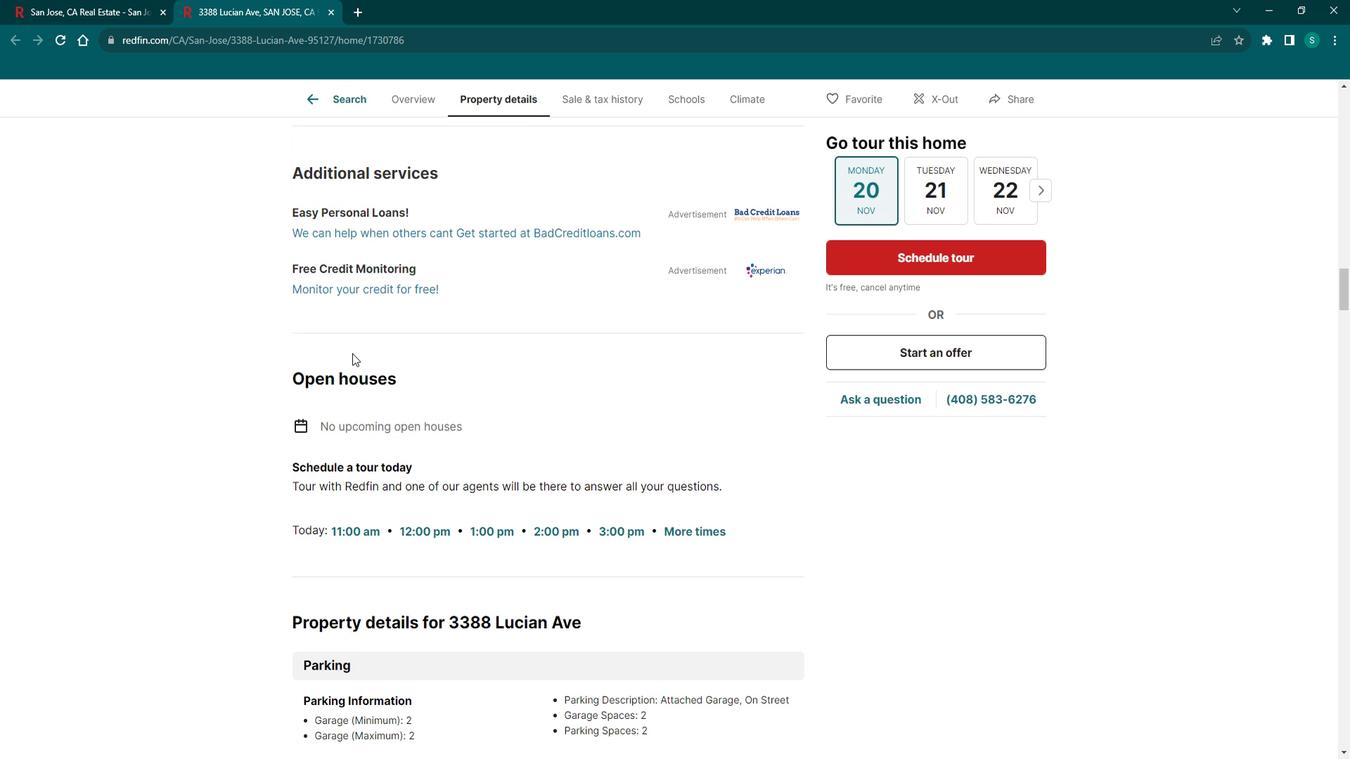 
Action: Mouse scrolled (352, 339) with delta (0, 0)
Screenshot: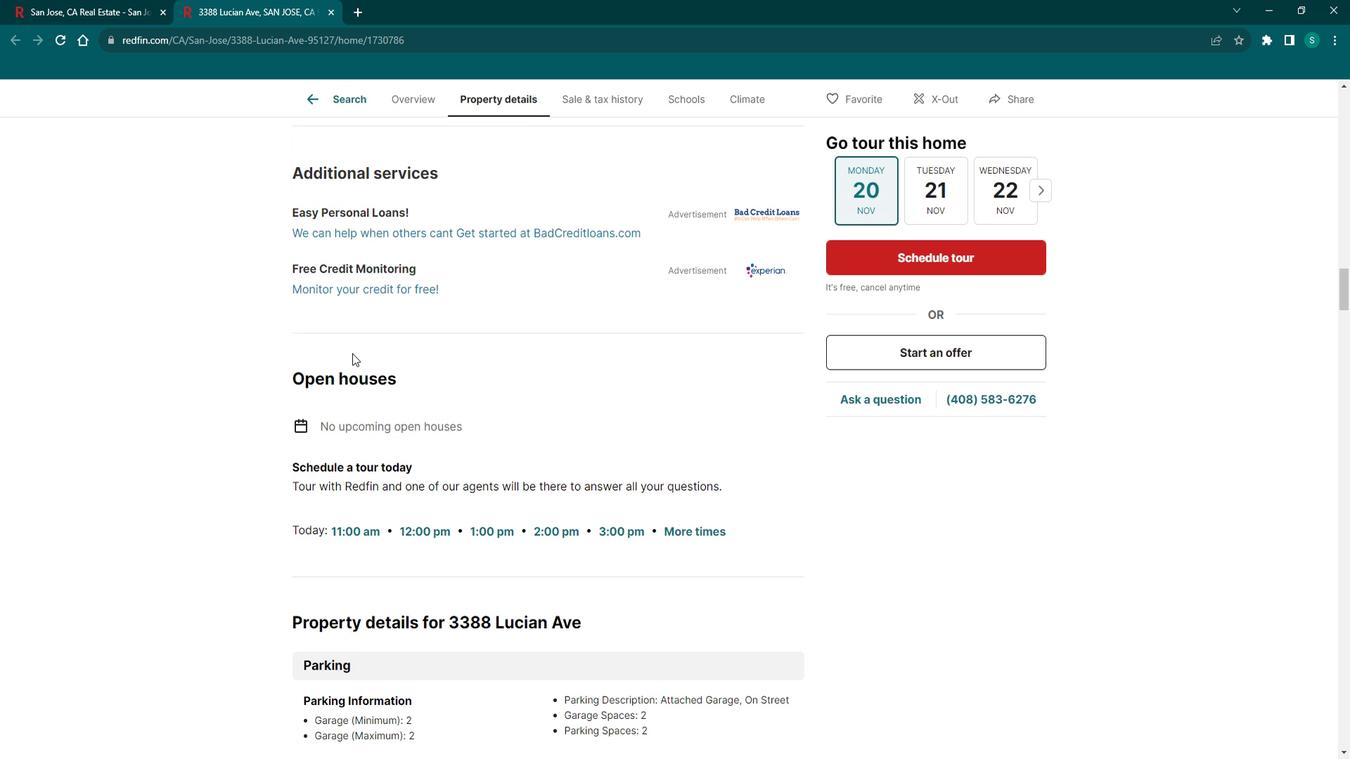 
Action: Mouse scrolled (352, 339) with delta (0, 0)
Screenshot: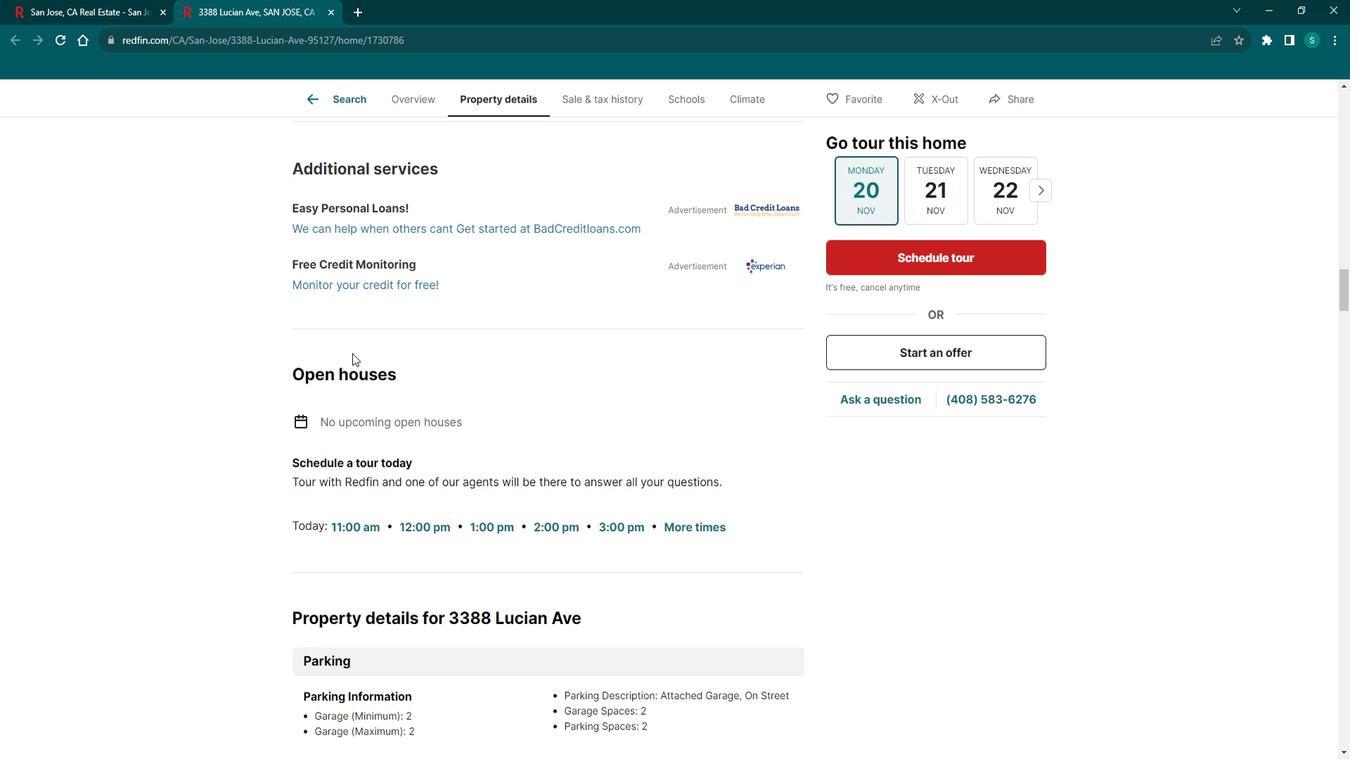 
Action: Mouse scrolled (352, 339) with delta (0, 0)
Screenshot: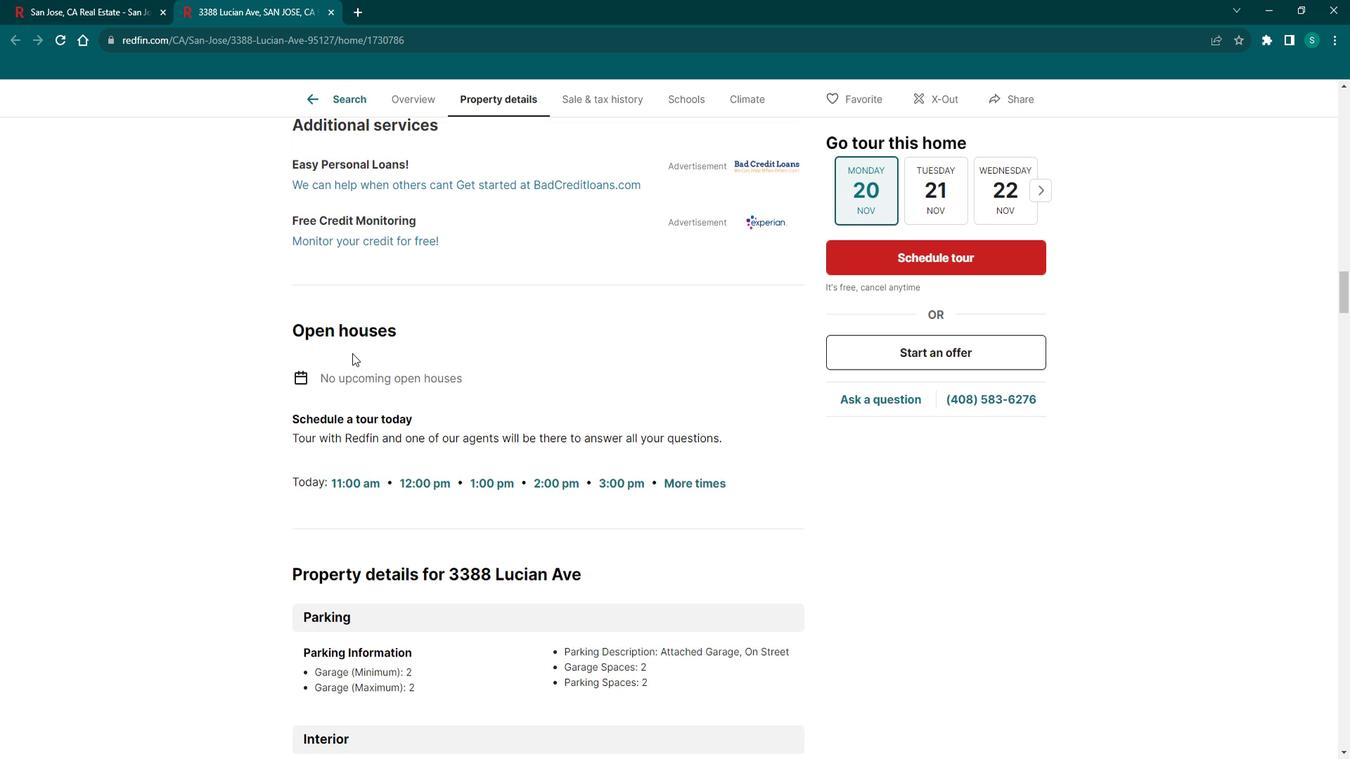 
Action: Mouse scrolled (352, 339) with delta (0, 0)
Screenshot: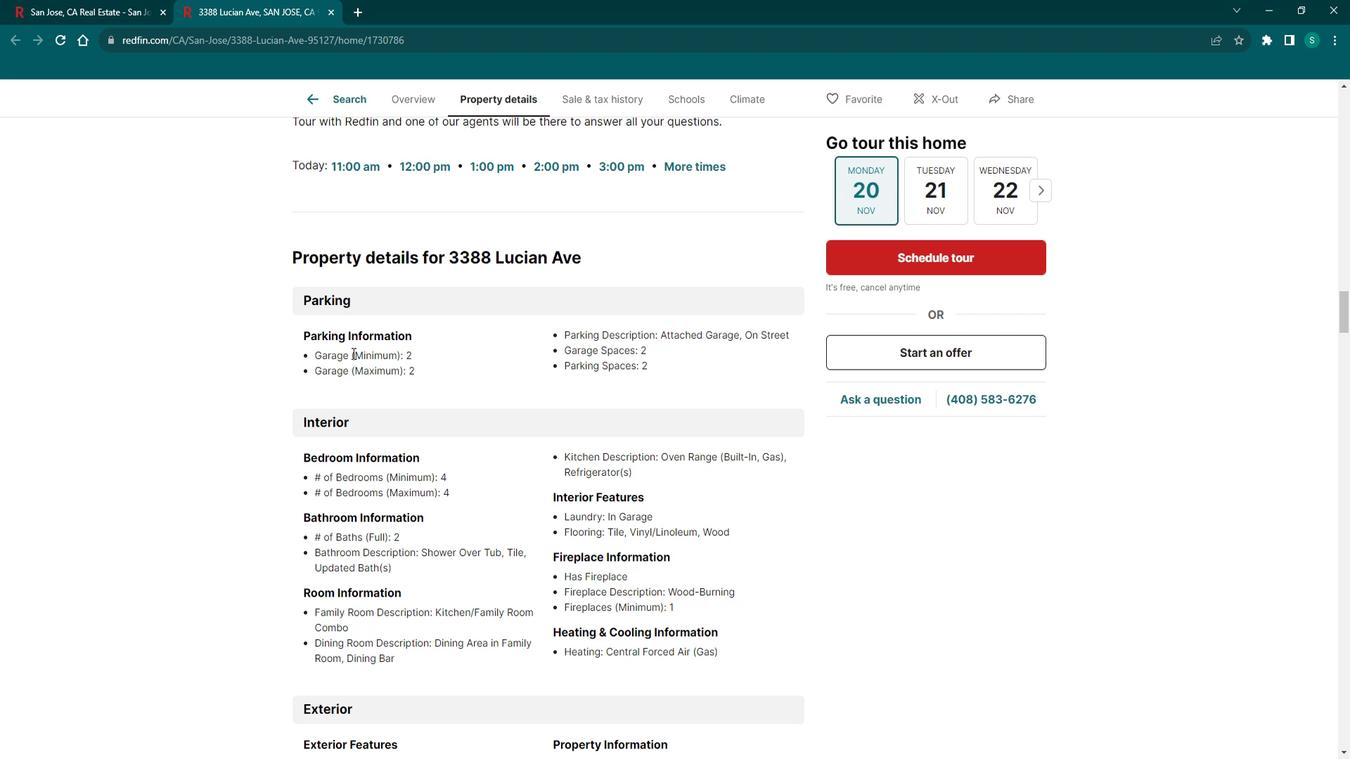 
Action: Mouse scrolled (352, 339) with delta (0, 0)
Screenshot: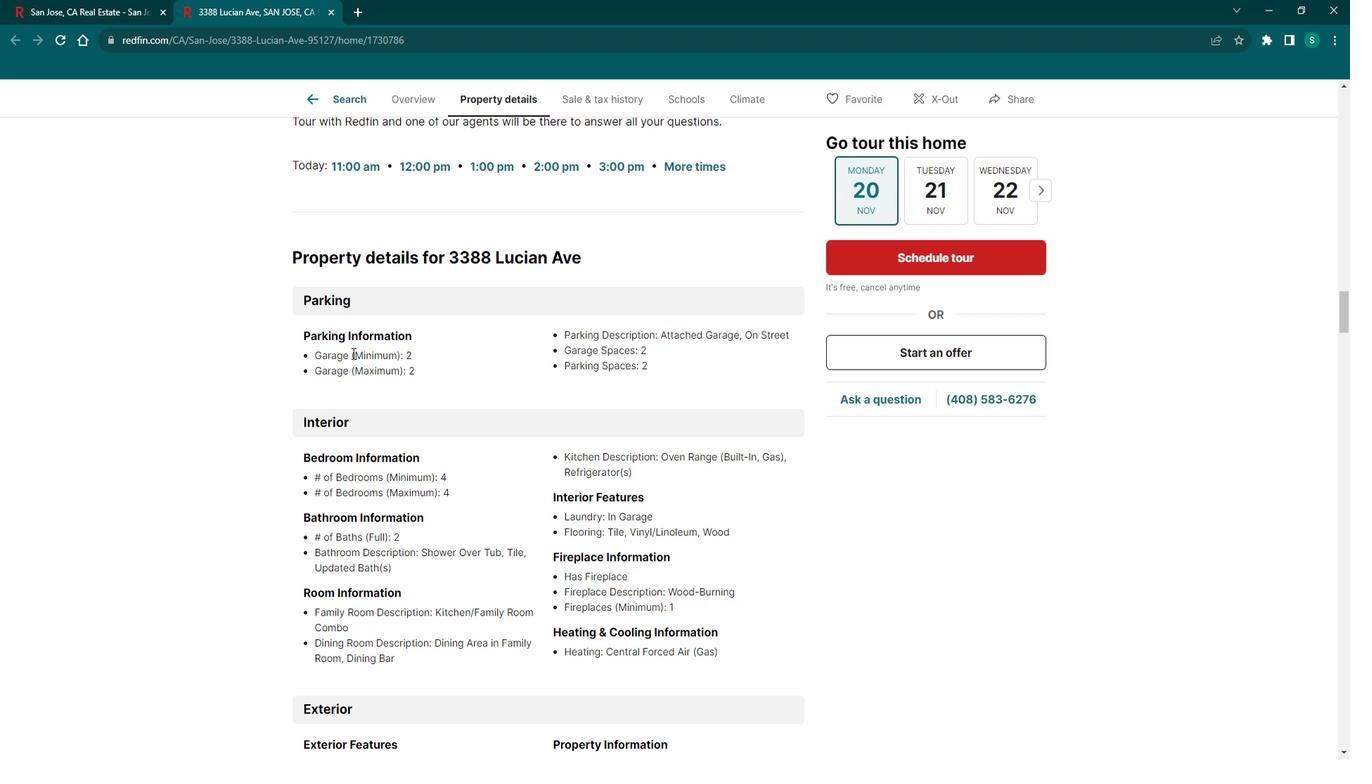 
Action: Mouse scrolled (352, 339) with delta (0, 0)
Screenshot: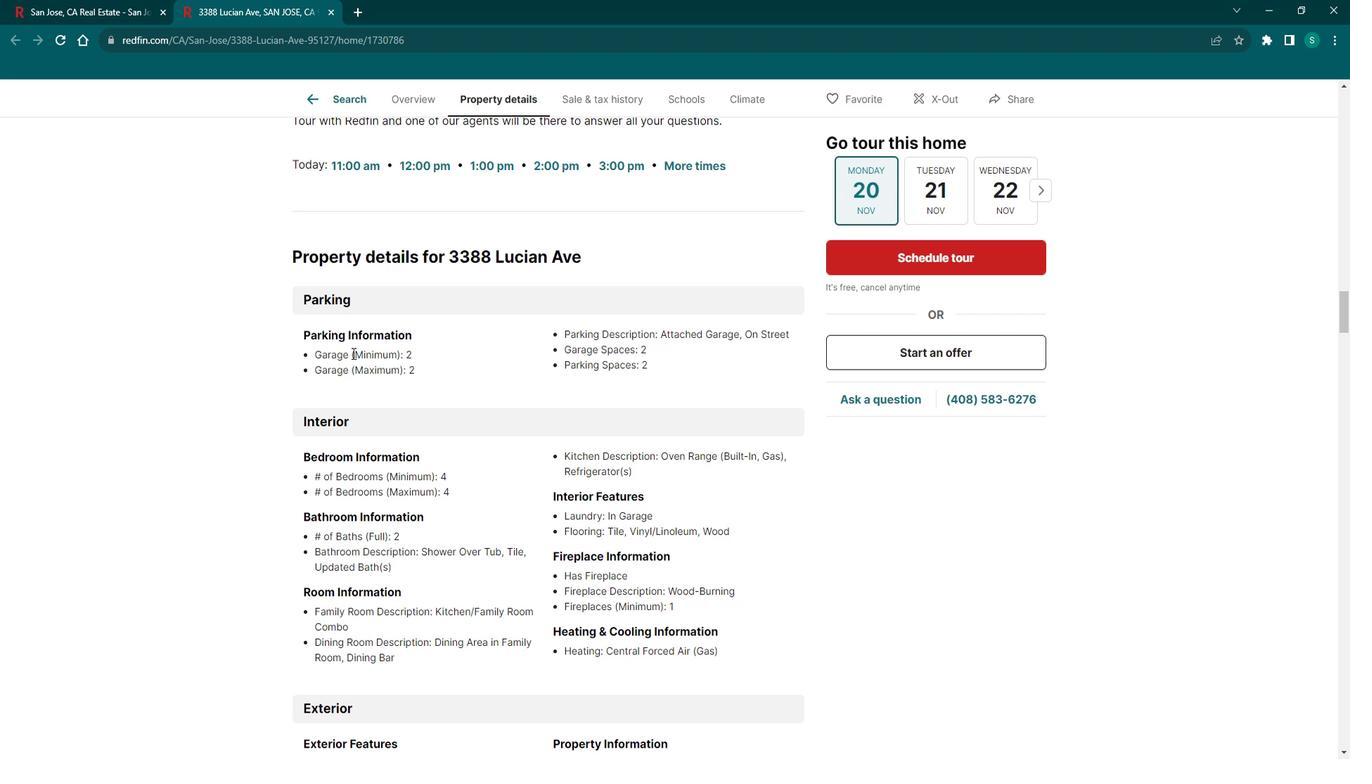 
Action: Mouse scrolled (352, 339) with delta (0, 0)
Screenshot: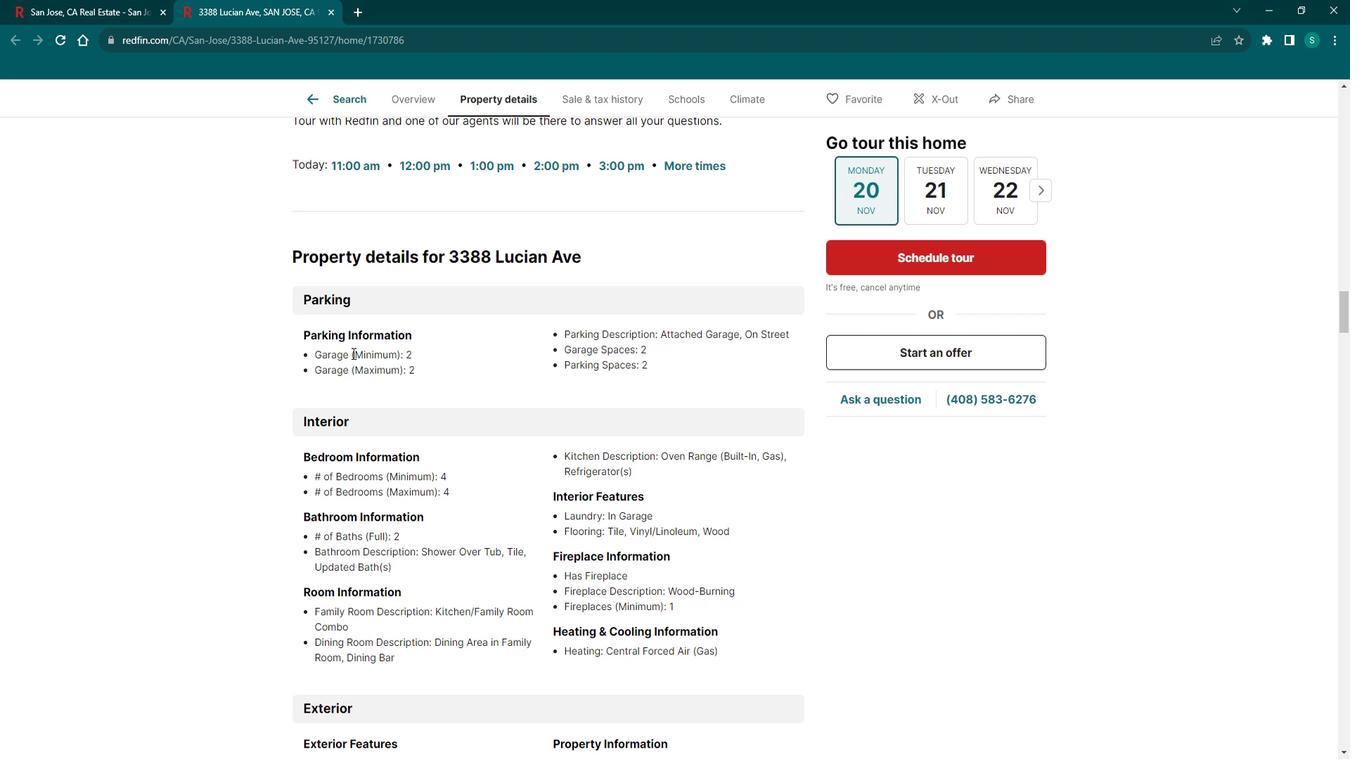 
Action: Mouse scrolled (352, 339) with delta (0, 0)
Screenshot: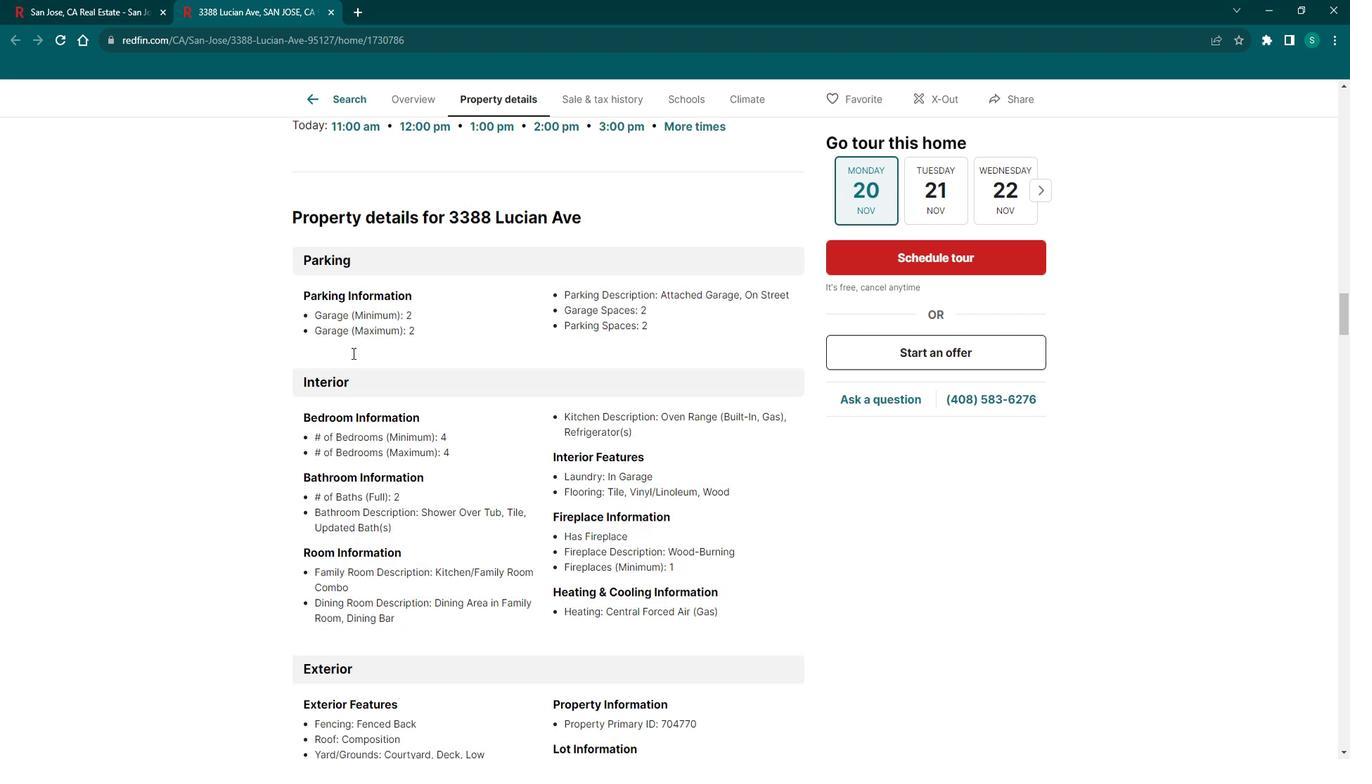 
Action: Mouse scrolled (352, 339) with delta (0, 0)
Screenshot: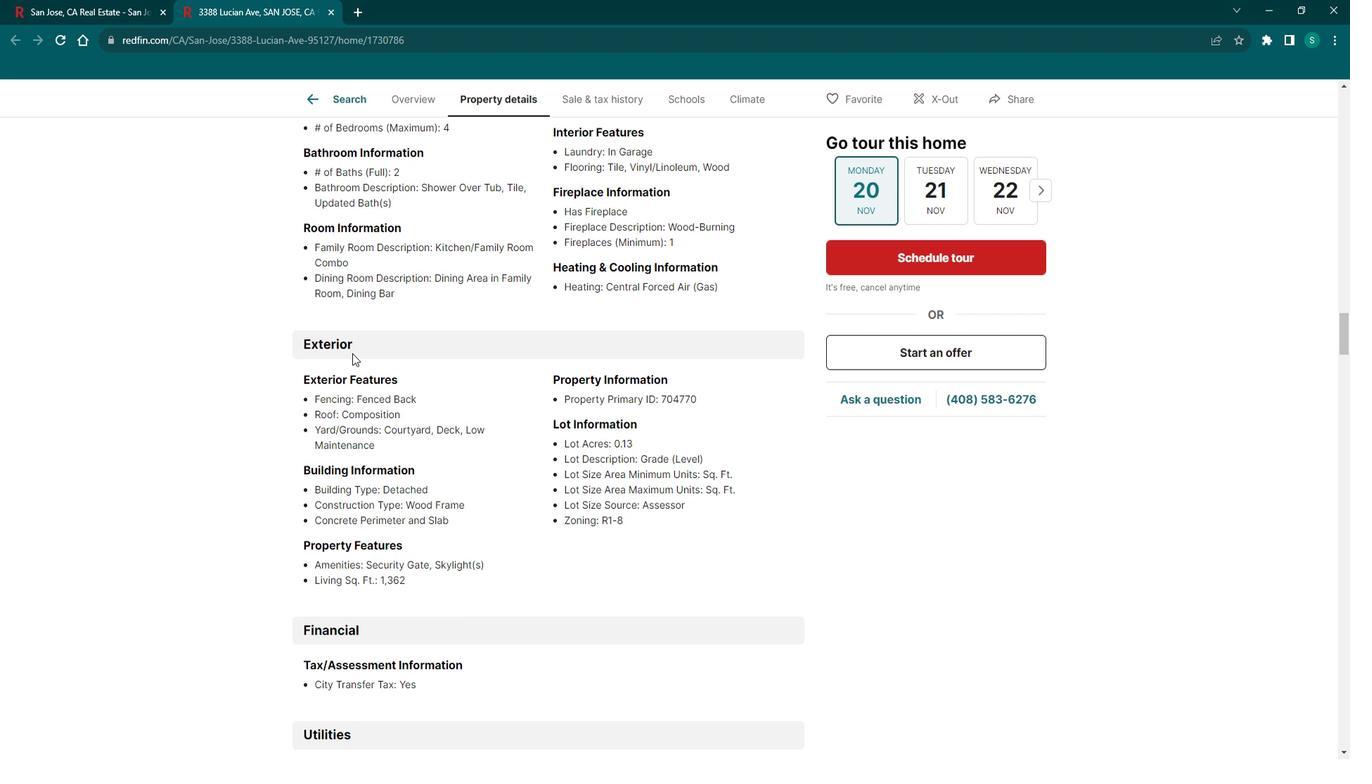 
Action: Mouse scrolled (352, 339) with delta (0, 0)
Screenshot: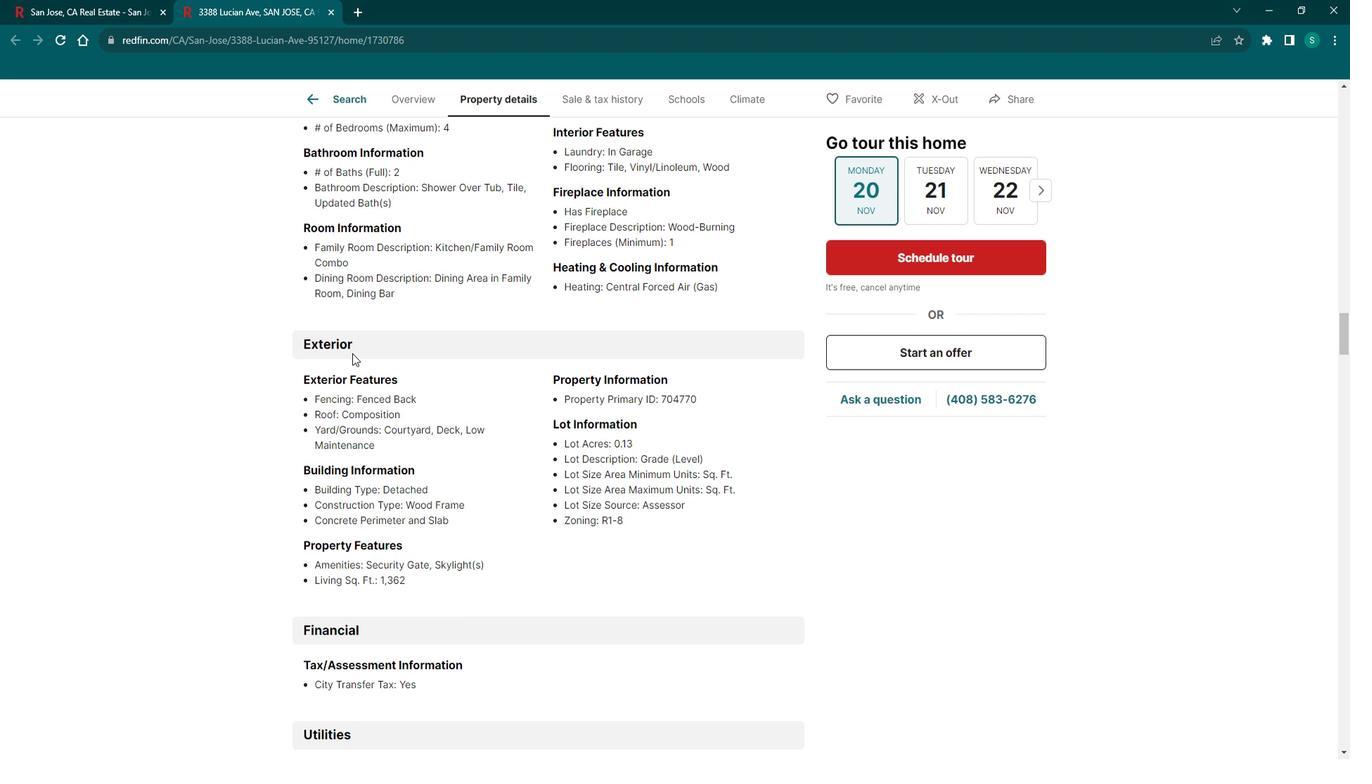 
Action: Mouse scrolled (352, 339) with delta (0, 0)
Screenshot: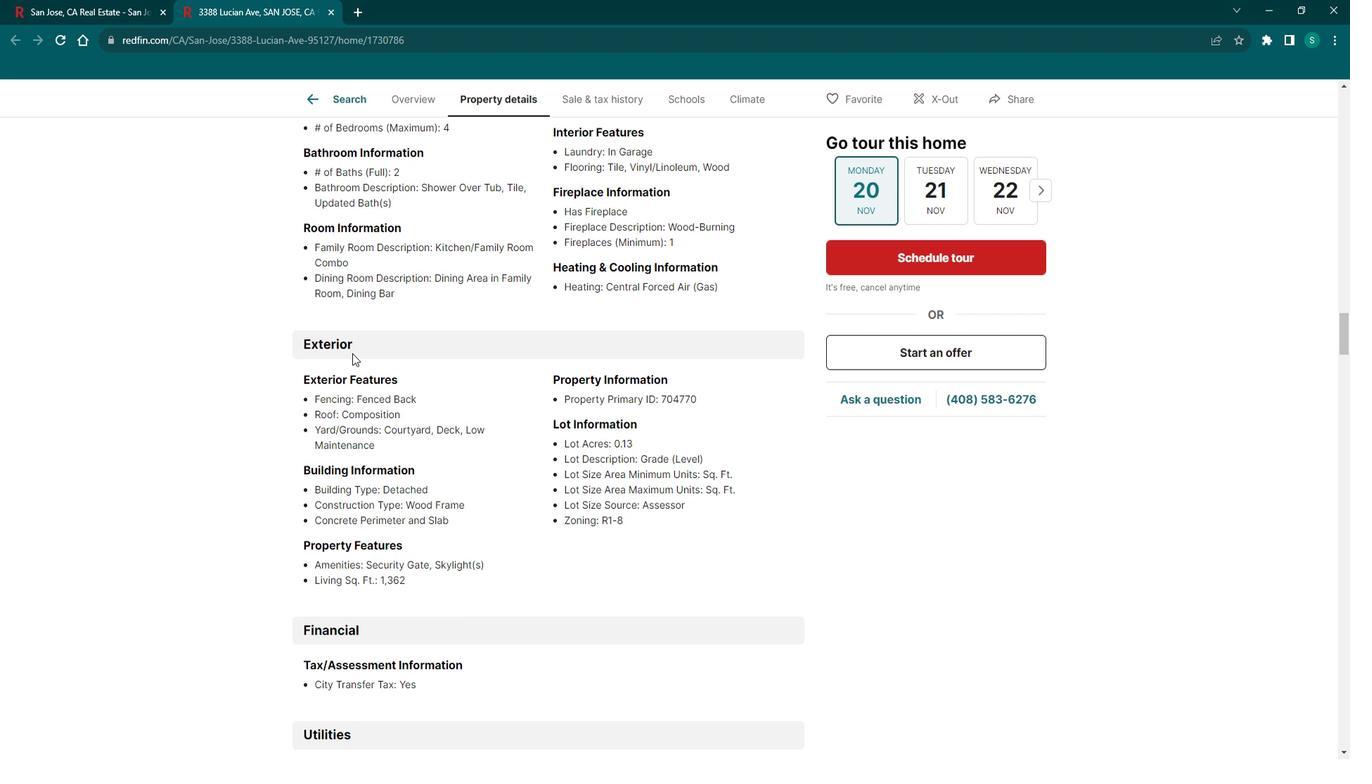 
Action: Mouse scrolled (352, 339) with delta (0, 0)
Screenshot: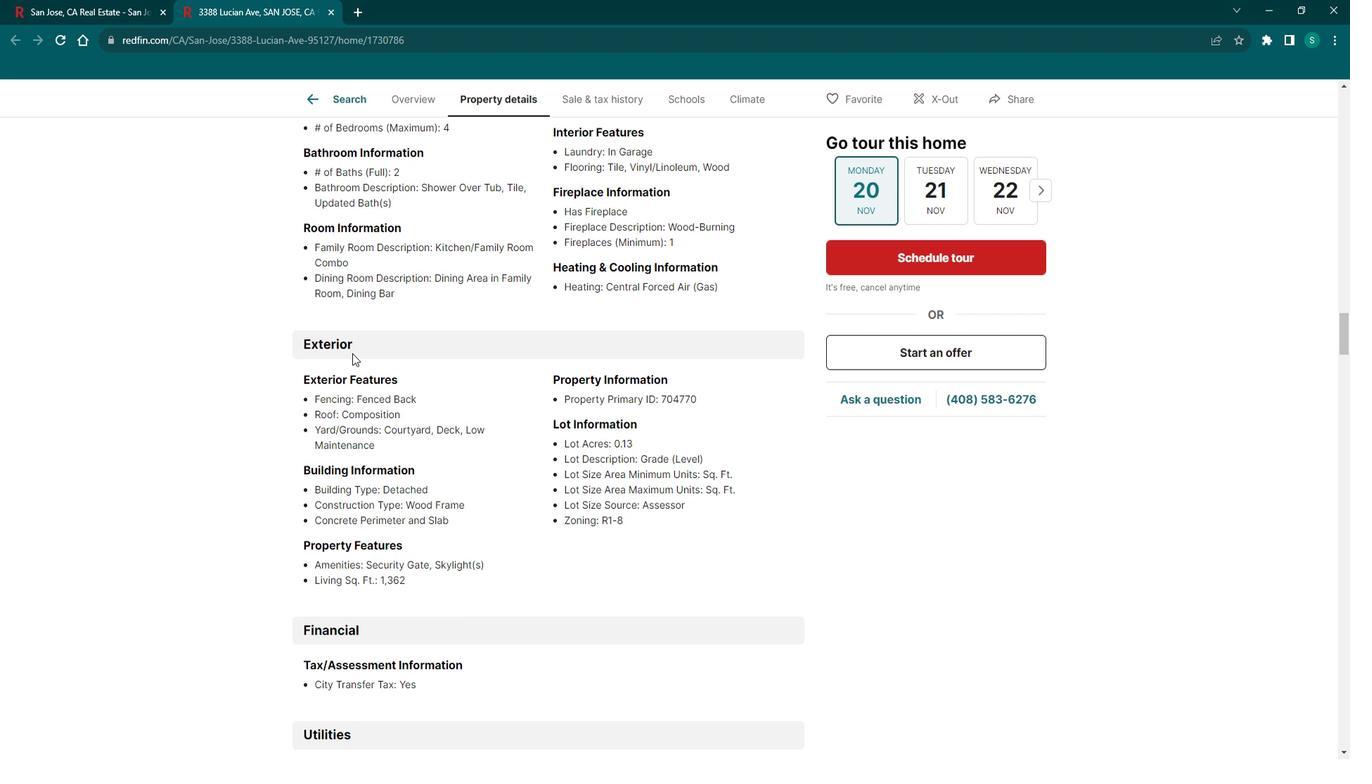 
Action: Mouse scrolled (352, 339) with delta (0, 0)
Screenshot: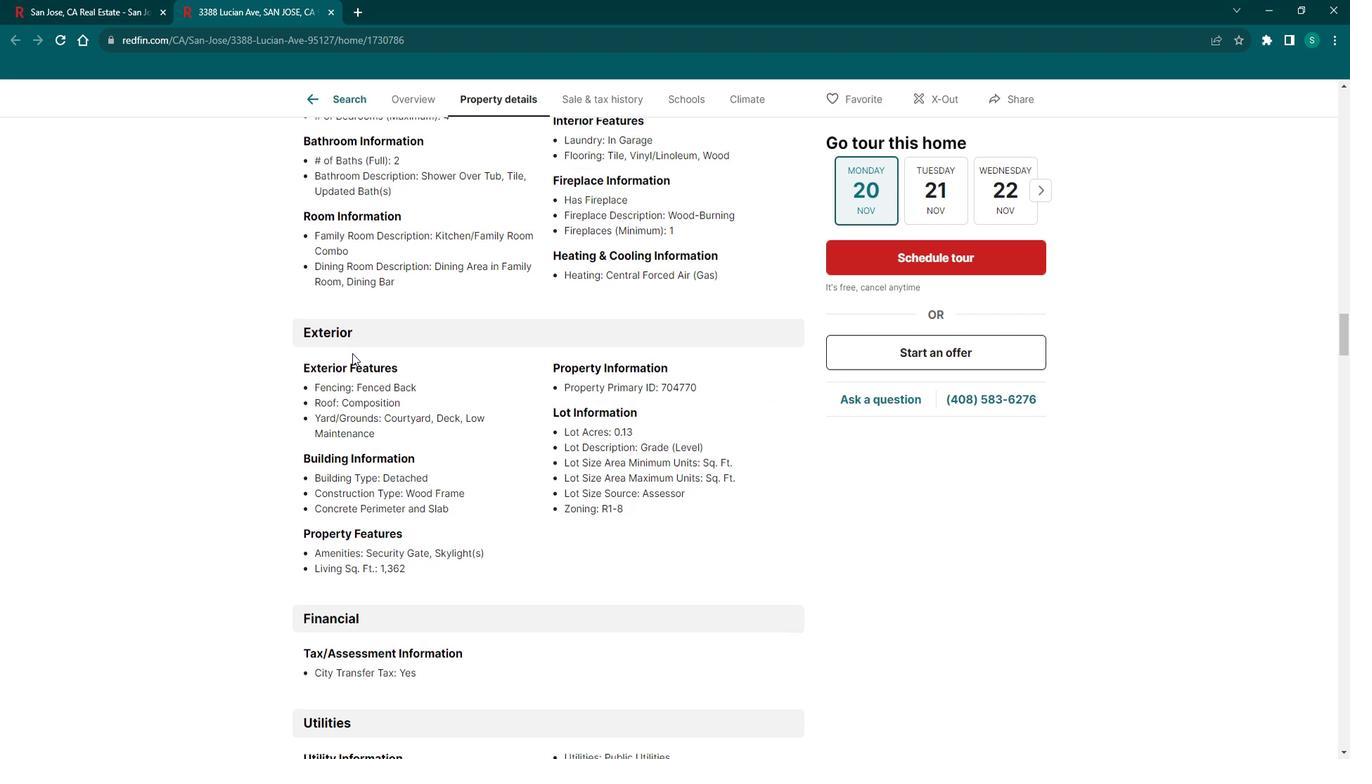 
Action: Mouse scrolled (352, 339) with delta (0, 0)
Screenshot: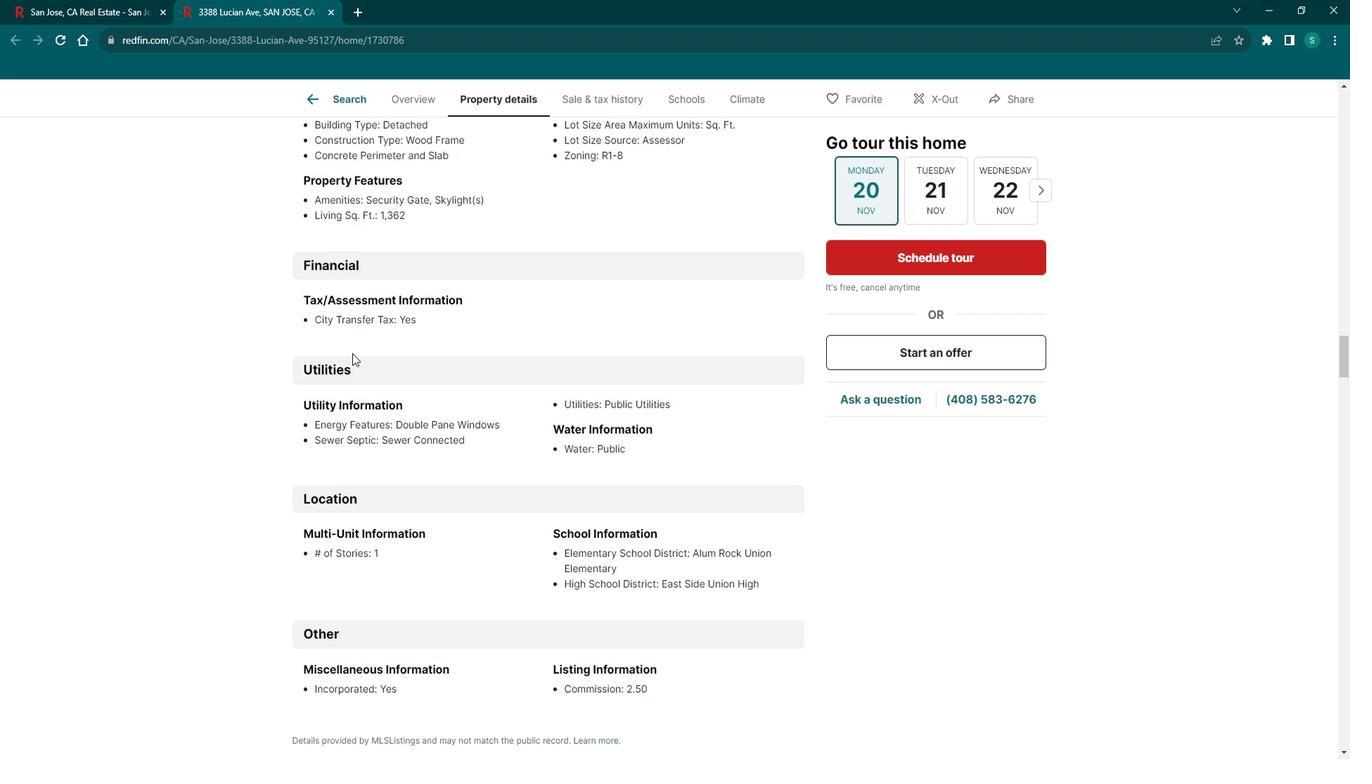 
Action: Mouse scrolled (352, 339) with delta (0, 0)
Screenshot: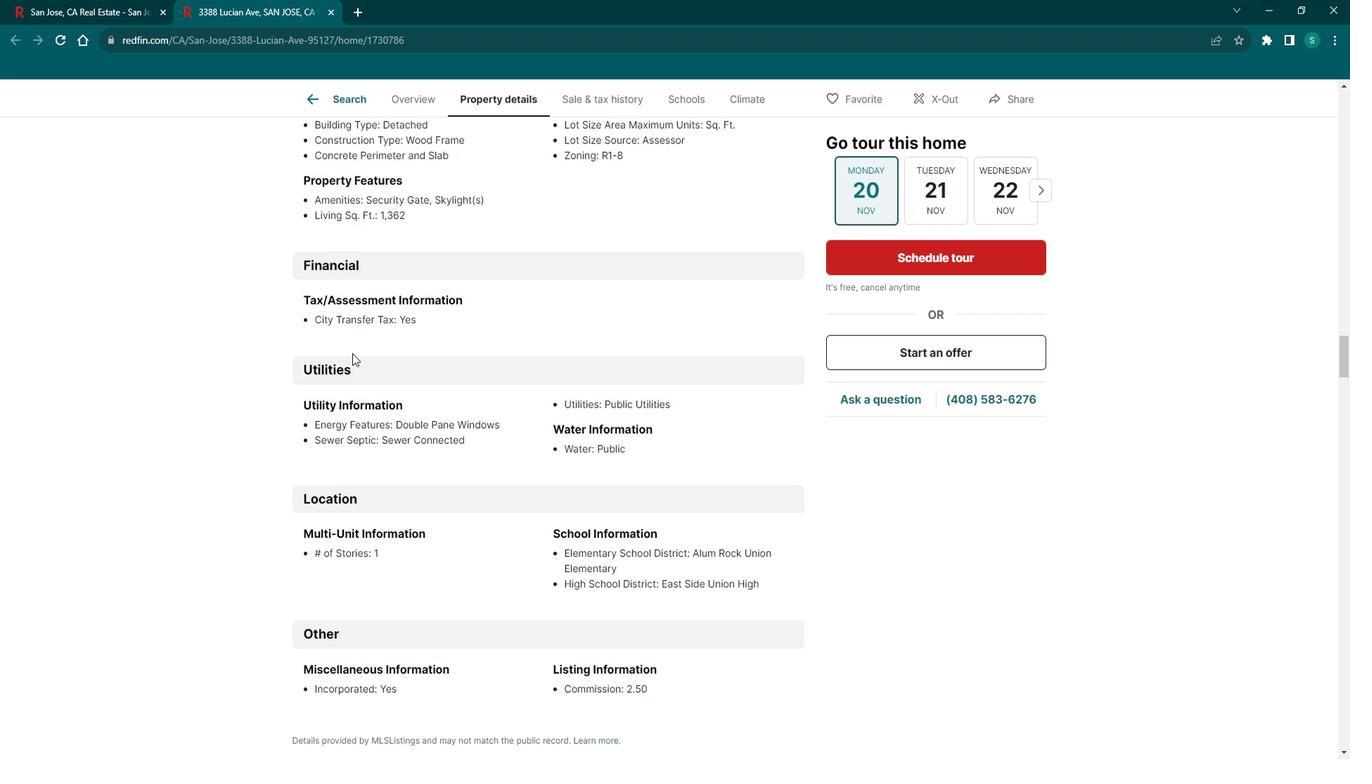 
Action: Mouse scrolled (352, 339) with delta (0, 0)
Screenshot: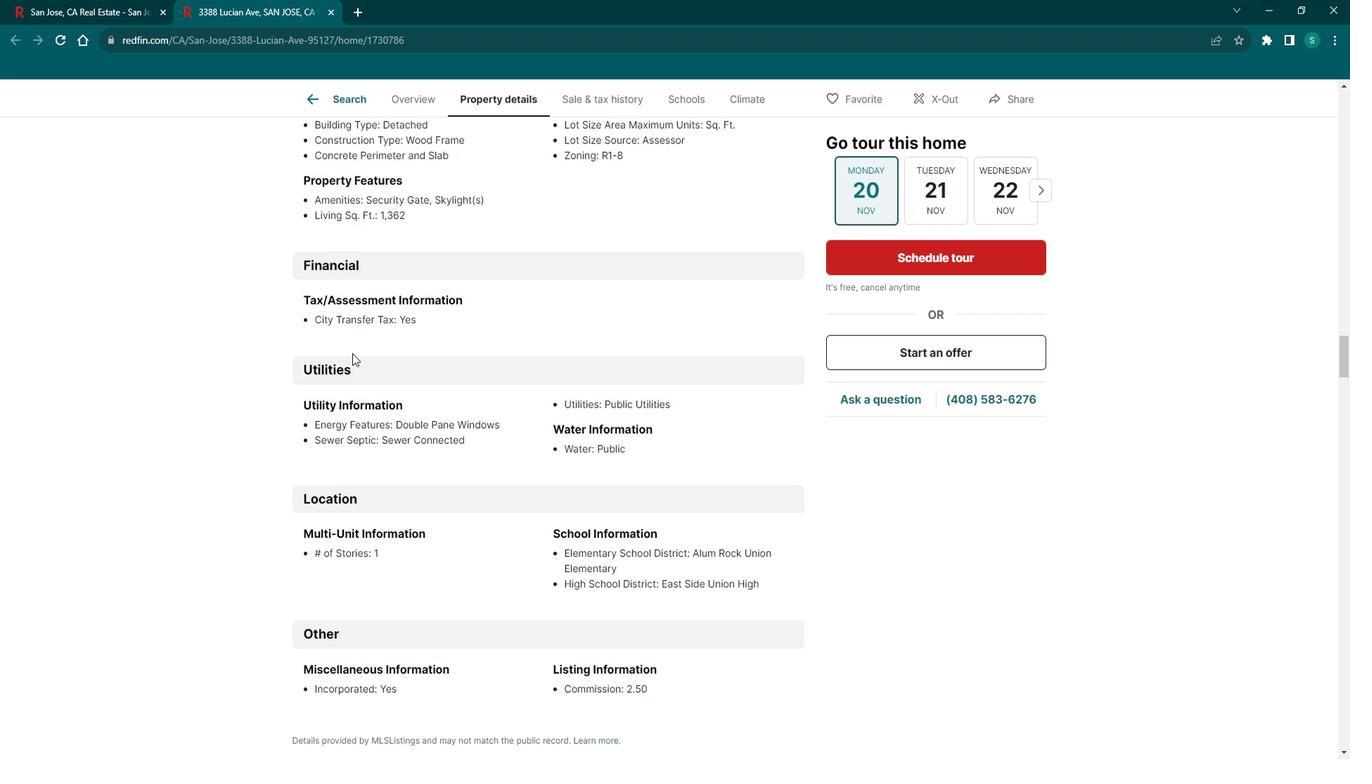 
Action: Mouse scrolled (352, 339) with delta (0, 0)
Screenshot: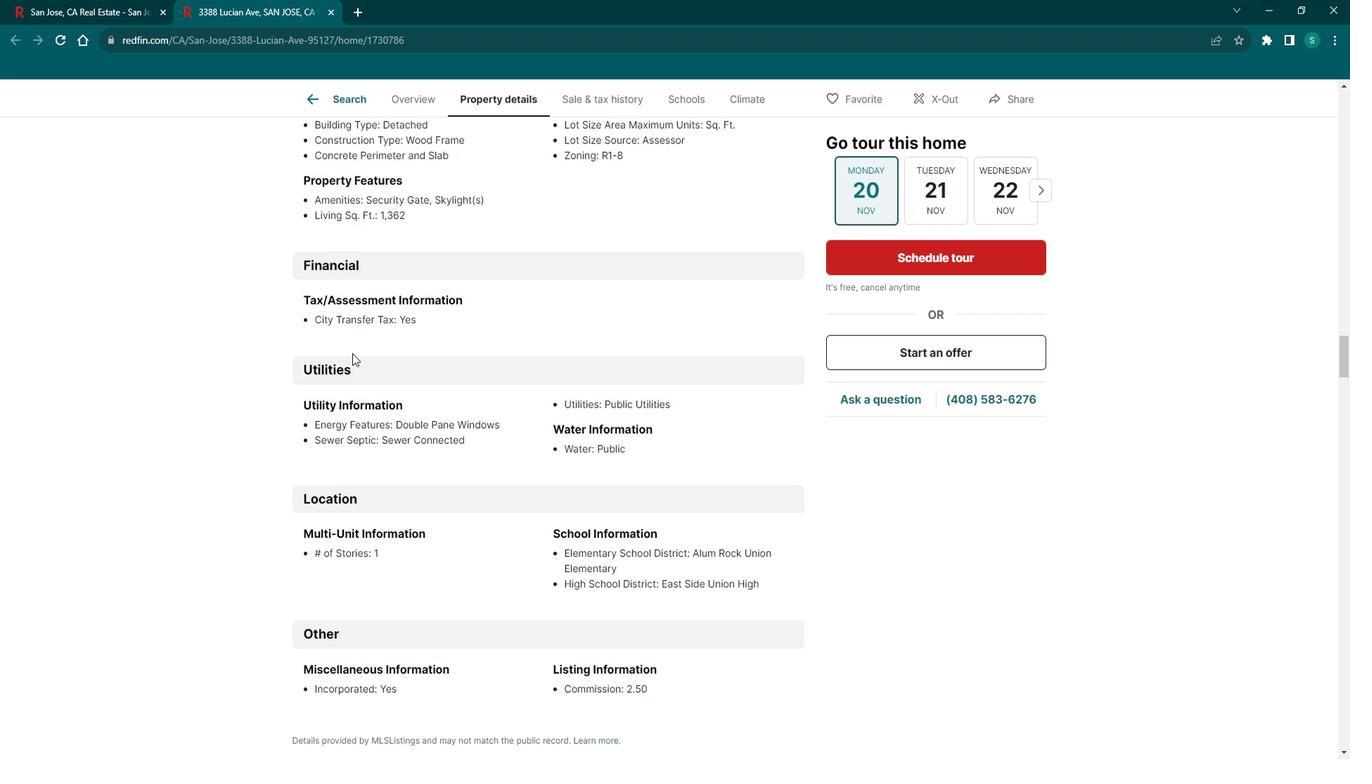 
Action: Mouse scrolled (352, 339) with delta (0, 0)
Screenshot: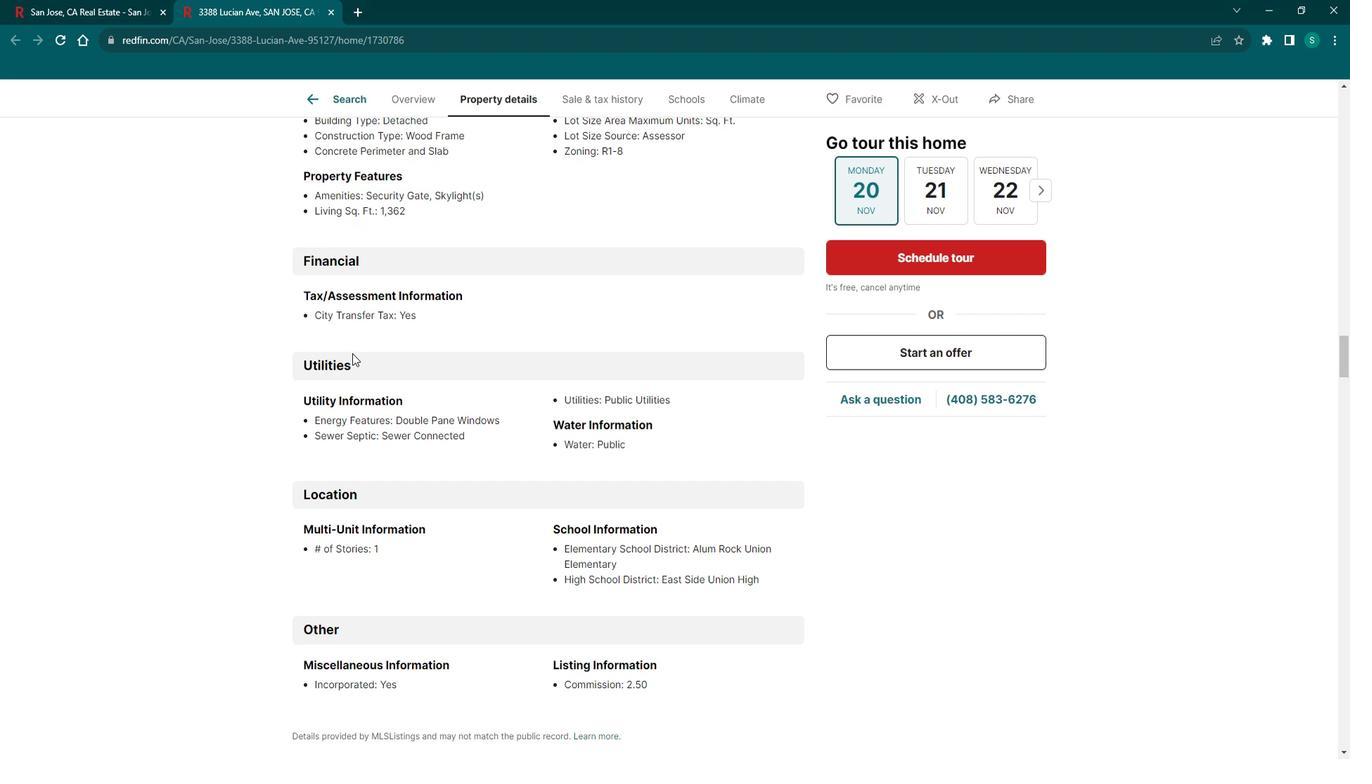 
Action: Mouse scrolled (352, 339) with delta (0, 0)
Screenshot: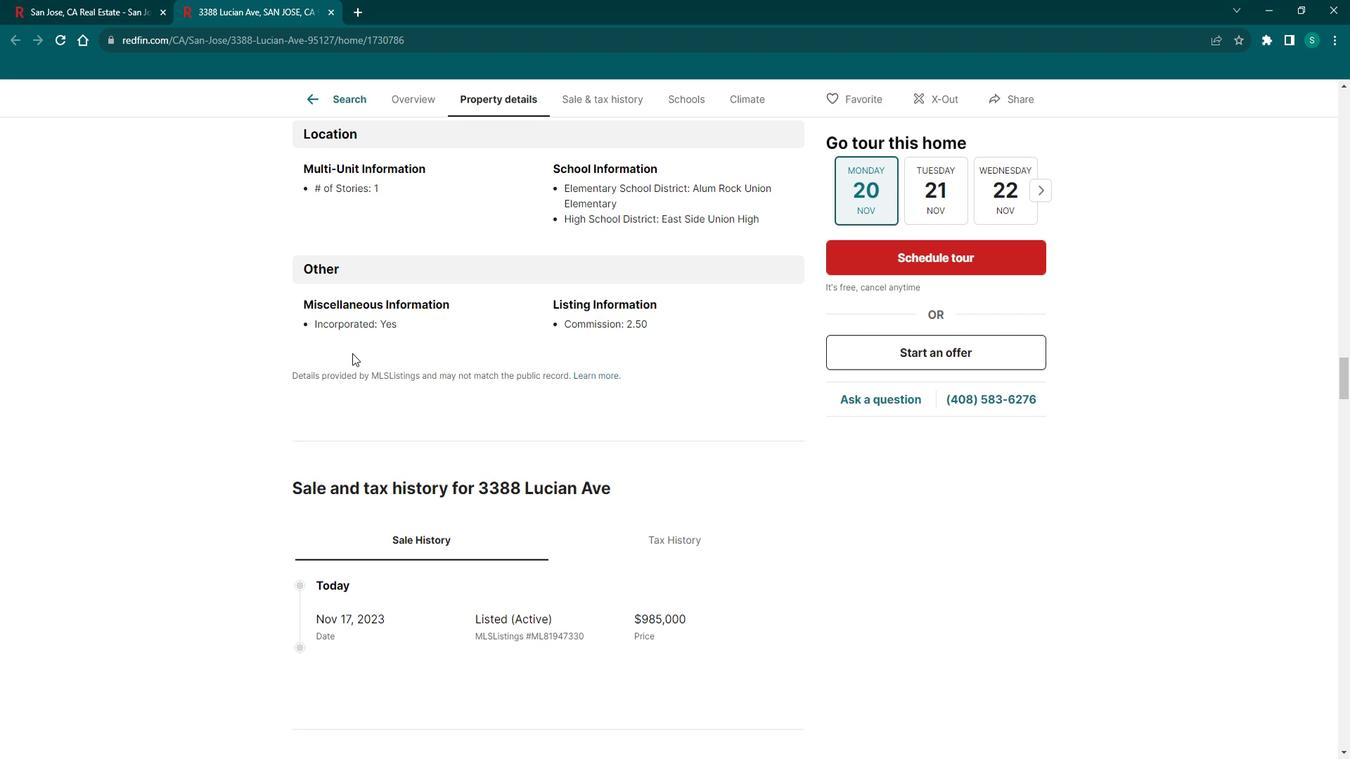 
Action: Mouse scrolled (352, 339) with delta (0, 0)
Screenshot: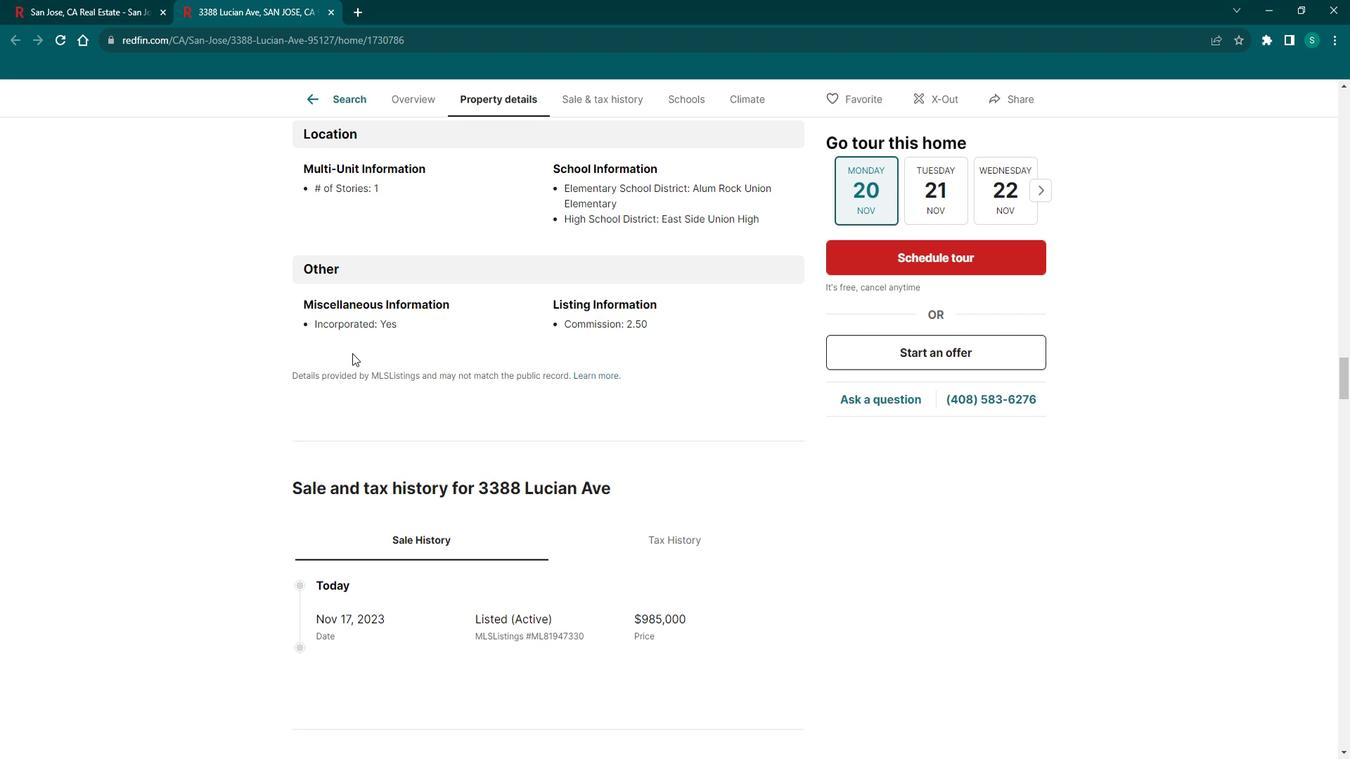 
Action: Mouse scrolled (352, 339) with delta (0, 0)
Screenshot: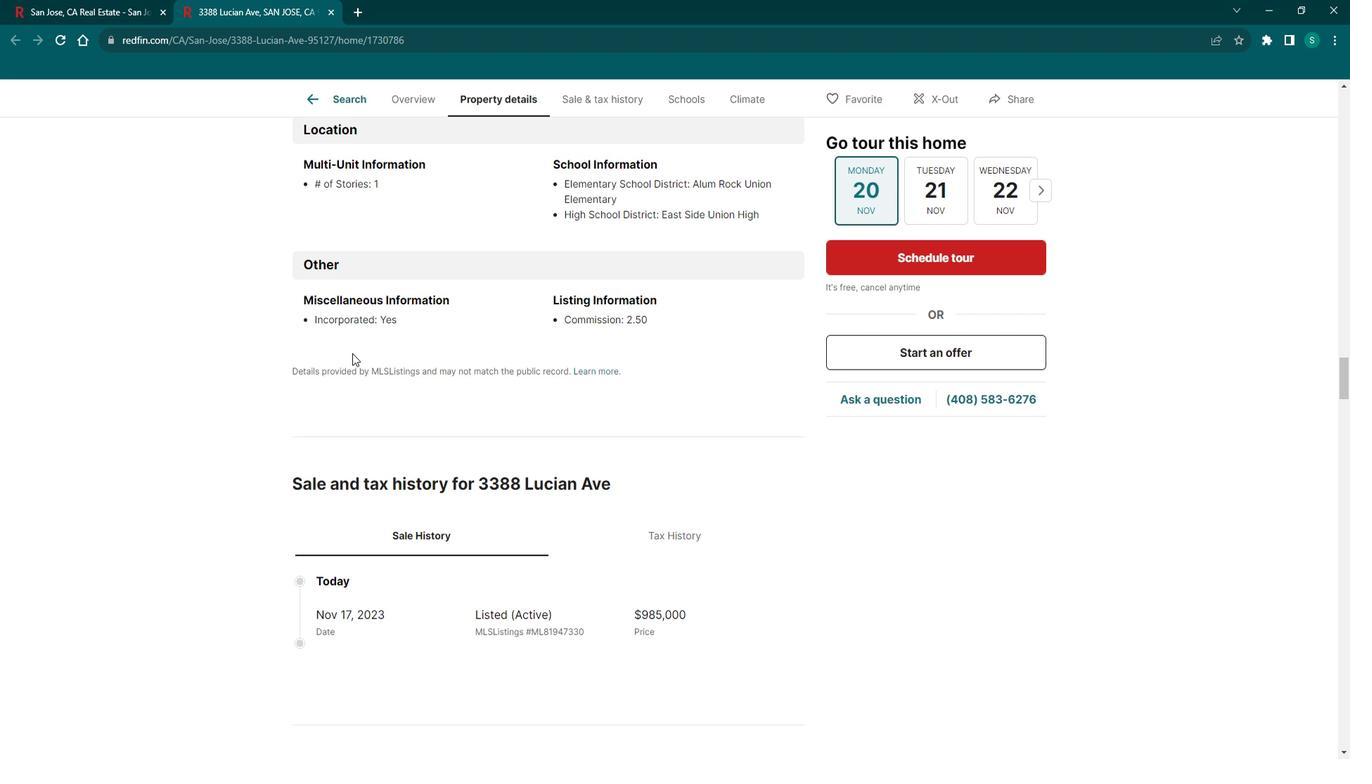 
Action: Mouse scrolled (352, 339) with delta (0, 0)
Screenshot: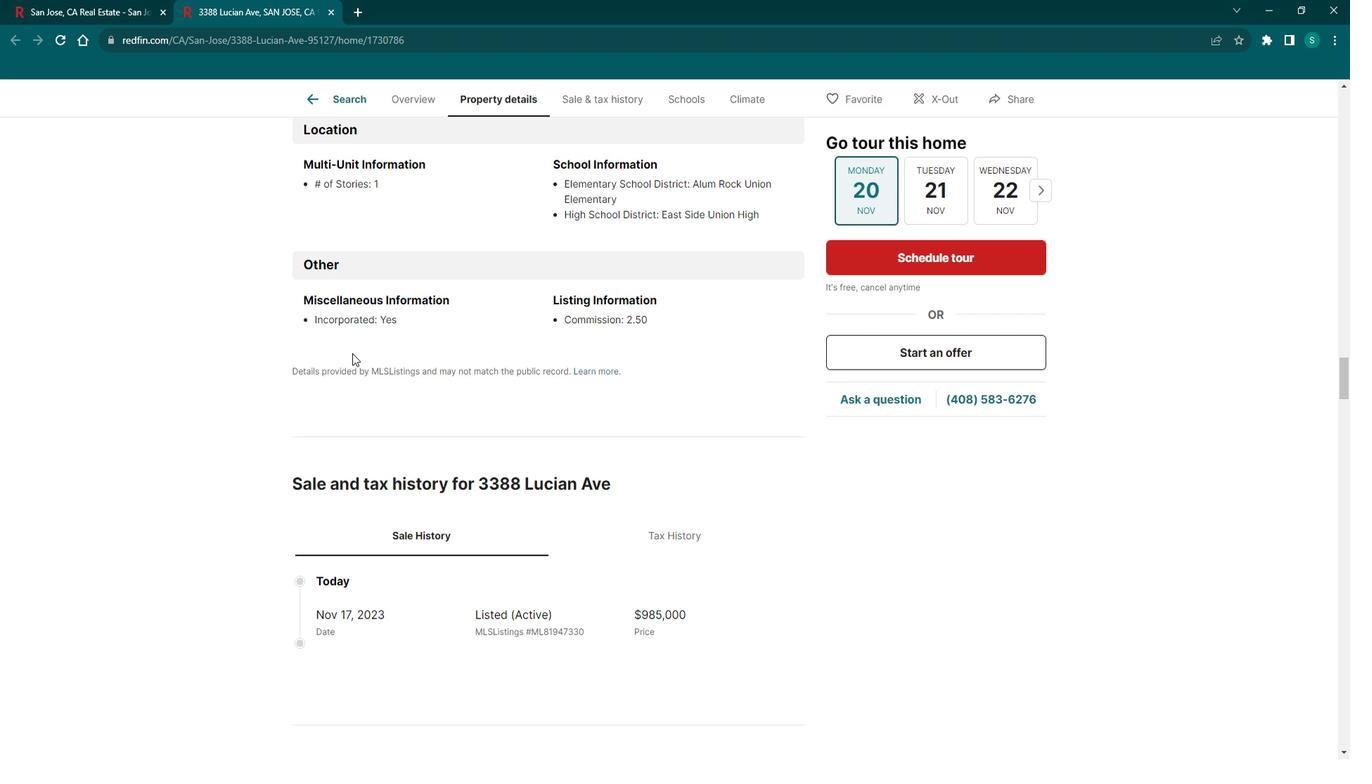 
Action: Mouse scrolled (352, 339) with delta (0, 0)
Screenshot: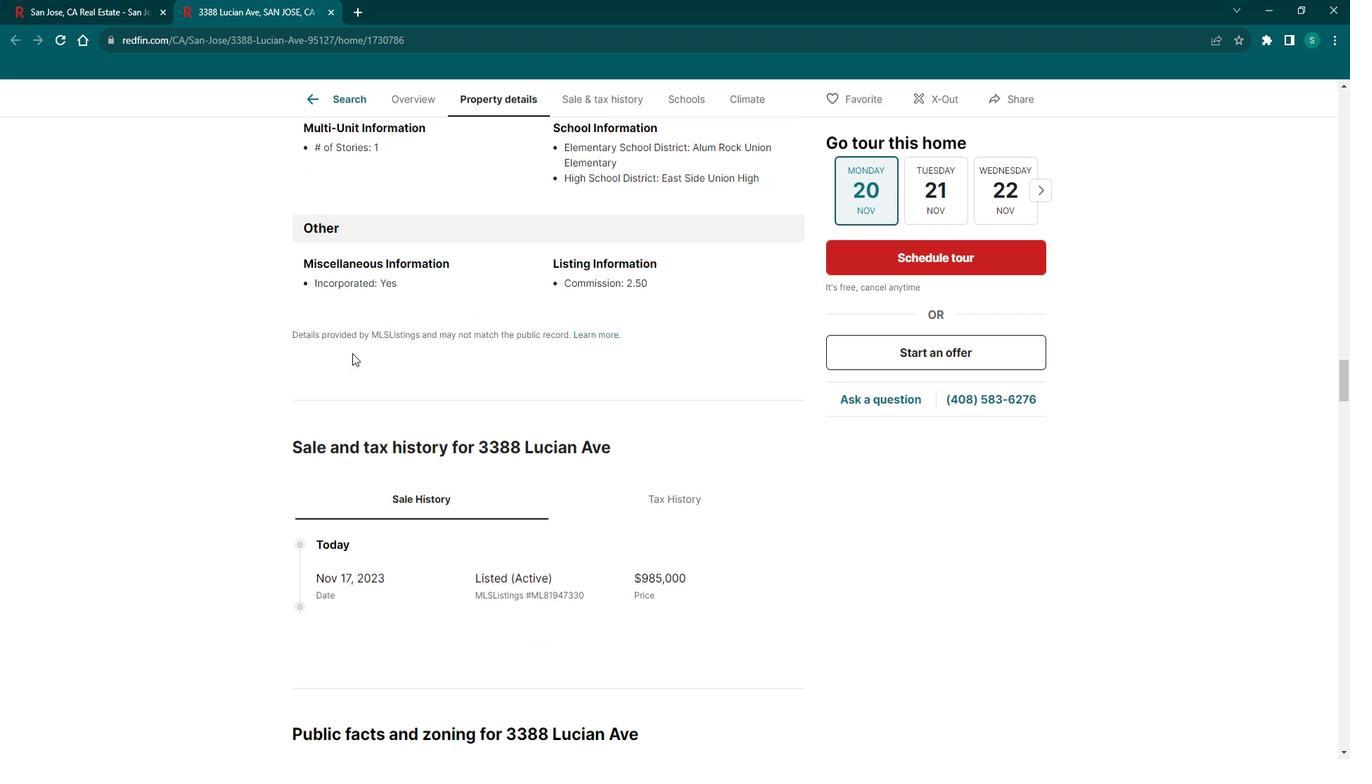 
Action: Mouse scrolled (352, 339) with delta (0, 0)
Screenshot: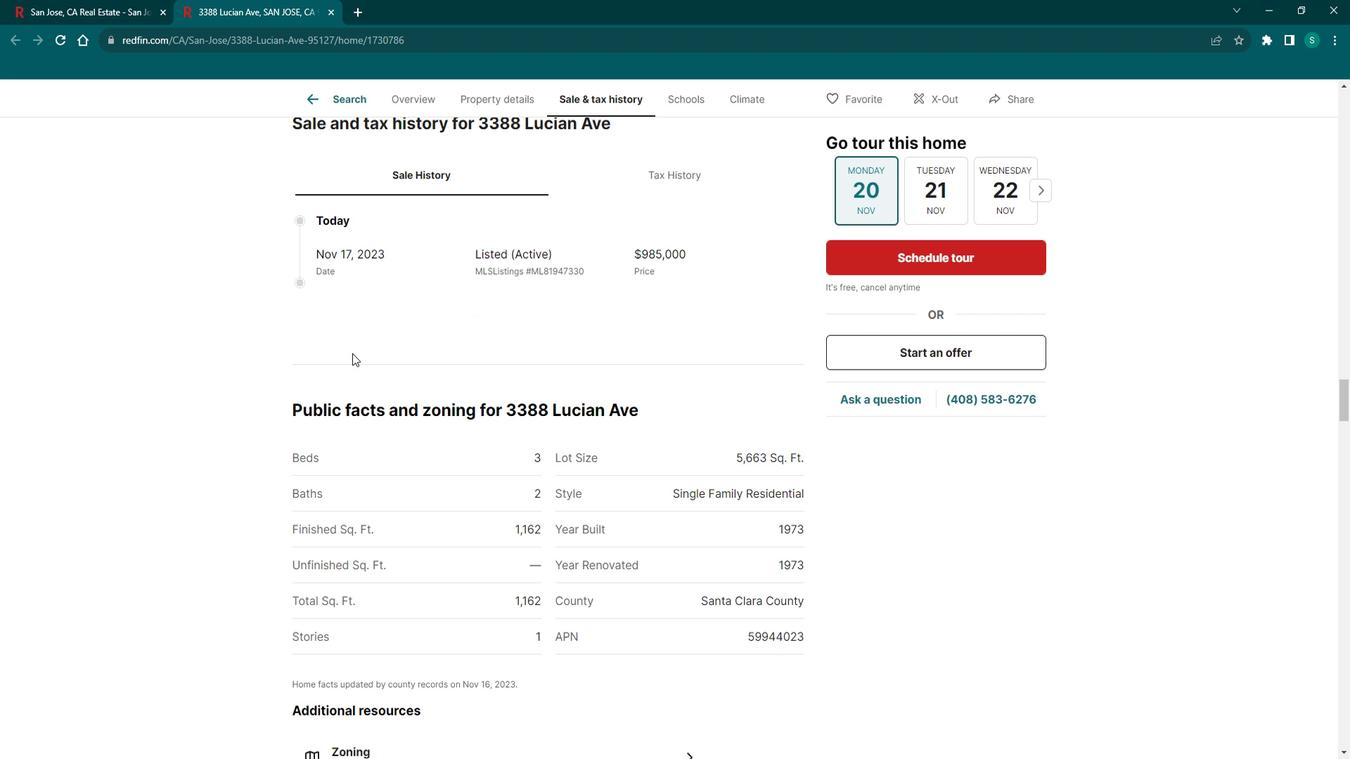 
Action: Mouse scrolled (352, 339) with delta (0, 0)
Screenshot: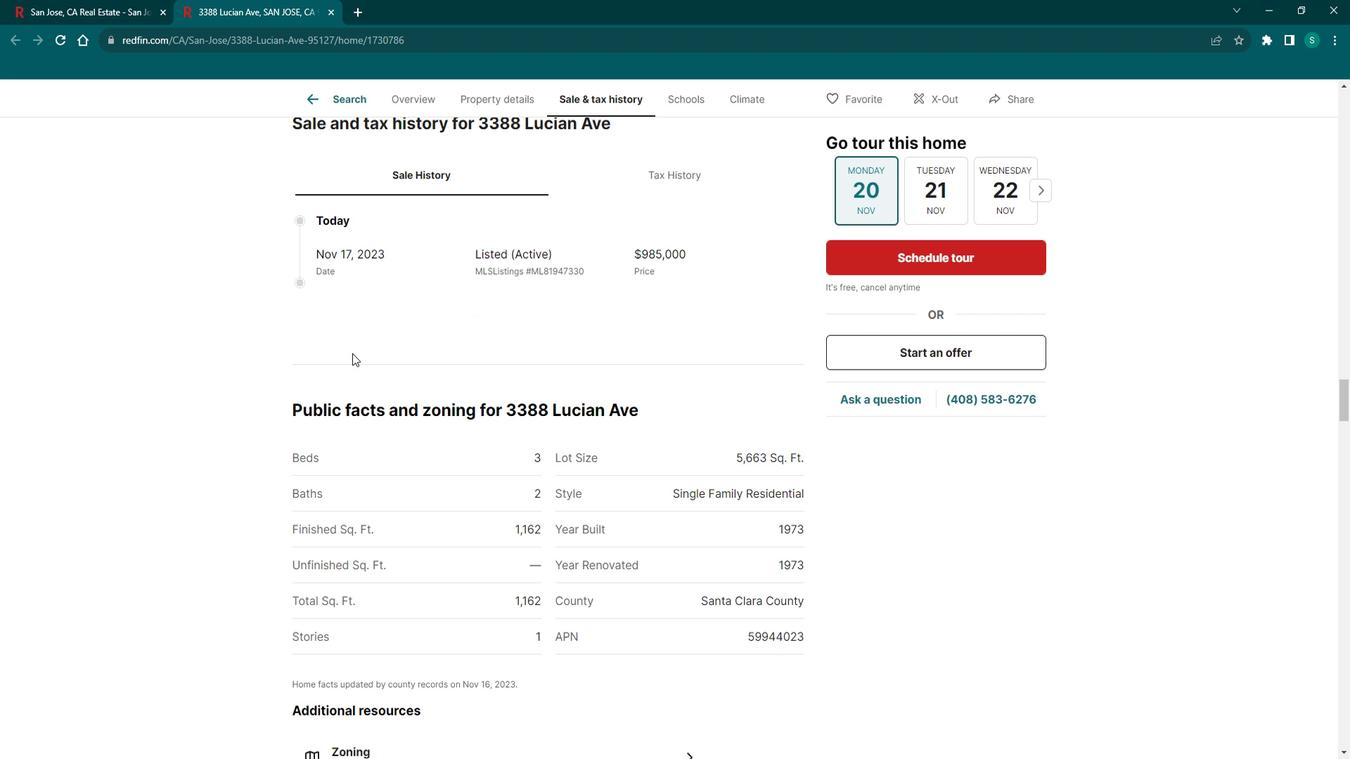 
Action: Mouse scrolled (352, 339) with delta (0, 0)
Screenshot: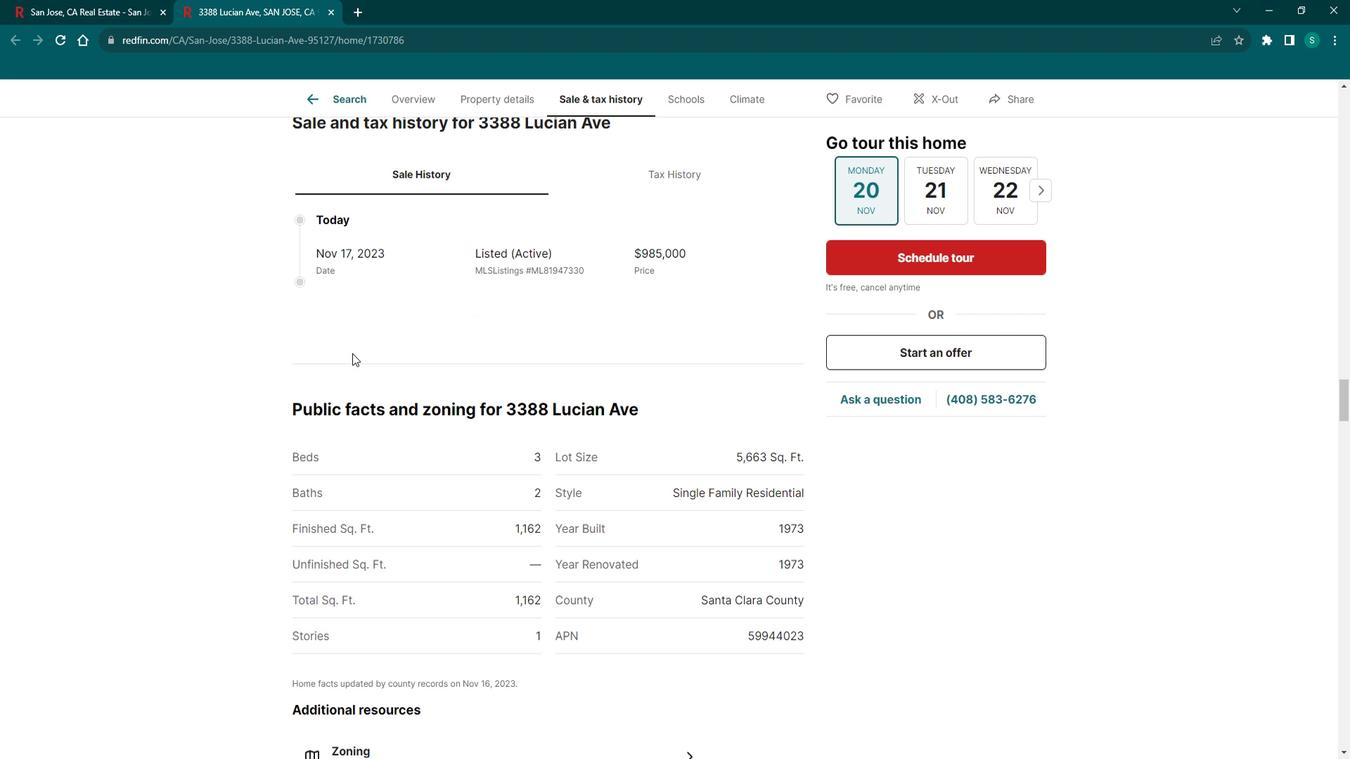 
Action: Mouse scrolled (352, 339) with delta (0, 0)
Screenshot: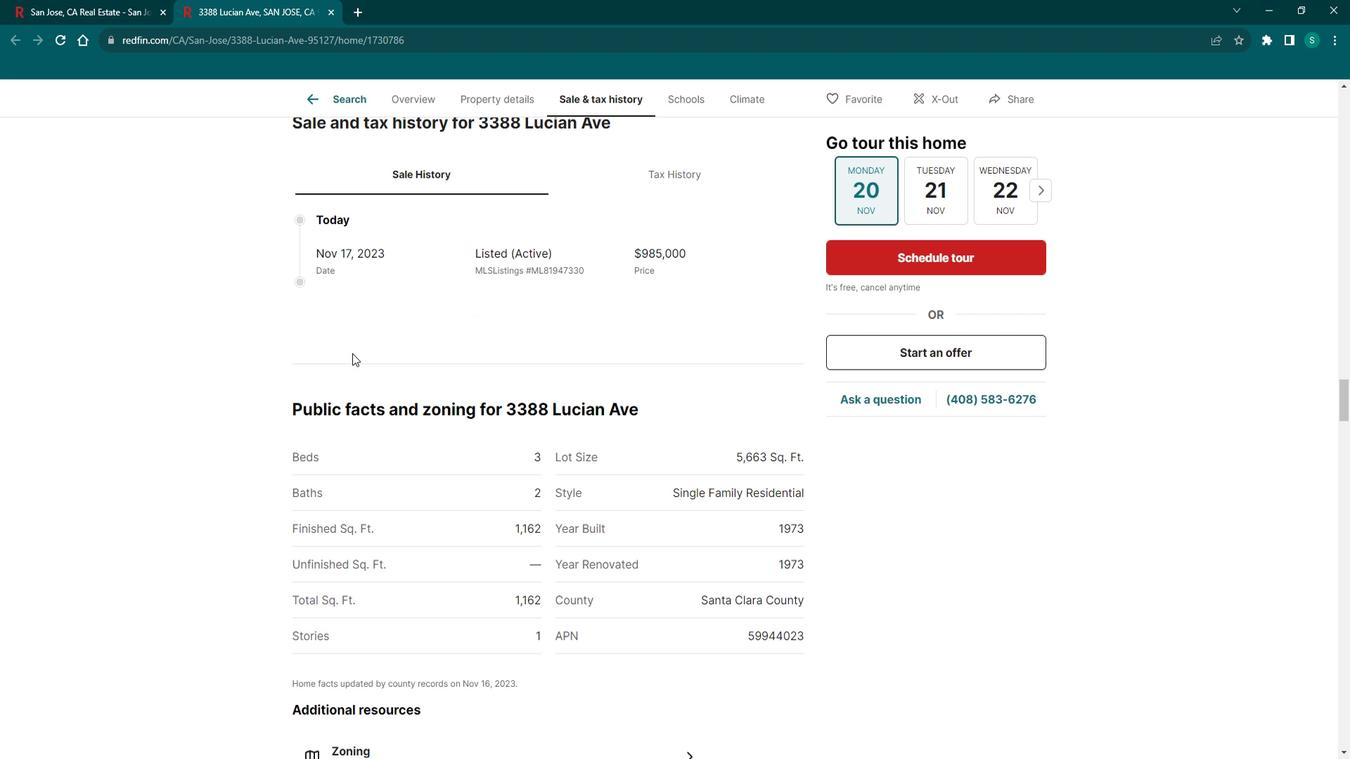 
Action: Mouse scrolled (352, 339) with delta (0, 0)
Screenshot: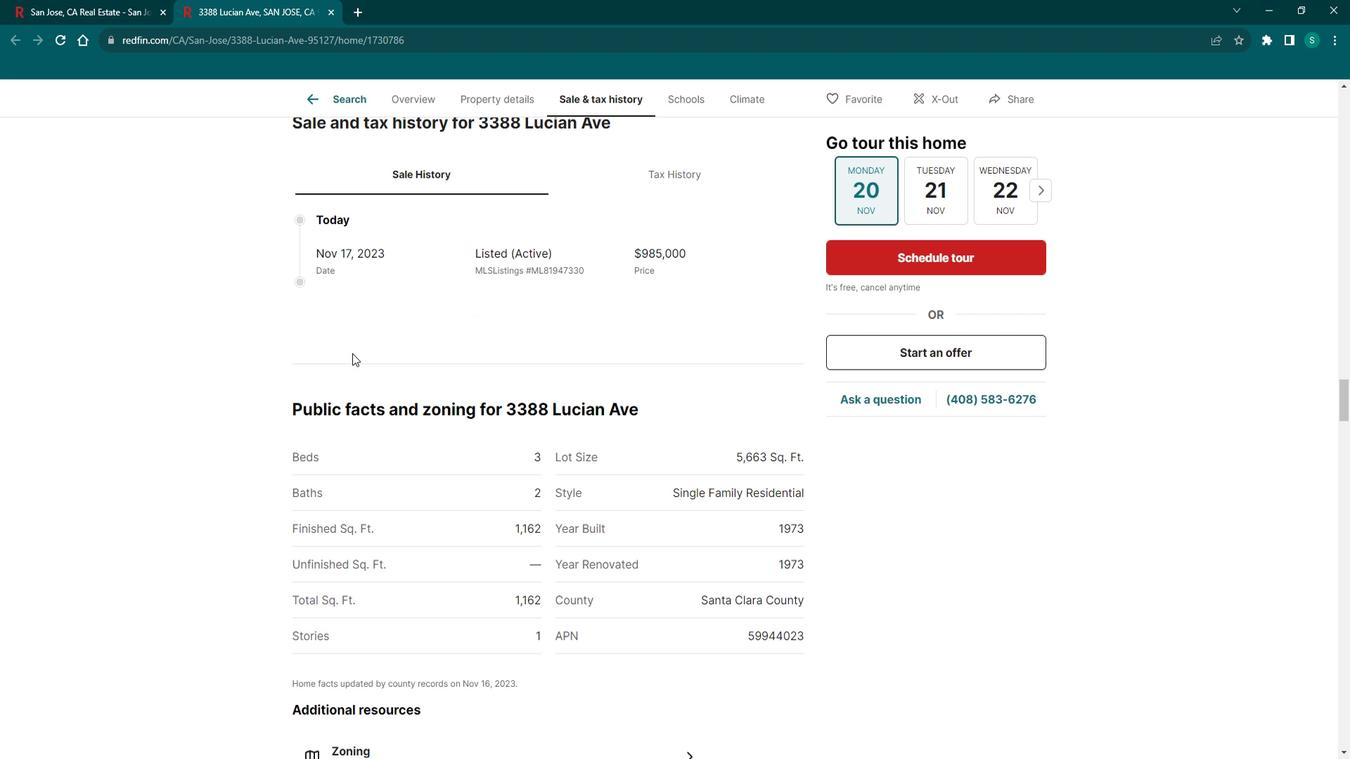 
Action: Mouse scrolled (352, 339) with delta (0, 0)
Screenshot: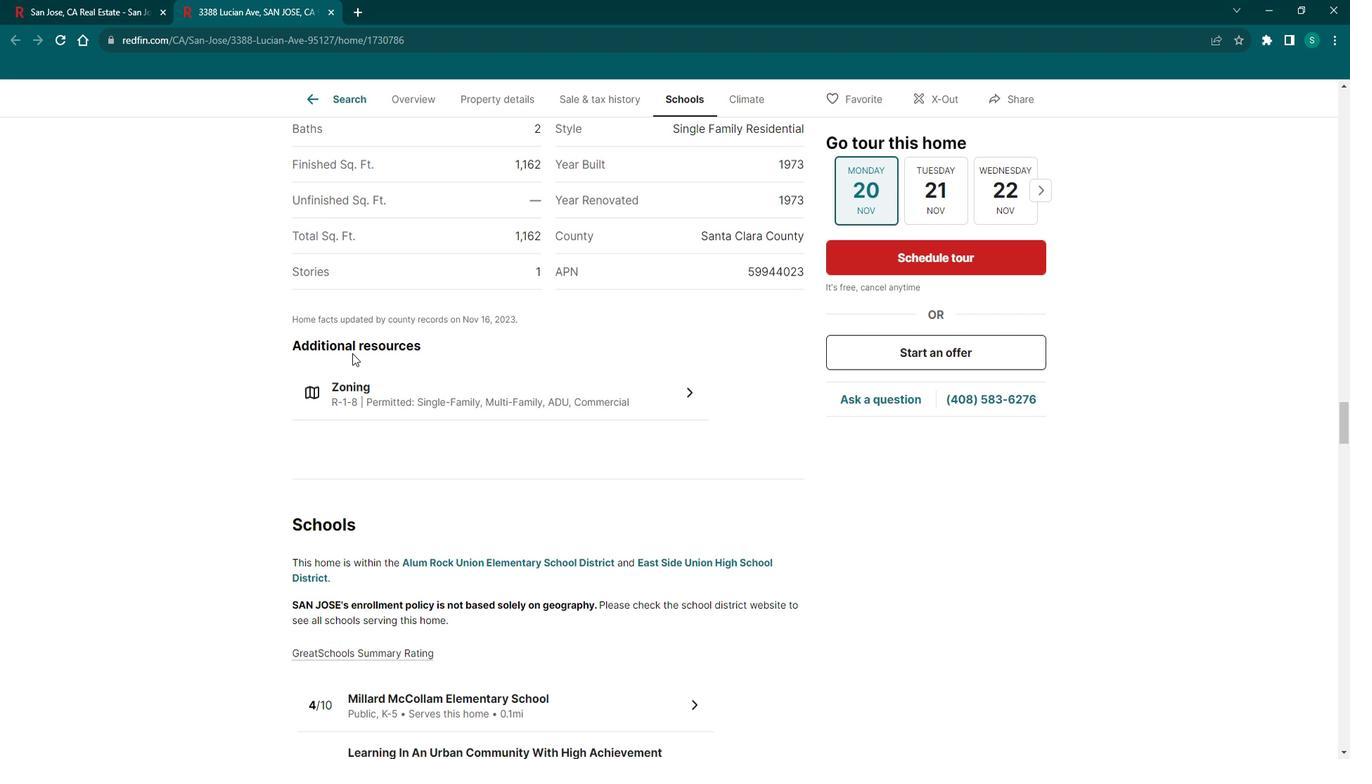 
Action: Mouse scrolled (352, 339) with delta (0, 0)
Screenshot: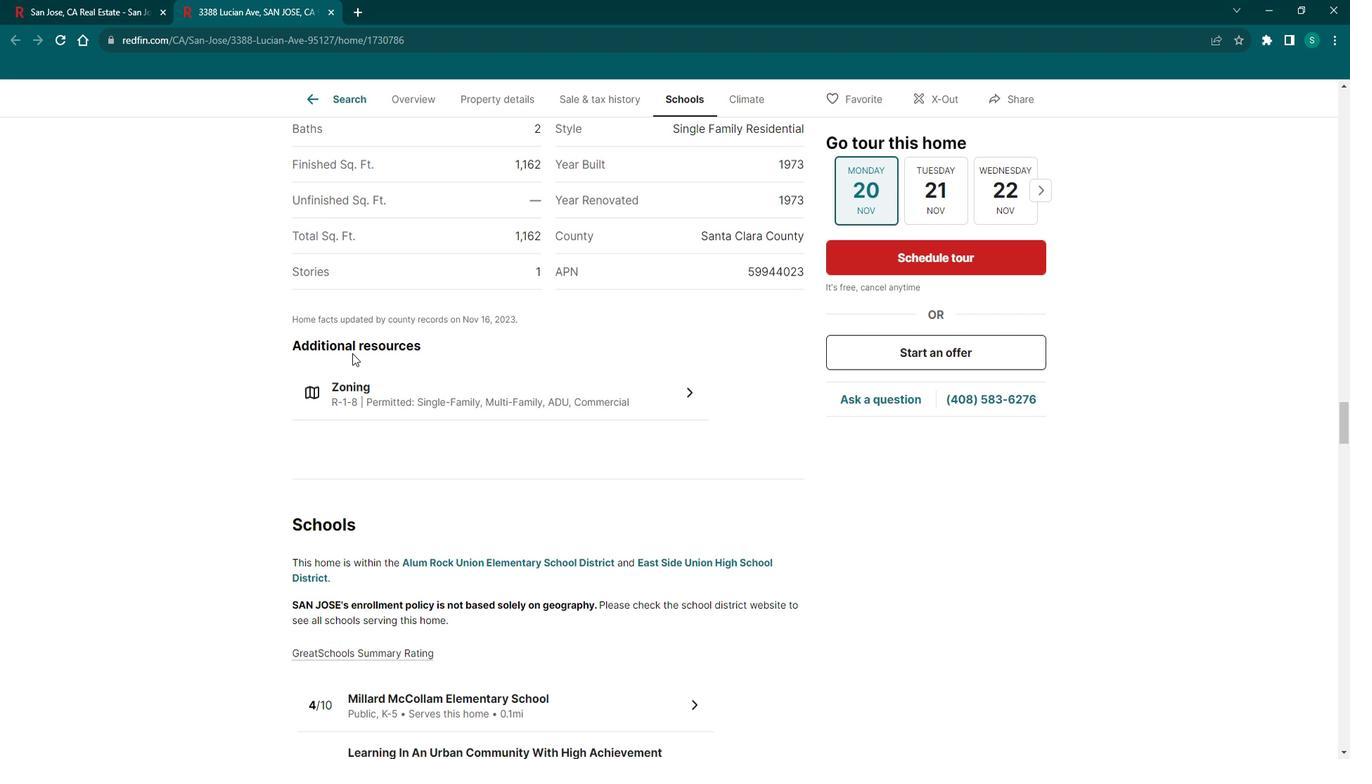 
Action: Mouse scrolled (352, 339) with delta (0, 0)
Screenshot: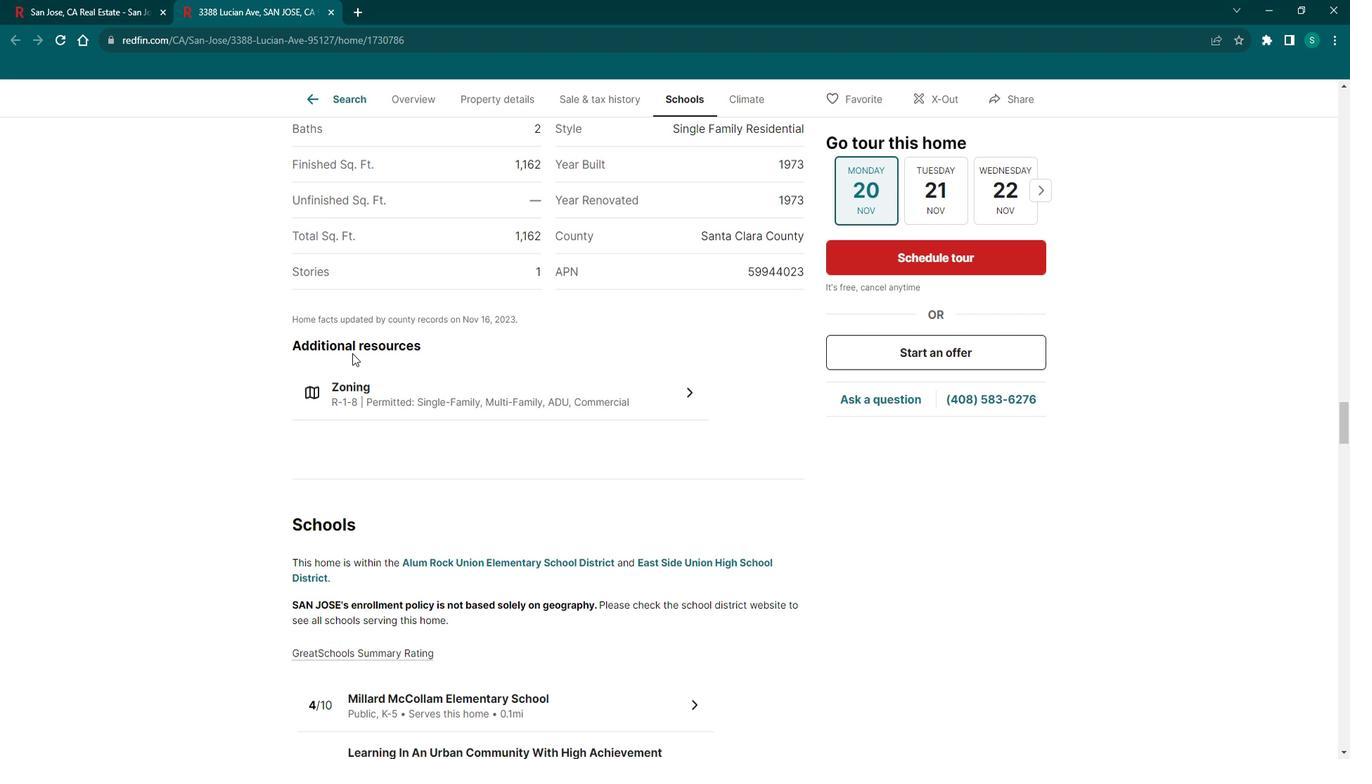 
Action: Mouse scrolled (352, 339) with delta (0, 0)
Screenshot: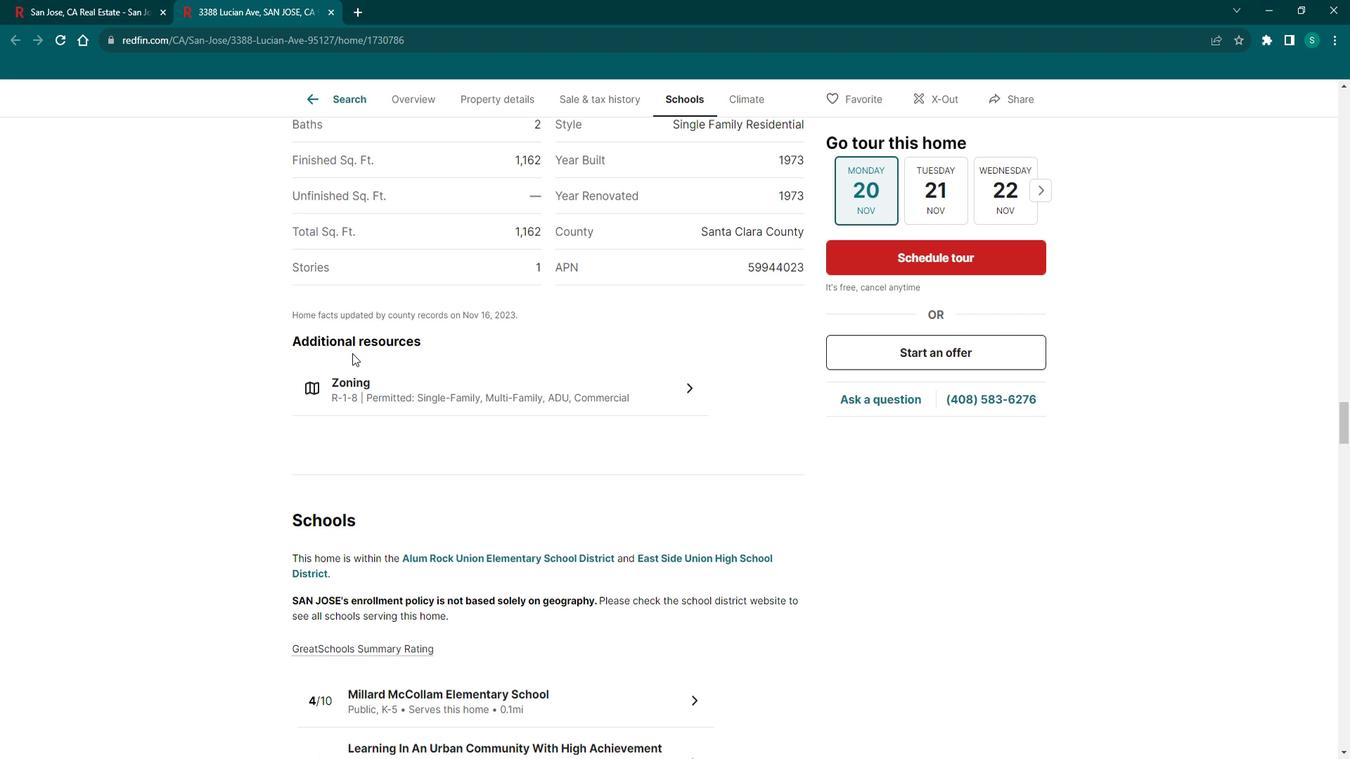 
Action: Mouse scrolled (352, 339) with delta (0, 0)
Screenshot: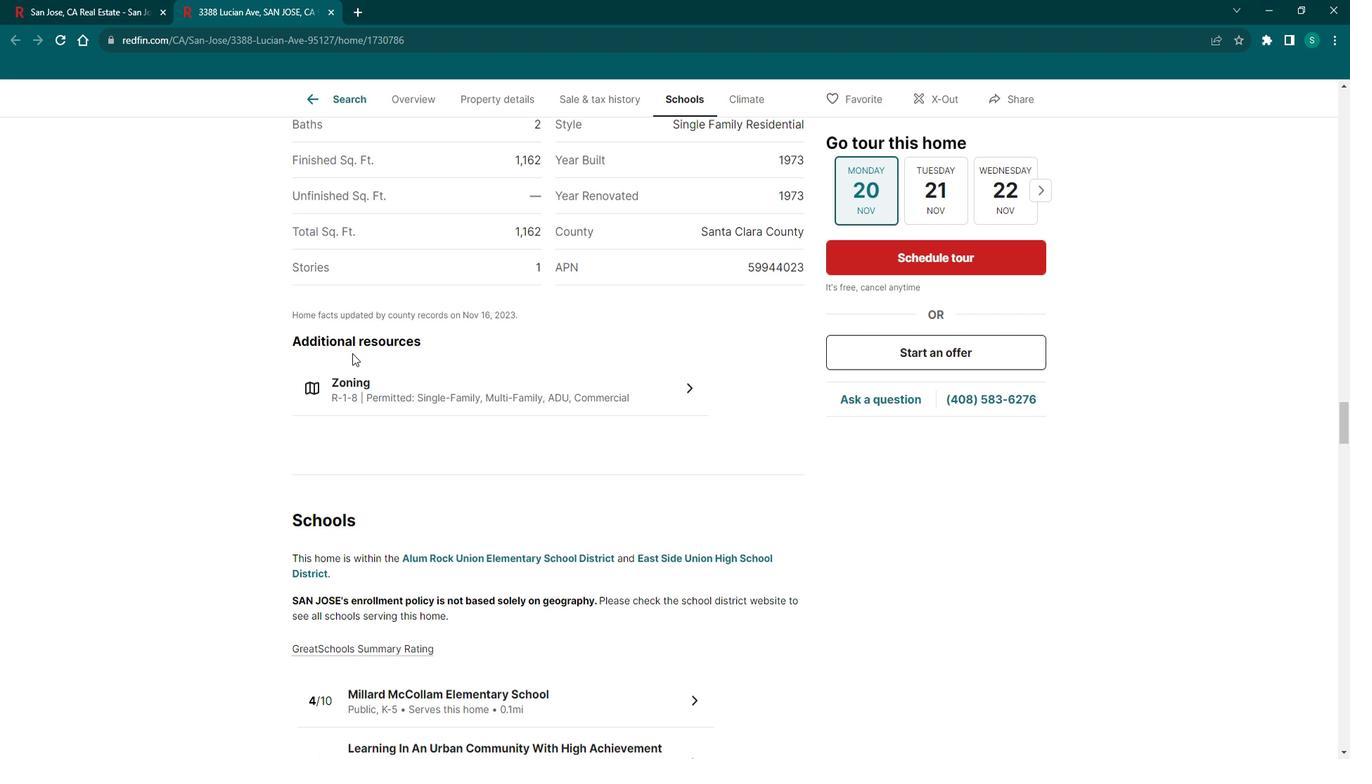 
Action: Mouse scrolled (352, 339) with delta (0, 0)
Screenshot: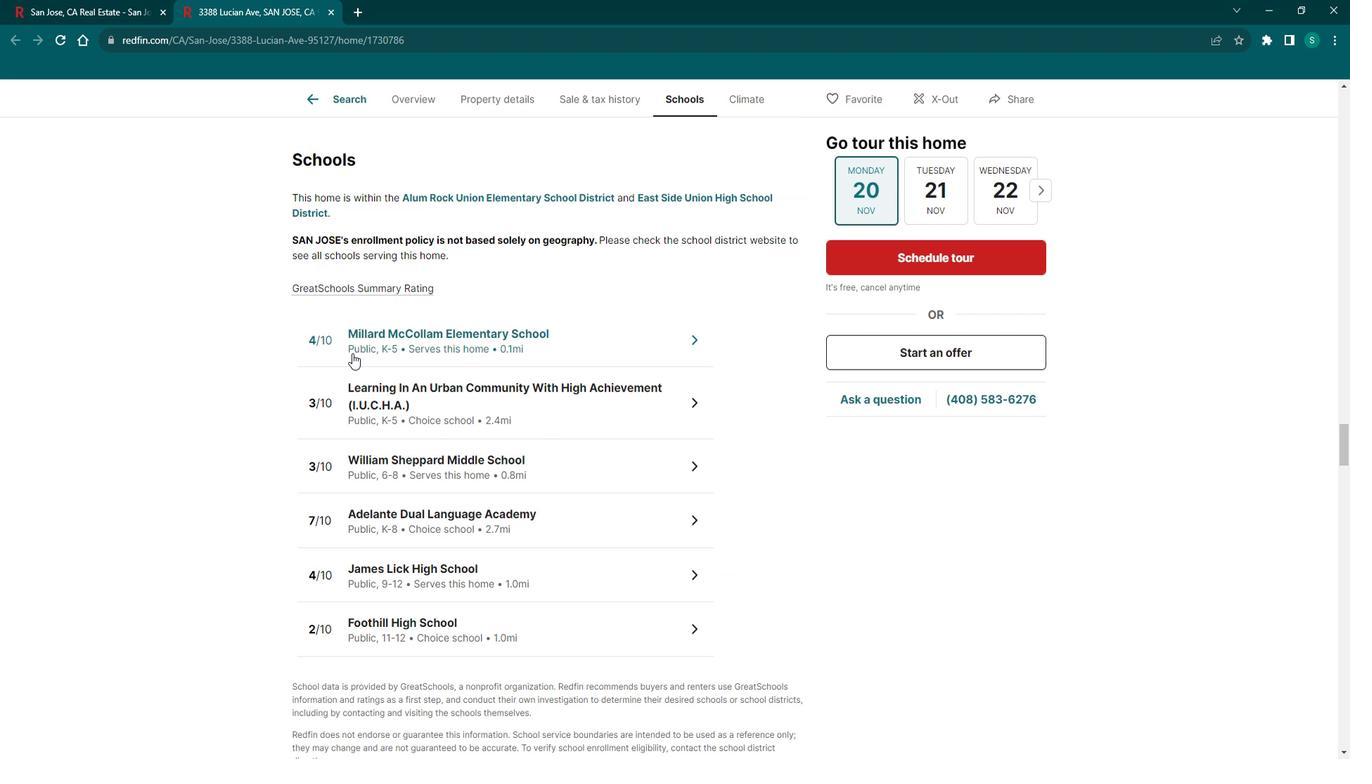 
Action: Mouse scrolled (352, 339) with delta (0, 0)
Screenshot: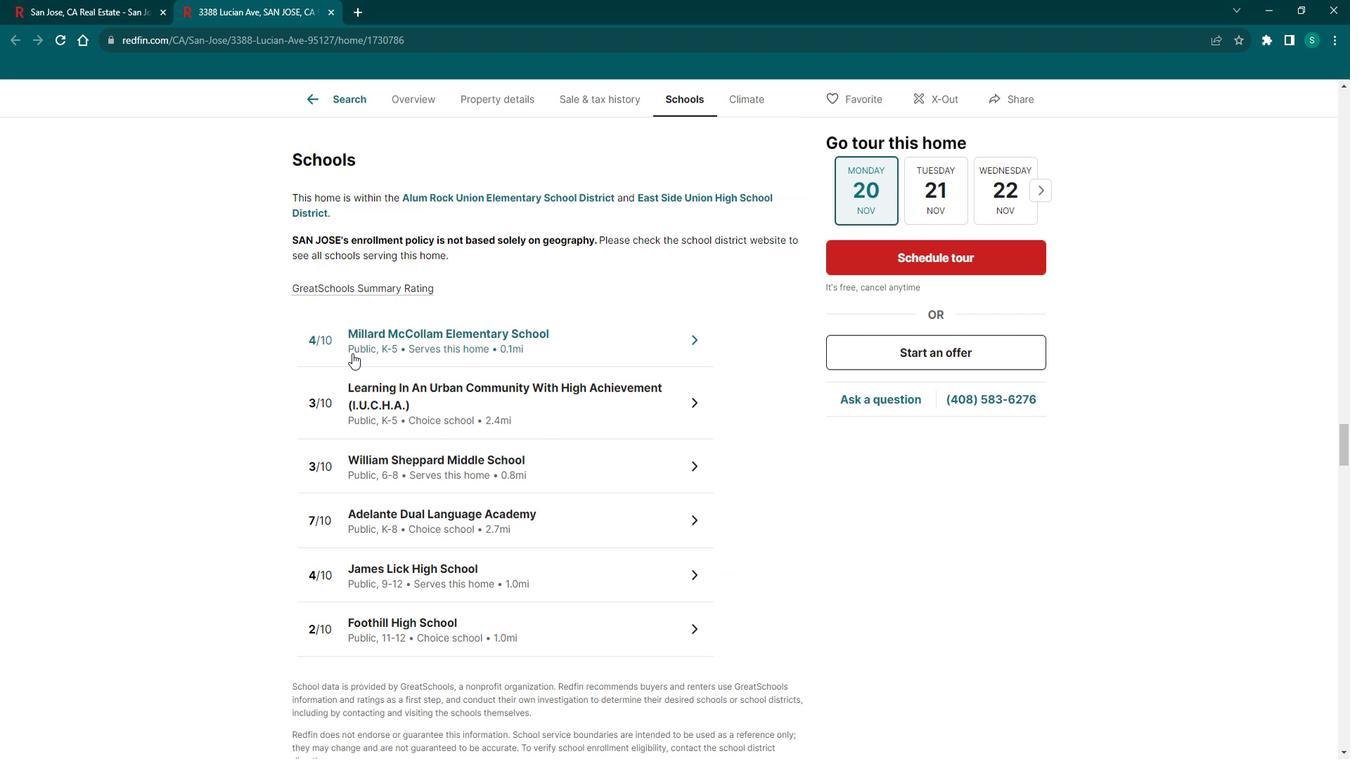 
Action: Mouse scrolled (352, 339) with delta (0, 0)
Screenshot: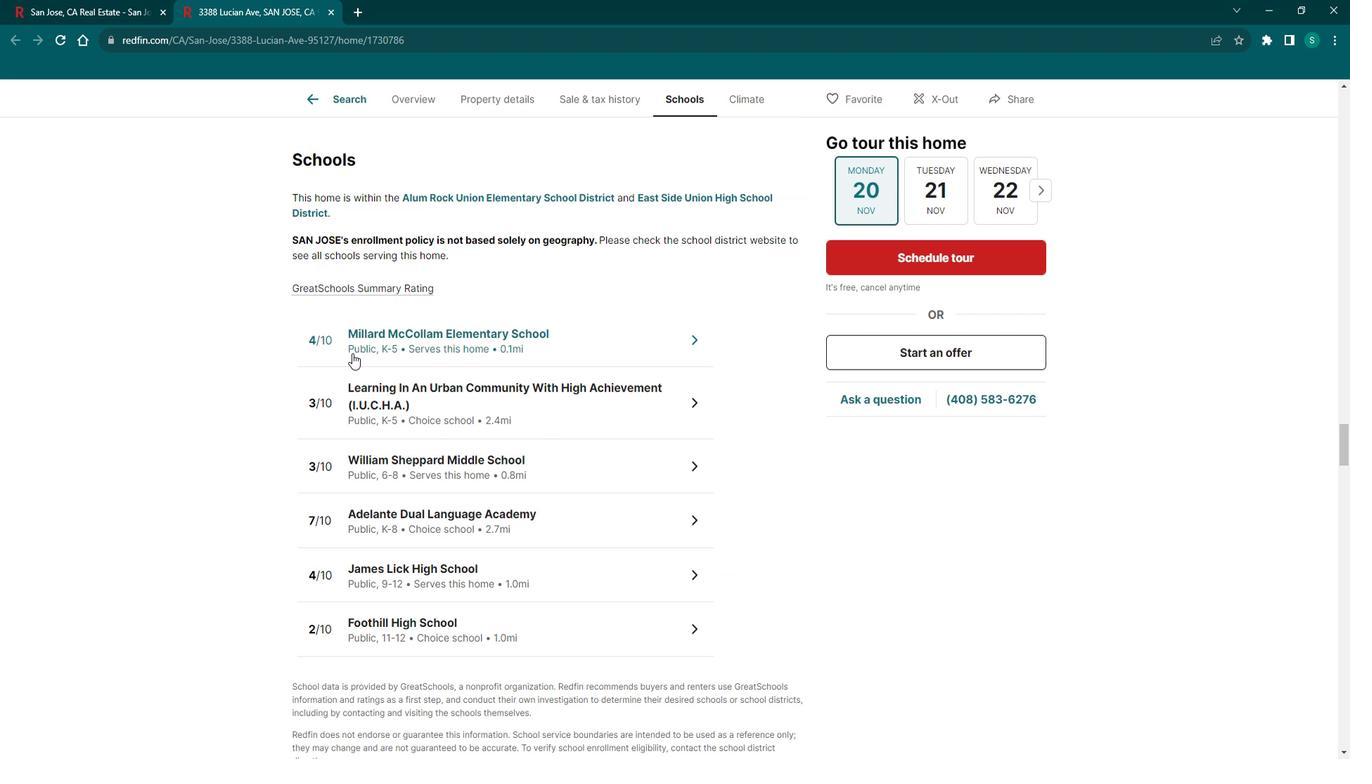 
Action: Mouse scrolled (352, 339) with delta (0, 0)
Screenshot: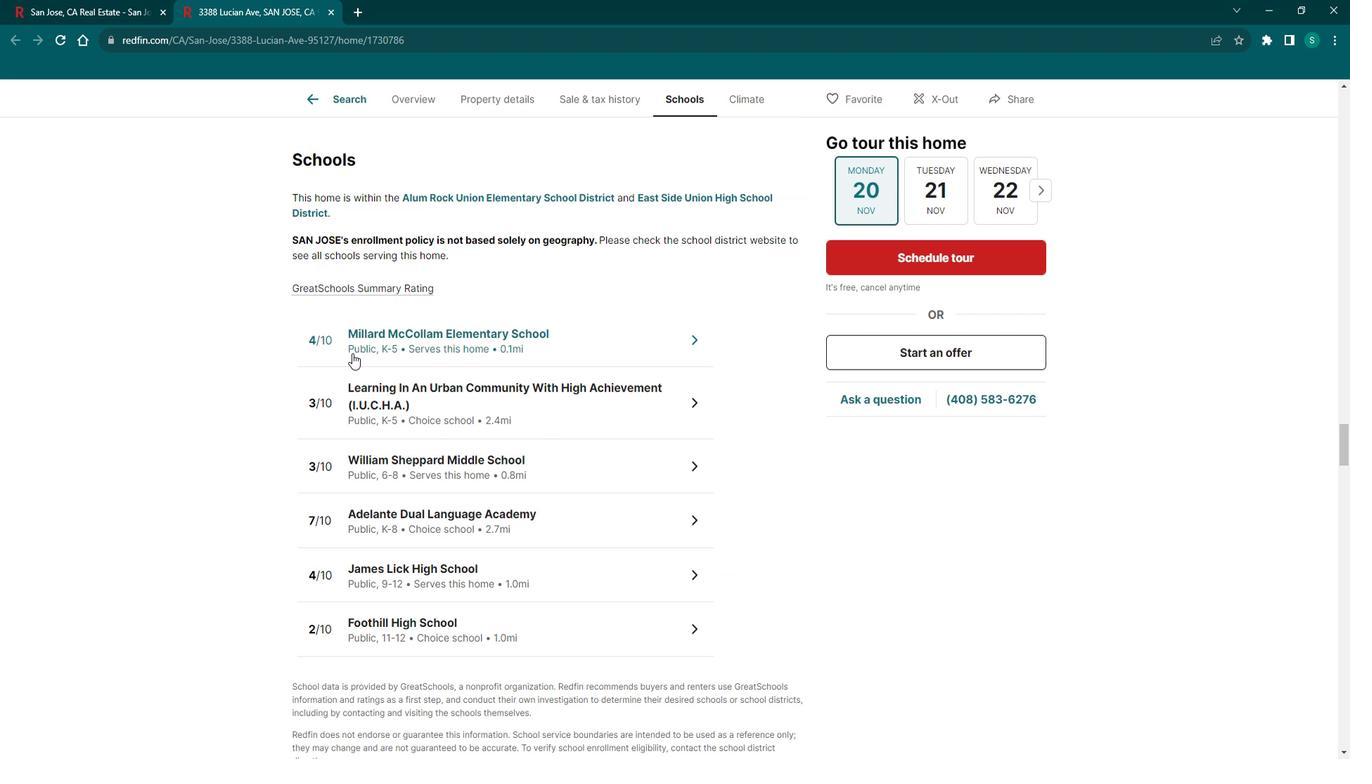 
Action: Mouse scrolled (352, 339) with delta (0, 0)
Screenshot: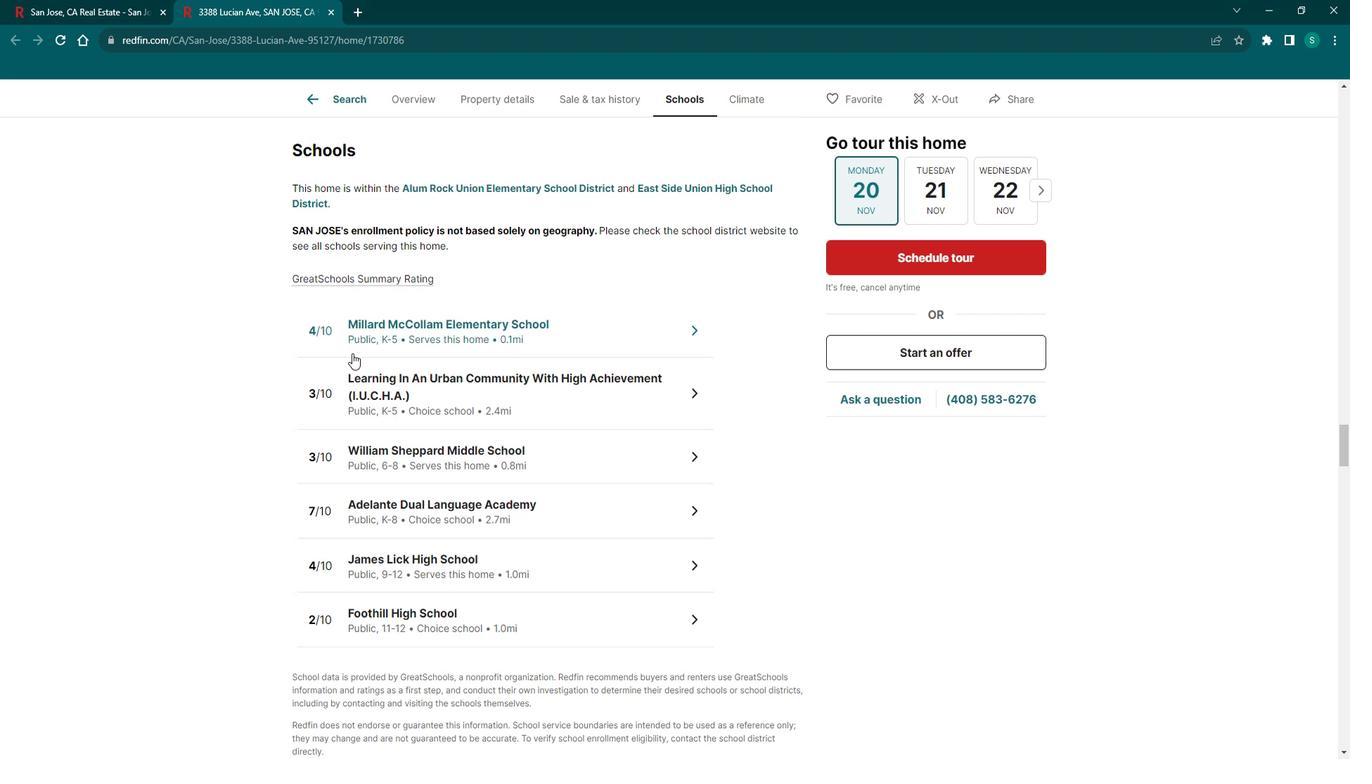 
Action: Mouse scrolled (352, 339) with delta (0, 0)
Screenshot: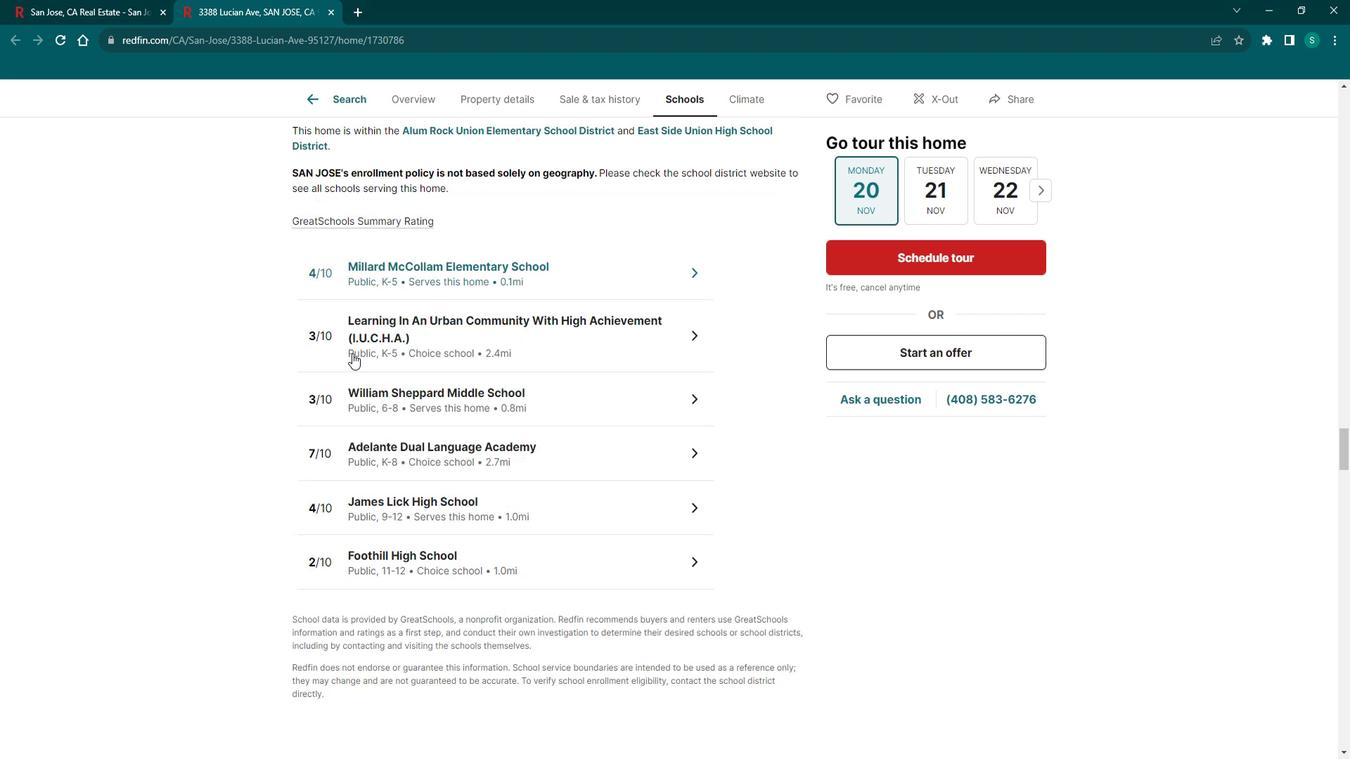 
Action: Mouse scrolled (352, 341) with delta (0, 0)
Screenshot: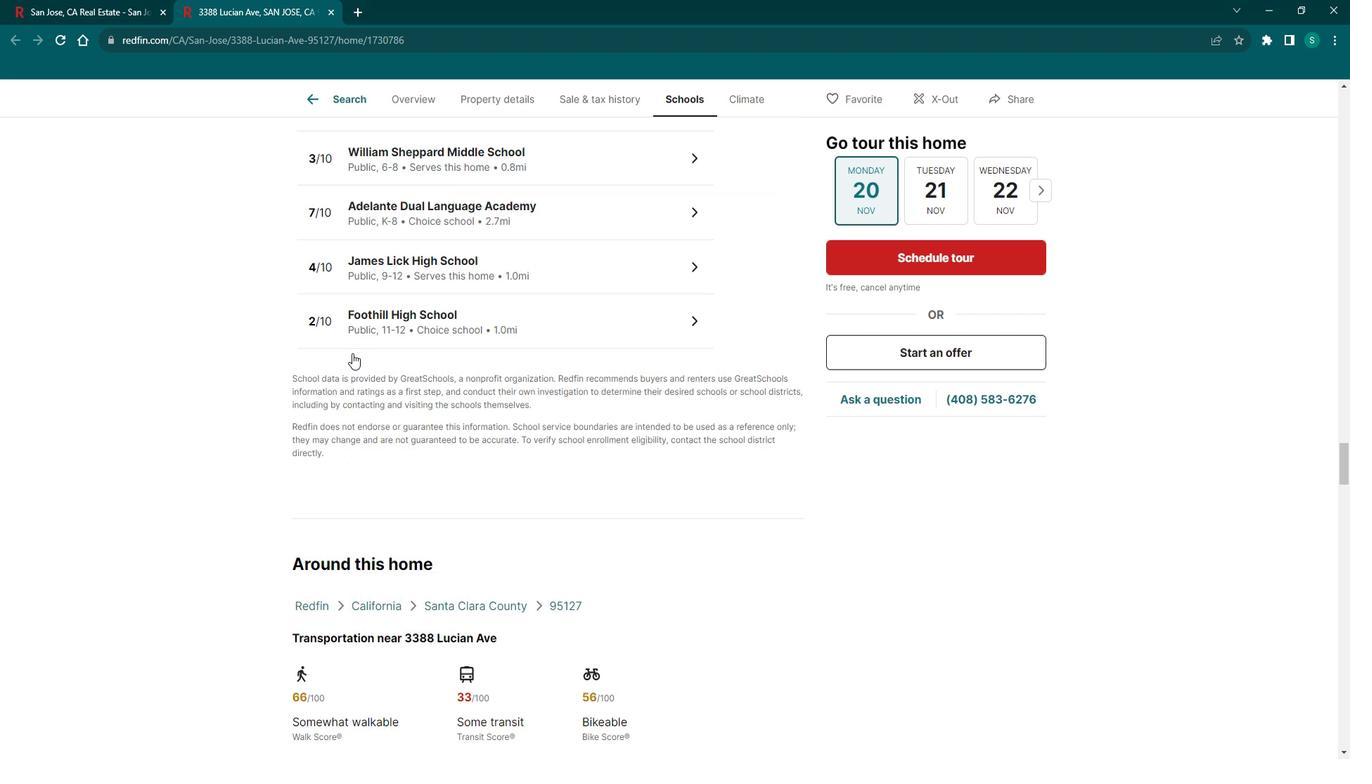 
Action: Mouse scrolled (352, 339) with delta (0, 0)
Screenshot: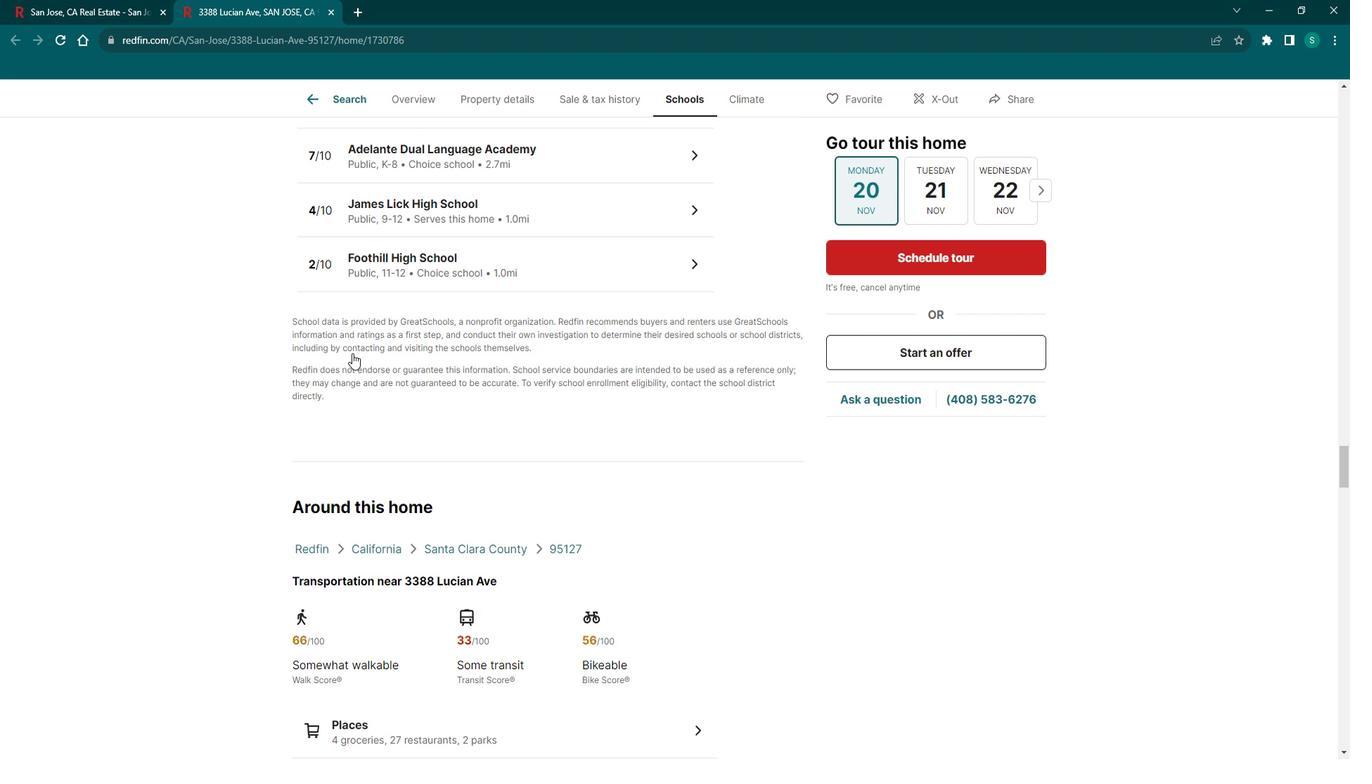 
Action: Mouse scrolled (352, 339) with delta (0, 0)
Screenshot: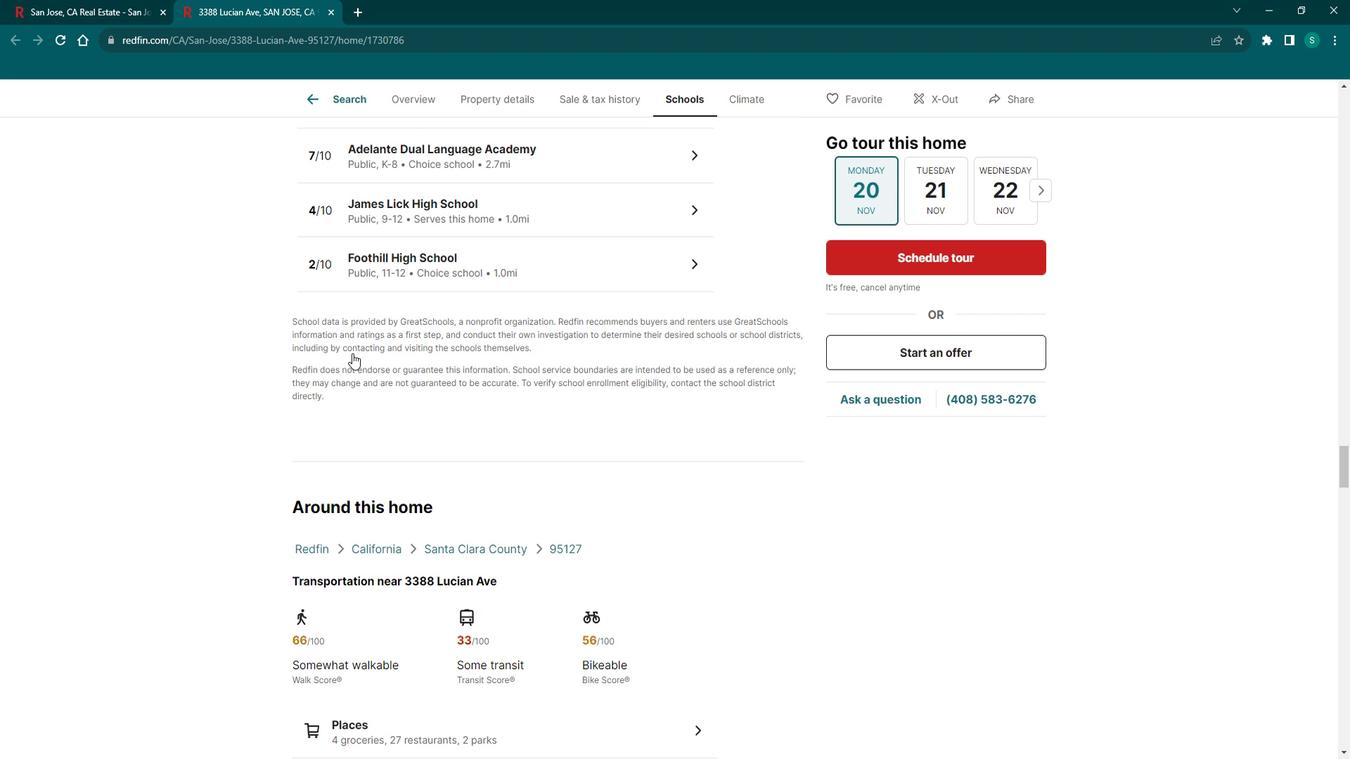 
Action: Mouse scrolled (352, 339) with delta (0, 0)
Screenshot: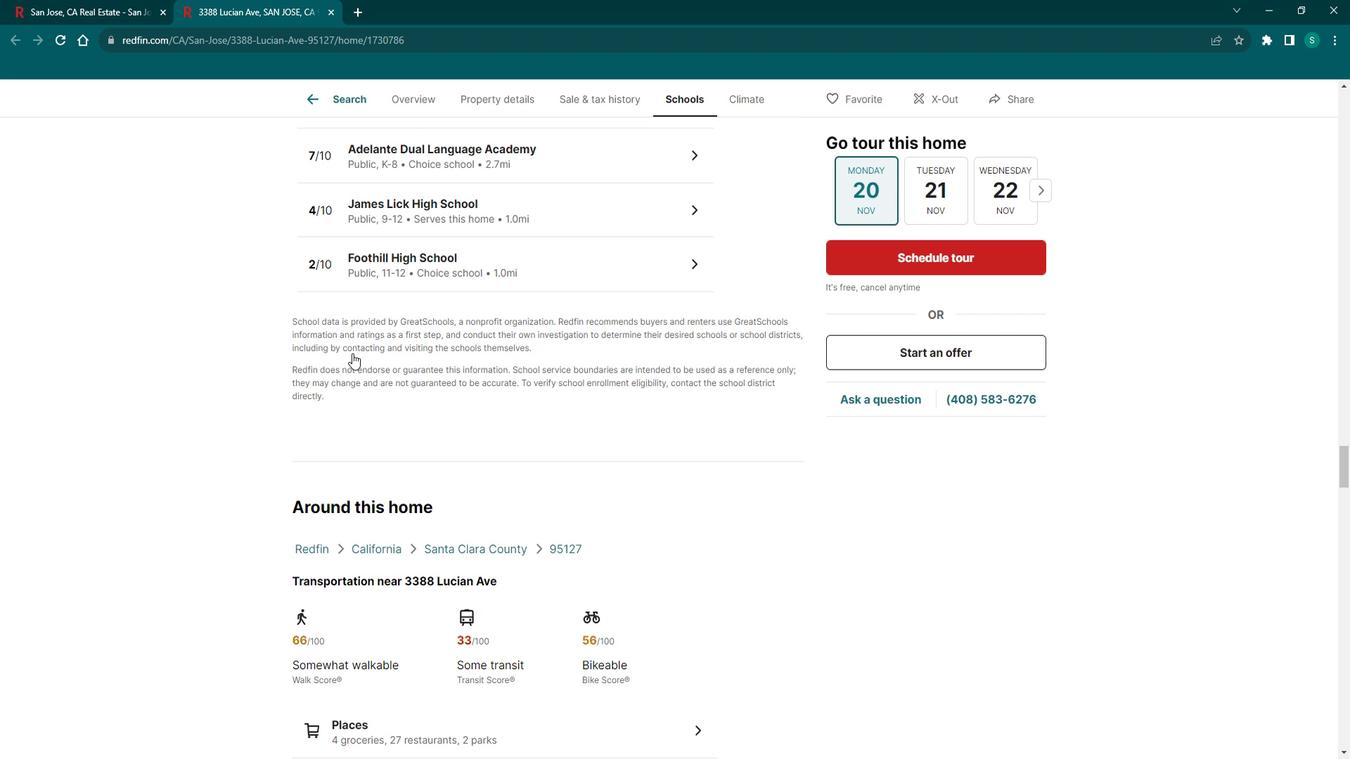 
Action: Mouse scrolled (352, 339) with delta (0, 0)
Screenshot: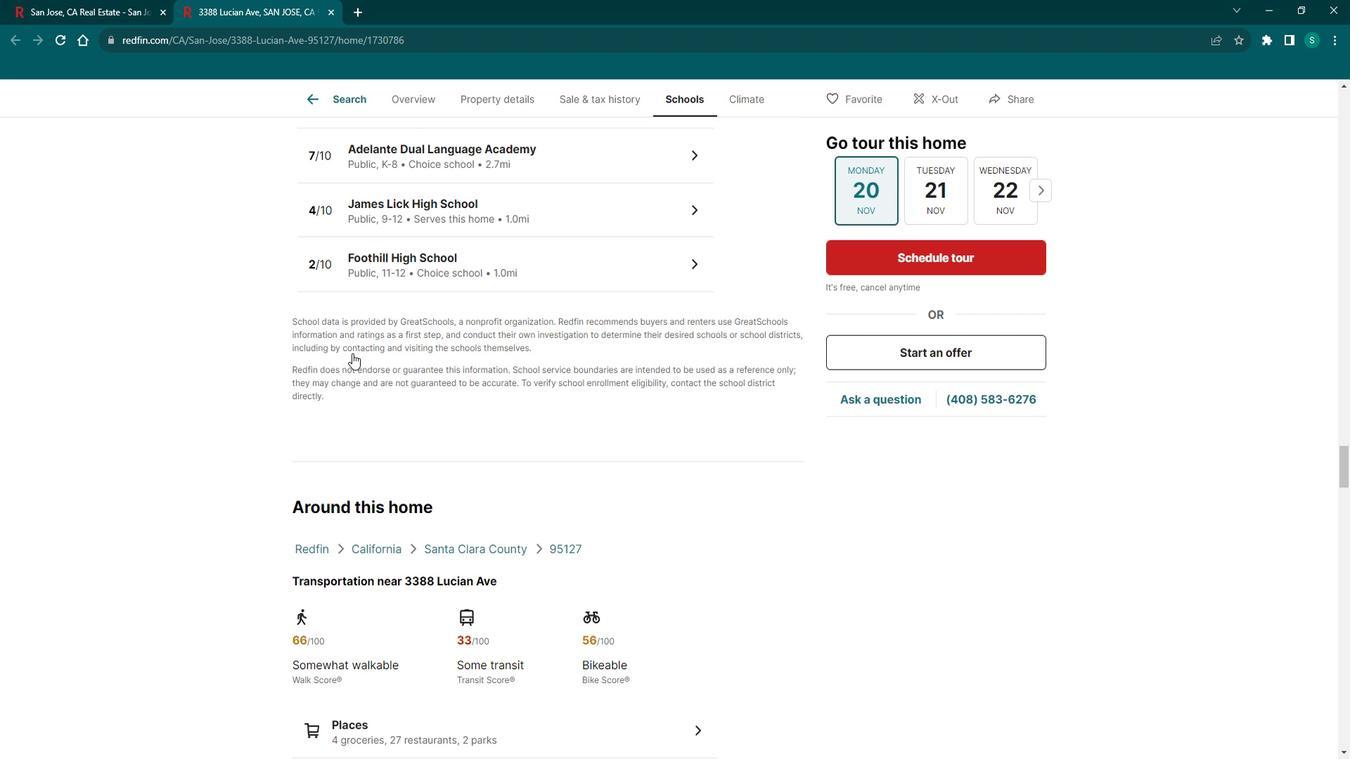 
Action: Mouse scrolled (352, 339) with delta (0, 0)
Screenshot: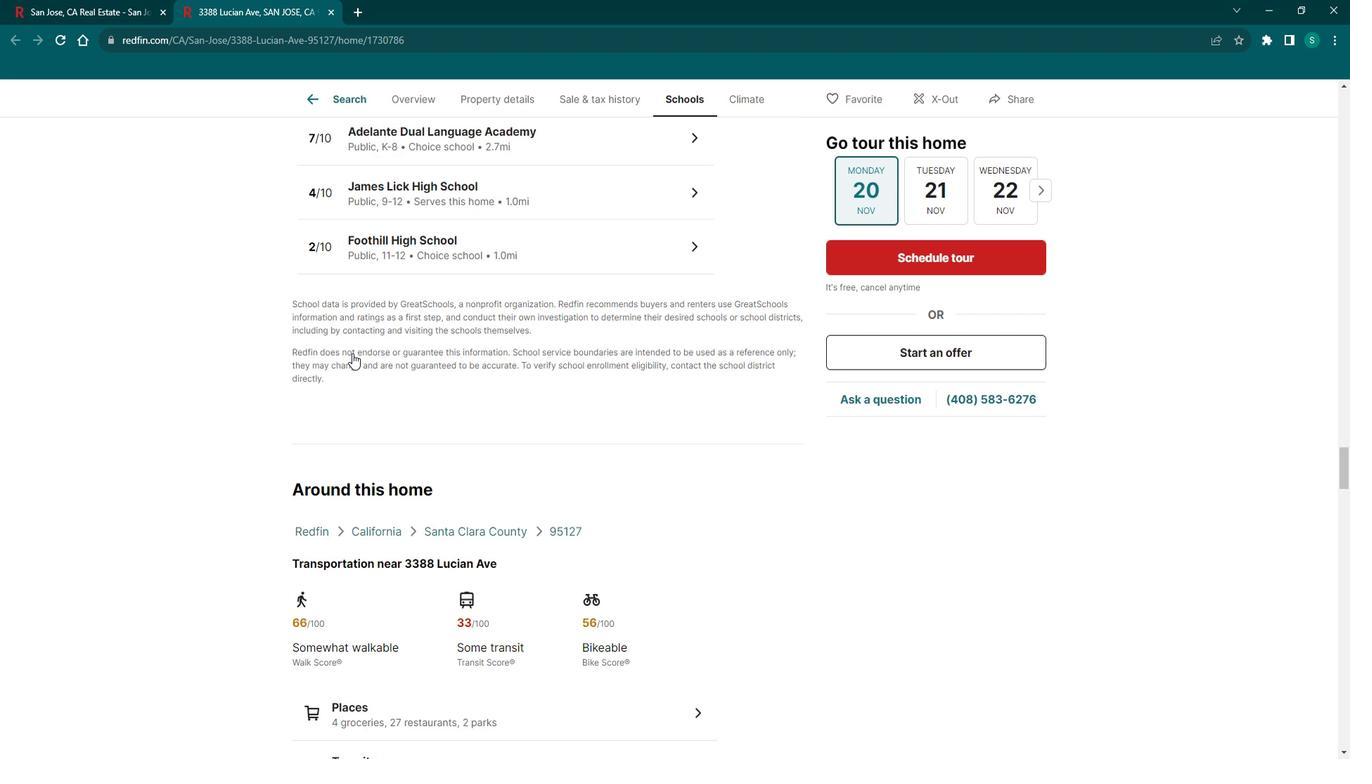 
Action: Mouse scrolled (352, 339) with delta (0, 0)
Screenshot: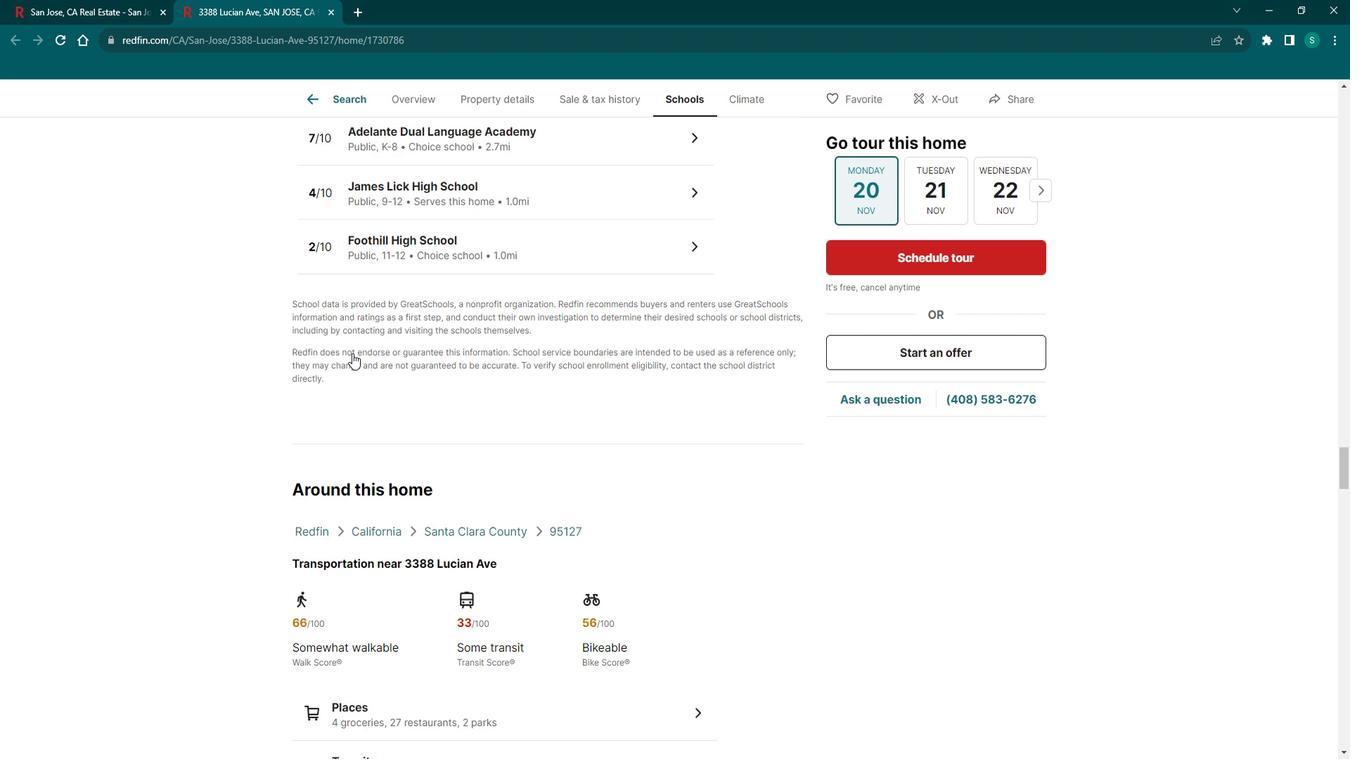 
Action: Mouse scrolled (352, 339) with delta (0, 0)
Screenshot: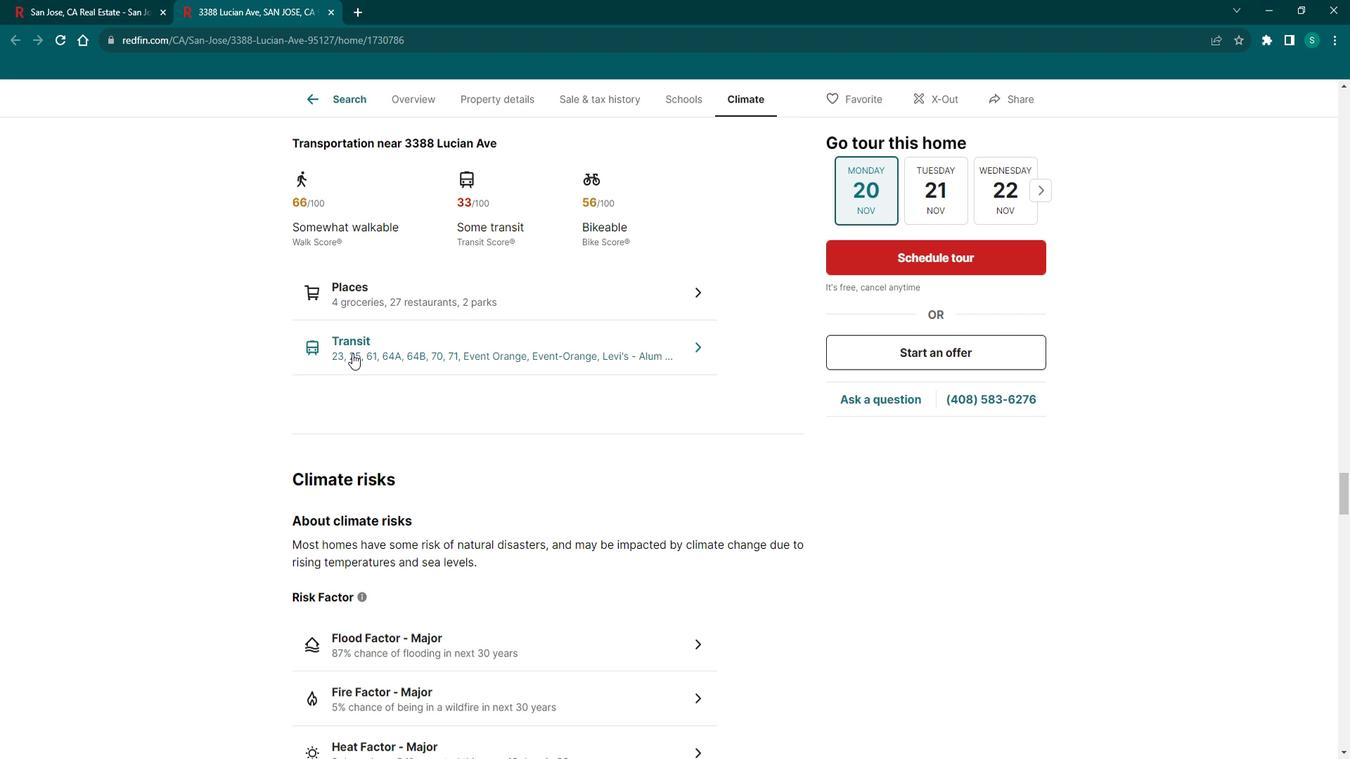 
Action: Mouse scrolled (352, 339) with delta (0, 0)
Screenshot: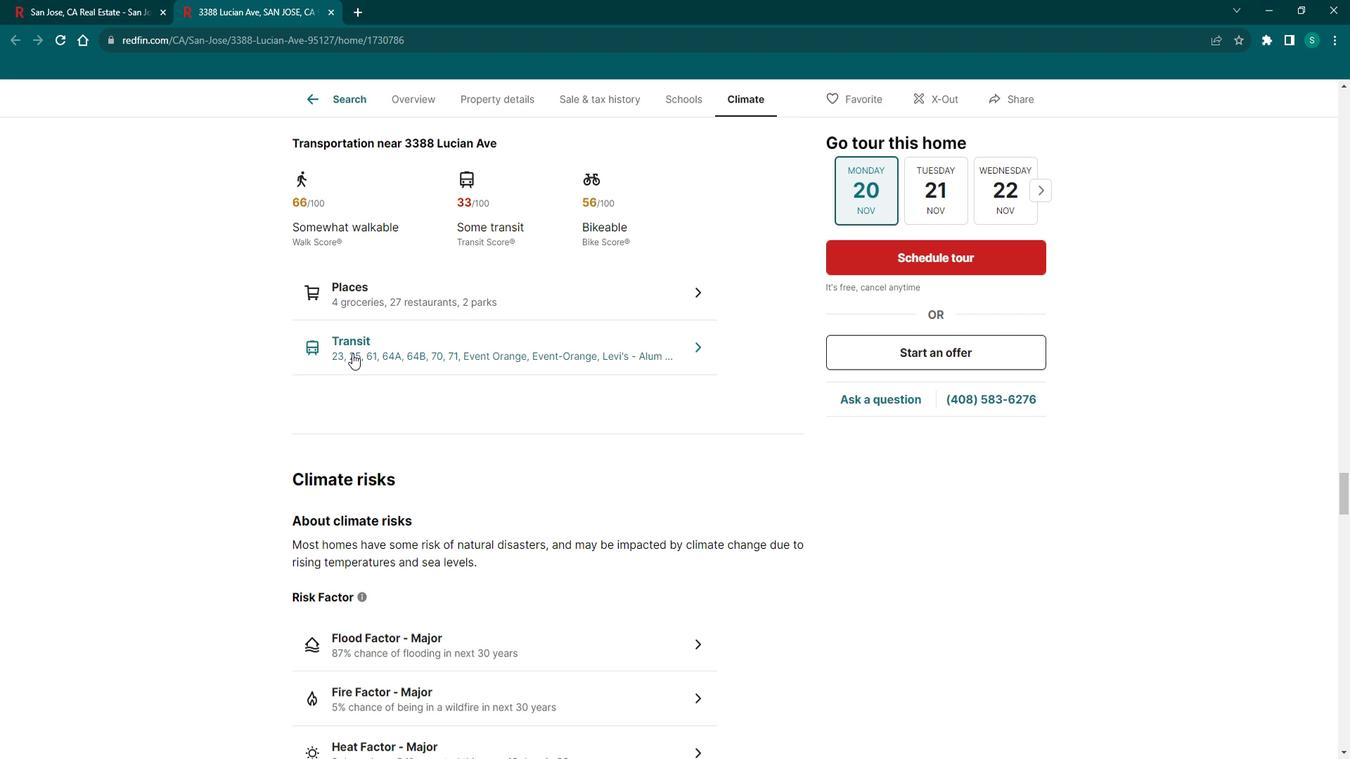 
Action: Mouse scrolled (352, 339) with delta (0, 0)
Screenshot: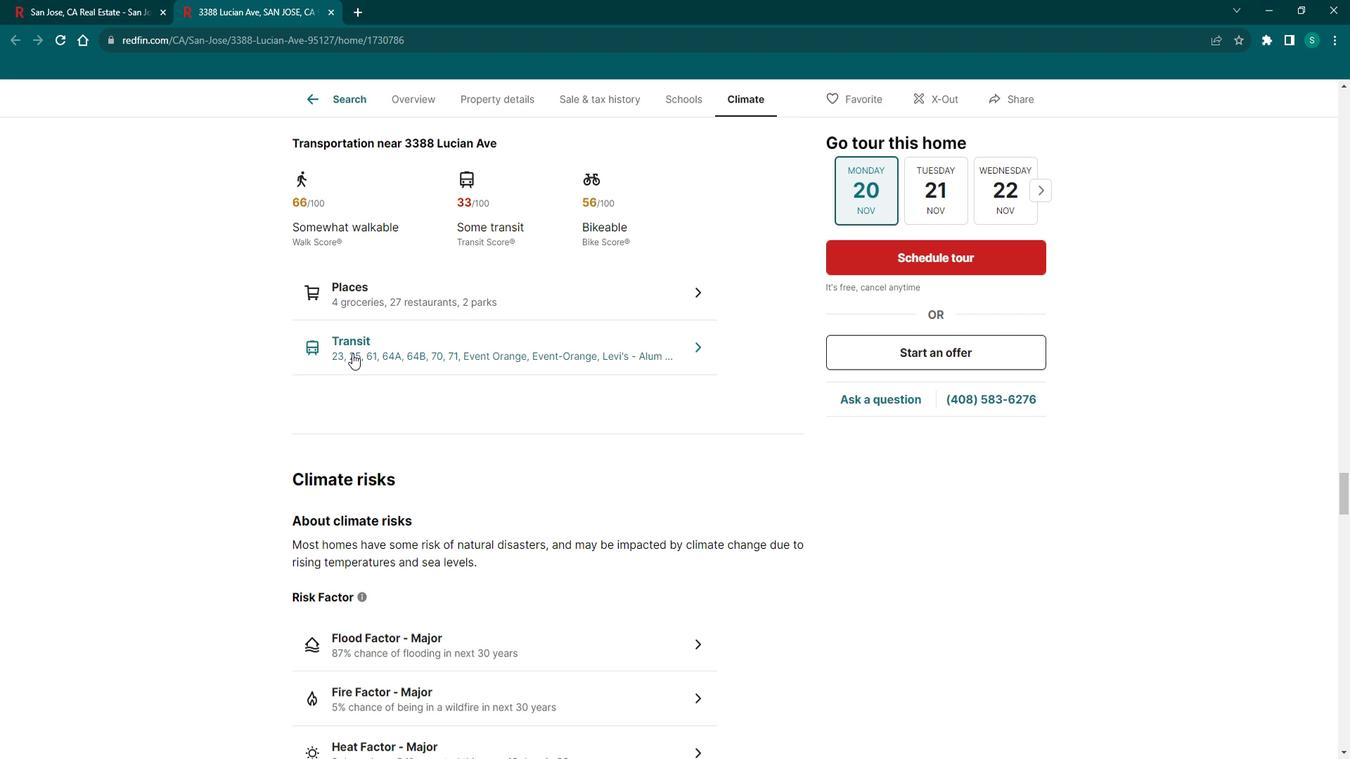 
Action: Mouse scrolled (352, 339) with delta (0, 0)
Screenshot: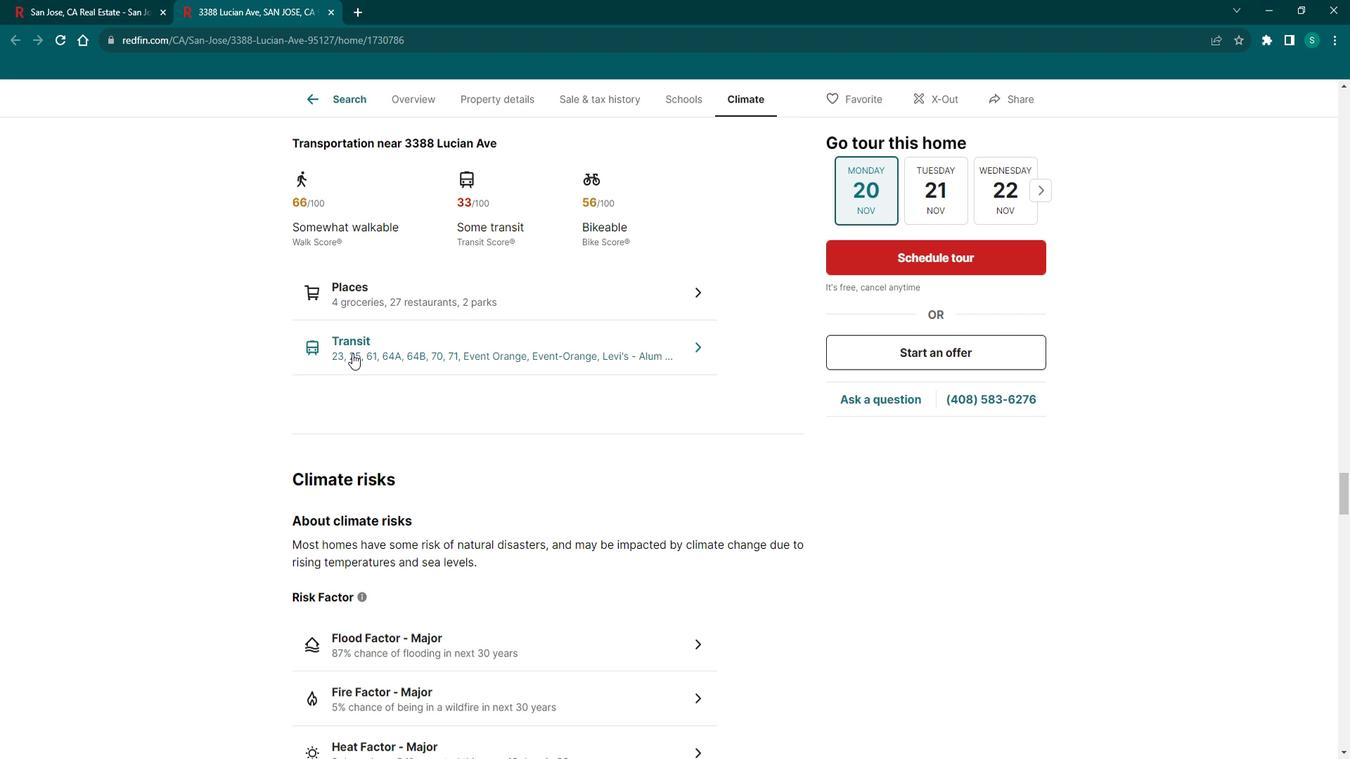 
Action: Mouse scrolled (352, 339) with delta (0, 0)
Screenshot: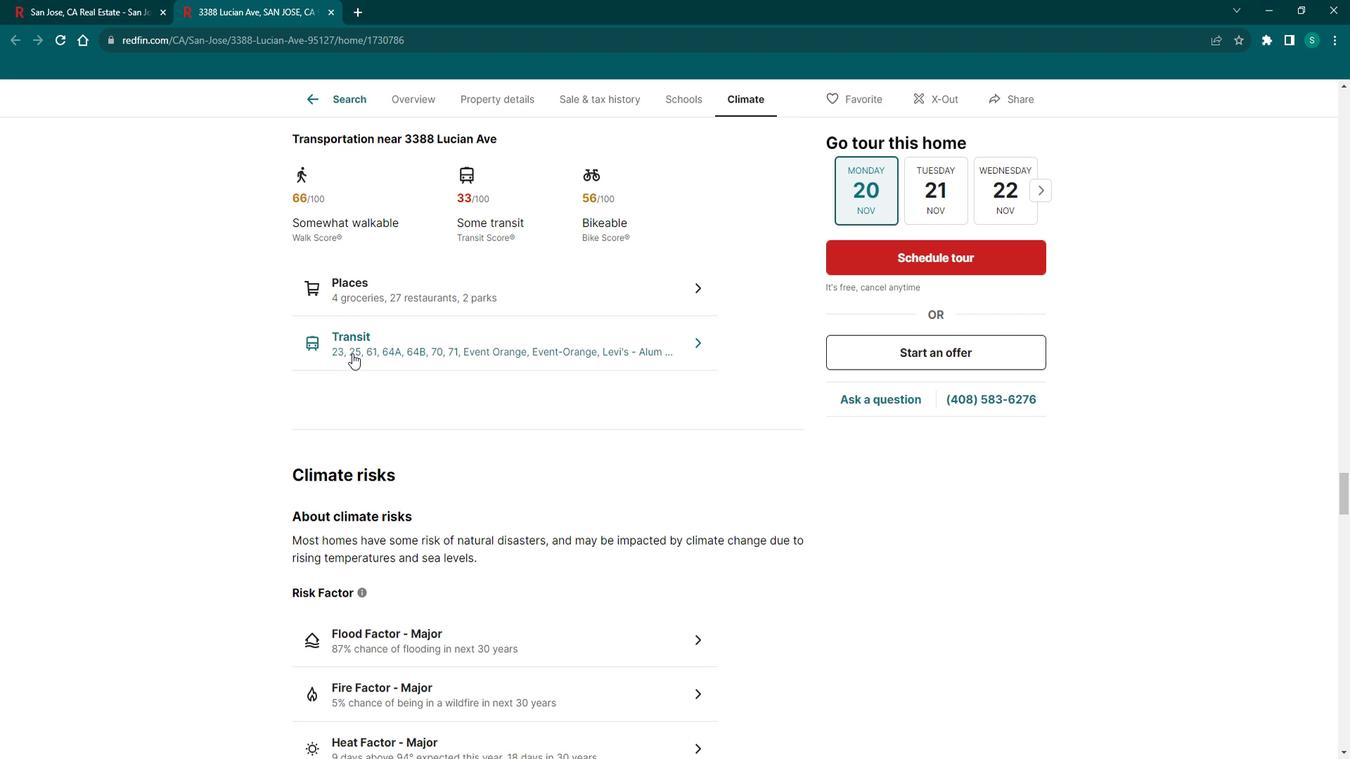 
Action: Mouse scrolled (352, 339) with delta (0, 0)
Screenshot: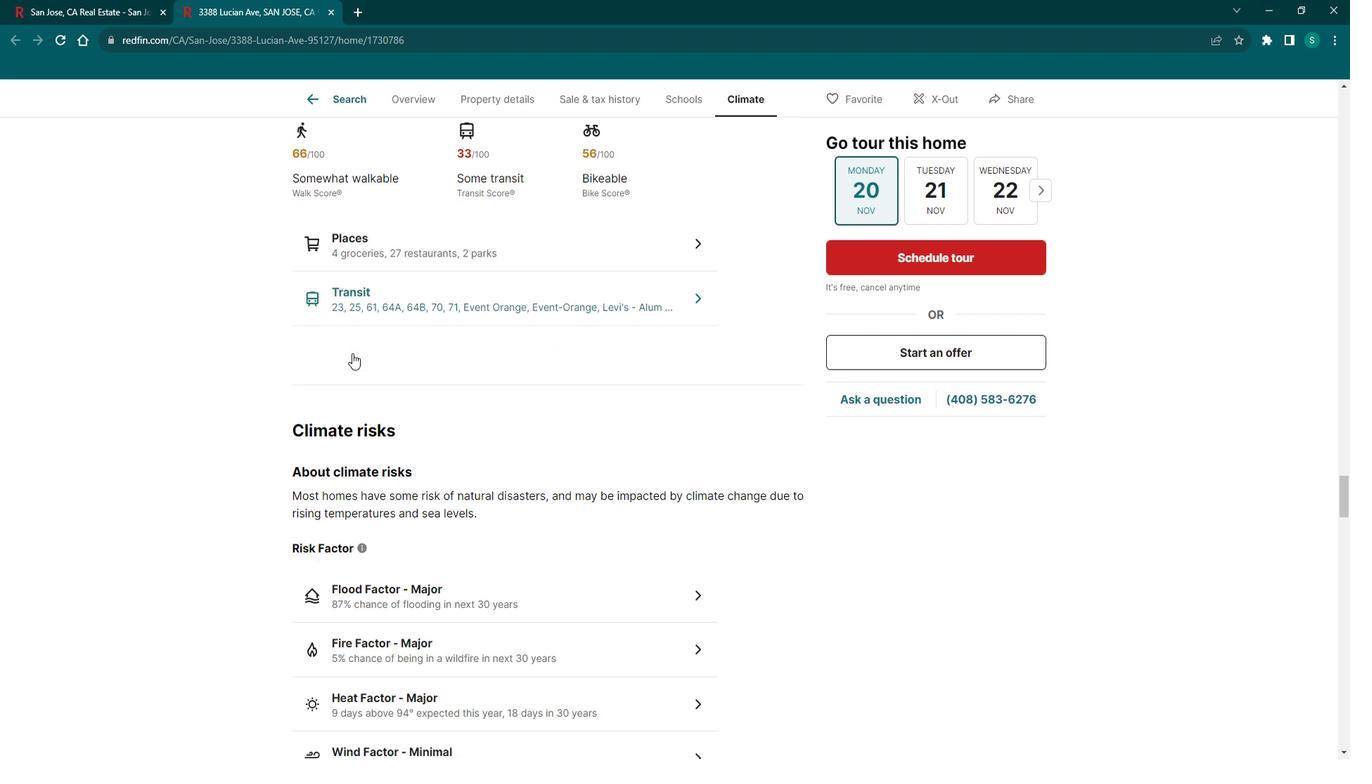 
Action: Mouse scrolled (352, 339) with delta (0, 0)
Screenshot: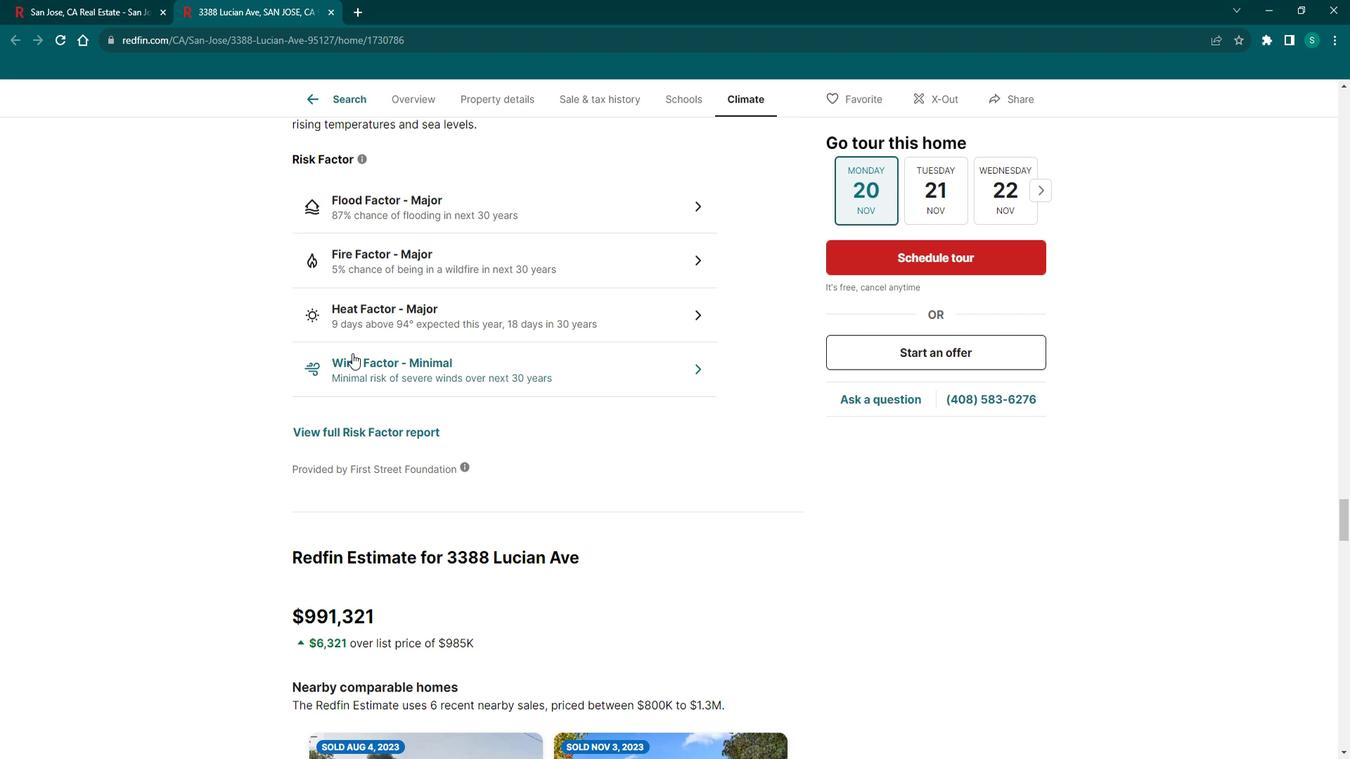 
Action: Mouse scrolled (352, 339) with delta (0, 0)
Screenshot: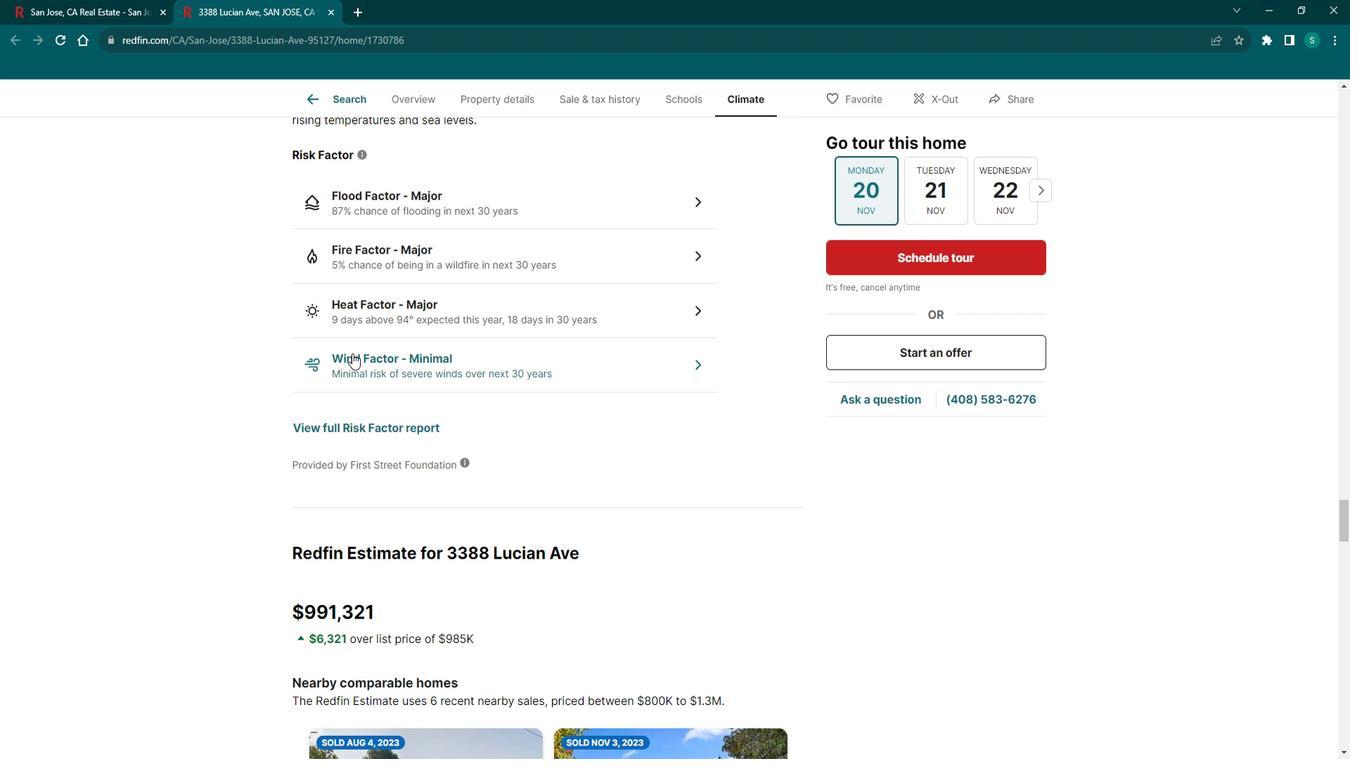 
Action: Mouse scrolled (352, 339) with delta (0, 0)
Screenshot: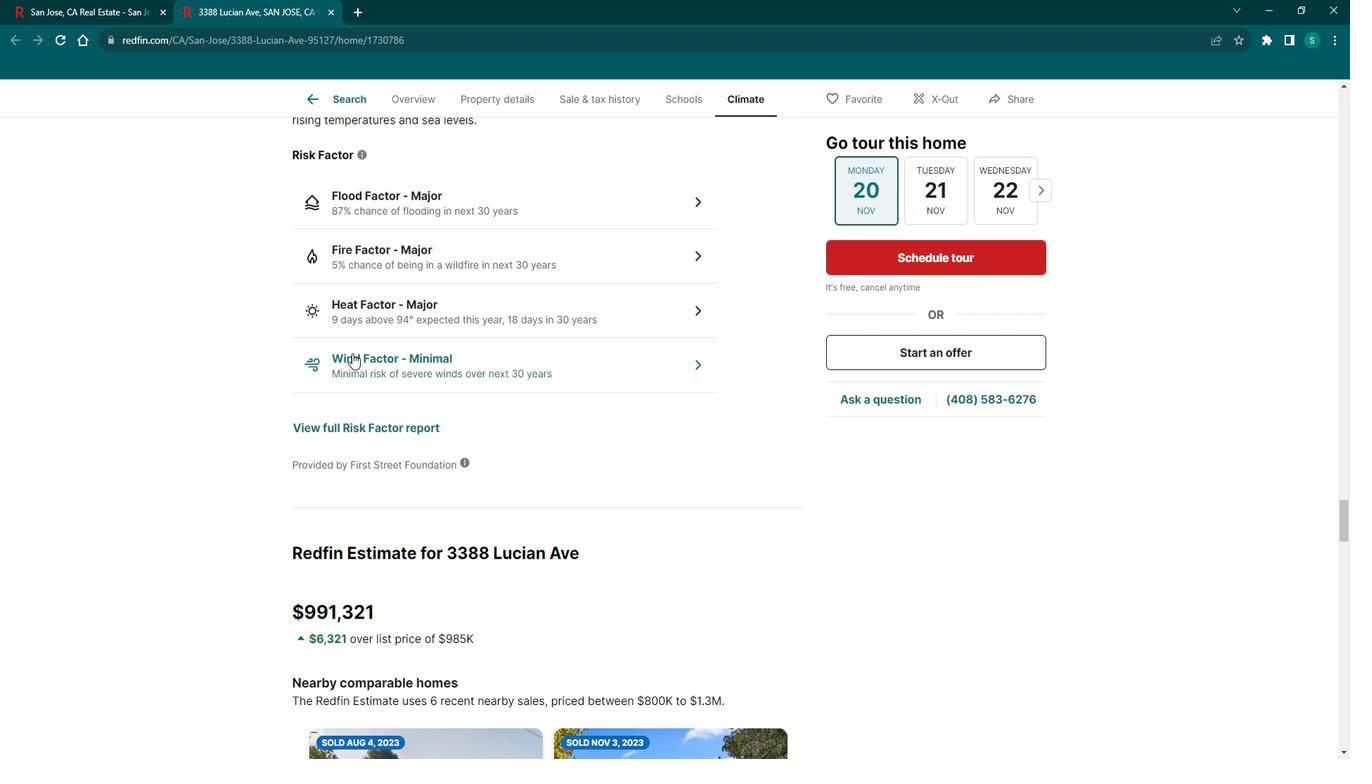 
Action: Mouse scrolled (352, 339) with delta (0, 0)
Screenshot: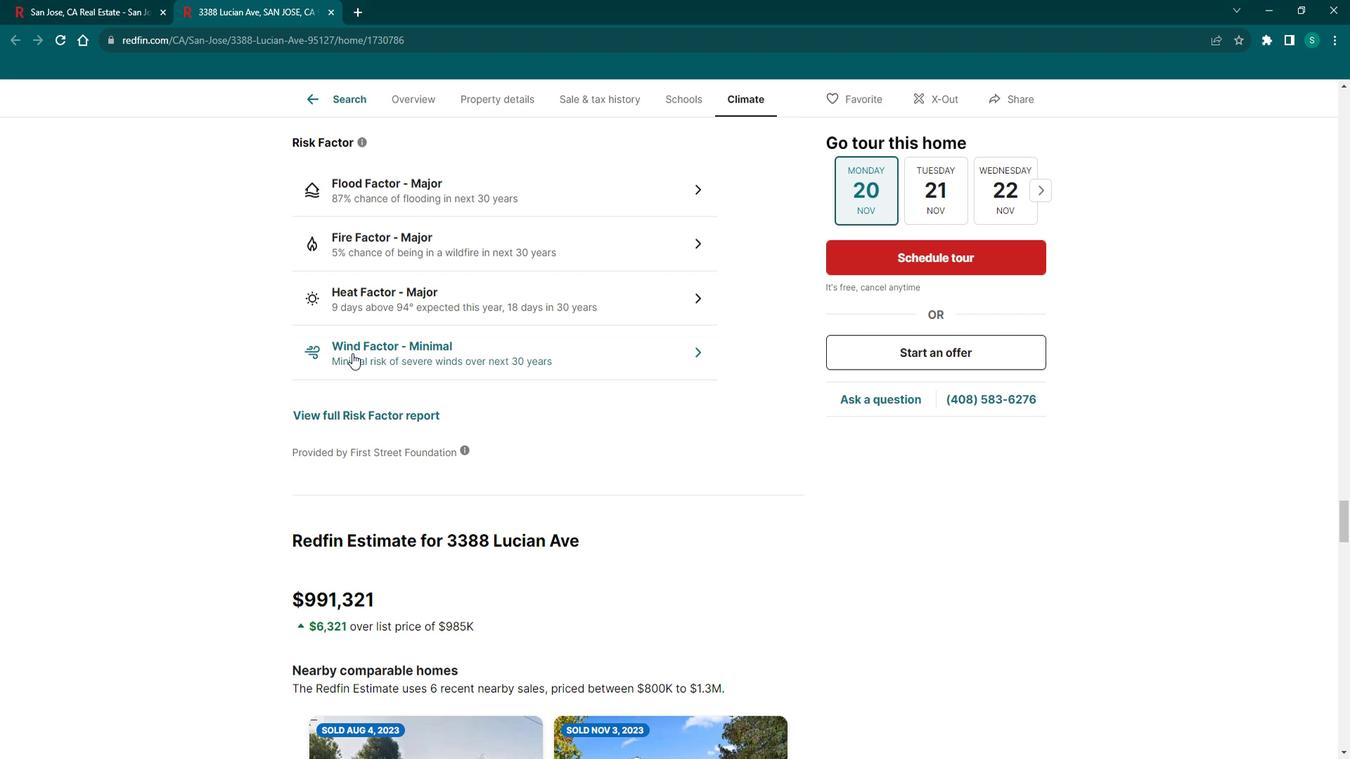 
Action: Mouse moved to (333, 98)
Screenshot: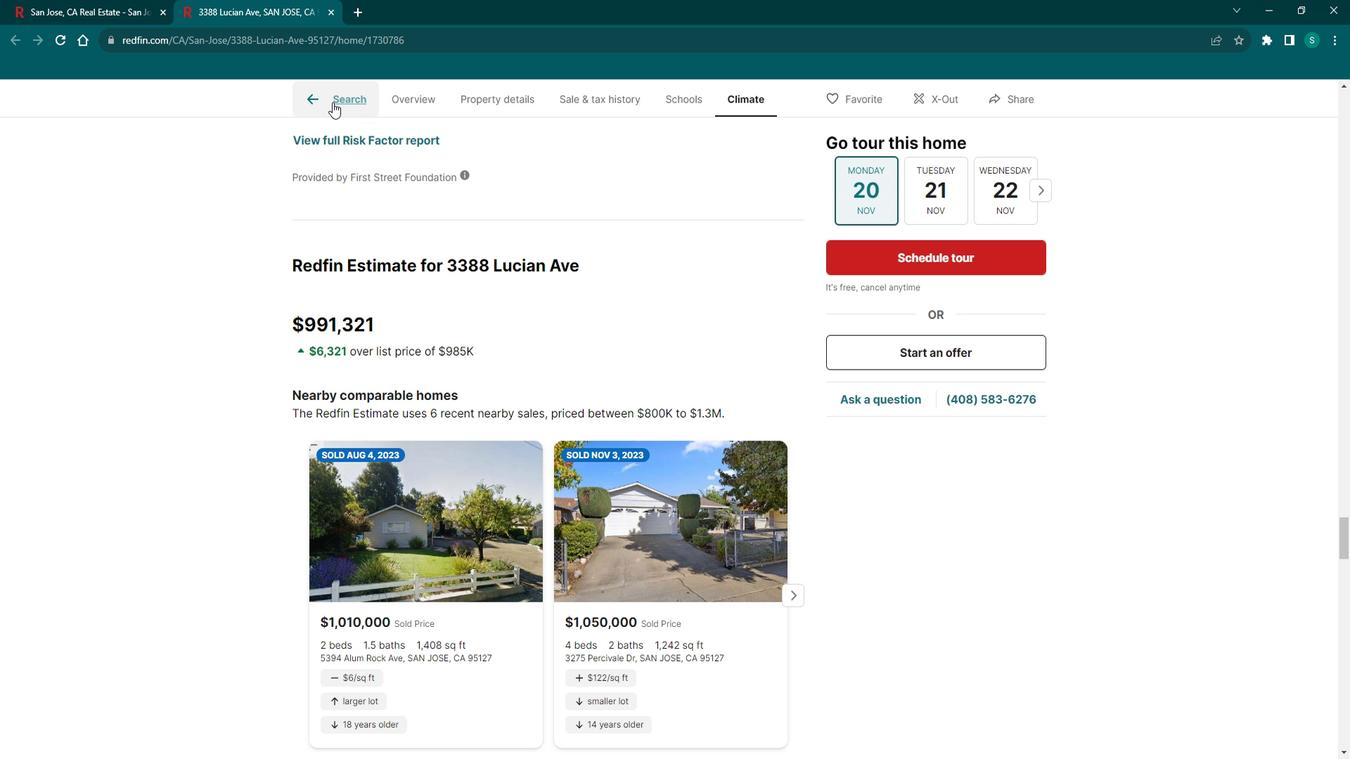 
Action: Mouse pressed left at (333, 98)
Screenshot: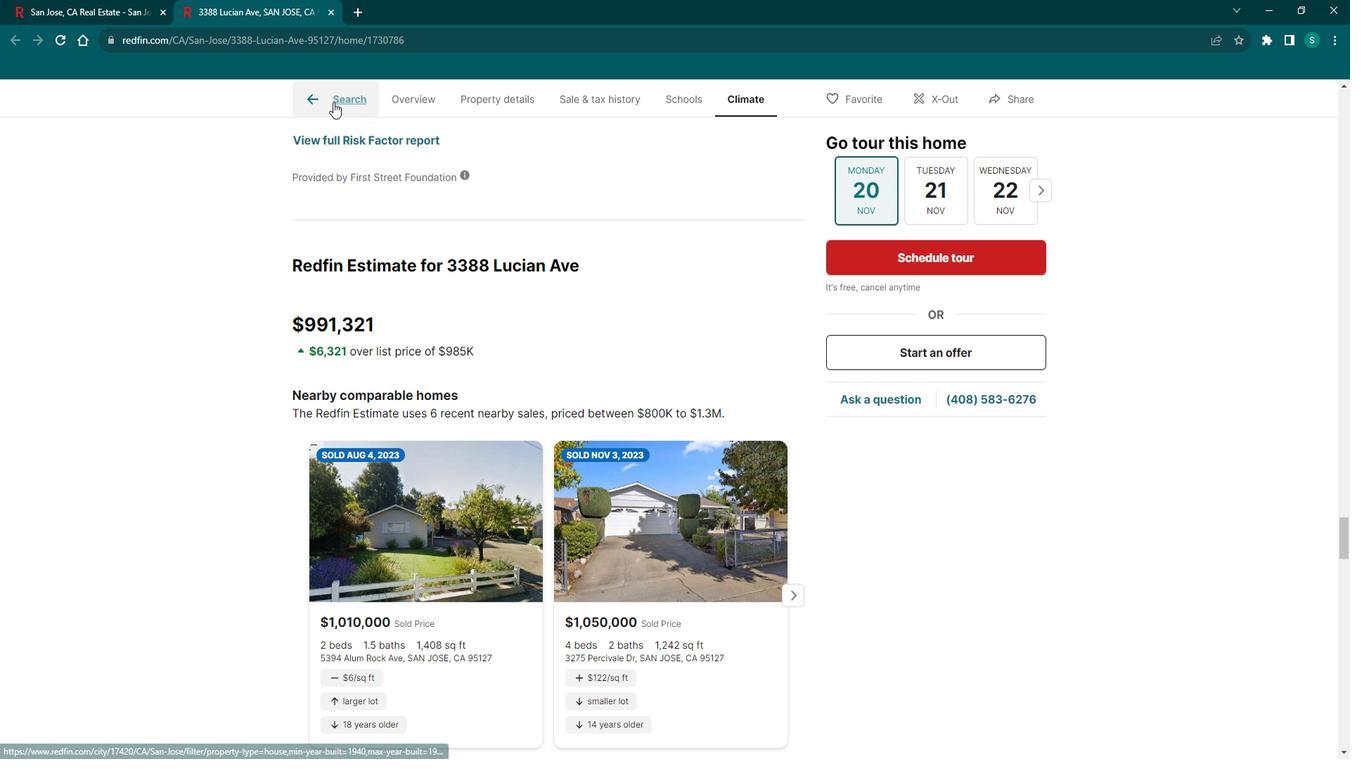 
Action: Mouse moved to (1006, 436)
Screenshot: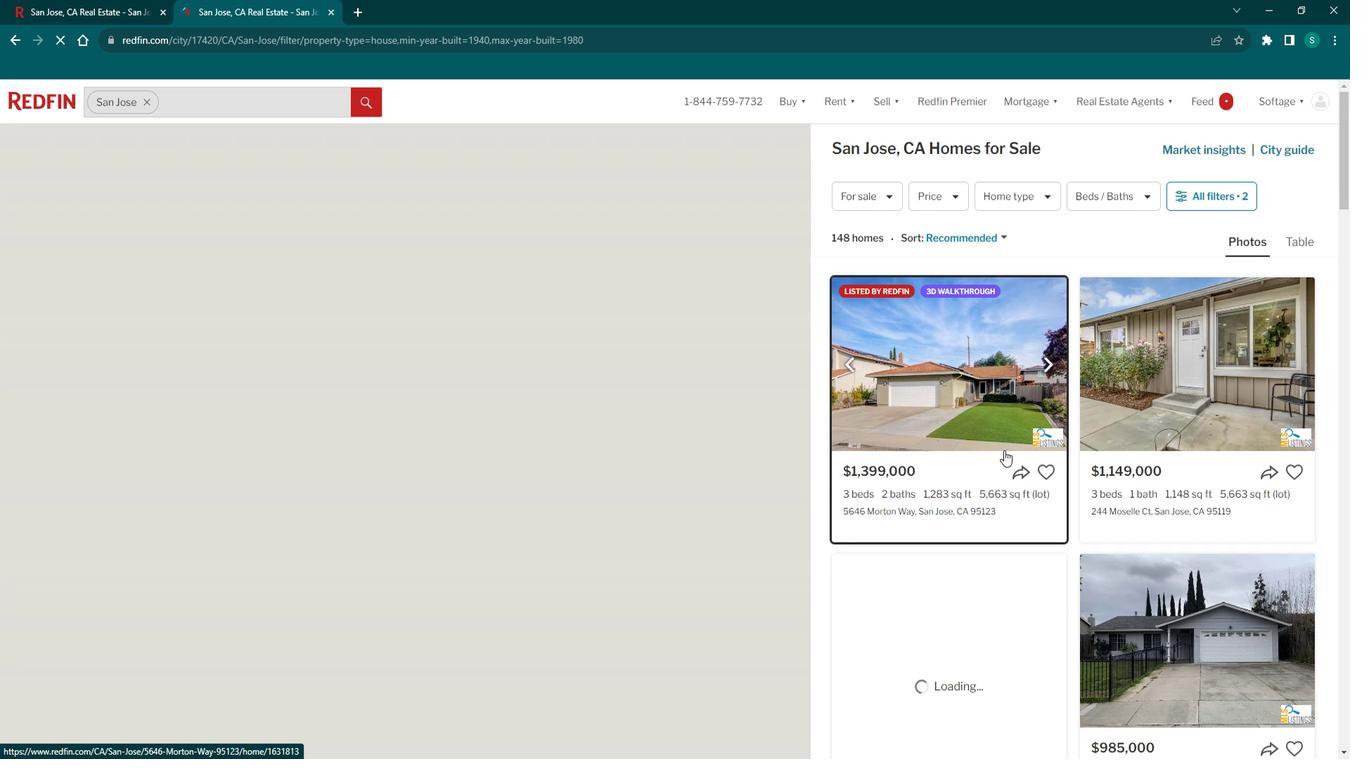 
Action: Mouse scrolled (1006, 435) with delta (0, 0)
Screenshot: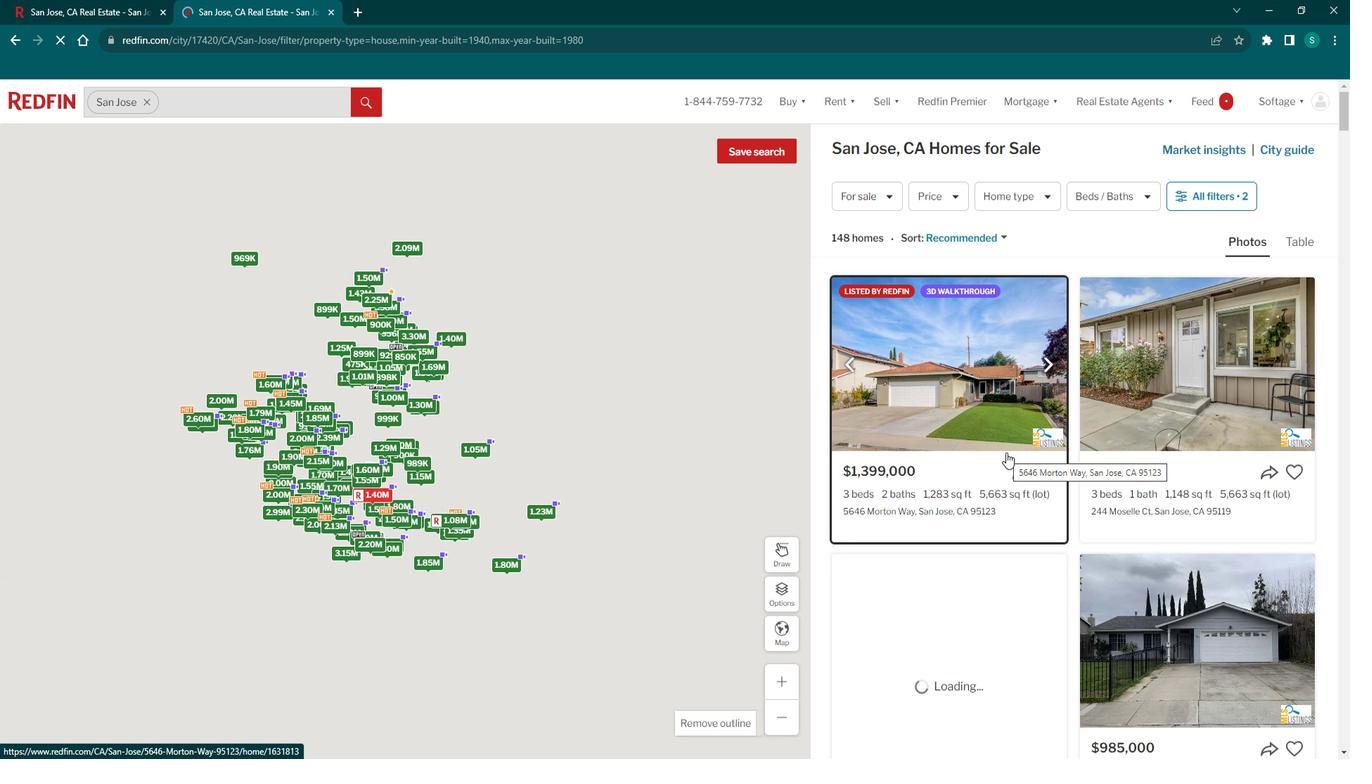 
Action: Mouse scrolled (1006, 435) with delta (0, 0)
Screenshot: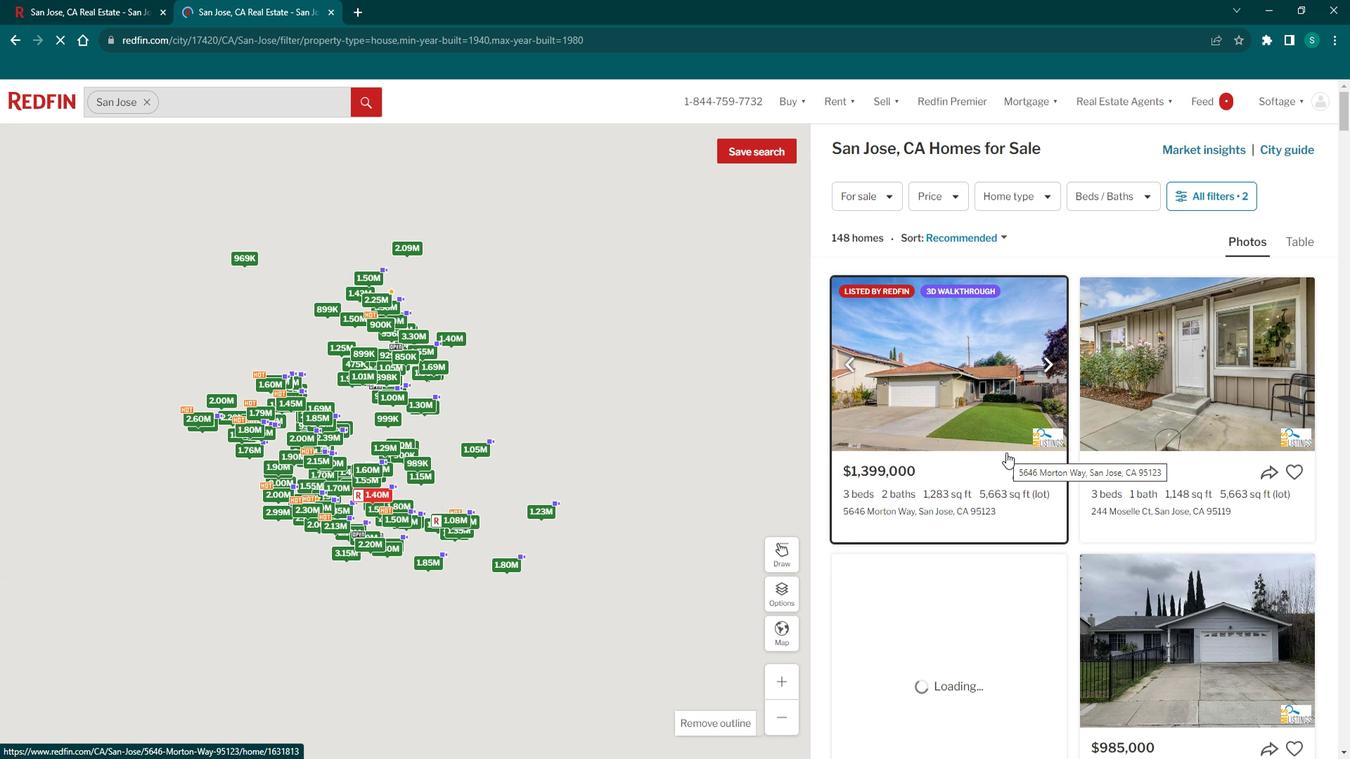 
Action: Mouse scrolled (1006, 435) with delta (0, 0)
Screenshot: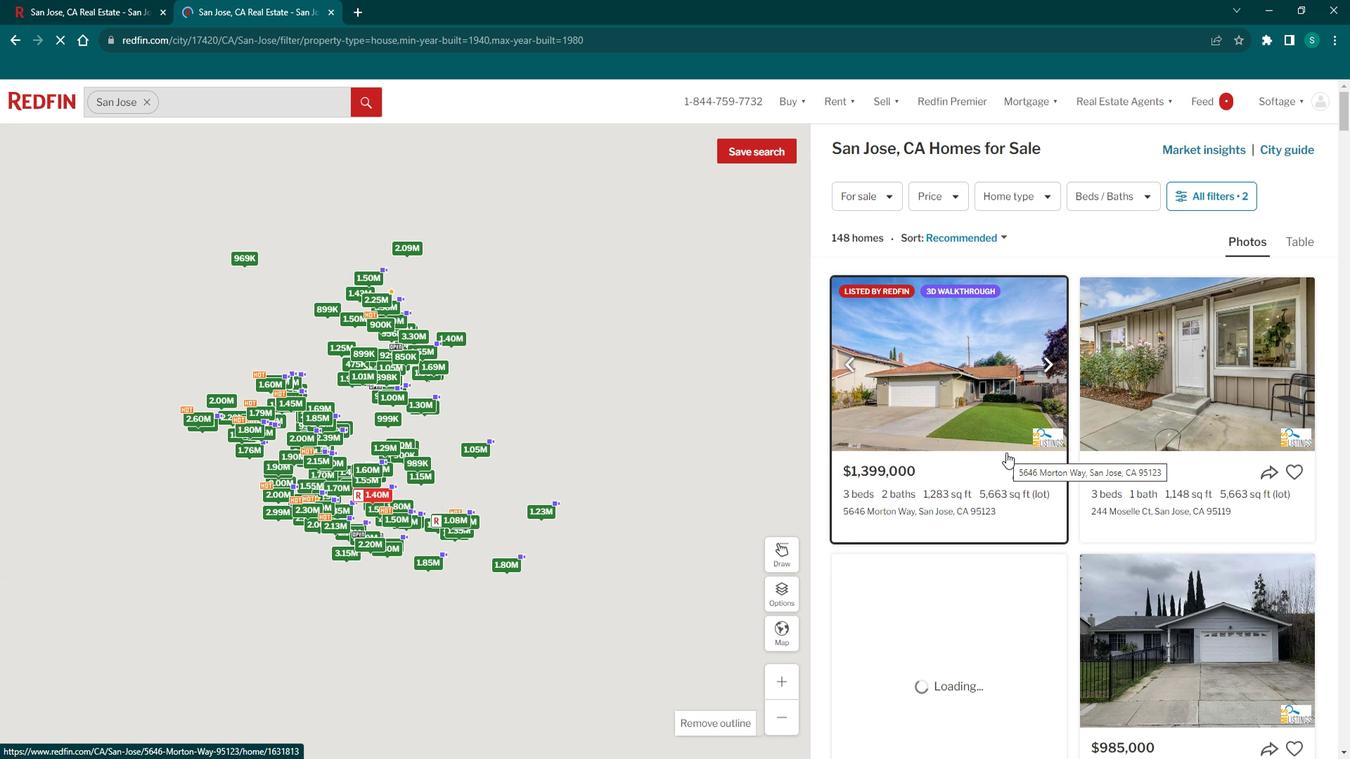 
Action: Mouse scrolled (1006, 435) with delta (0, 0)
Screenshot: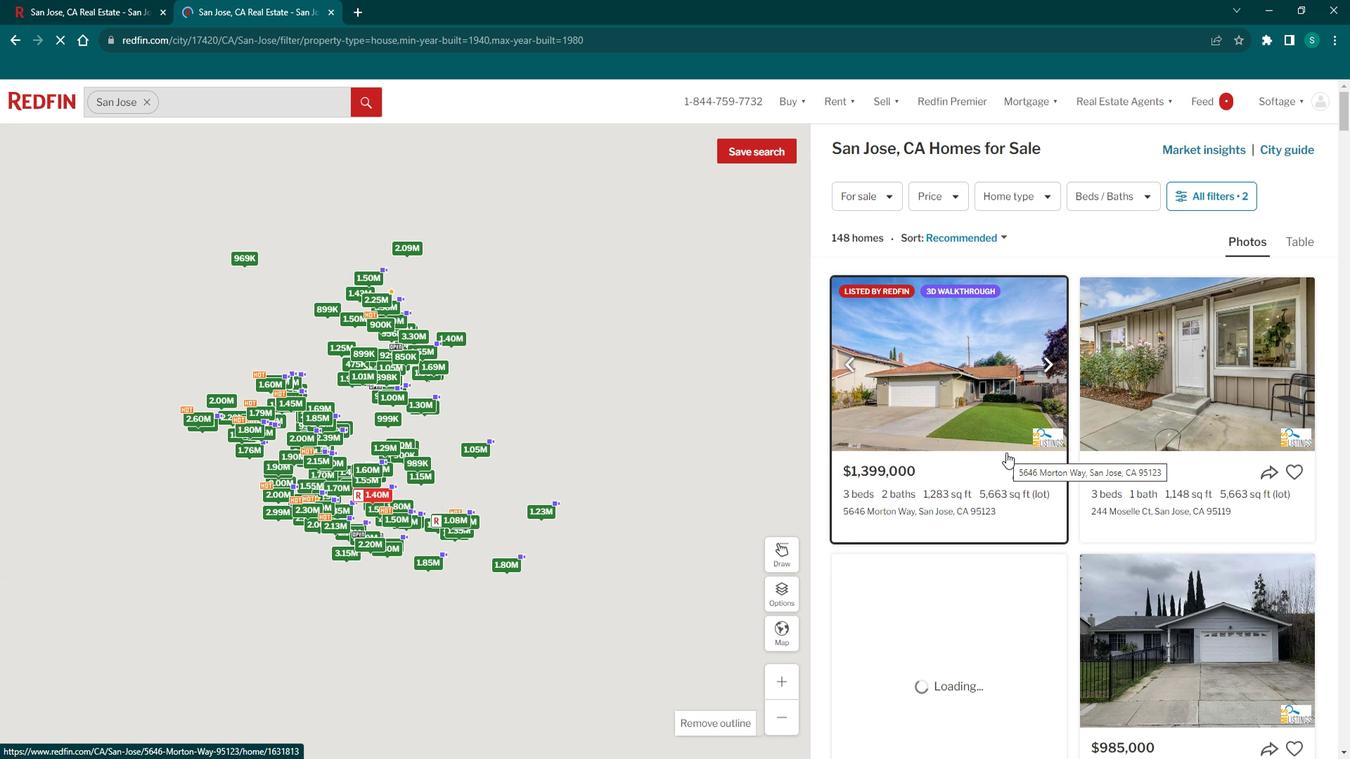 
Action: Mouse scrolled (1006, 435) with delta (0, 0)
Screenshot: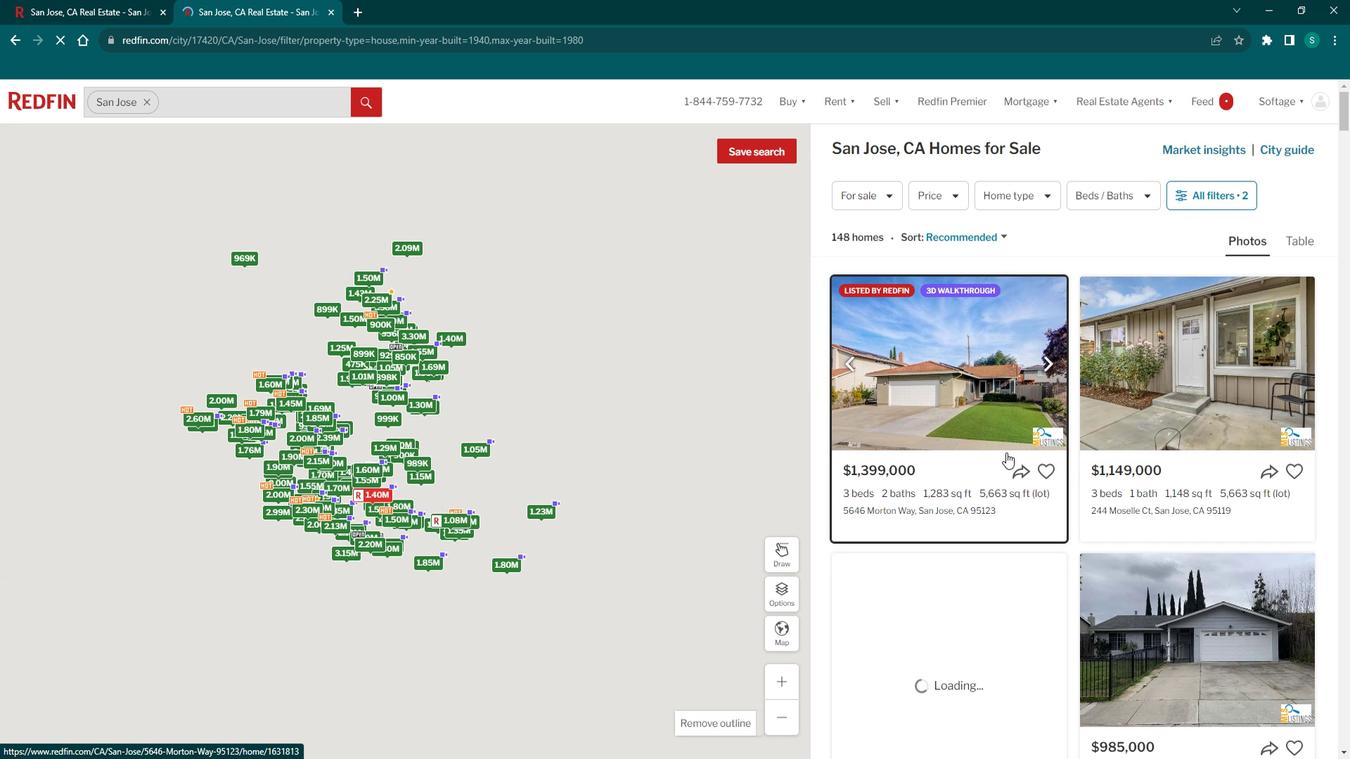 
Action: Mouse scrolled (1006, 435) with delta (0, 0)
Screenshot: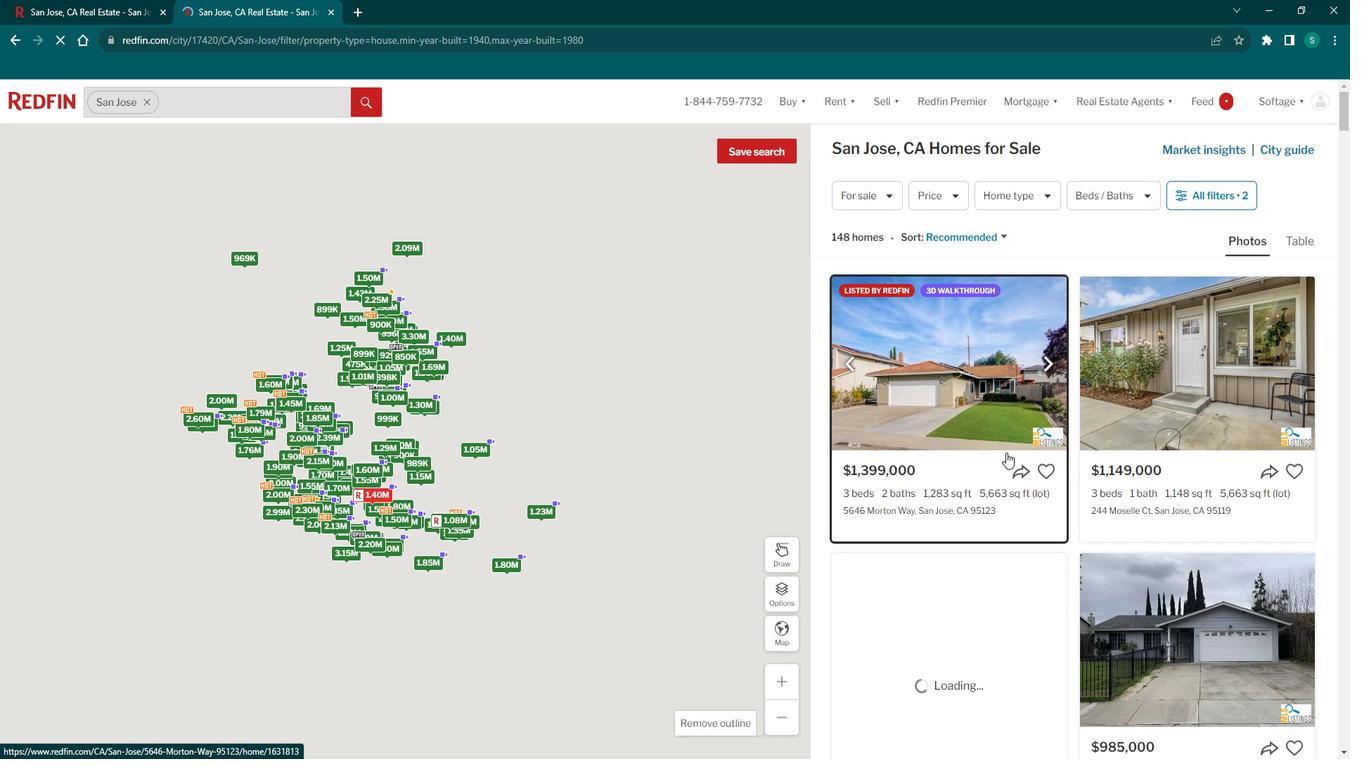 
Action: Mouse moved to (960, 466)
Screenshot: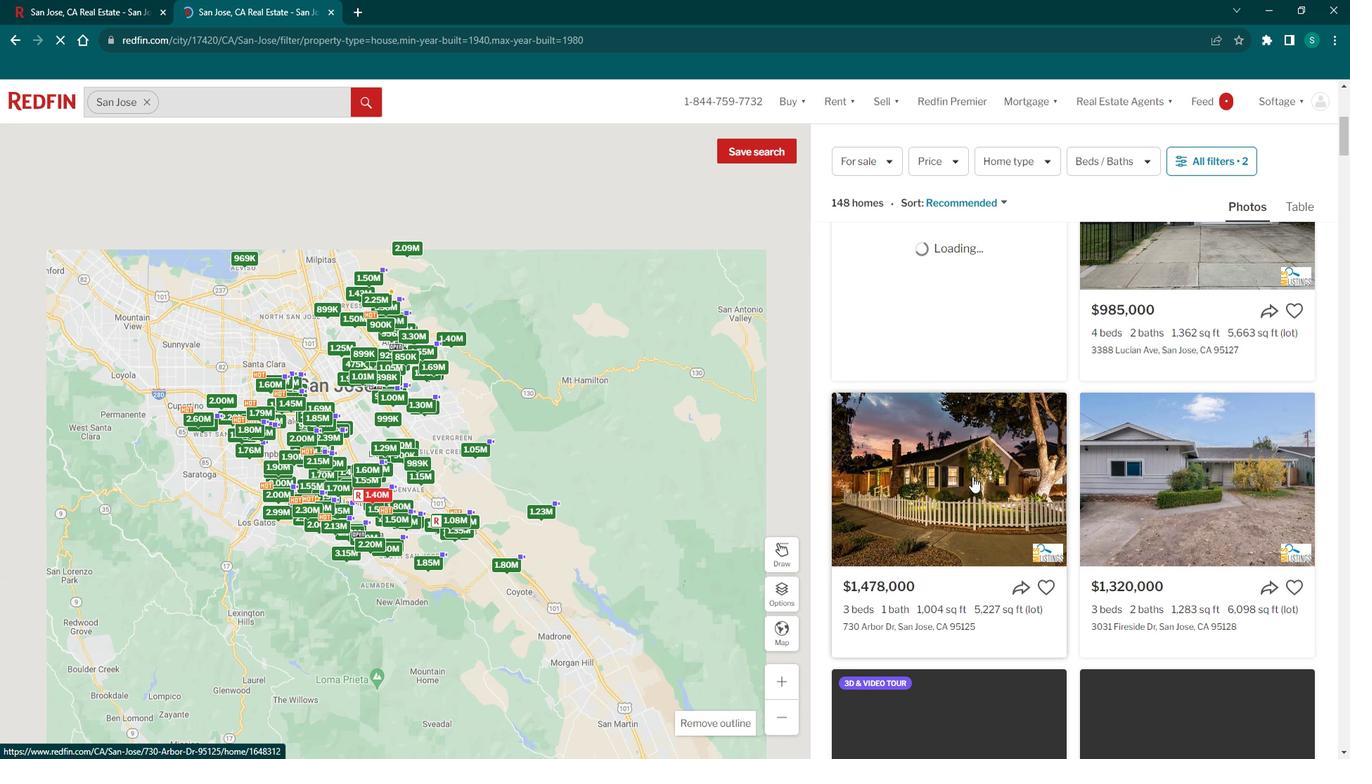 
Action: Mouse pressed left at (960, 466)
Screenshot: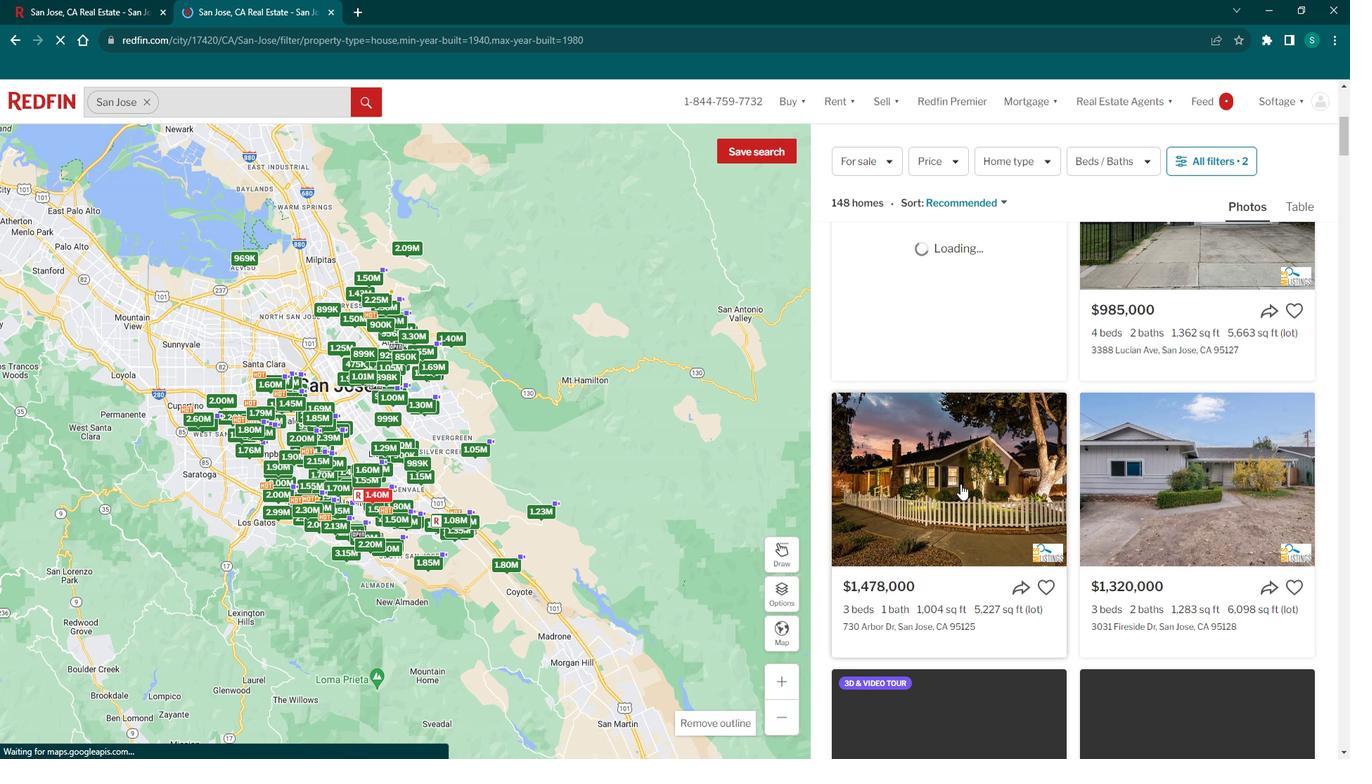 
Action: Mouse moved to (491, 219)
Screenshot: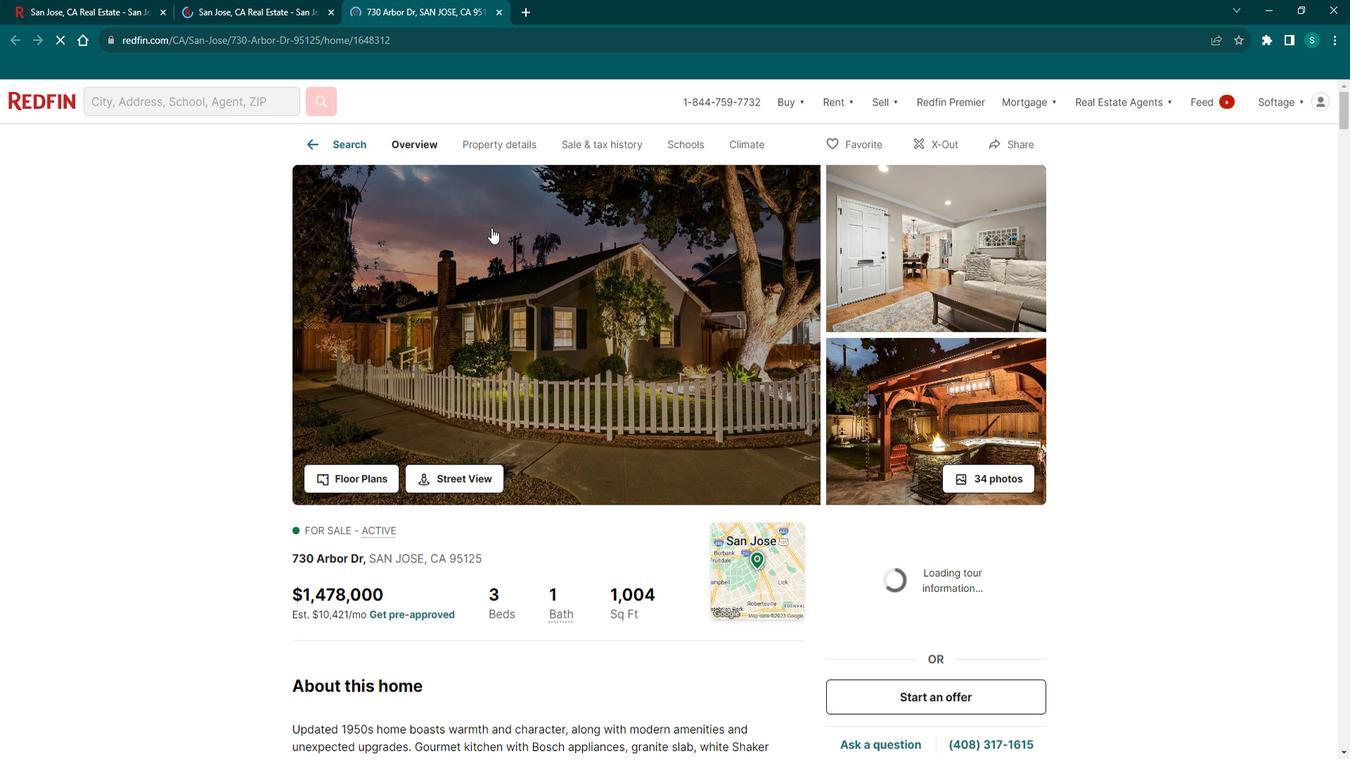 
Action: Mouse scrolled (491, 218) with delta (0, 0)
Screenshot: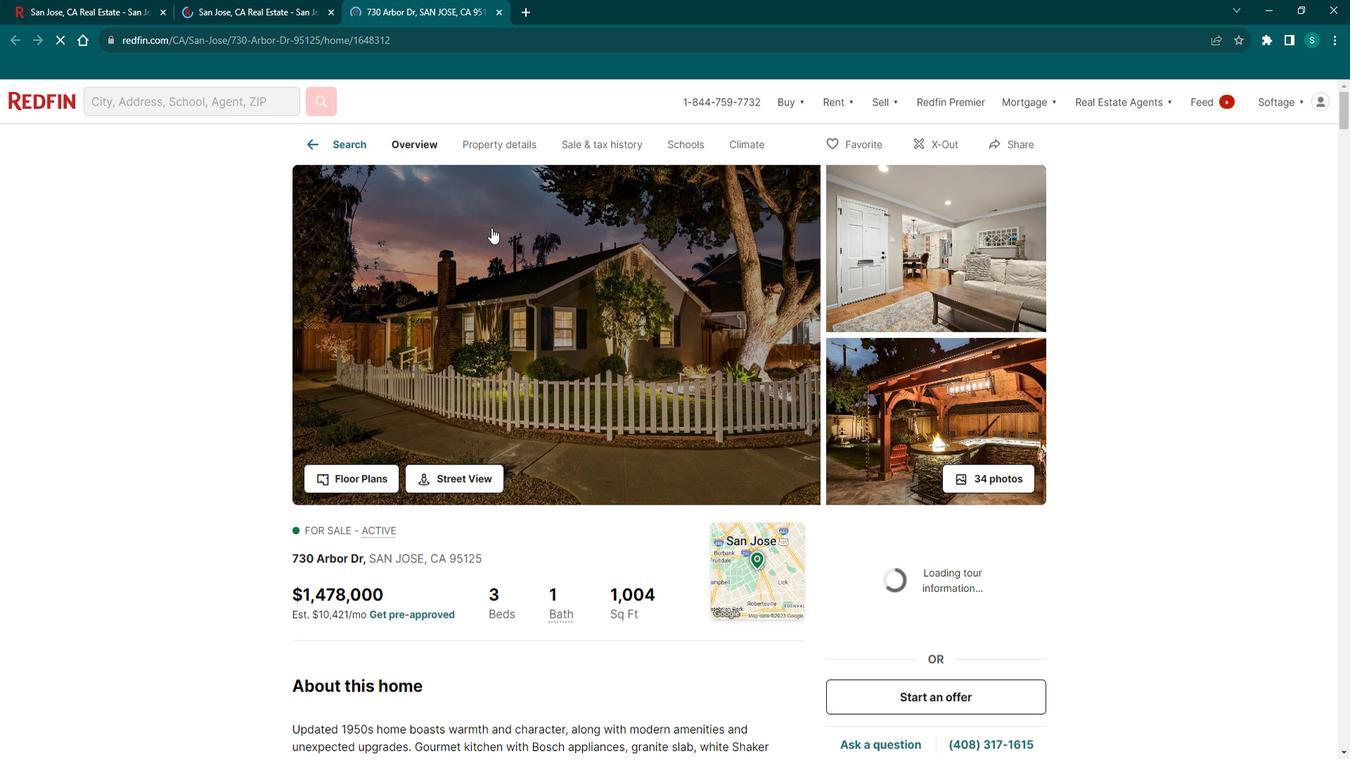 
Action: Mouse moved to (490, 219)
Screenshot: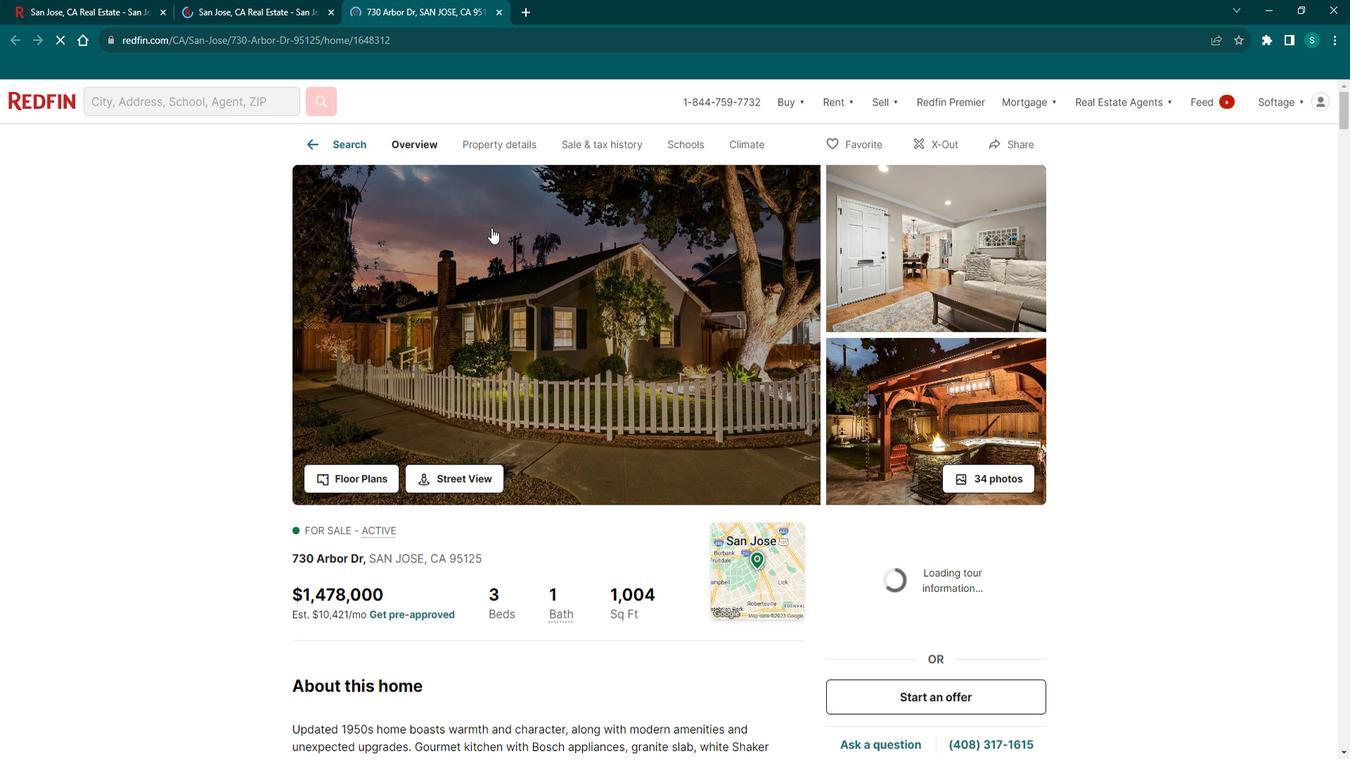
Action: Mouse scrolled (490, 218) with delta (0, 0)
Screenshot: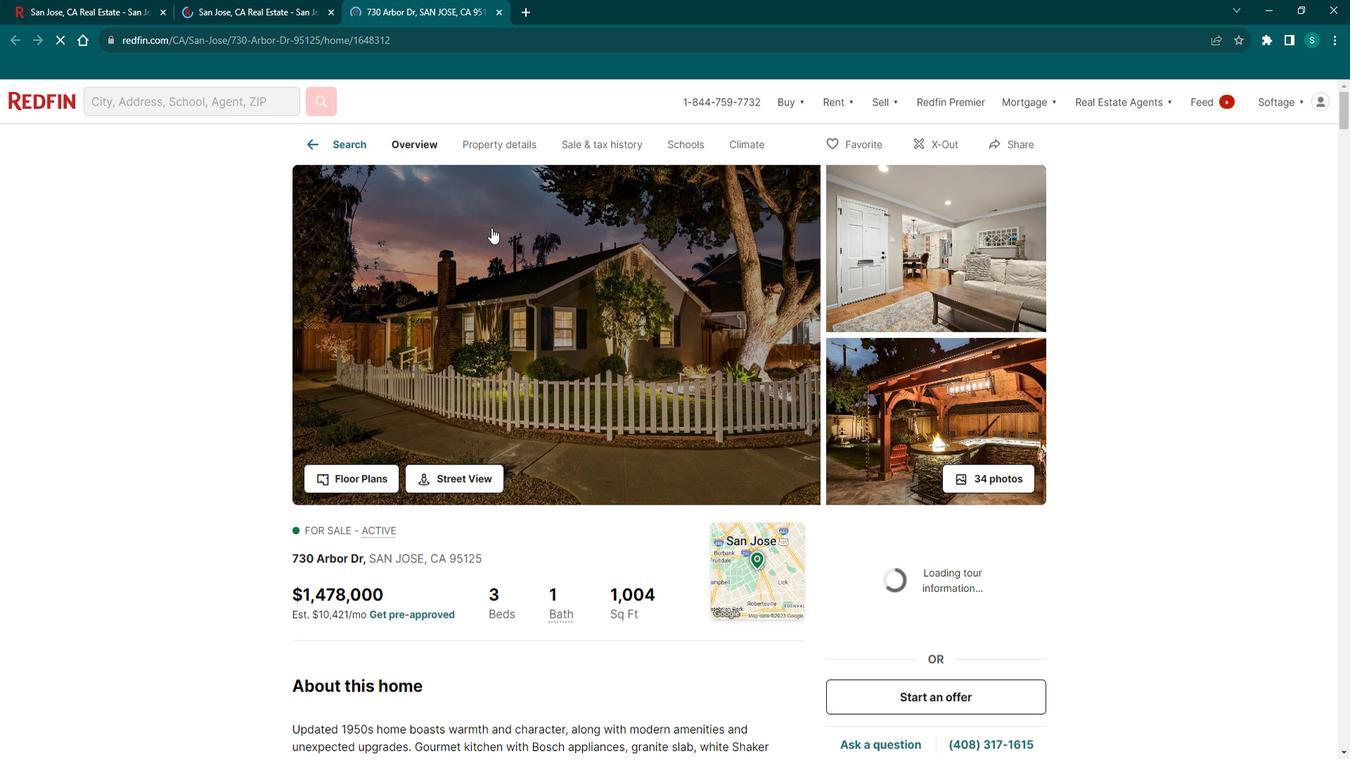 
Action: Mouse scrolled (490, 218) with delta (0, 0)
Screenshot: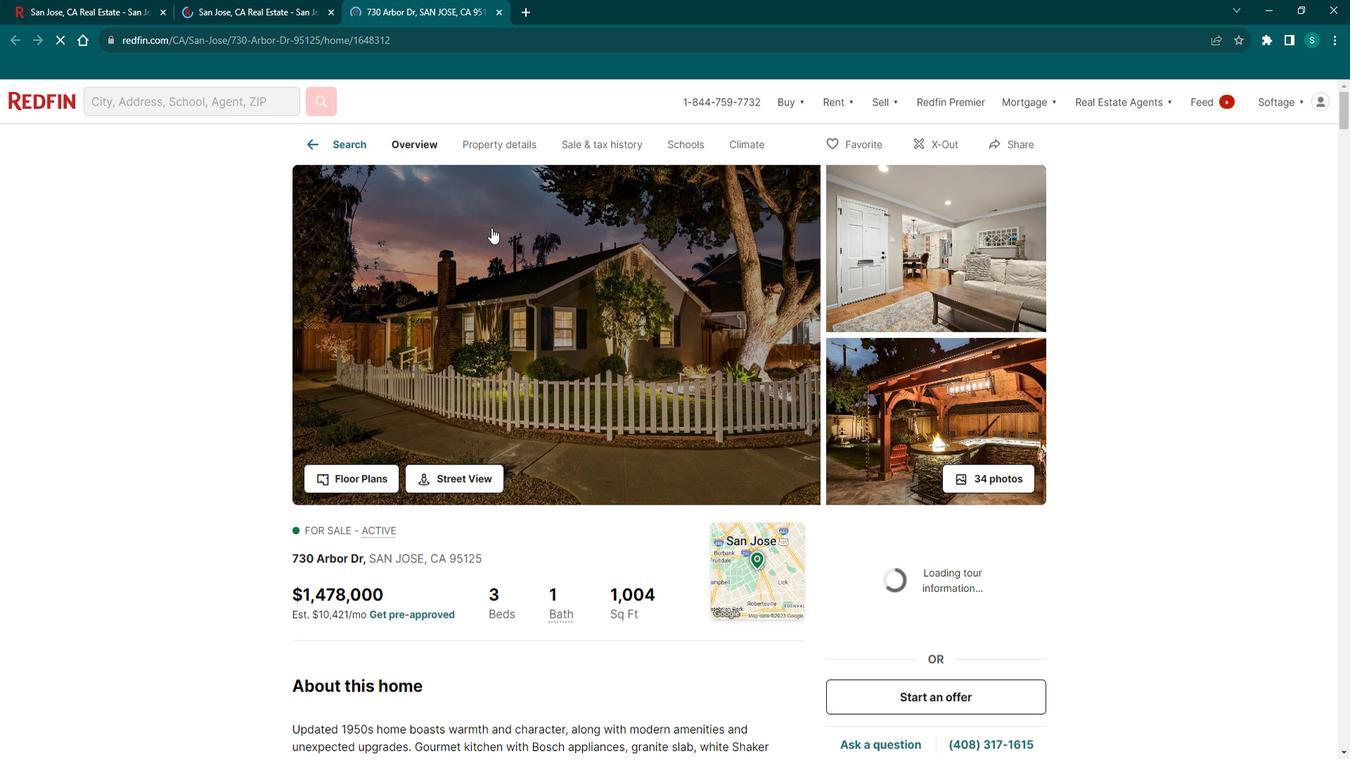 
Action: Mouse moved to (488, 223)
Screenshot: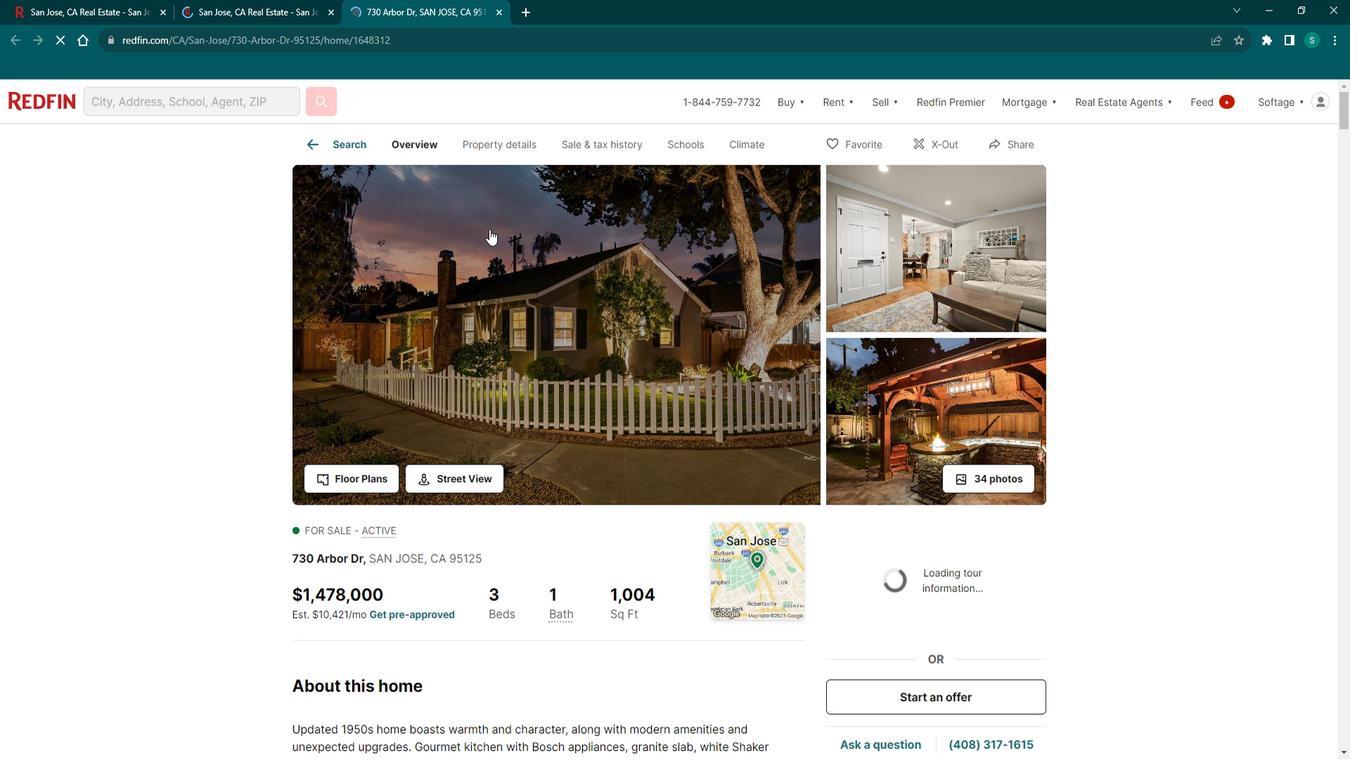 
Action: Mouse scrolled (488, 223) with delta (0, 0)
Screenshot: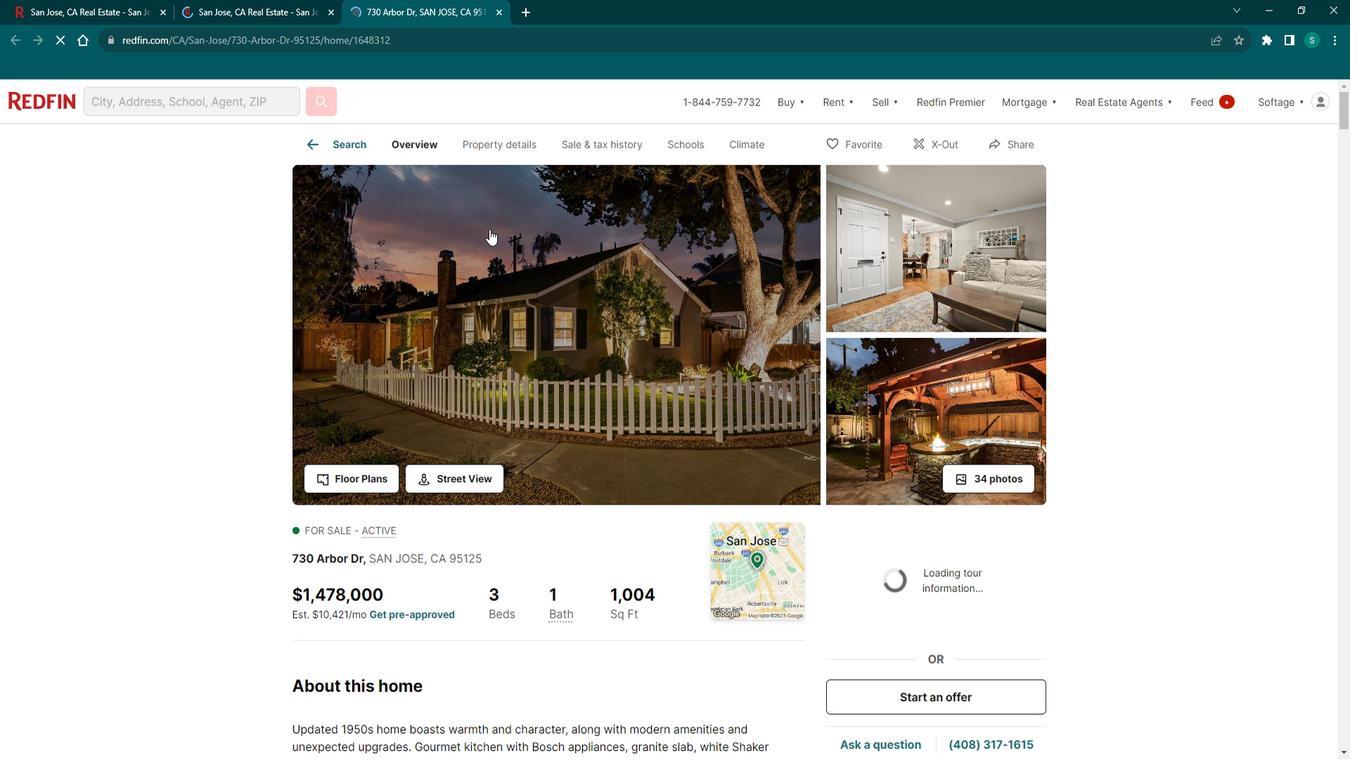 
Action: Mouse moved to (486, 226)
Screenshot: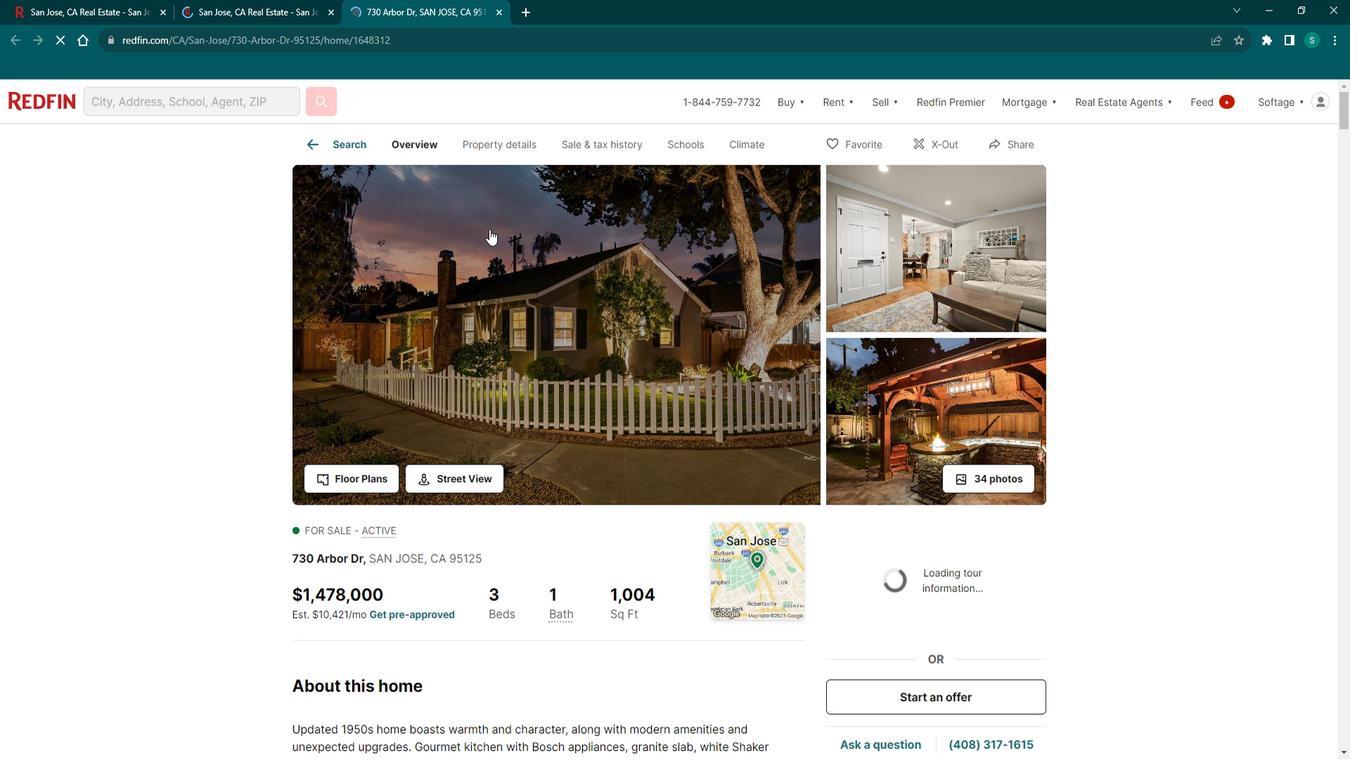 
Action: Mouse scrolled (486, 225) with delta (0, 0)
Screenshot: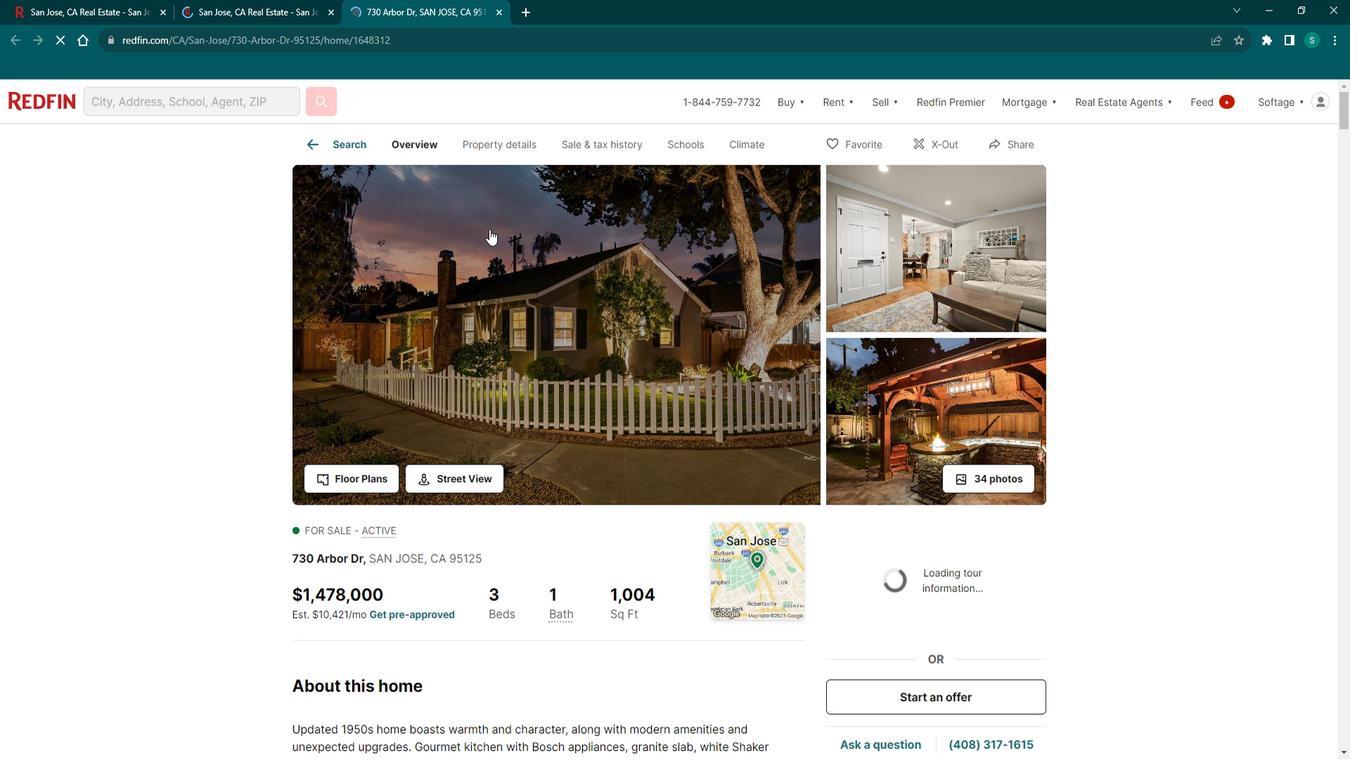 
Action: Mouse moved to (324, 403)
Screenshot: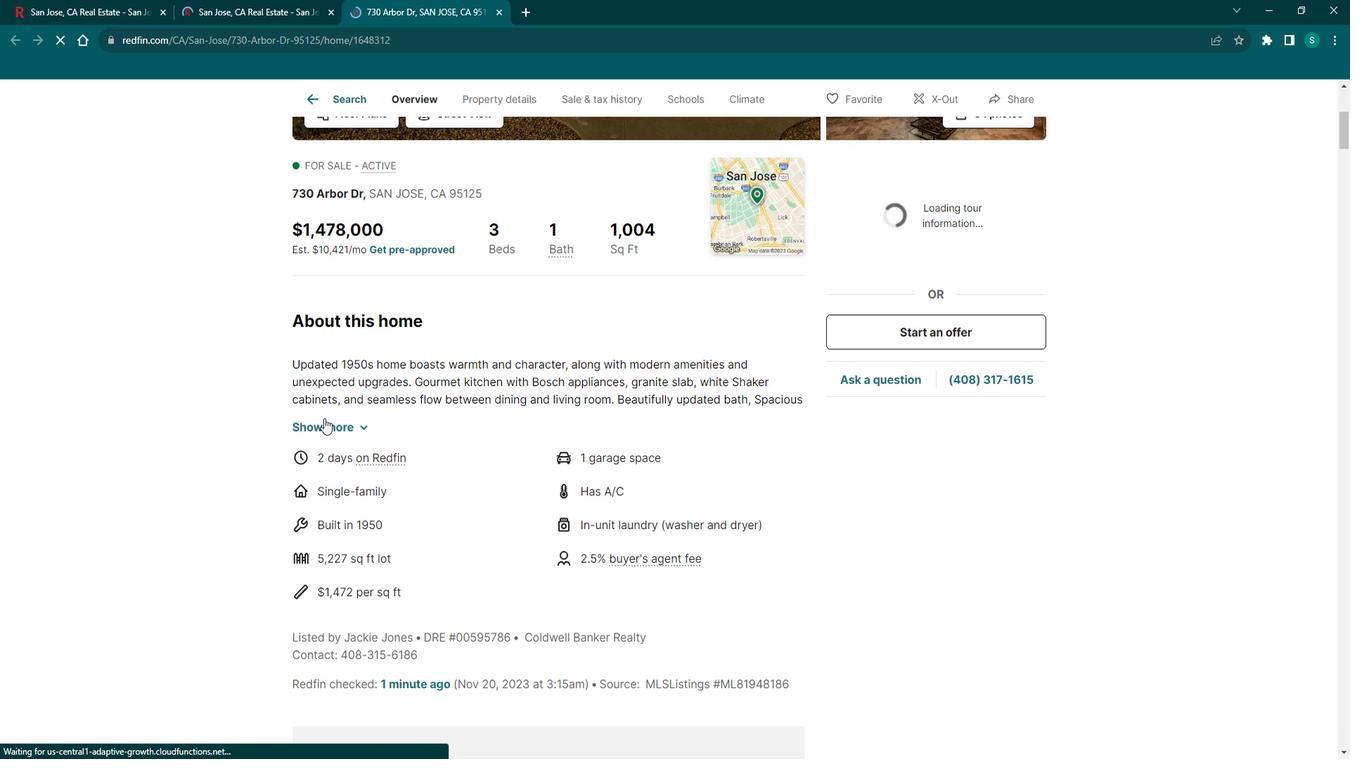 
Action: Mouse pressed left at (324, 403)
Screenshot: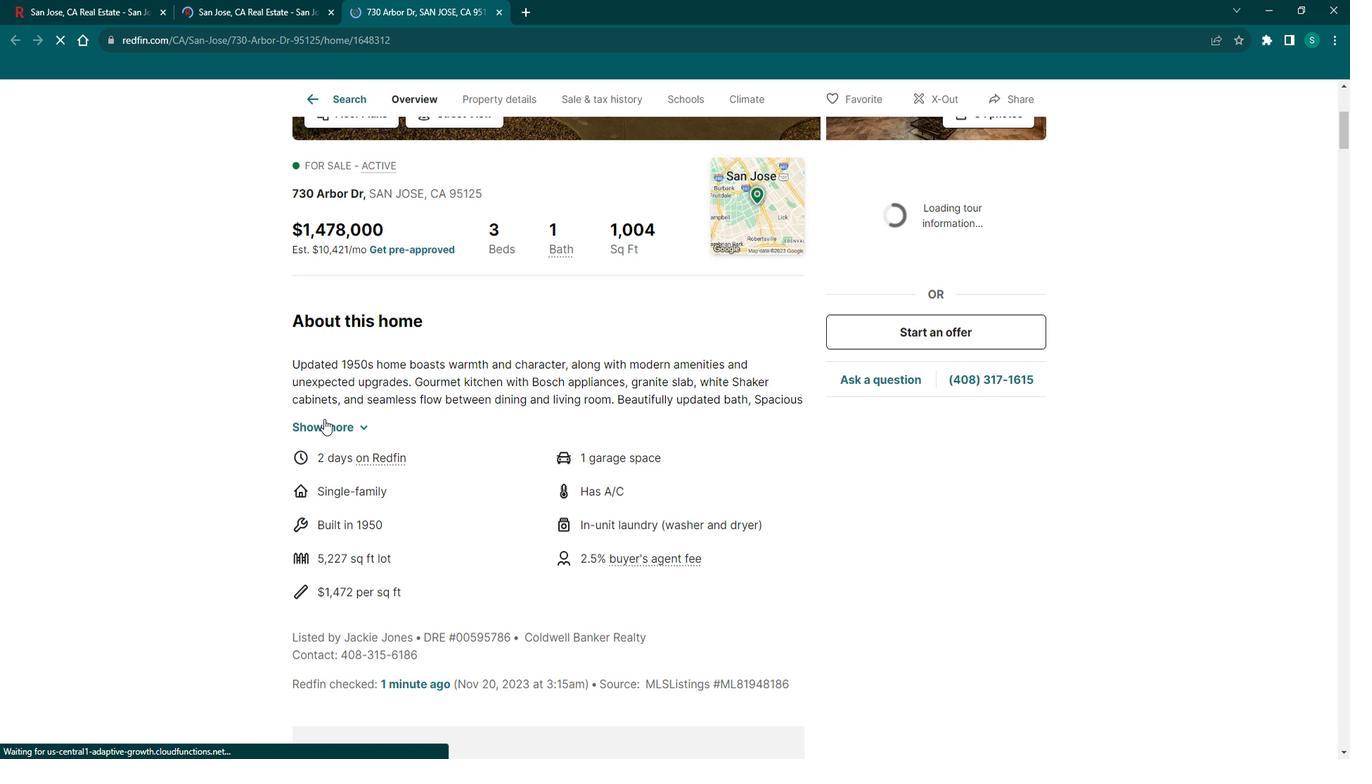 
Action: Mouse moved to (412, 367)
Screenshot: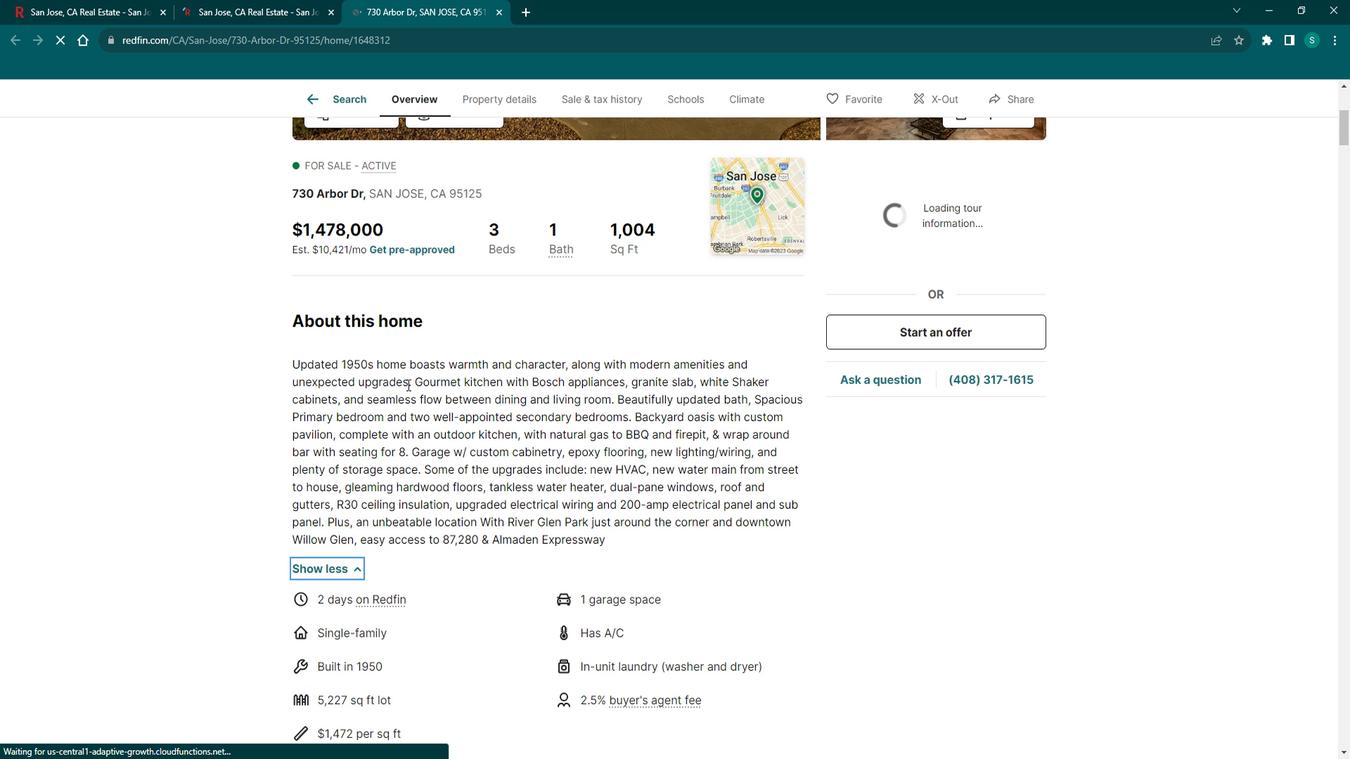 
Action: Mouse scrolled (412, 367) with delta (0, 0)
Screenshot: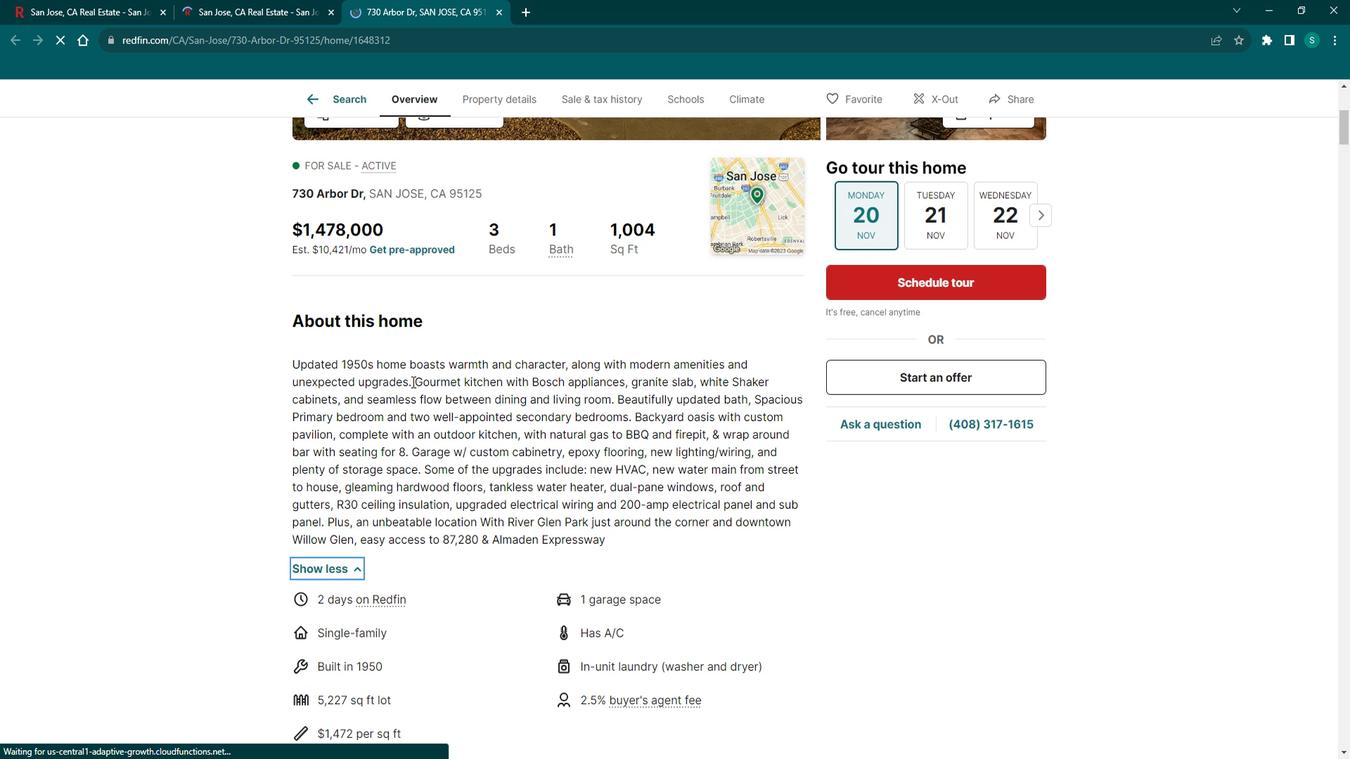 
Action: Mouse scrolled (412, 367) with delta (0, 0)
Screenshot: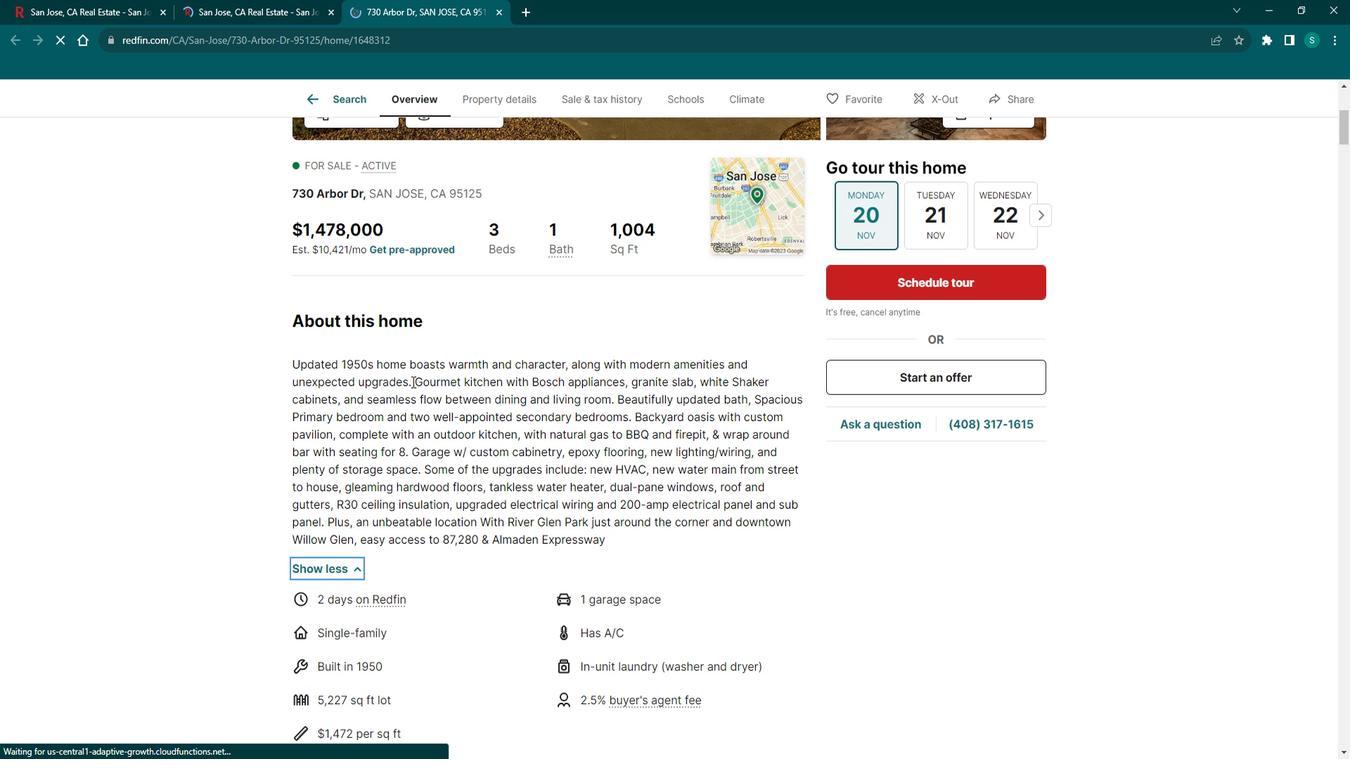 
Action: Mouse scrolled (412, 367) with delta (0, 0)
Screenshot: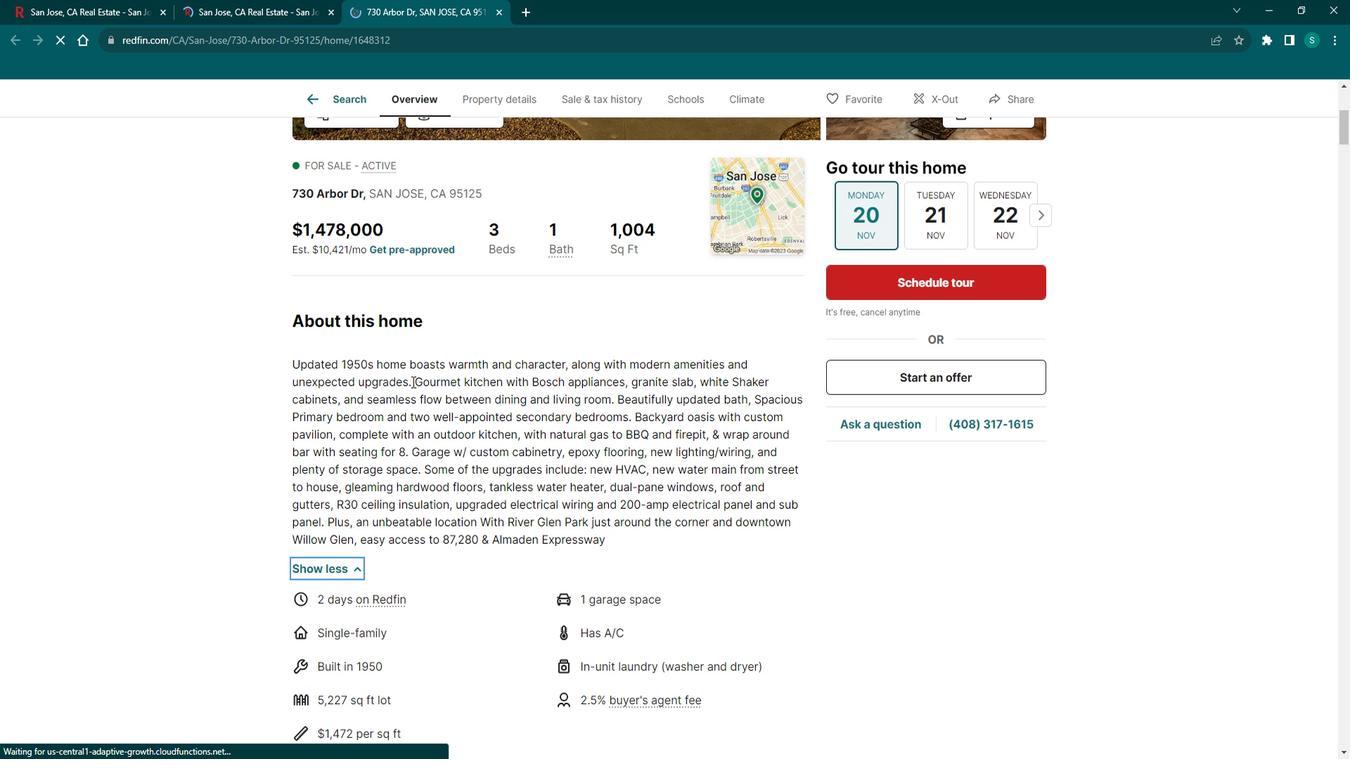 
Action: Mouse scrolled (412, 367) with delta (0, 0)
Screenshot: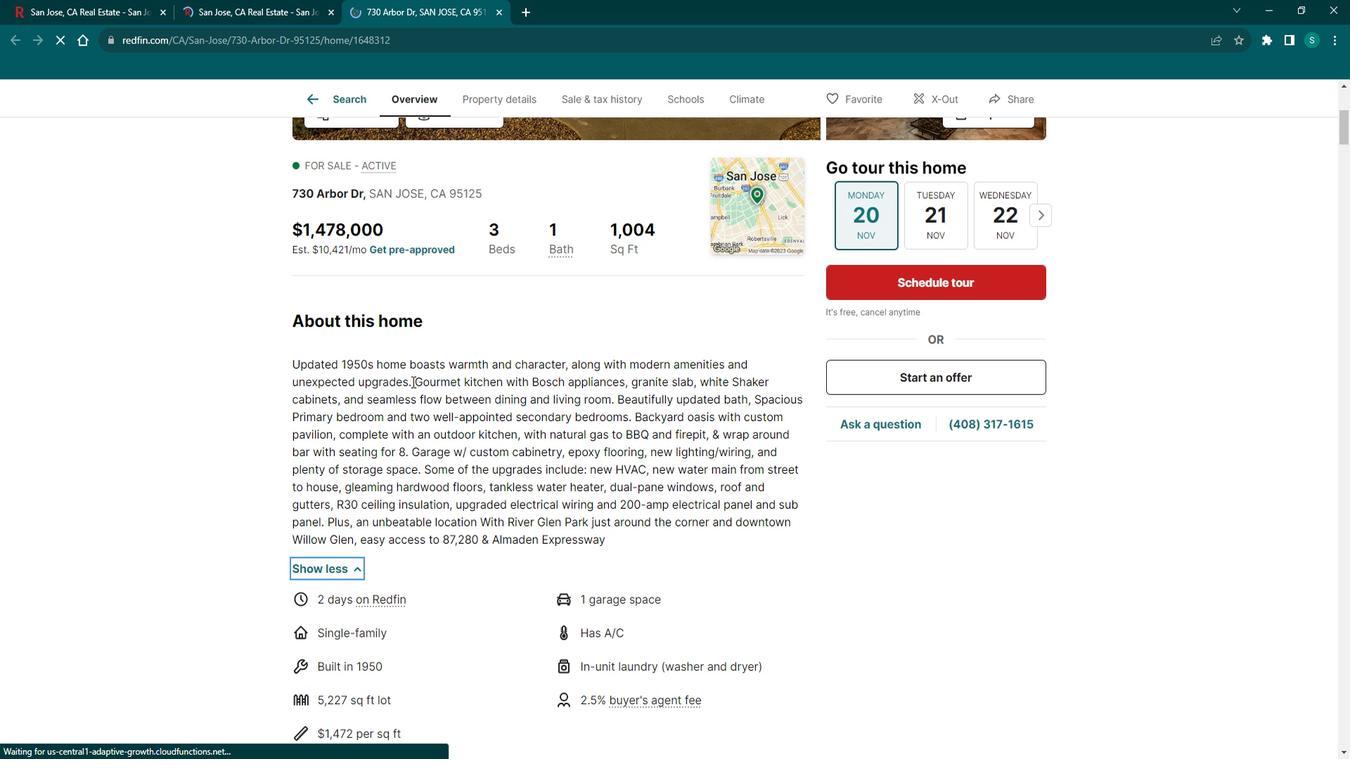 
Action: Mouse scrolled (412, 367) with delta (0, 0)
Screenshot: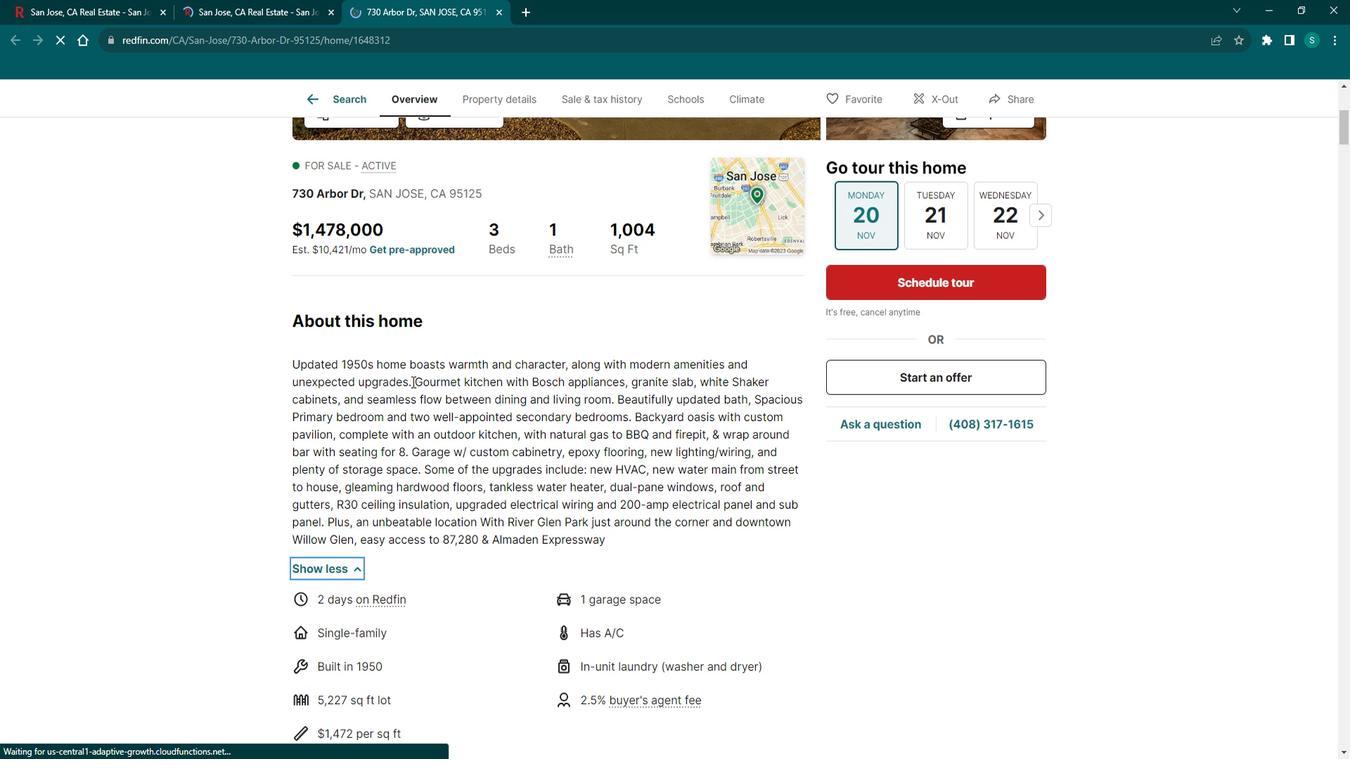 
Action: Mouse scrolled (412, 367) with delta (0, 0)
Screenshot: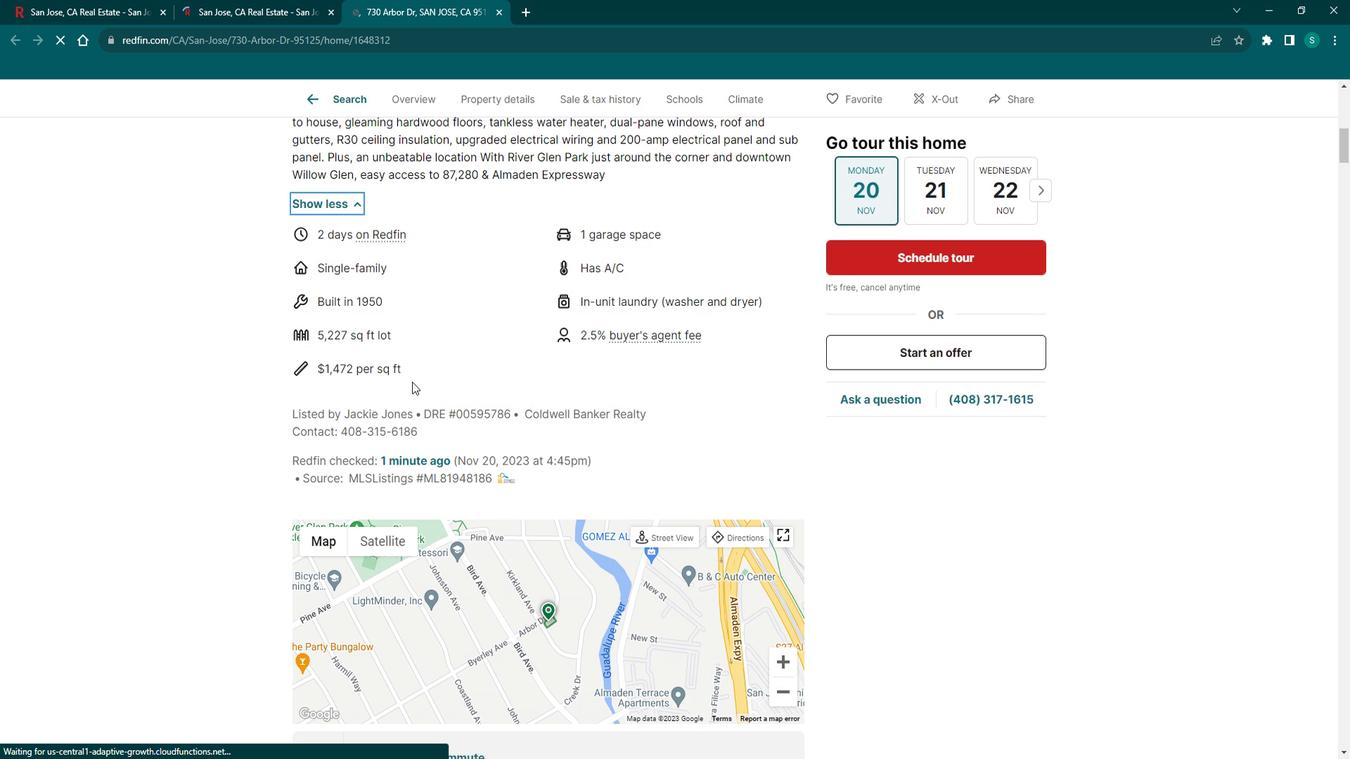 
Action: Mouse scrolled (412, 367) with delta (0, 0)
Screenshot: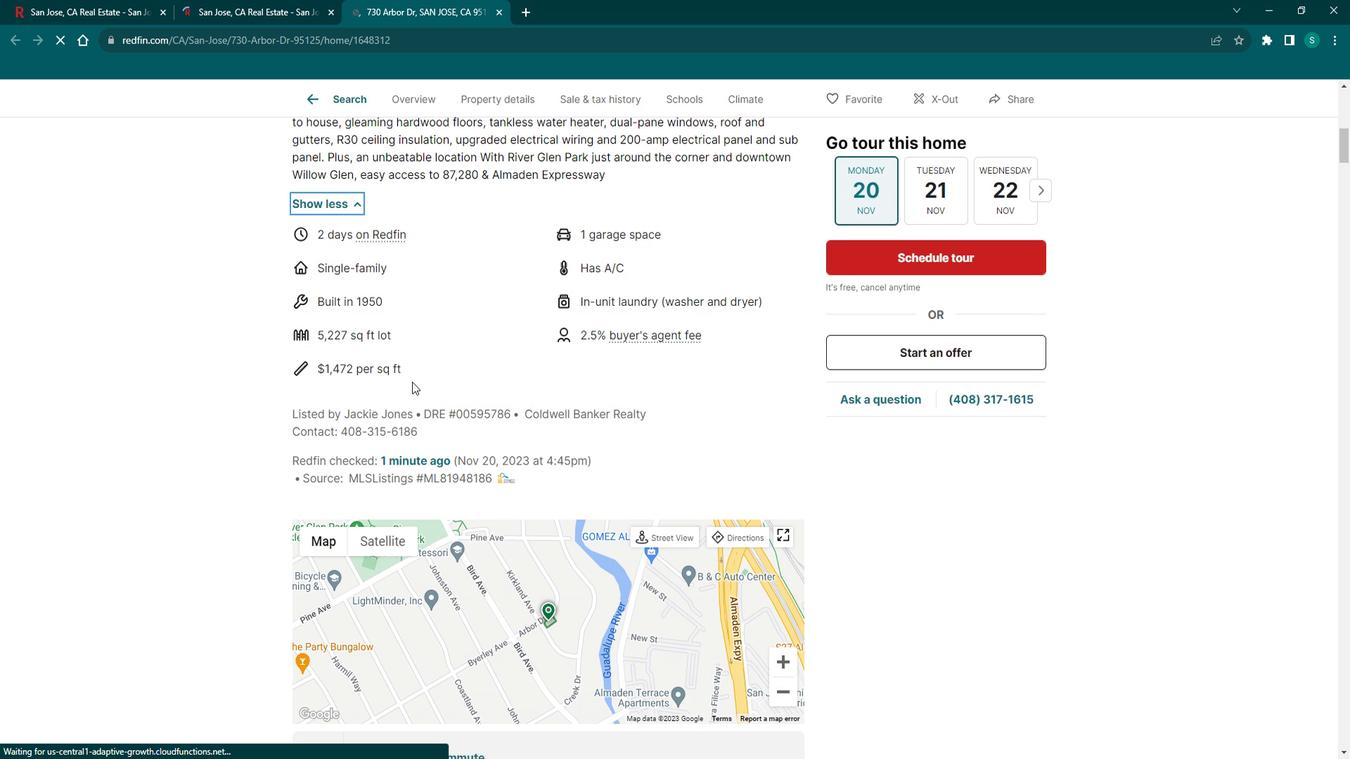 
Action: Mouse scrolled (412, 367) with delta (0, 0)
Screenshot: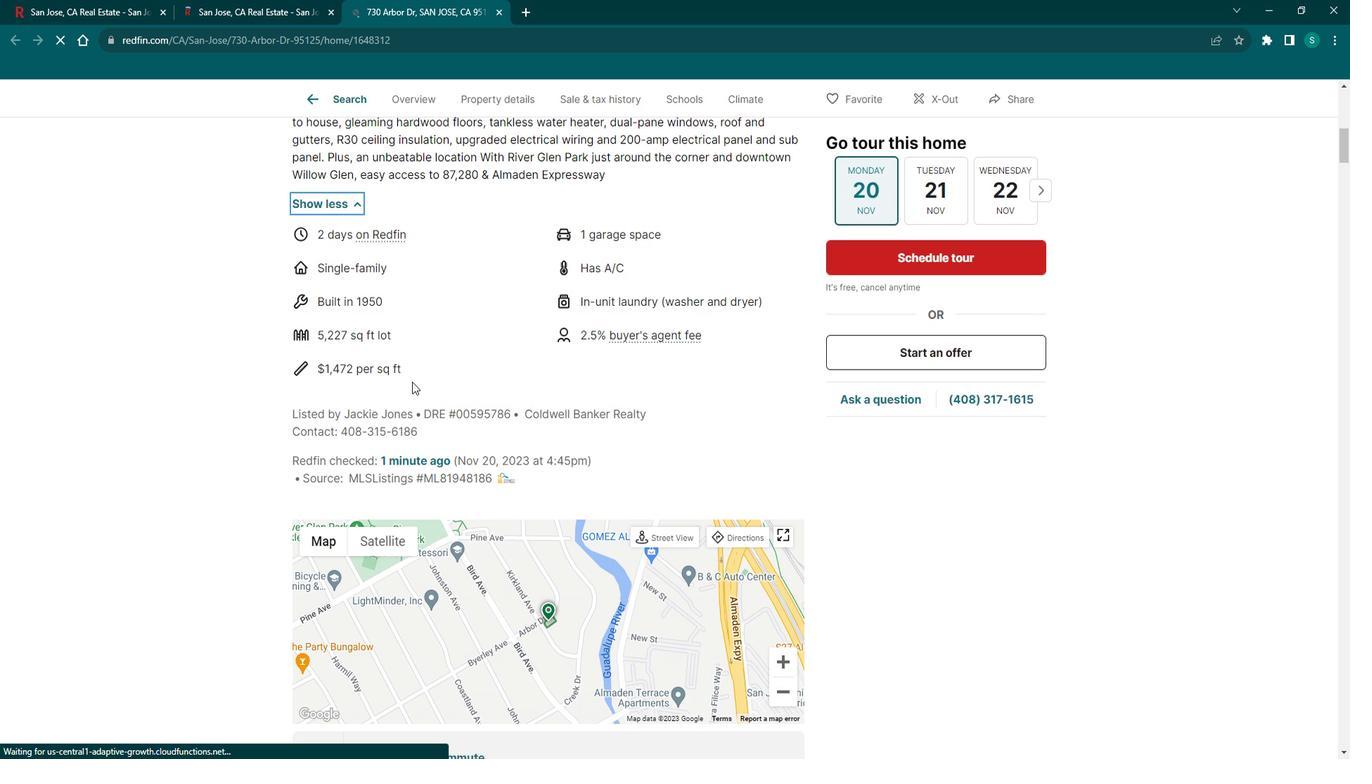 
Action: Mouse scrolled (412, 367) with delta (0, 0)
Screenshot: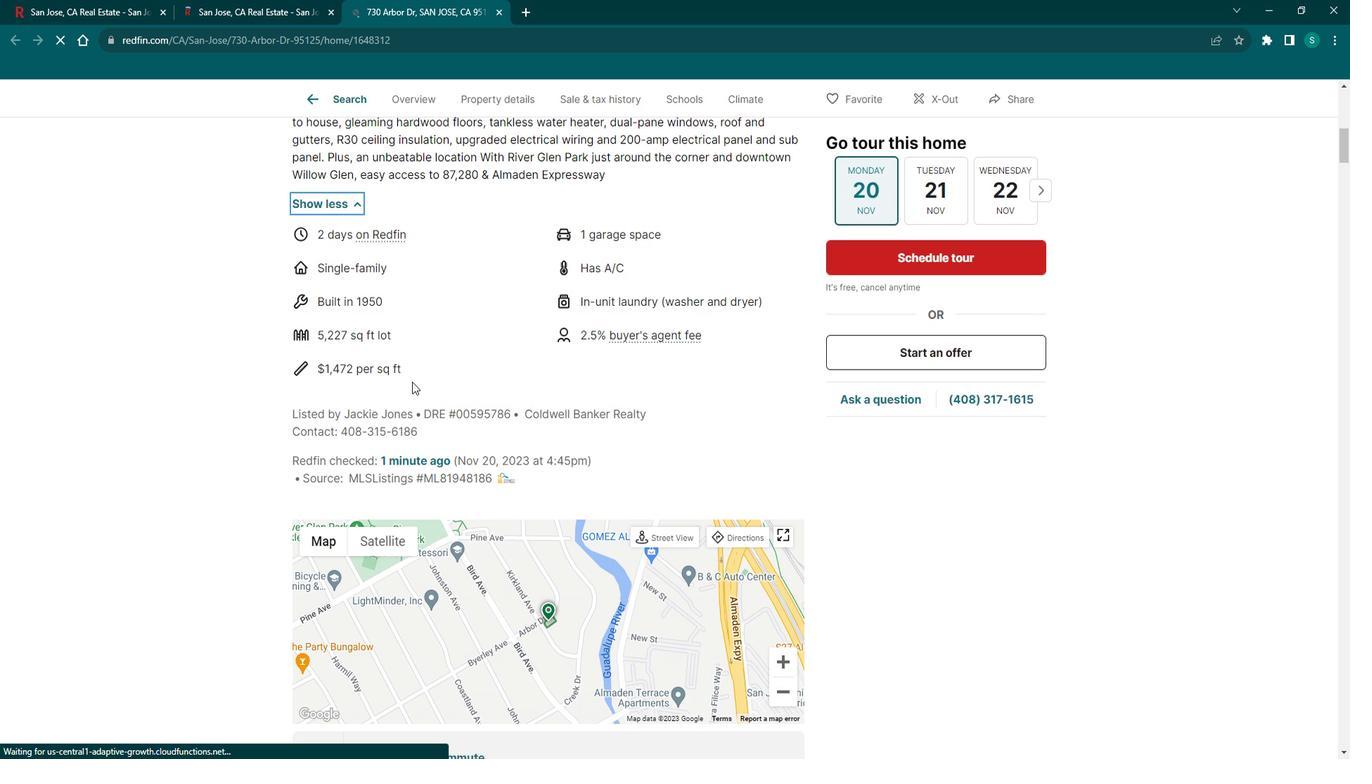 
Action: Mouse scrolled (412, 367) with delta (0, 0)
Screenshot: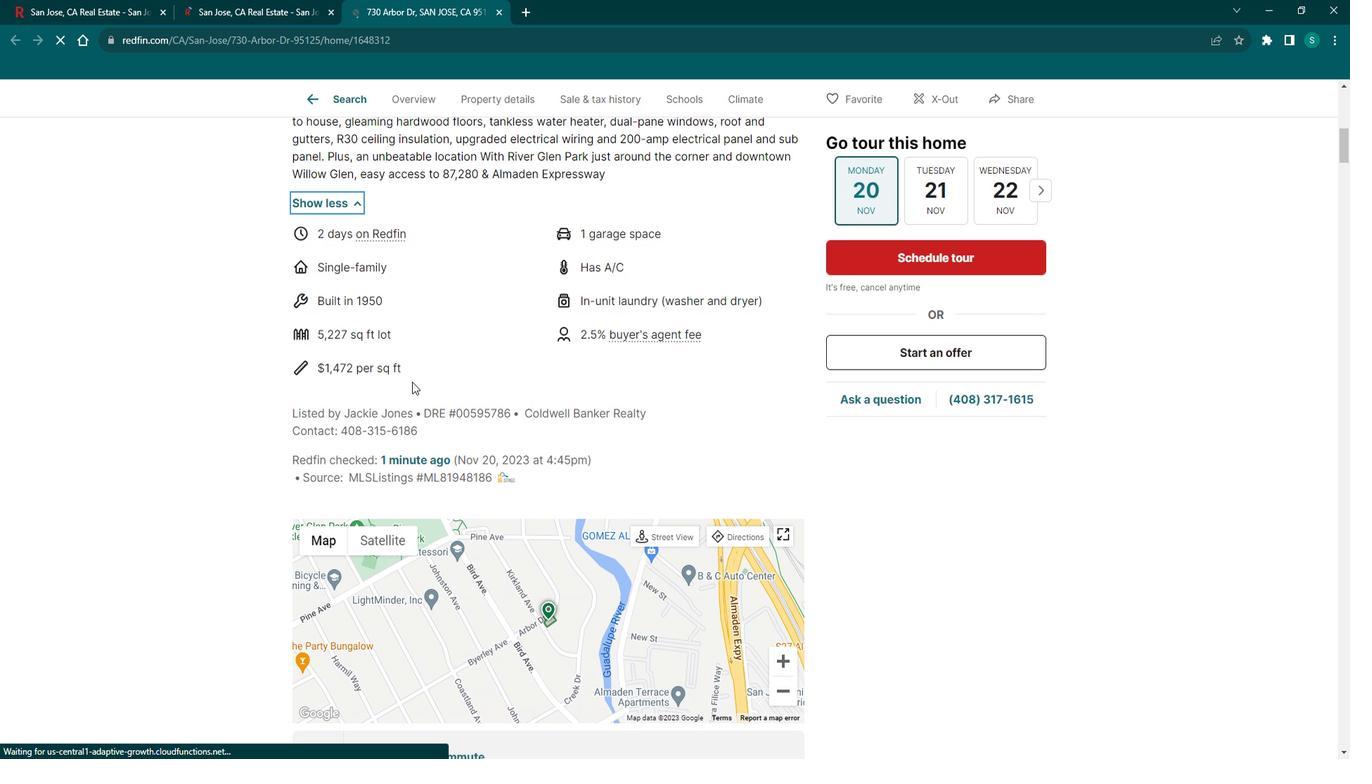 
Action: Mouse scrolled (412, 367) with delta (0, 0)
Screenshot: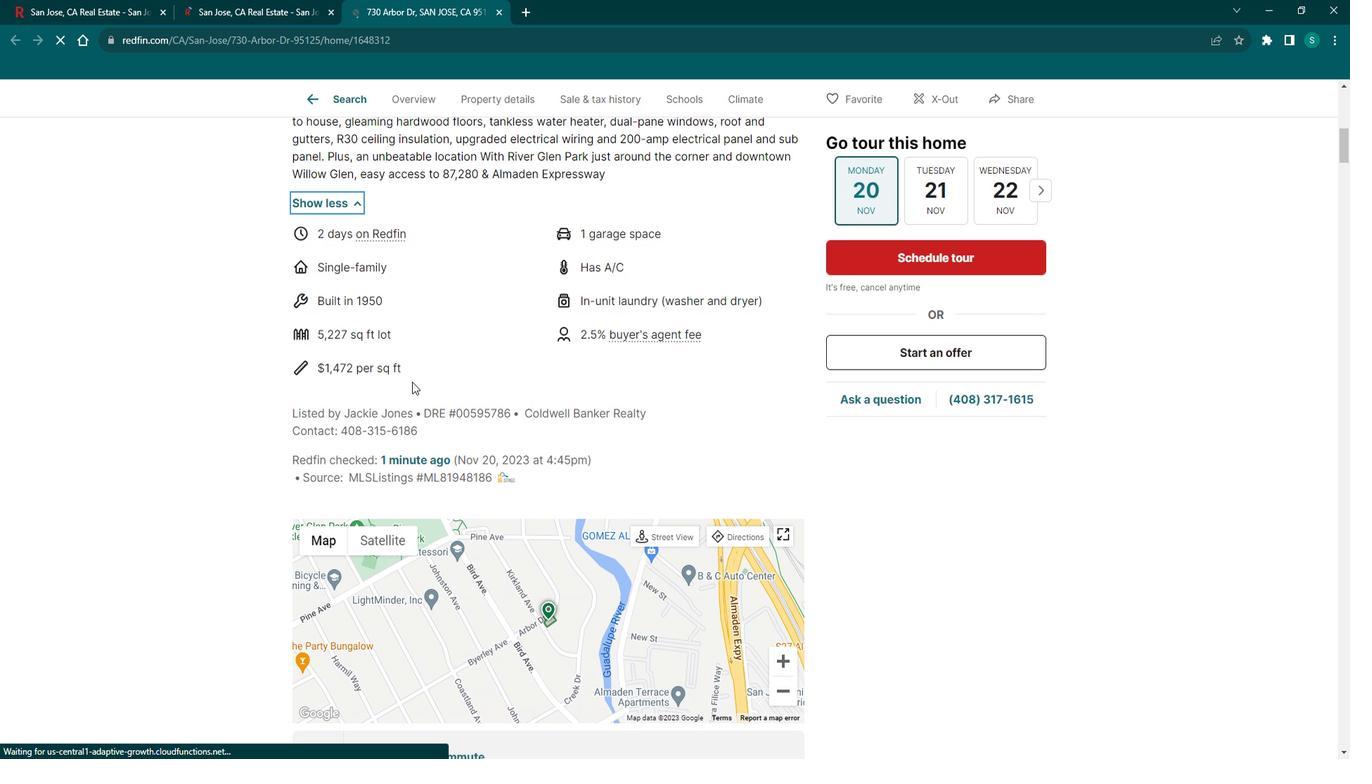 
Action: Mouse scrolled (412, 367) with delta (0, 0)
Screenshot: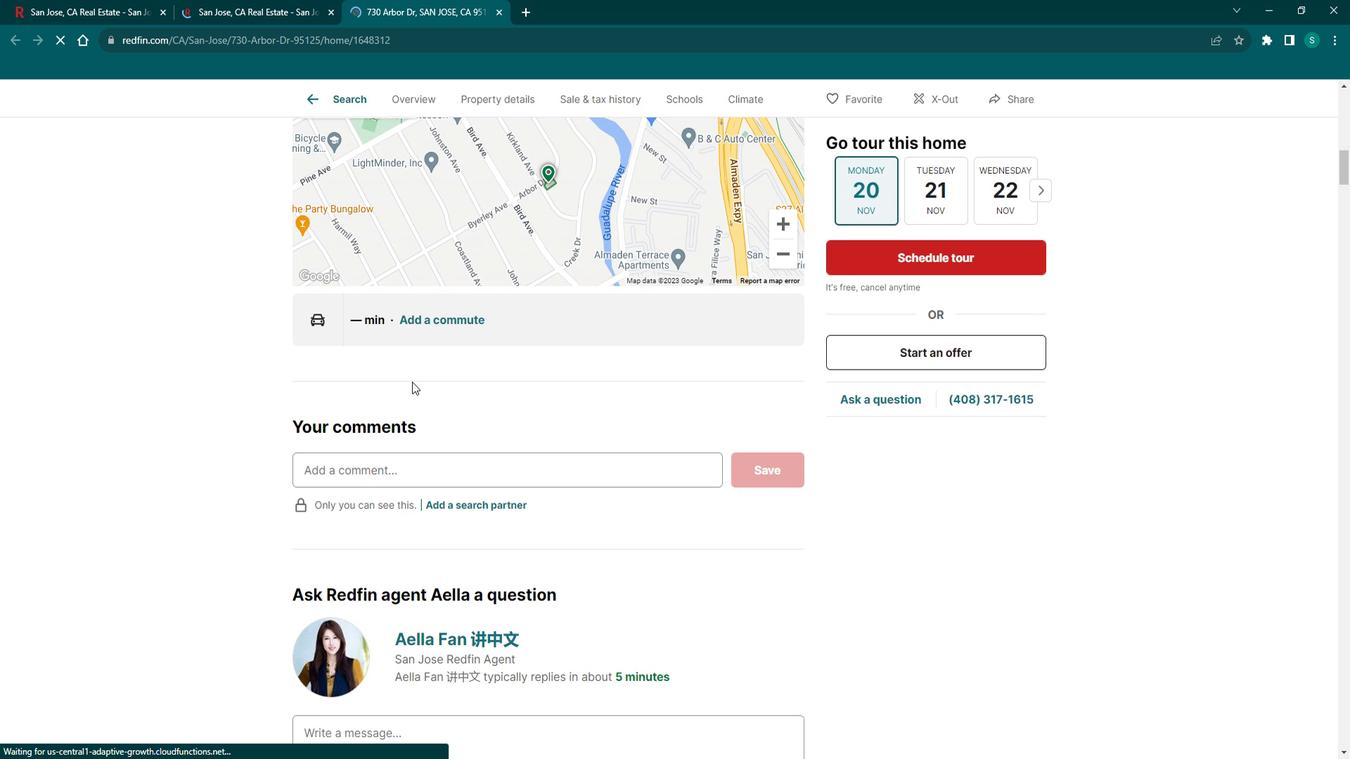 
Action: Mouse scrolled (412, 367) with delta (0, 0)
Screenshot: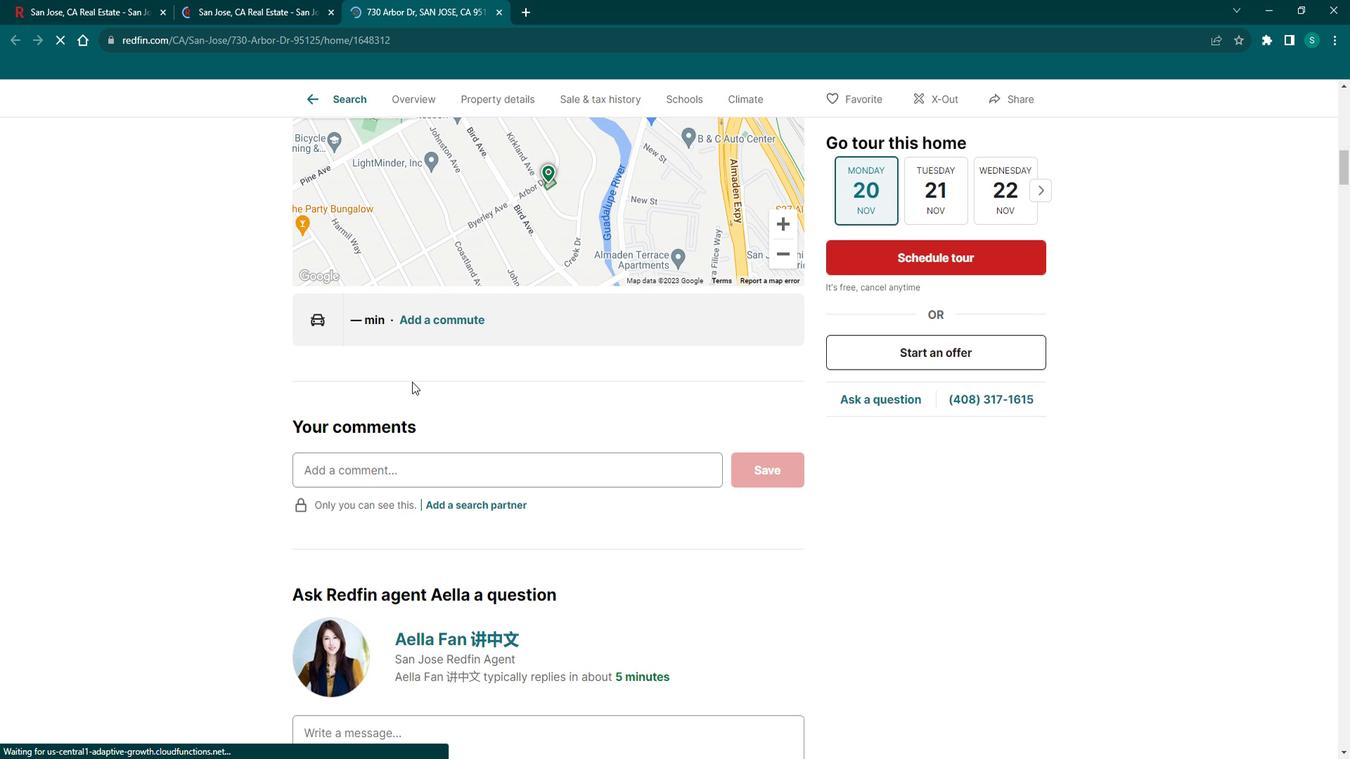 
Action: Mouse scrolled (412, 367) with delta (0, 0)
Screenshot: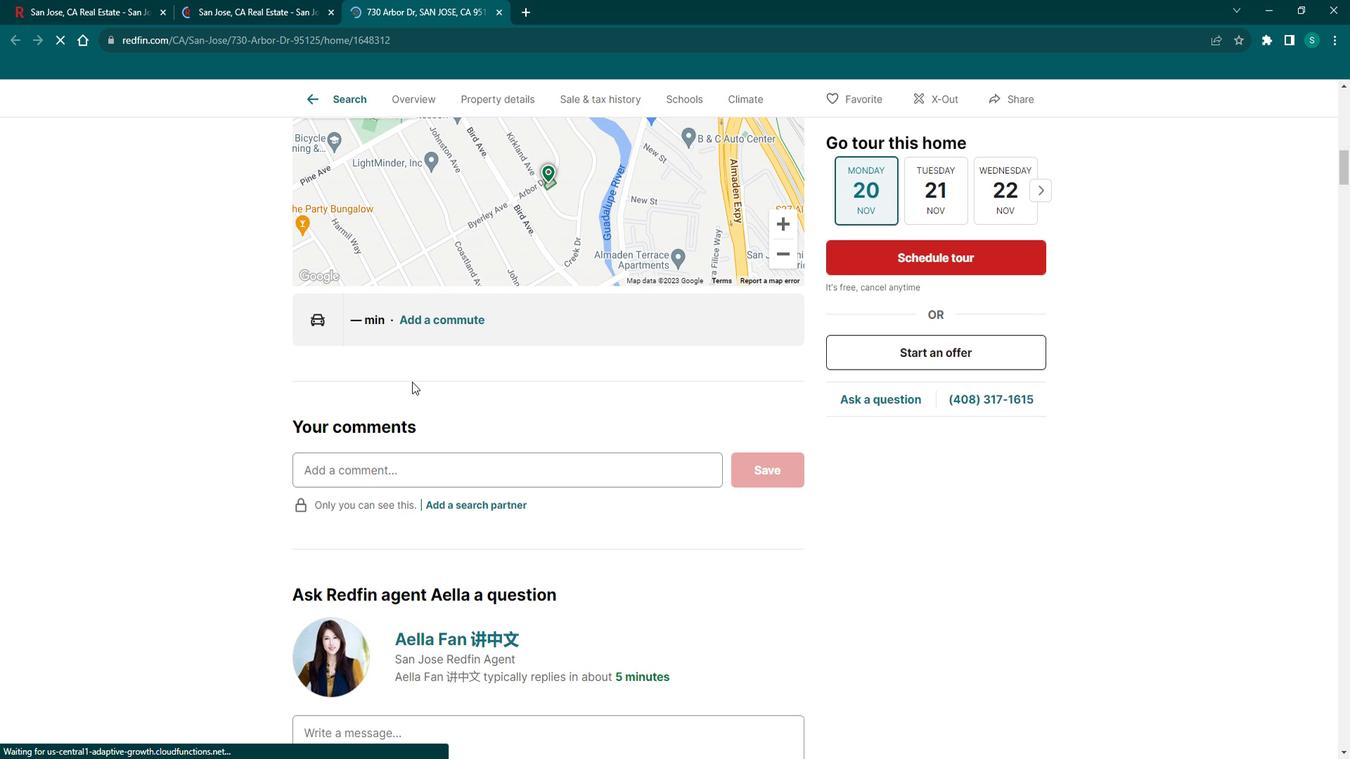 
Action: Mouse scrolled (412, 367) with delta (0, 0)
Screenshot: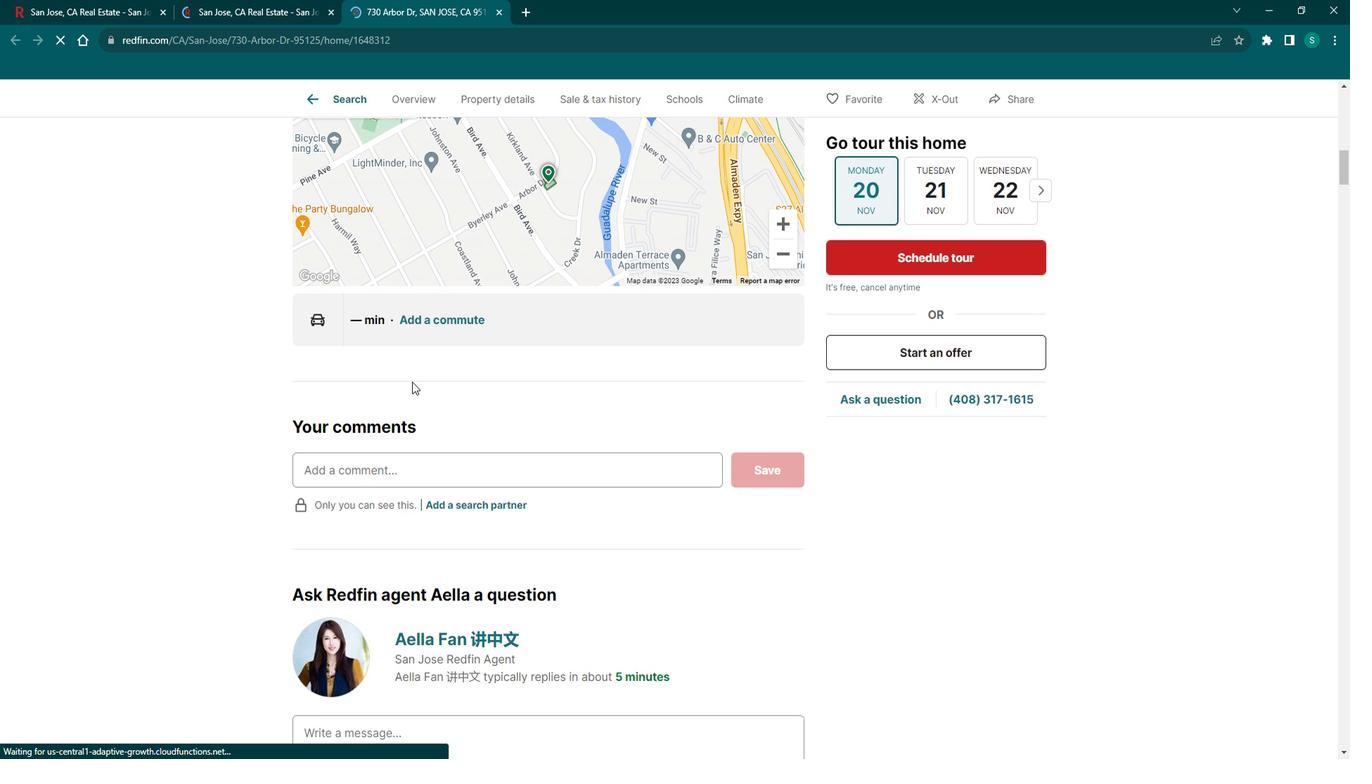 
Action: Mouse scrolled (412, 367) with delta (0, 0)
Screenshot: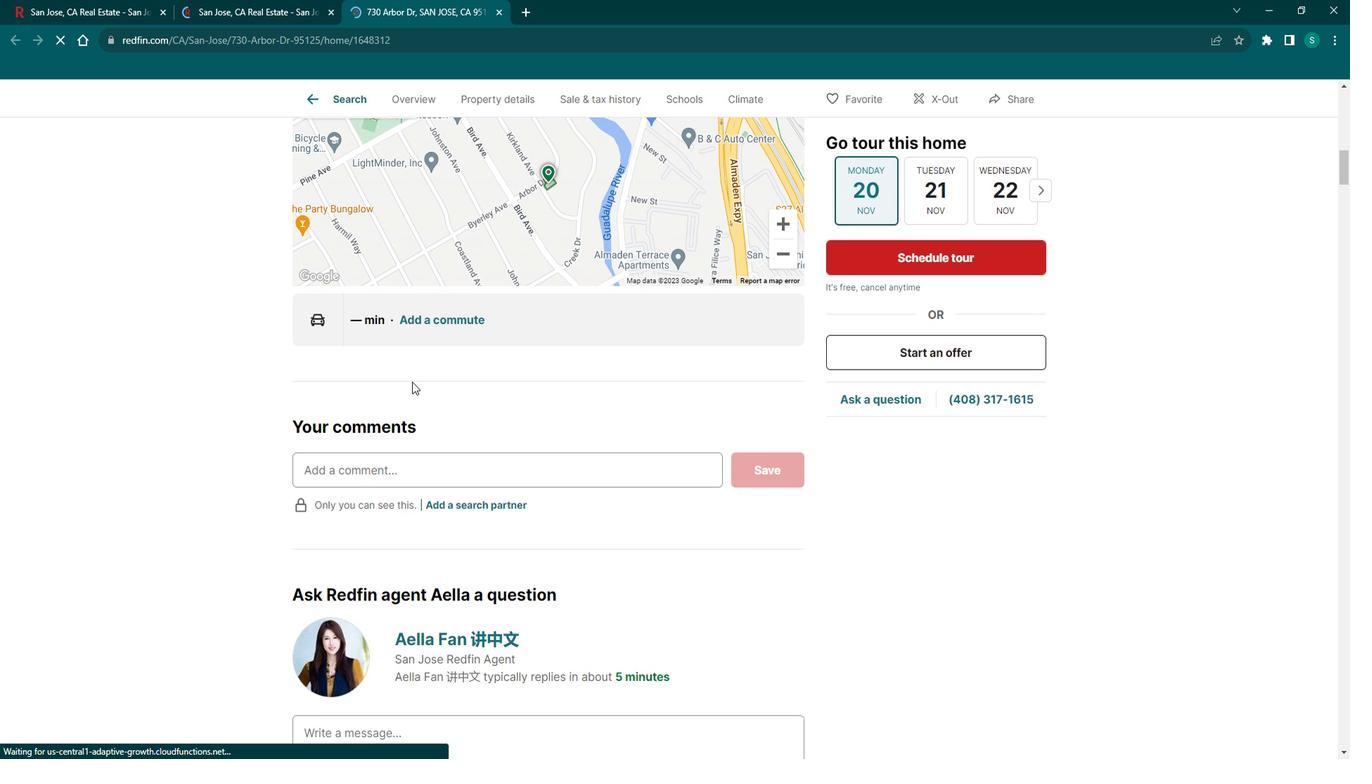 
Action: Mouse scrolled (412, 367) with delta (0, 0)
Screenshot: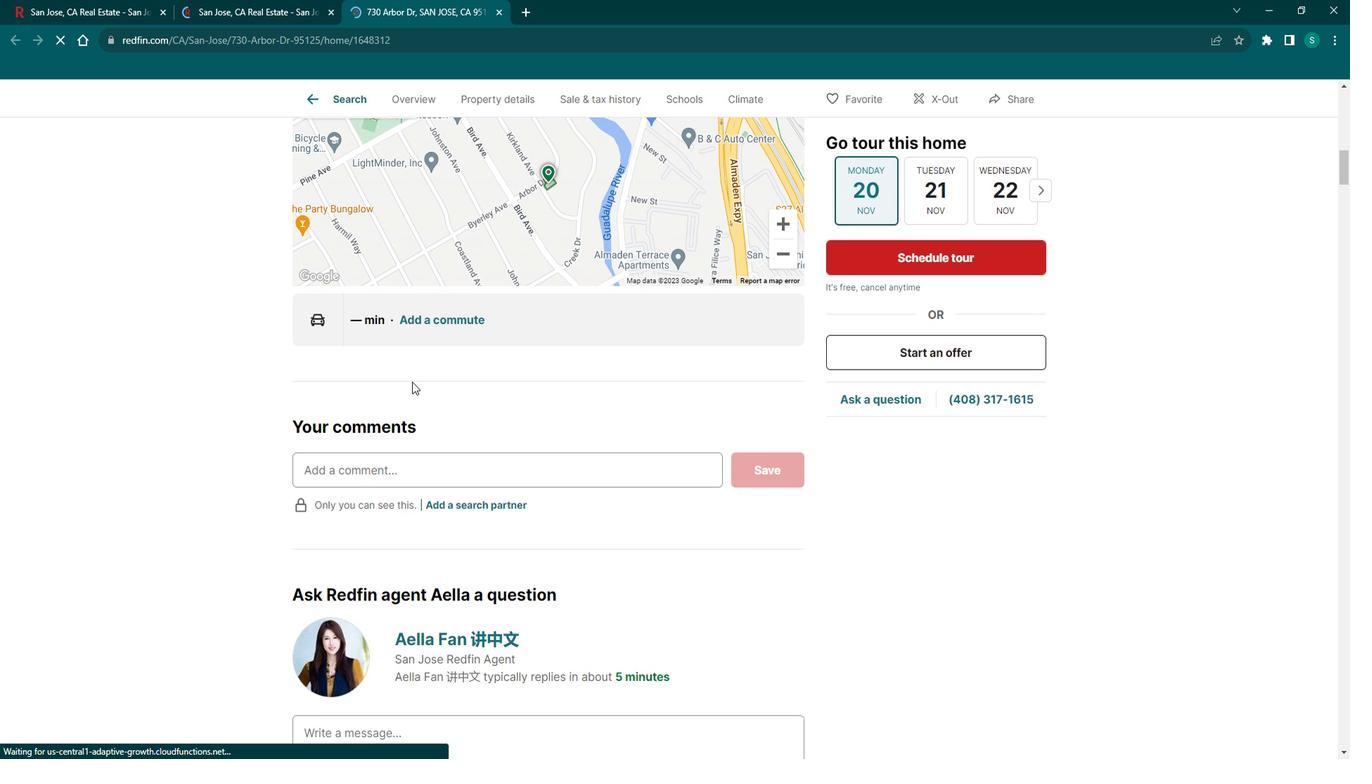 
Action: Mouse scrolled (412, 367) with delta (0, 0)
Screenshot: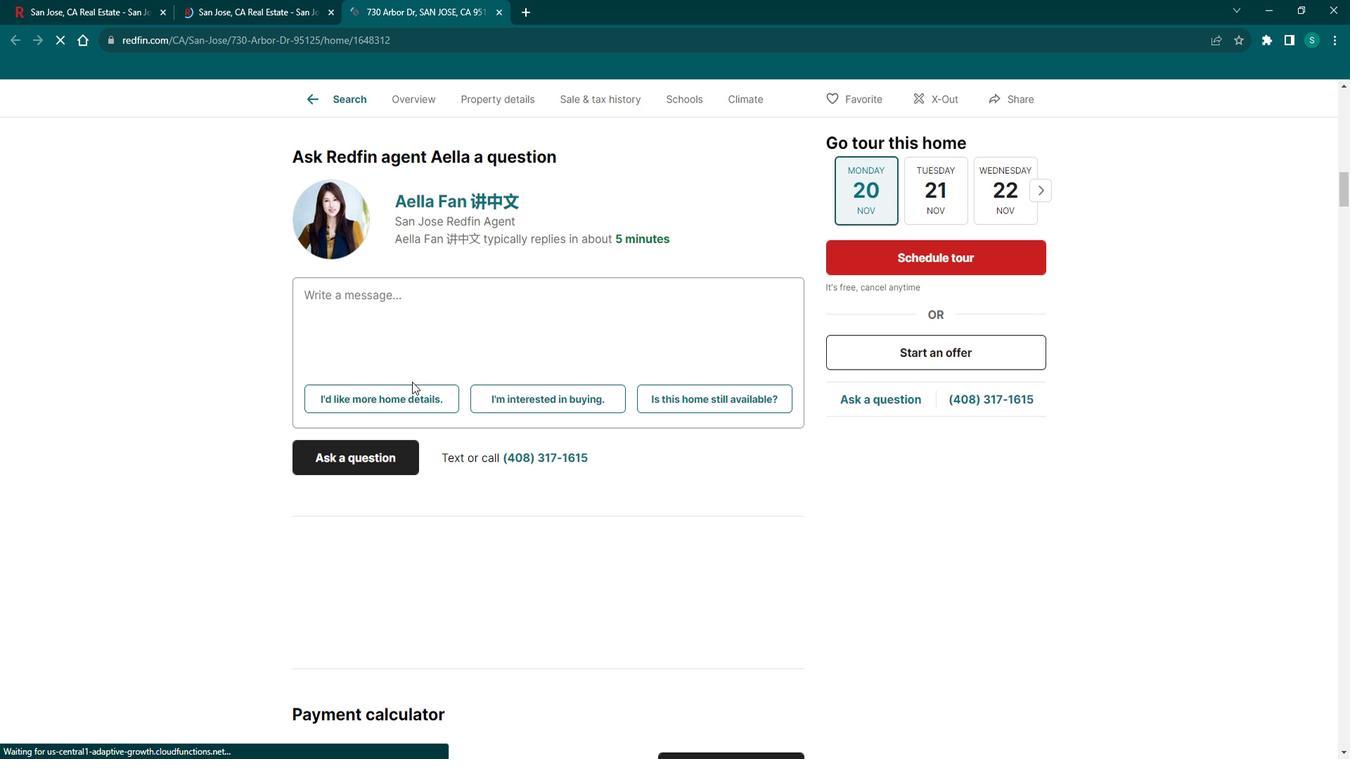 
Action: Mouse scrolled (412, 367) with delta (0, 0)
Screenshot: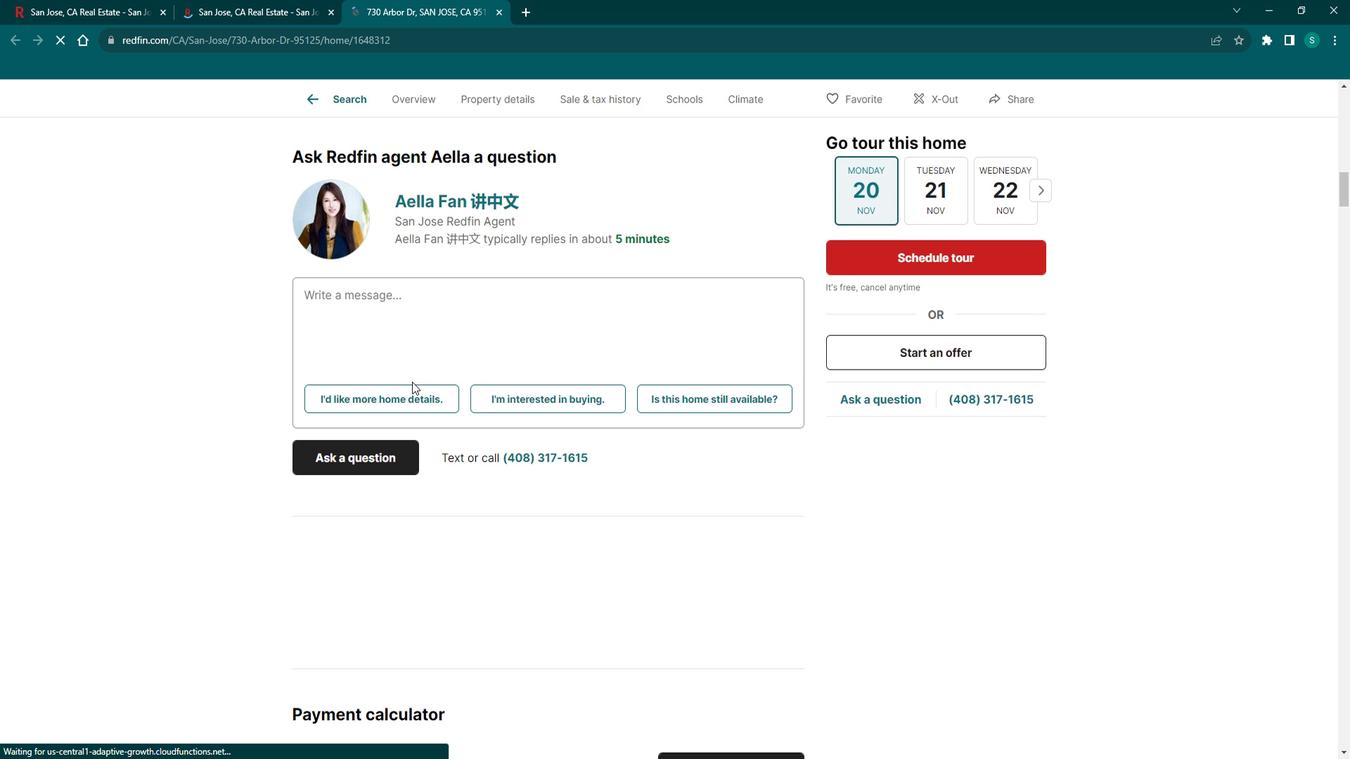 
Action: Mouse scrolled (412, 367) with delta (0, 0)
Screenshot: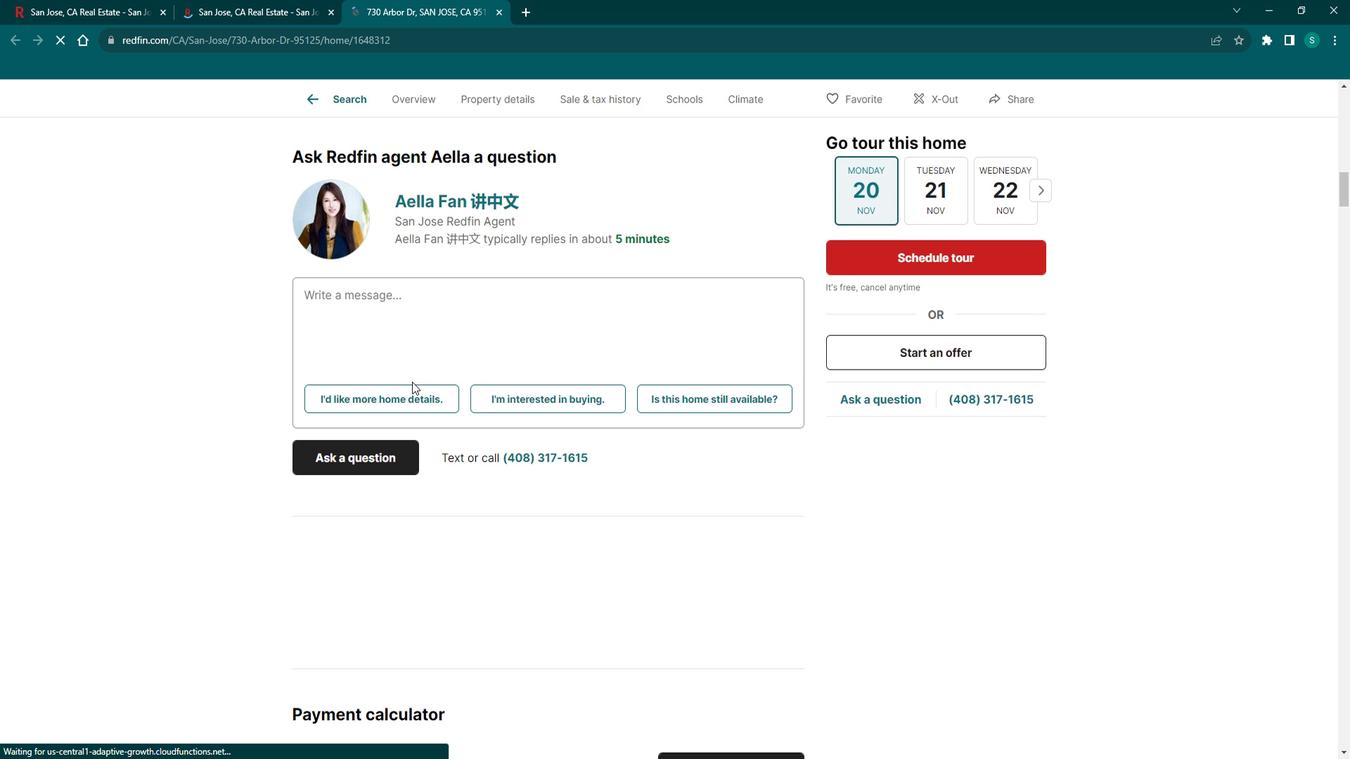 
Action: Mouse scrolled (412, 367) with delta (0, 0)
Screenshot: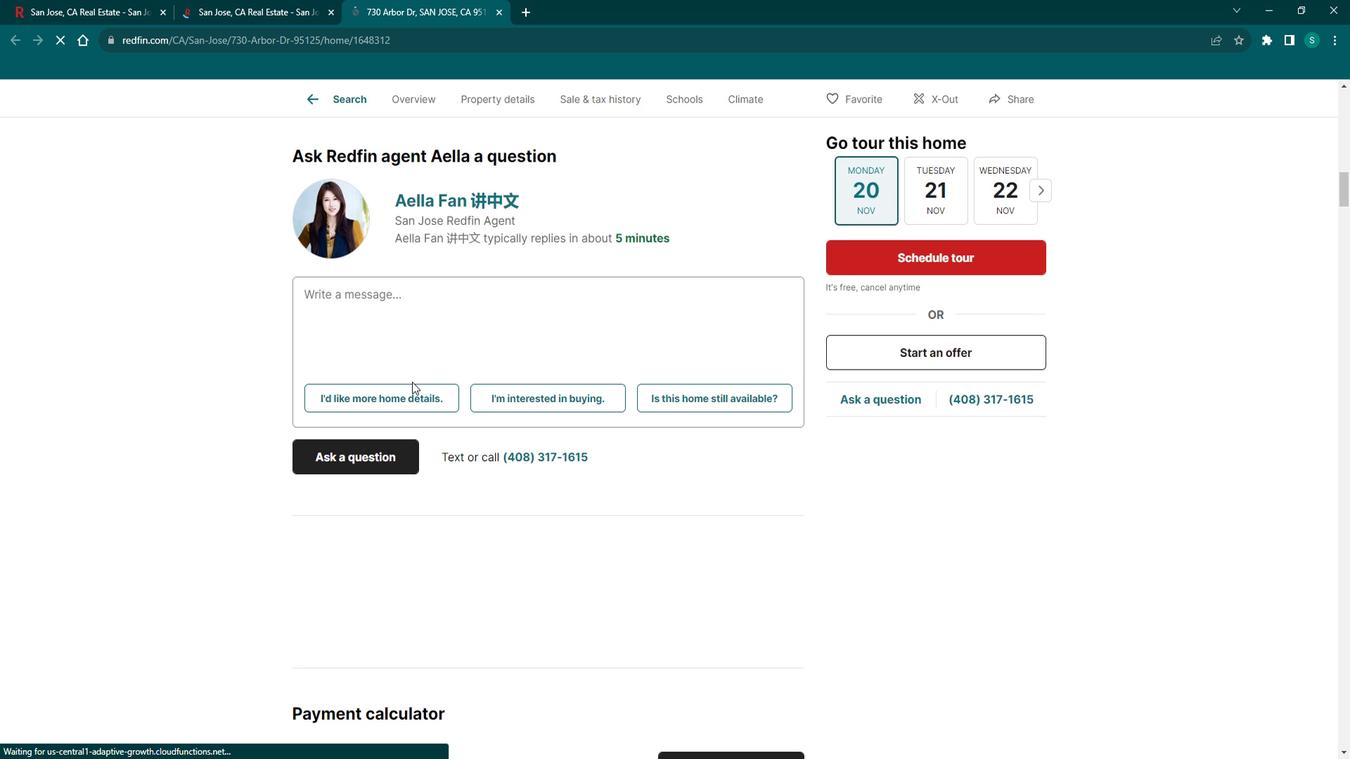 
Action: Mouse scrolled (412, 367) with delta (0, 0)
Screenshot: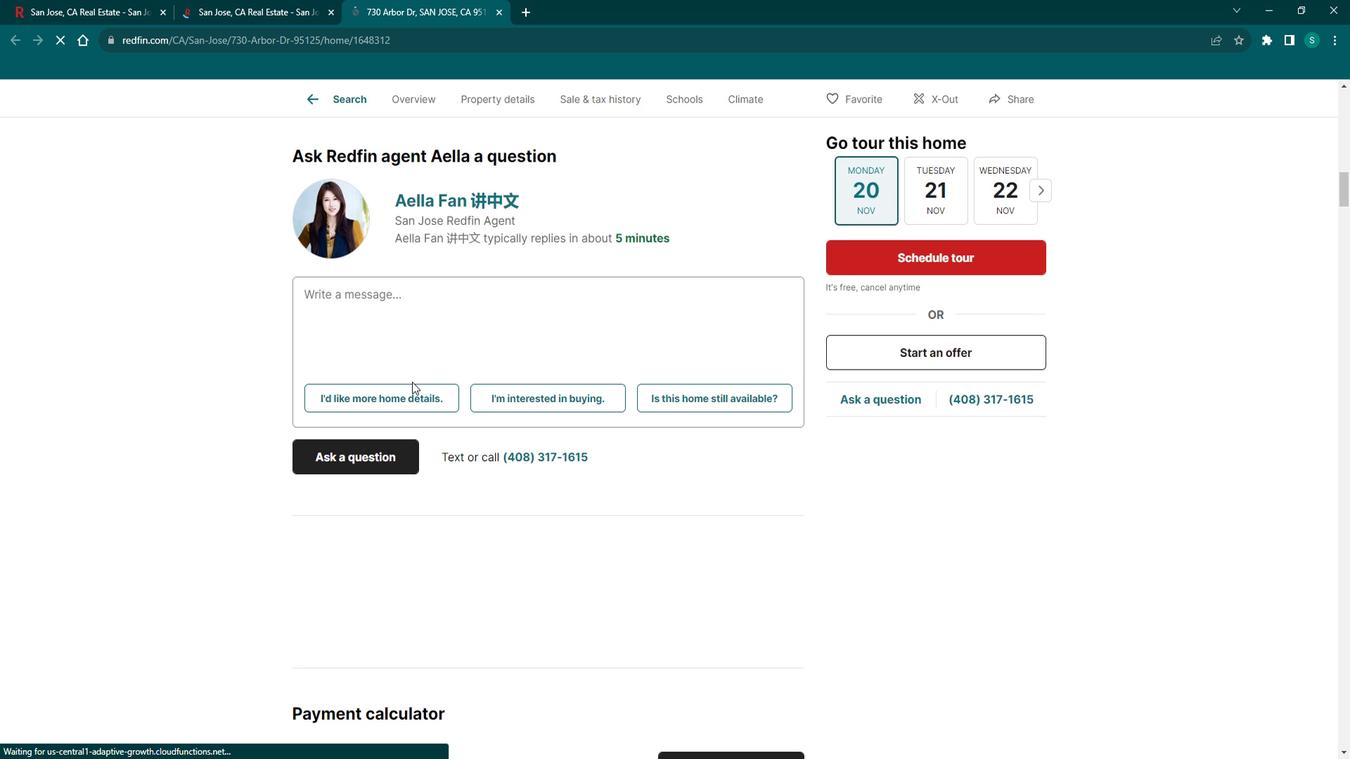 
Action: Mouse scrolled (412, 367) with delta (0, 0)
Screenshot: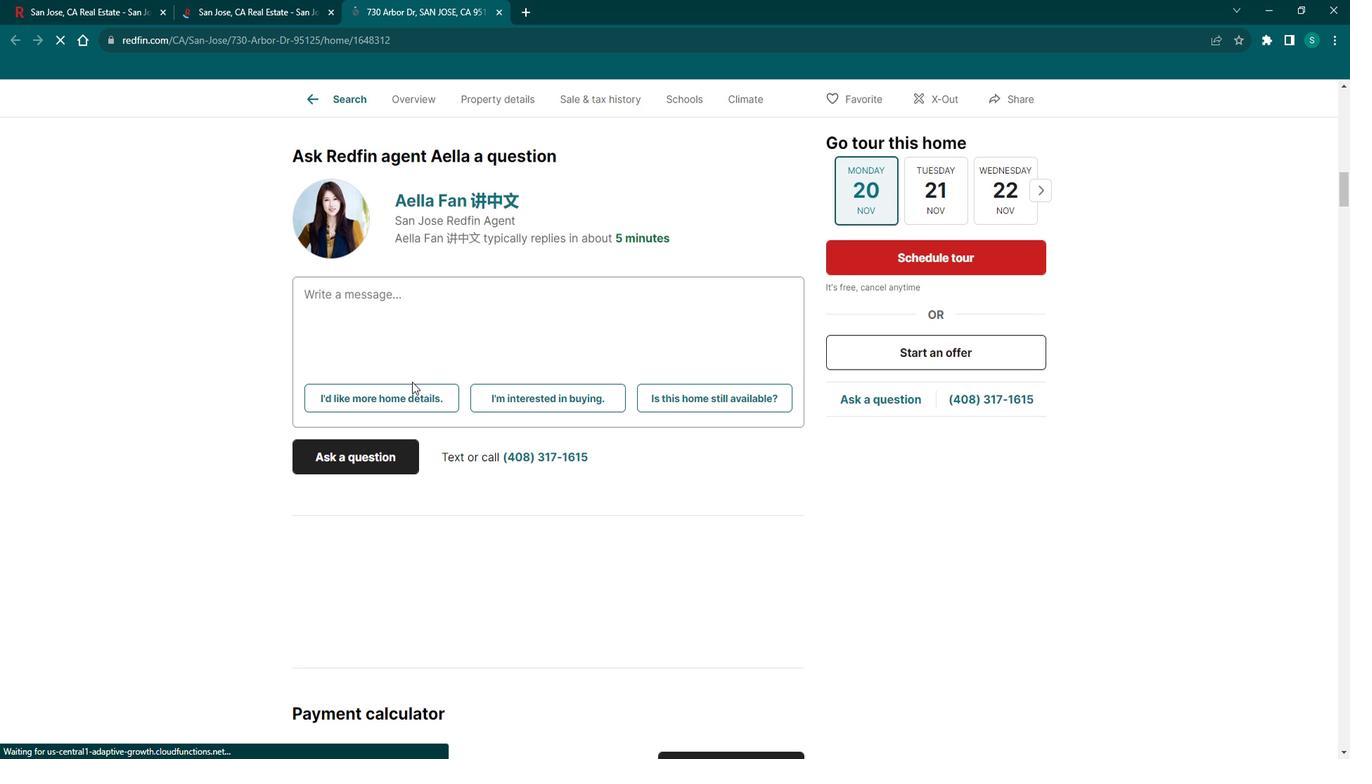 
Action: Mouse scrolled (412, 367) with delta (0, 0)
Screenshot: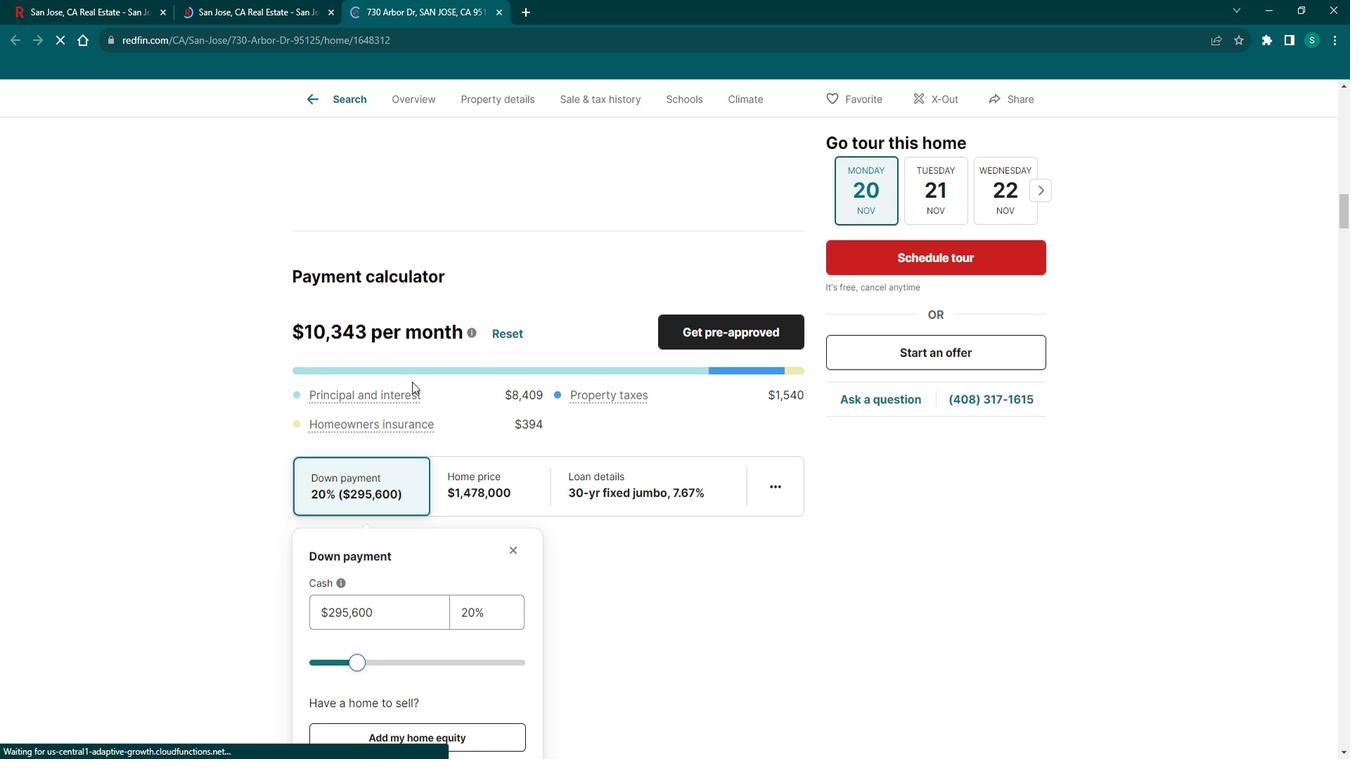 
Action: Mouse scrolled (412, 367) with delta (0, 0)
Screenshot: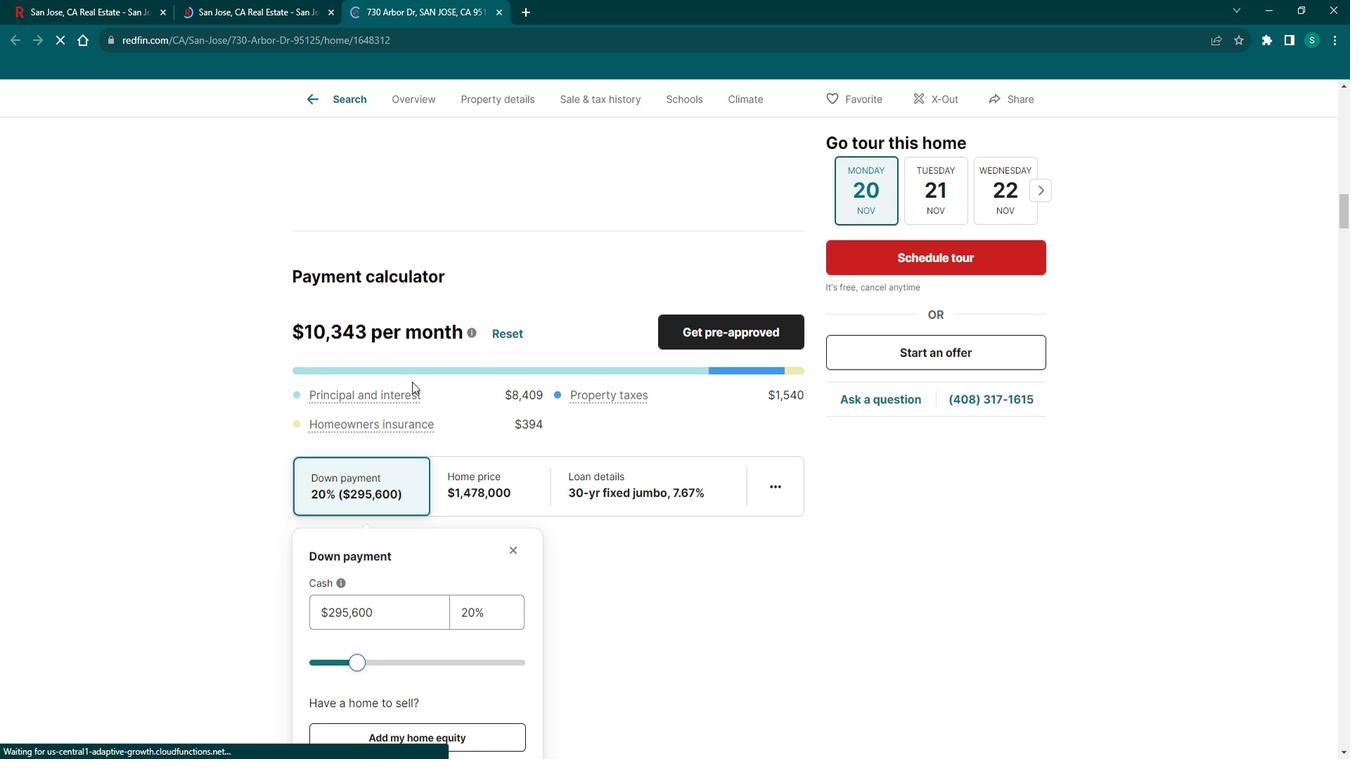 
Action: Mouse scrolled (412, 367) with delta (0, 0)
Screenshot: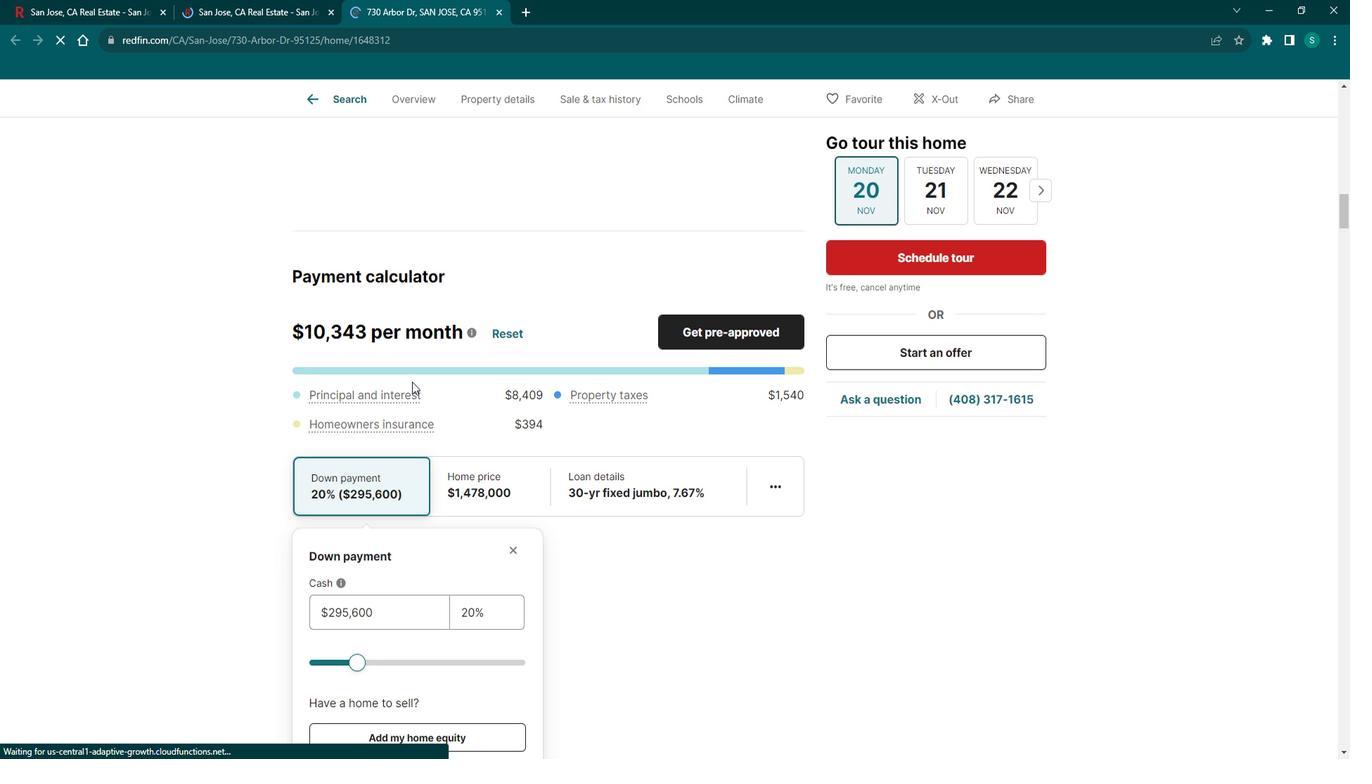 
Action: Mouse scrolled (412, 367) with delta (0, 0)
Screenshot: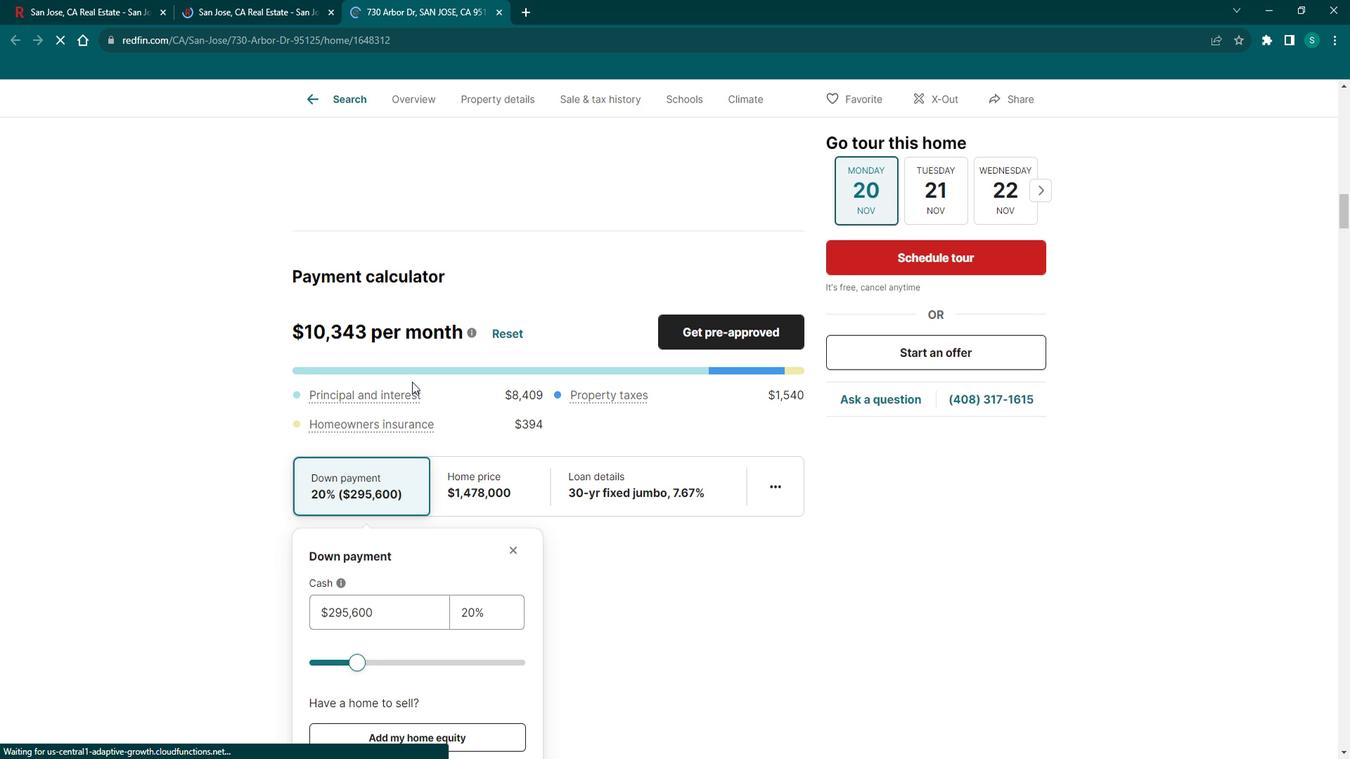 
Action: Mouse scrolled (412, 367) with delta (0, 0)
Screenshot: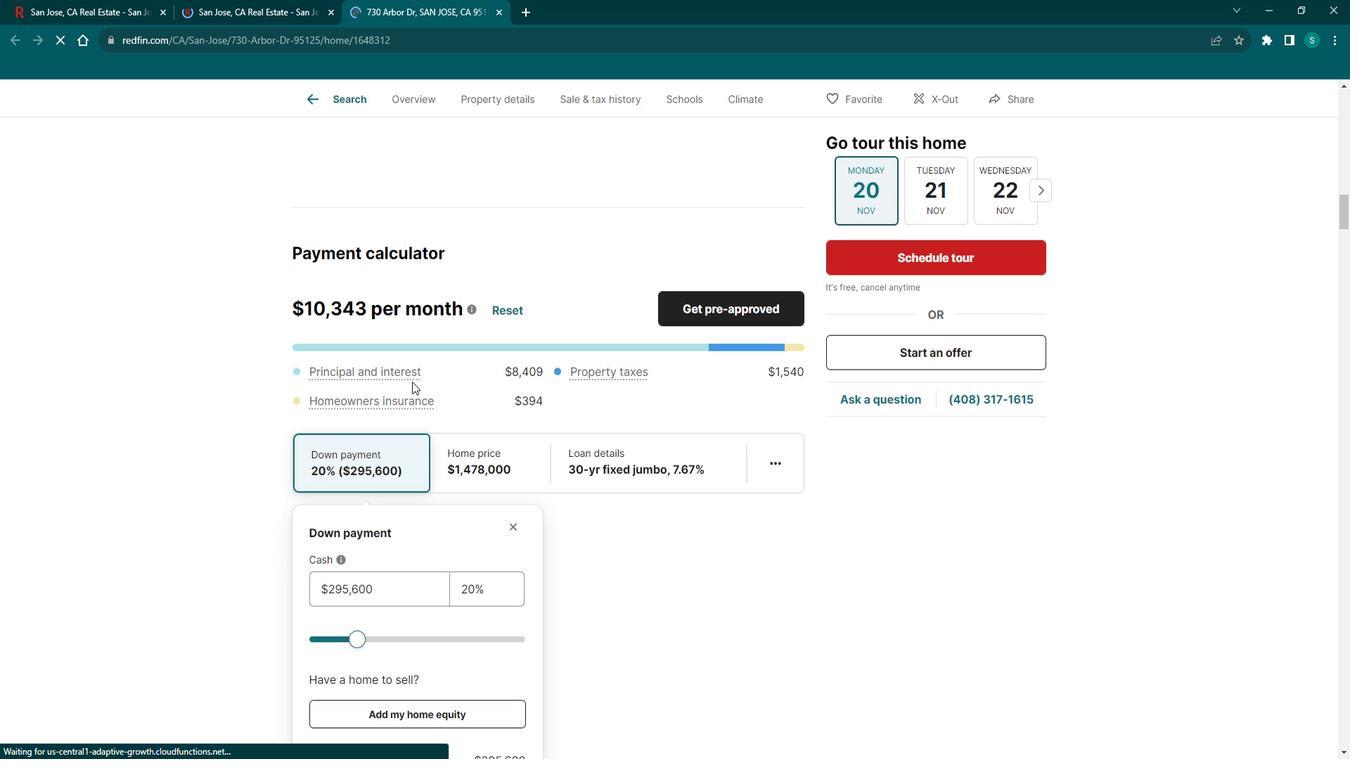 
Action: Mouse scrolled (412, 367) with delta (0, 0)
Screenshot: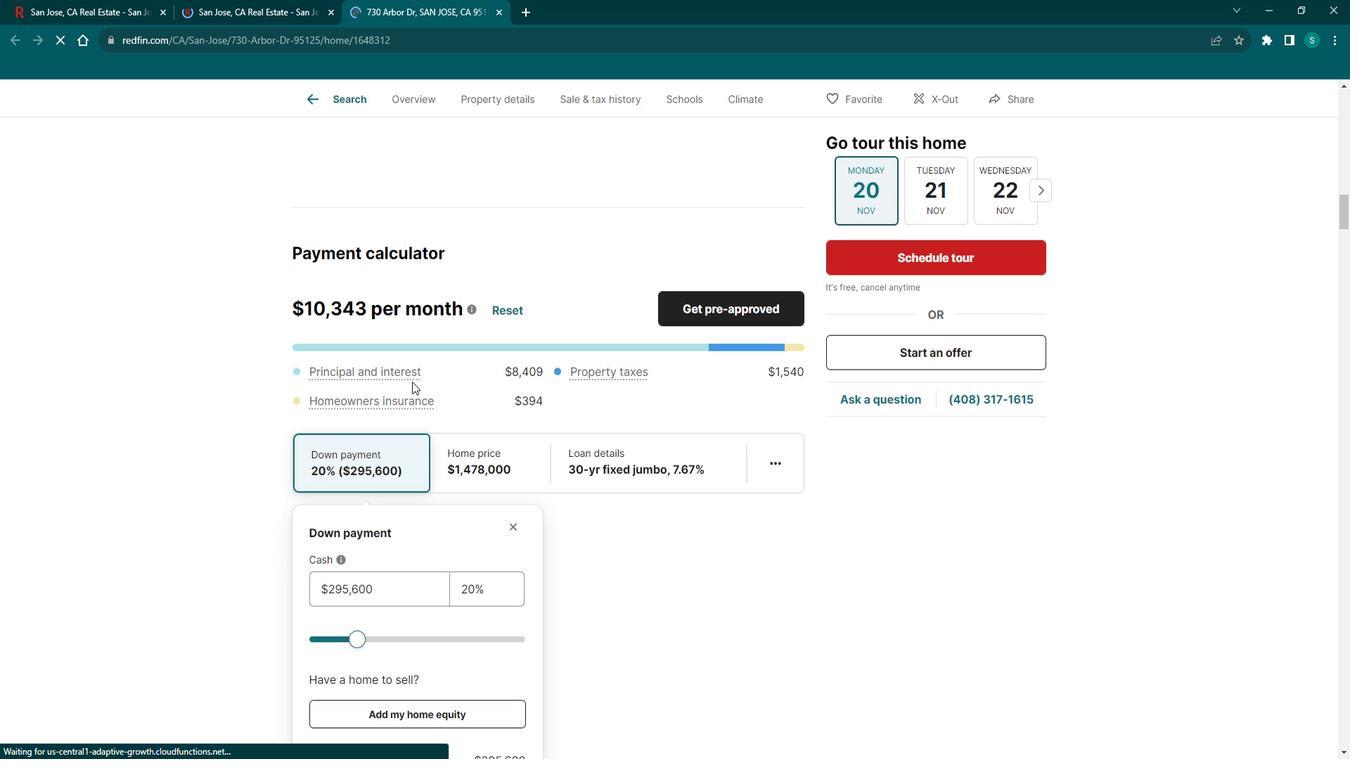 
Action: Mouse scrolled (412, 367) with delta (0, 0)
Screenshot: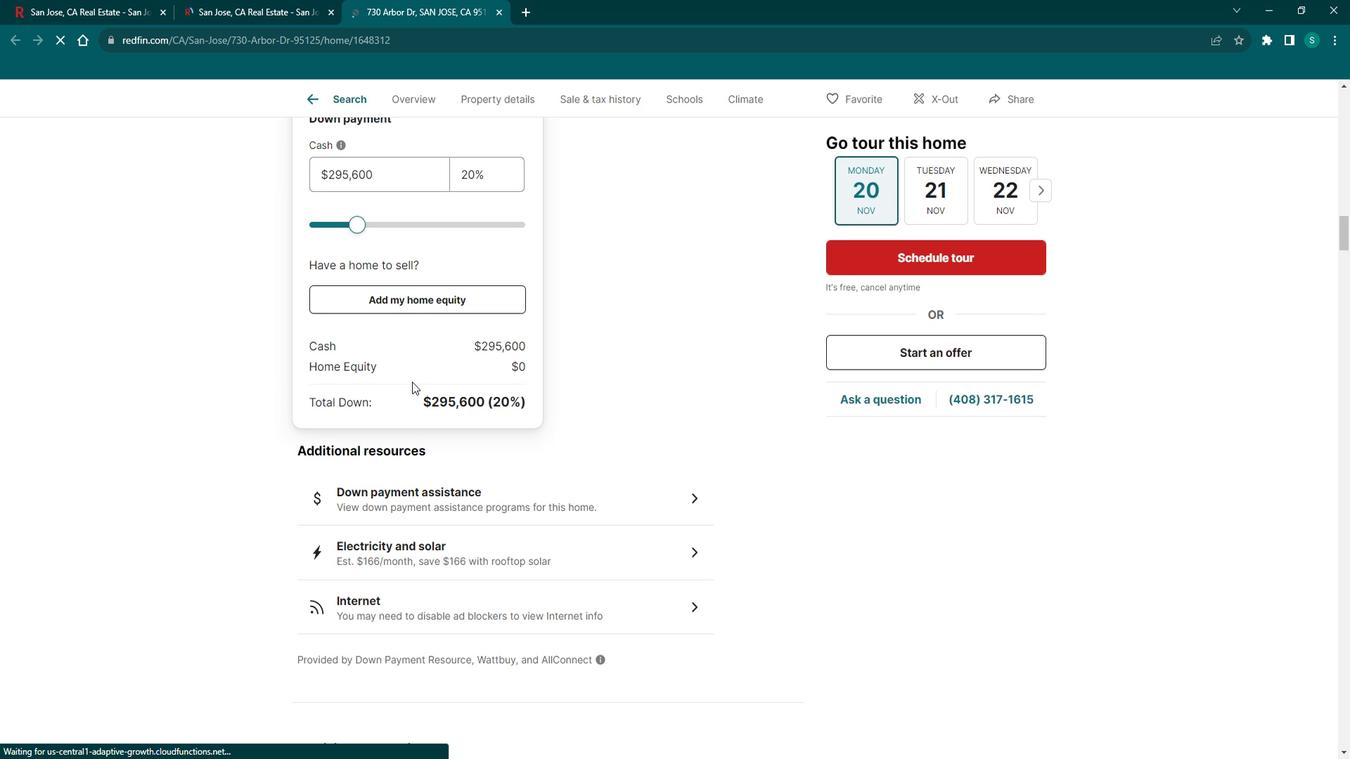 
Action: Mouse scrolled (412, 367) with delta (0, 0)
Screenshot: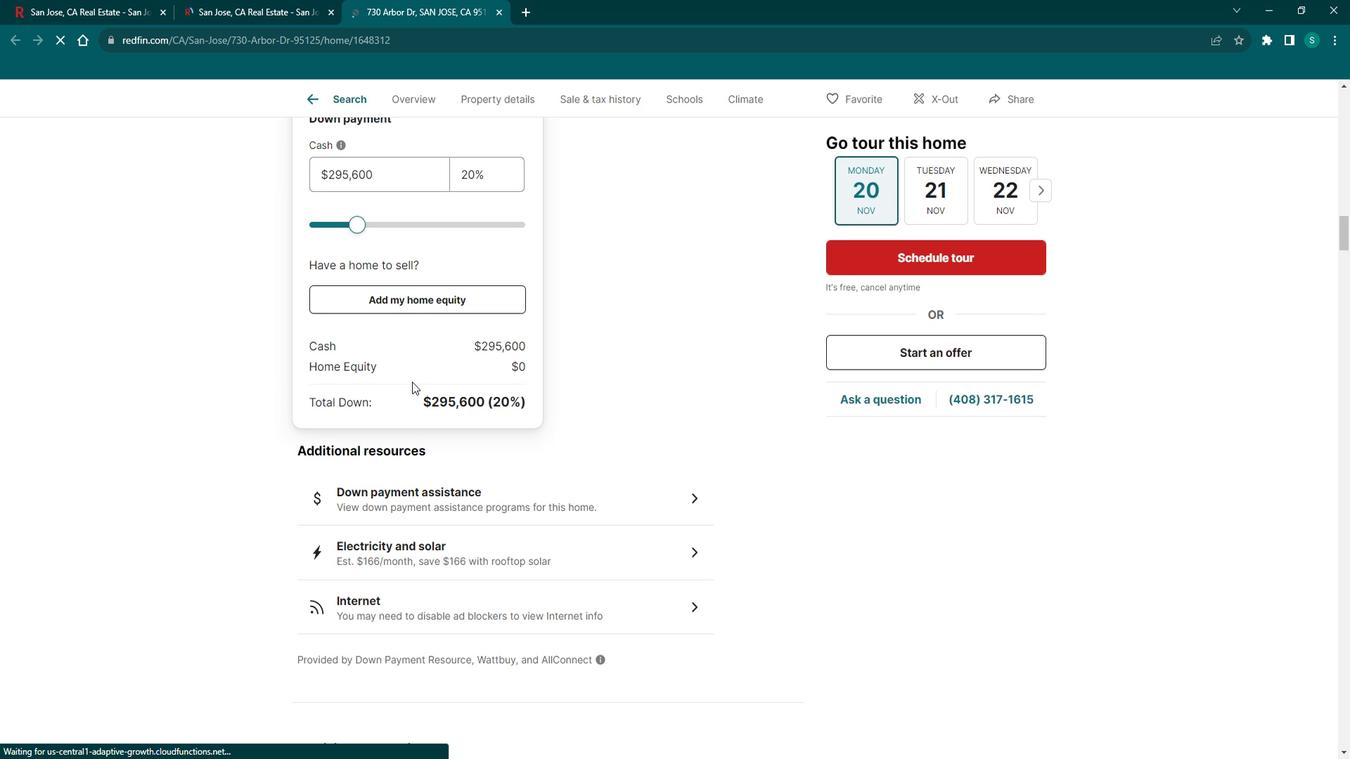 
Action: Mouse scrolled (412, 367) with delta (0, 0)
Screenshot: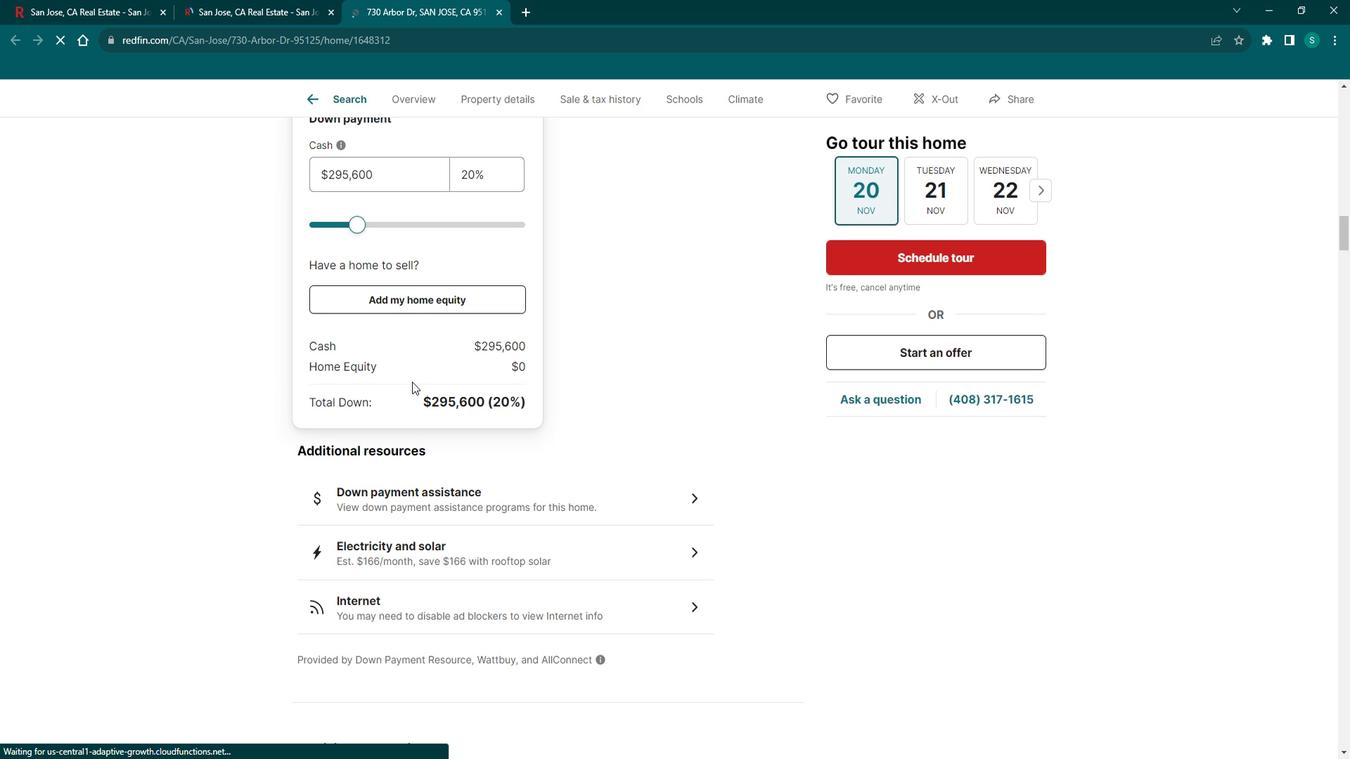 
Action: Mouse scrolled (412, 367) with delta (0, 0)
Screenshot: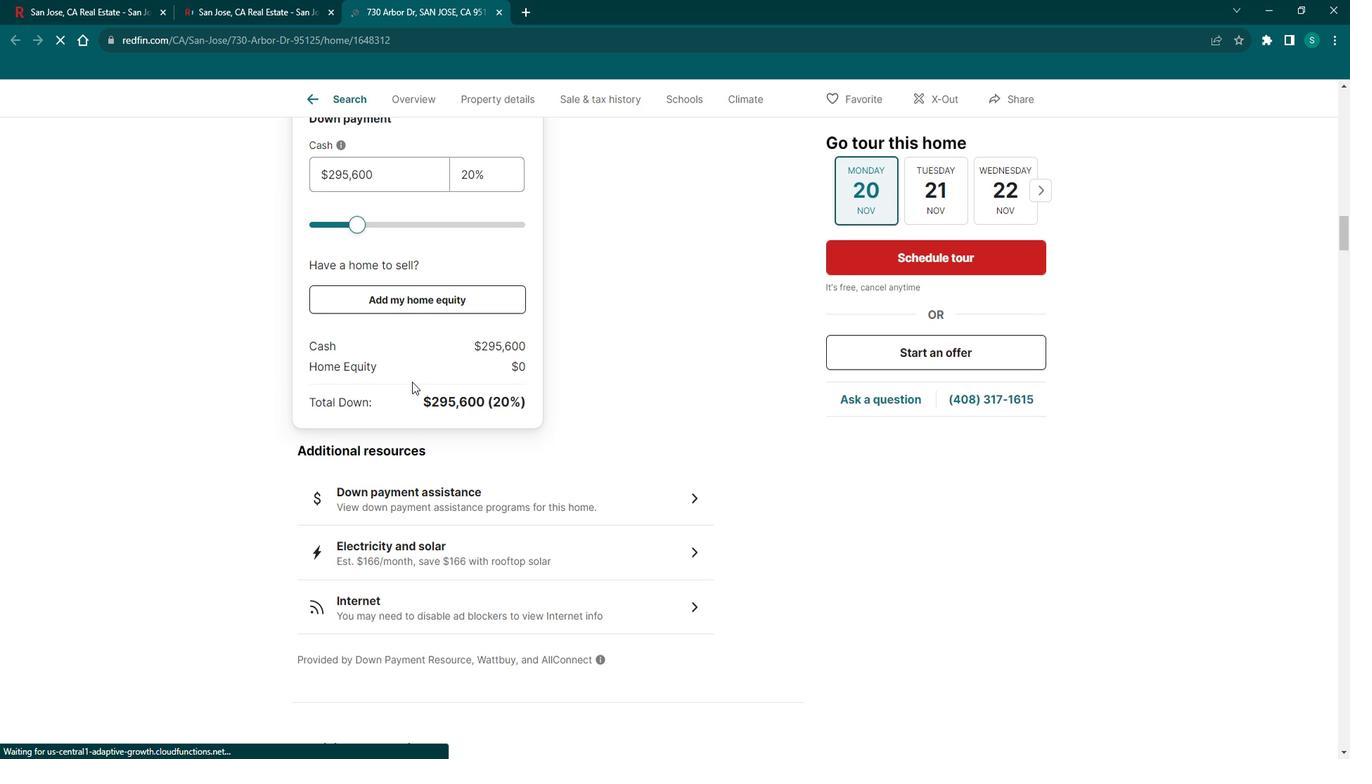 
Action: Mouse scrolled (412, 367) with delta (0, 0)
Screenshot: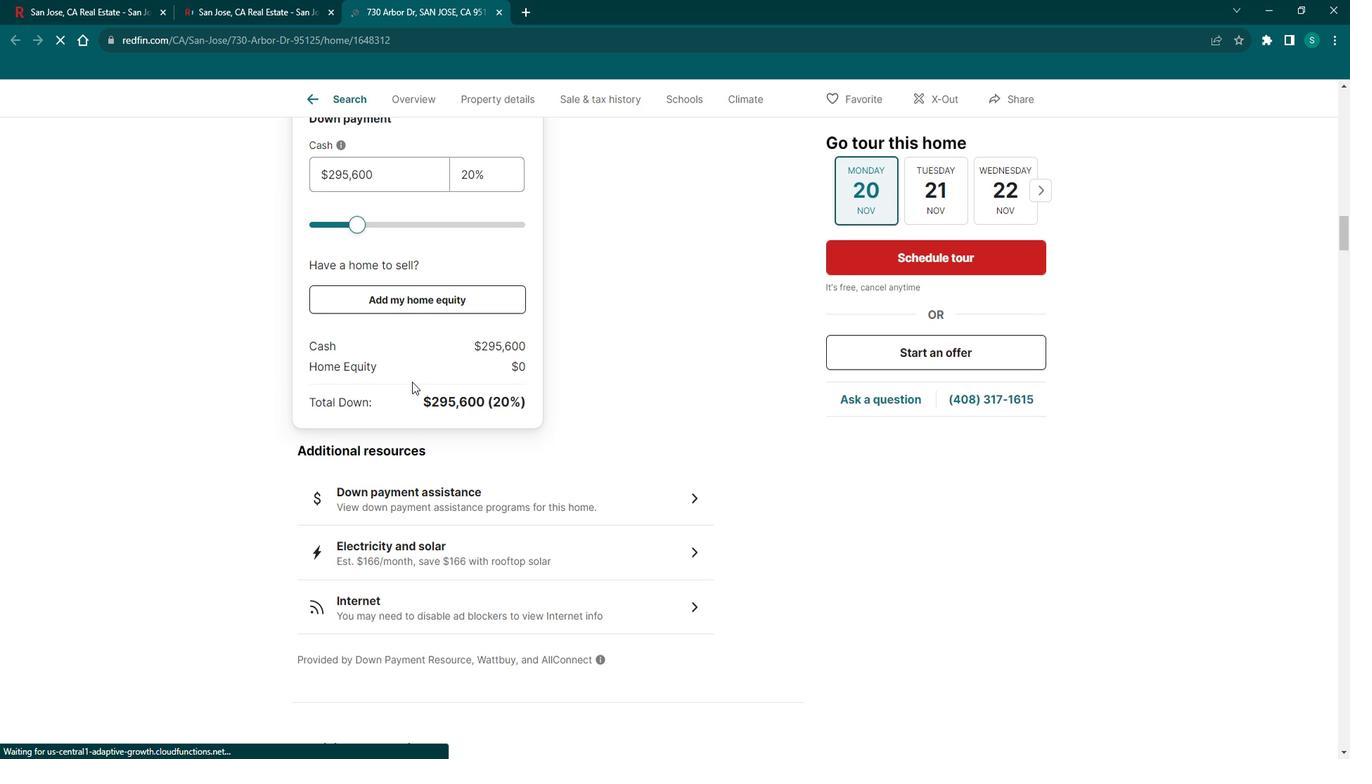 
Action: Mouse scrolled (412, 367) with delta (0, 0)
Screenshot: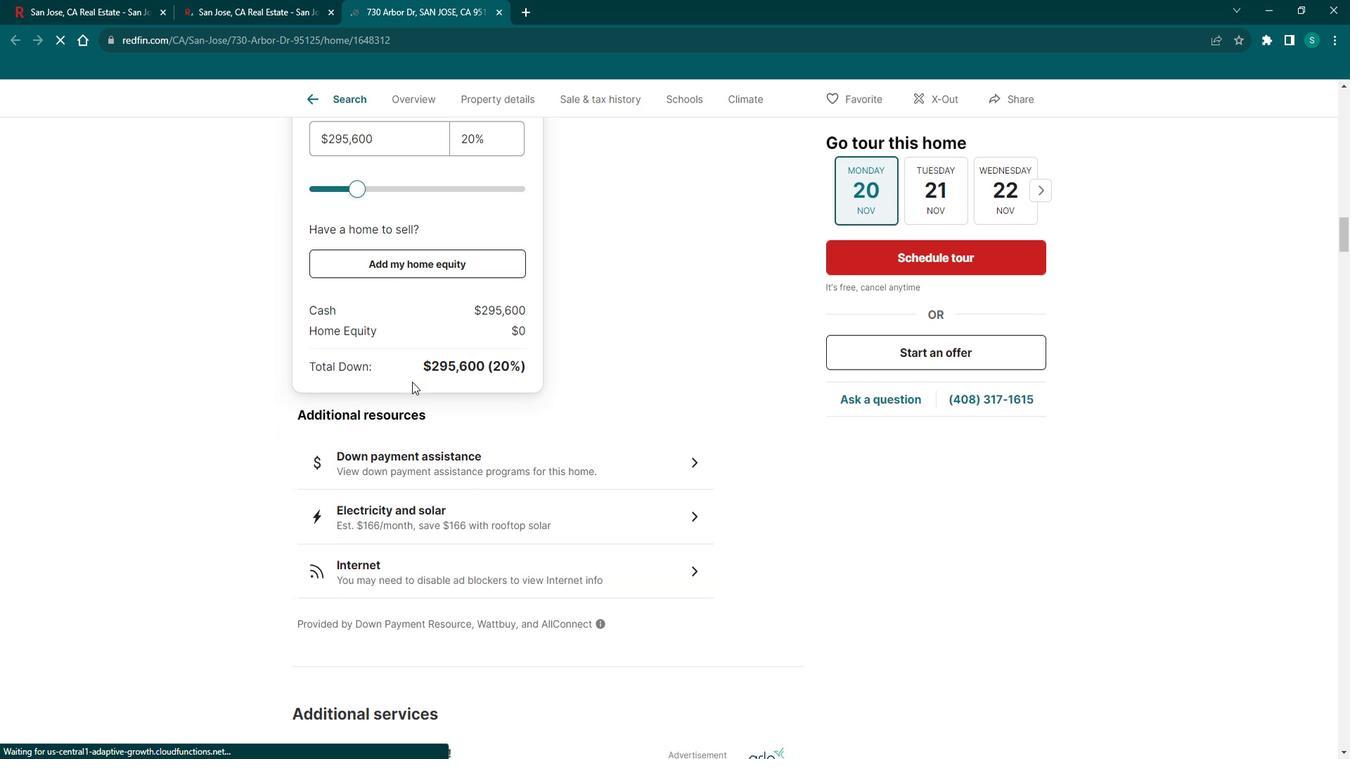 
Action: Mouse scrolled (412, 367) with delta (0, 0)
Screenshot: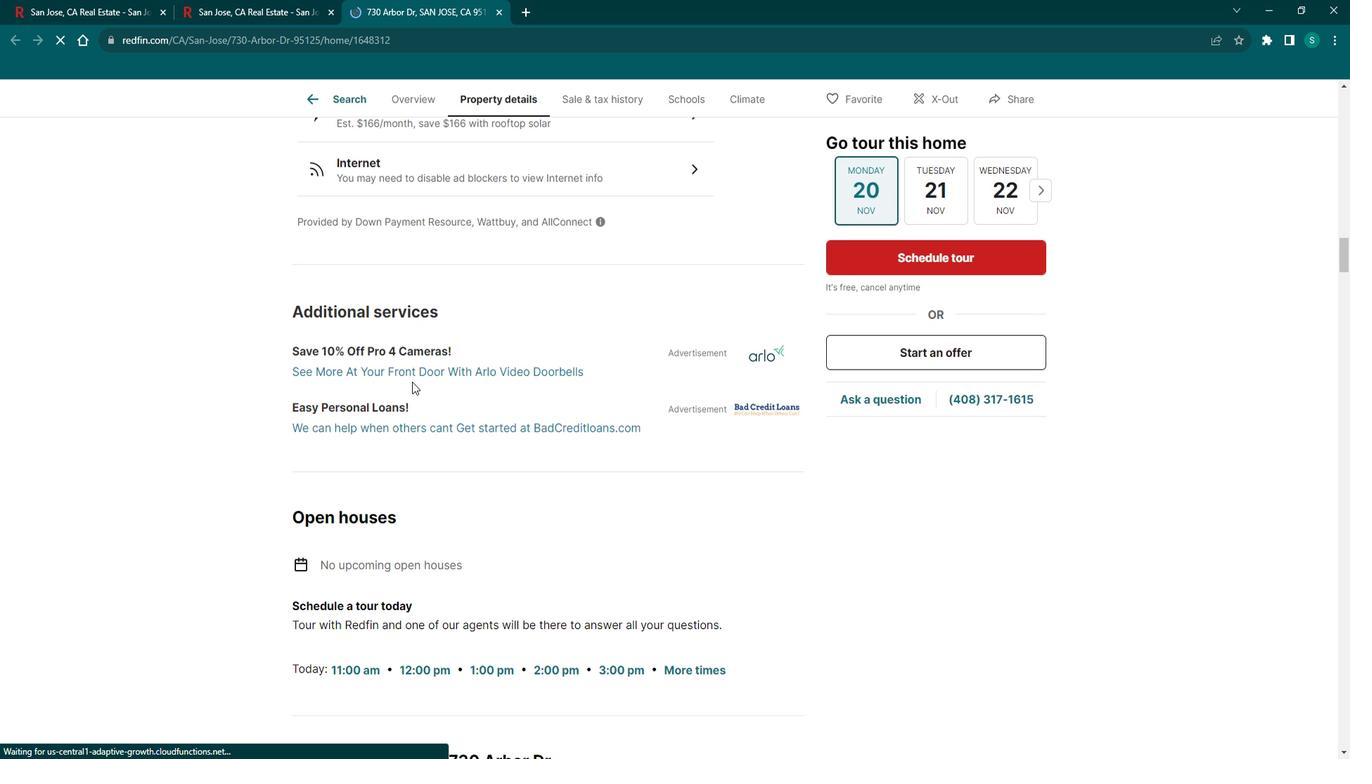 
Action: Mouse scrolled (412, 367) with delta (0, 0)
Screenshot: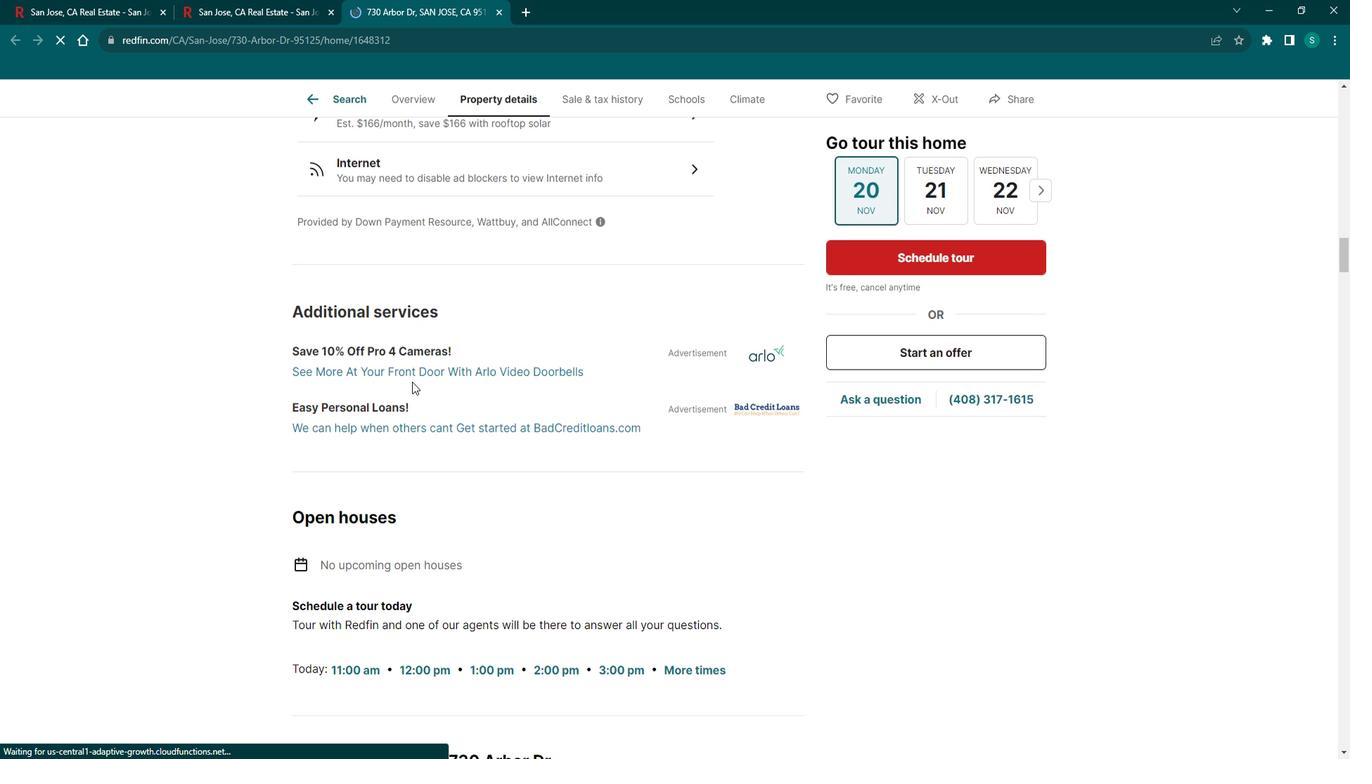 
Action: Mouse scrolled (412, 367) with delta (0, 0)
Screenshot: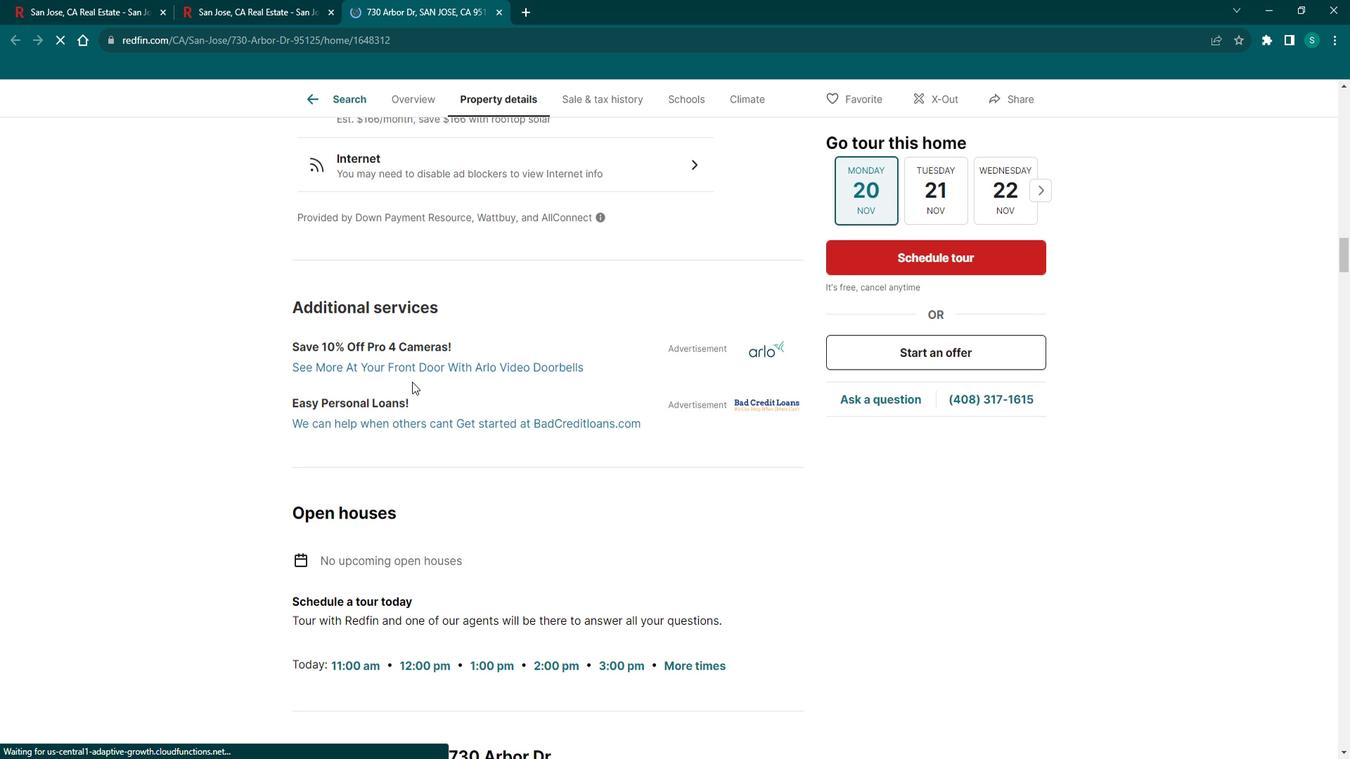 
Action: Mouse scrolled (412, 367) with delta (0, 0)
Screenshot: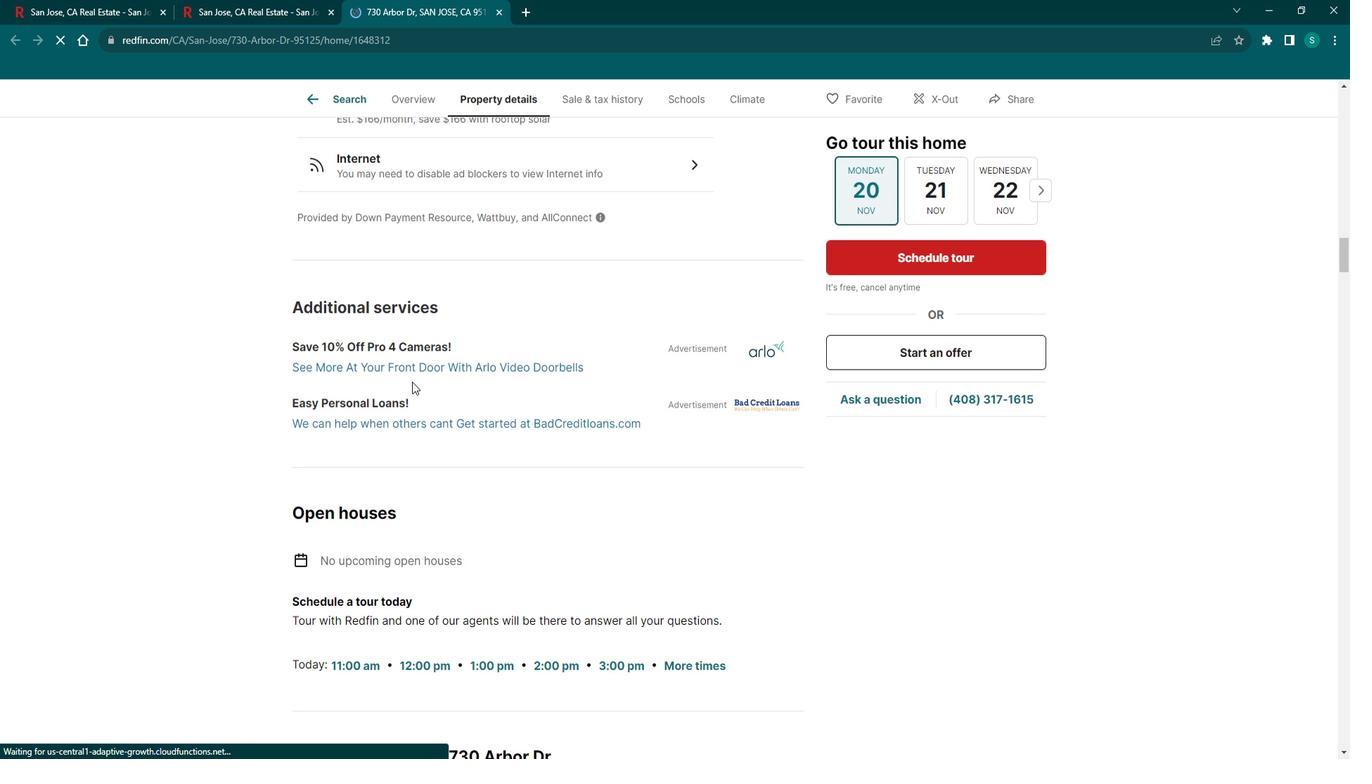 
Action: Mouse scrolled (412, 367) with delta (0, 0)
Screenshot: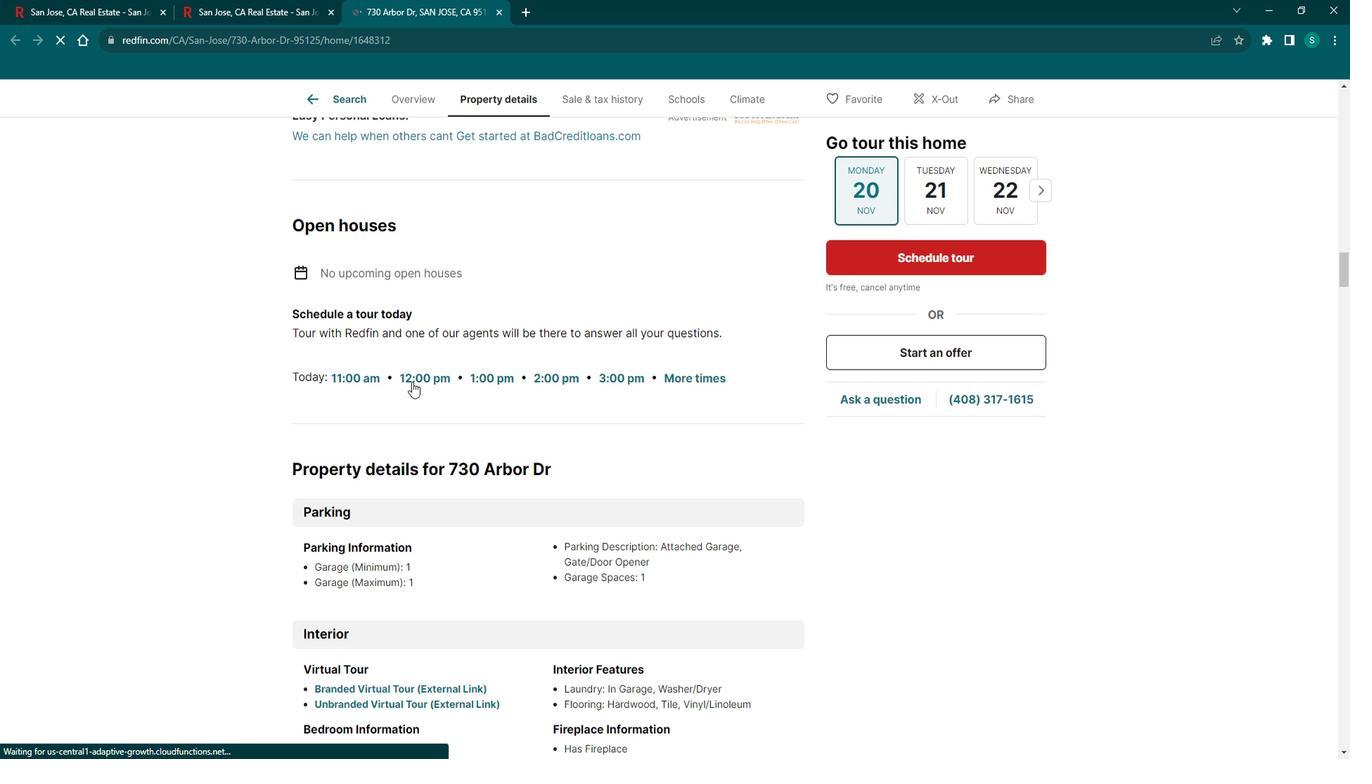 
Action: Mouse scrolled (412, 367) with delta (0, 0)
Screenshot: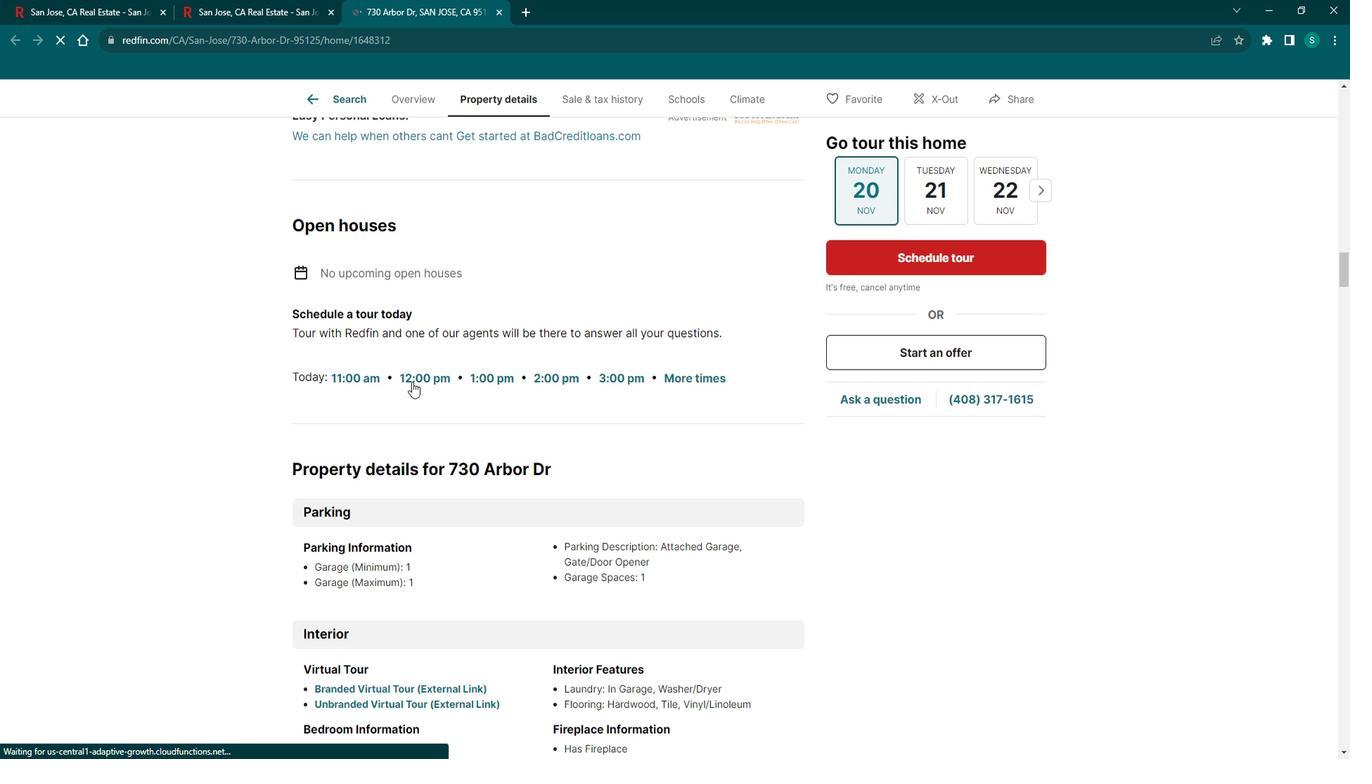 
Action: Mouse scrolled (412, 367) with delta (0, 0)
Screenshot: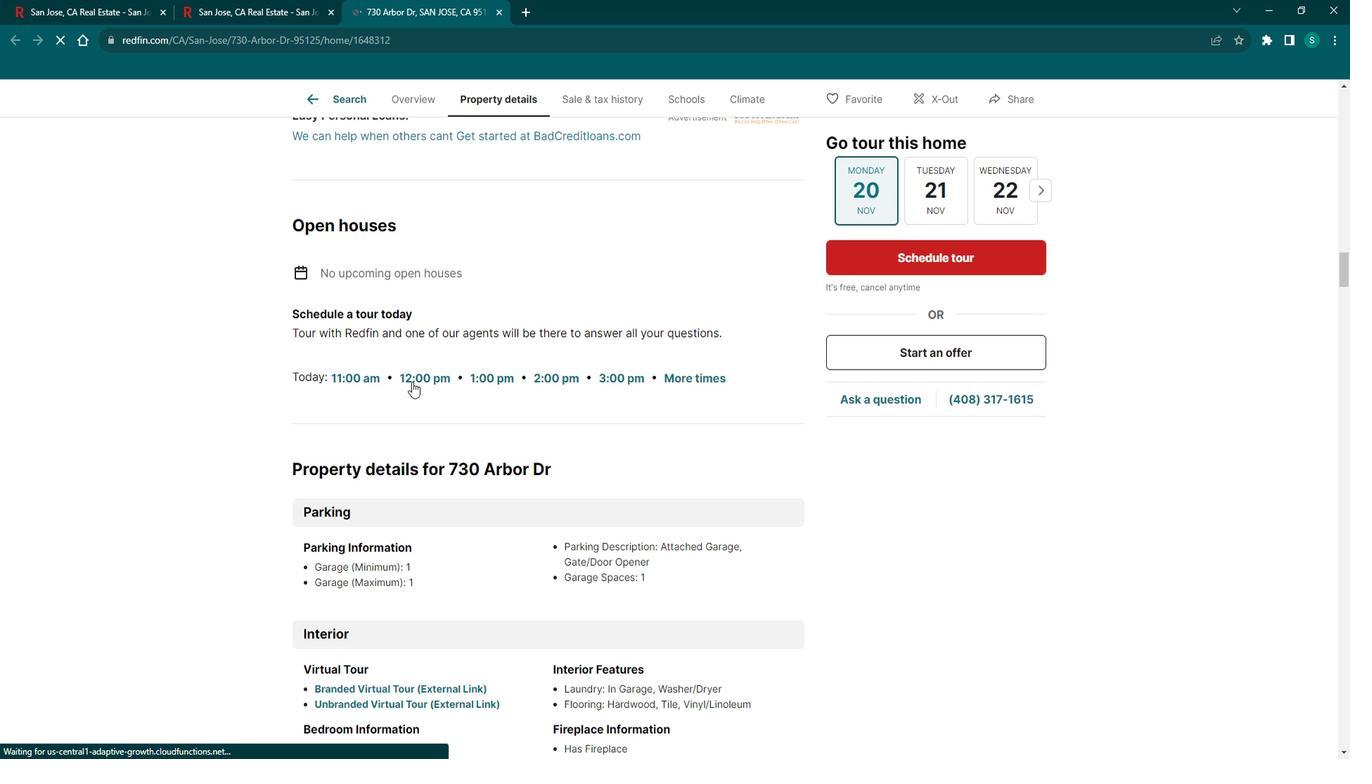 
Action: Mouse scrolled (412, 367) with delta (0, 0)
